 Task: Create a shared album for a group trip and invite friends to add their photos.
Action: Mouse moved to (124, 285)
Screenshot: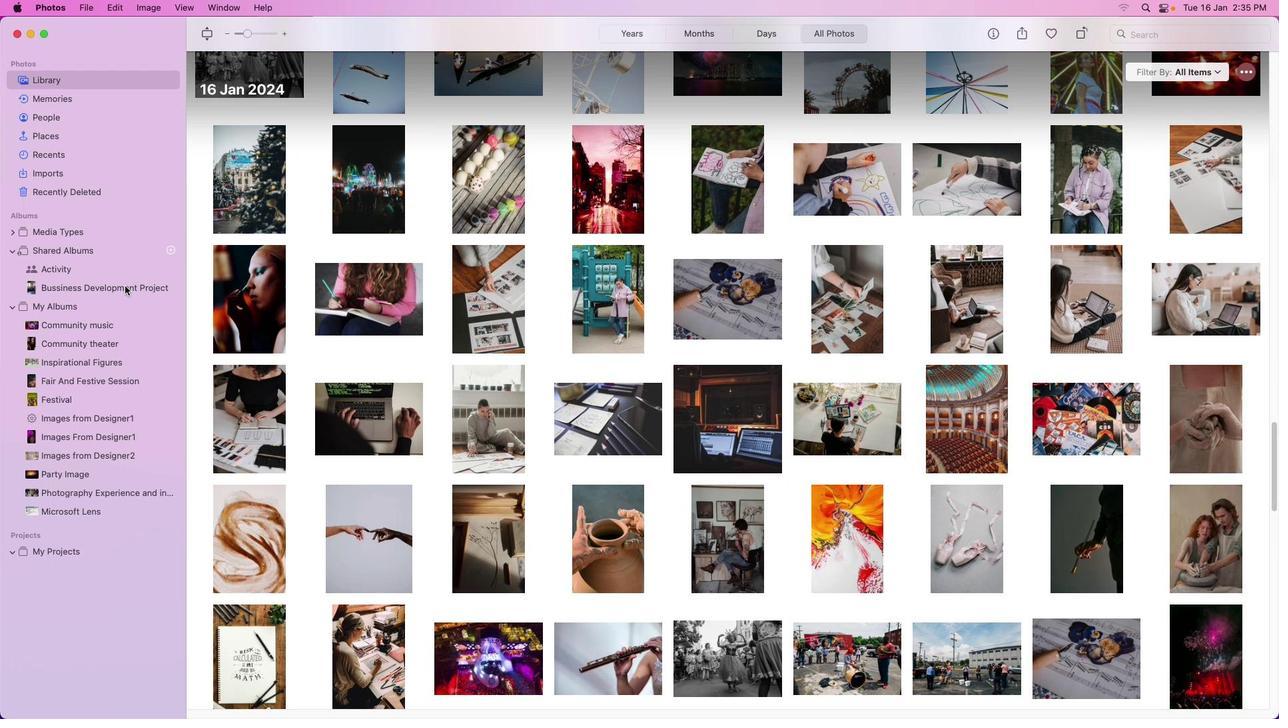 
Action: Mouse pressed left at (124, 285)
Screenshot: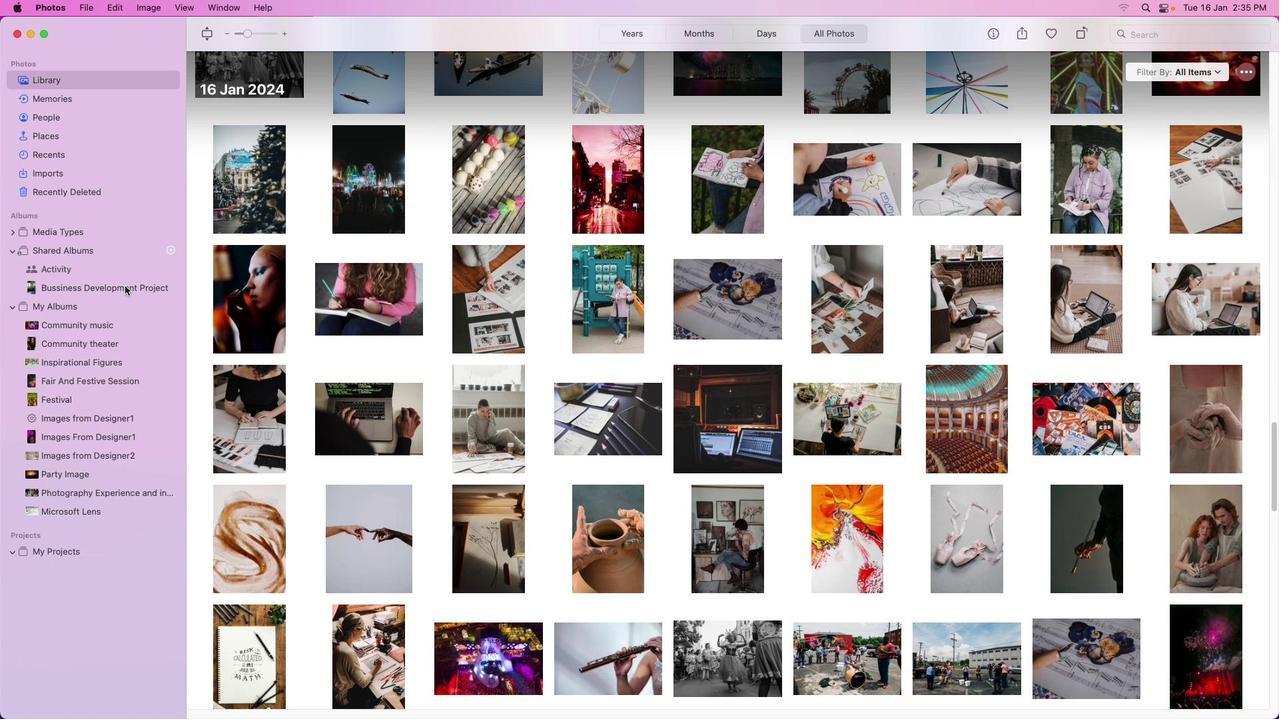 
Action: Mouse moved to (171, 249)
Screenshot: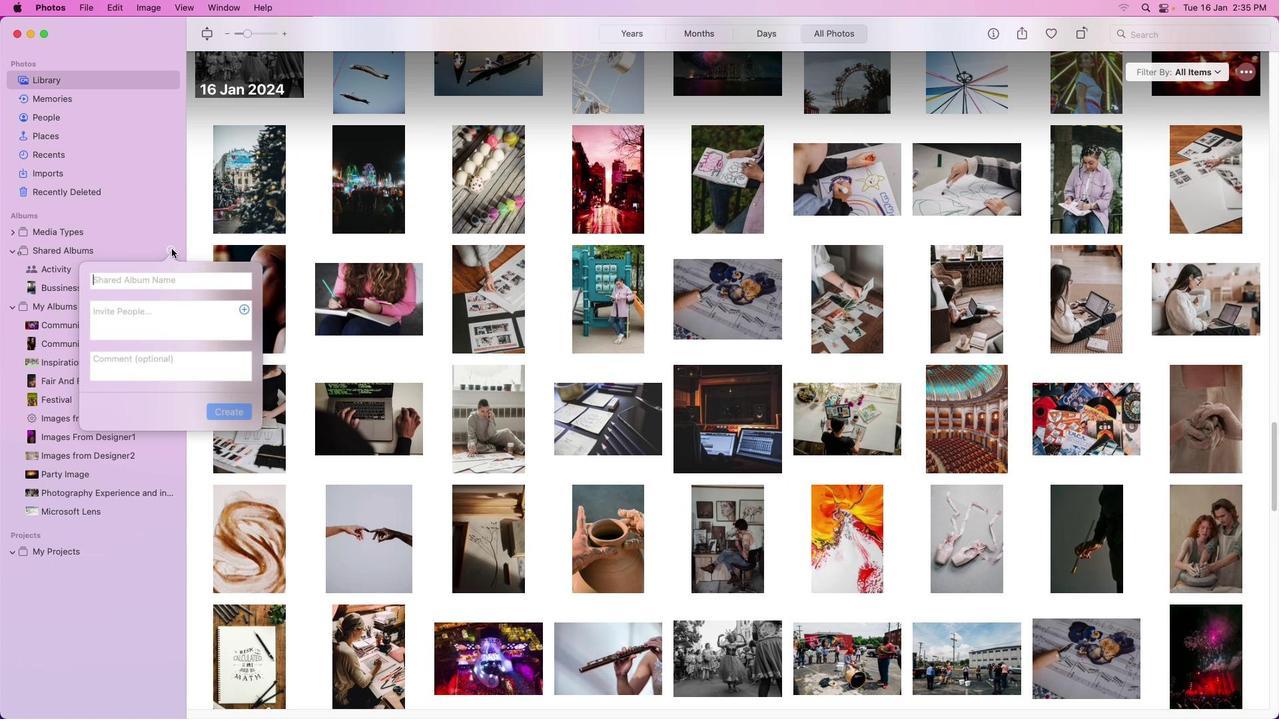 
Action: Mouse pressed left at (171, 249)
Screenshot: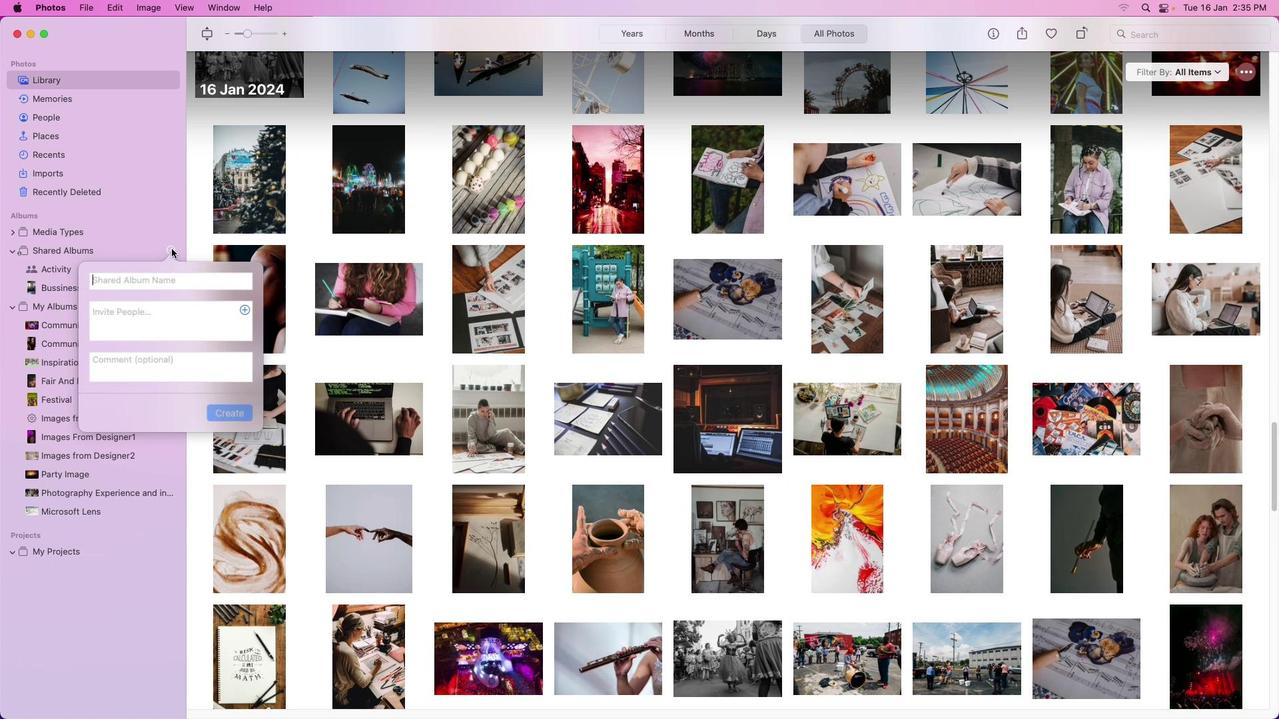 
Action: Mouse moved to (162, 283)
Screenshot: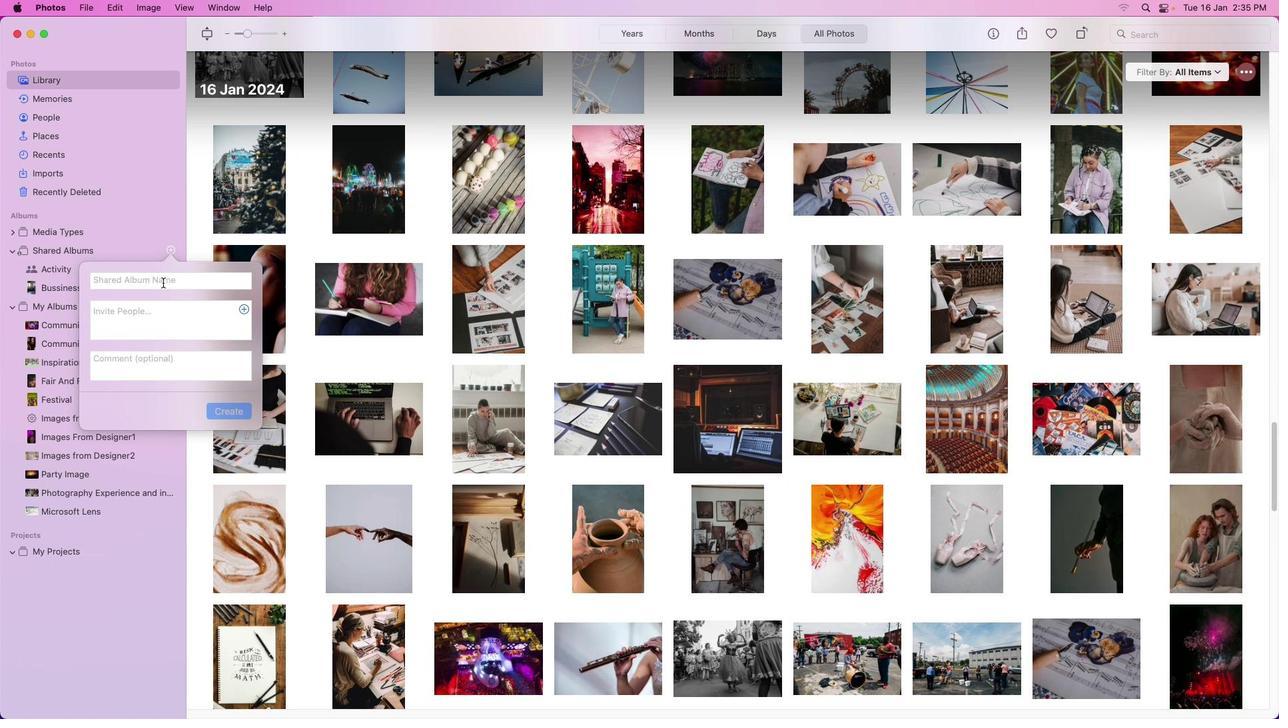 
Action: Mouse pressed left at (162, 283)
Screenshot: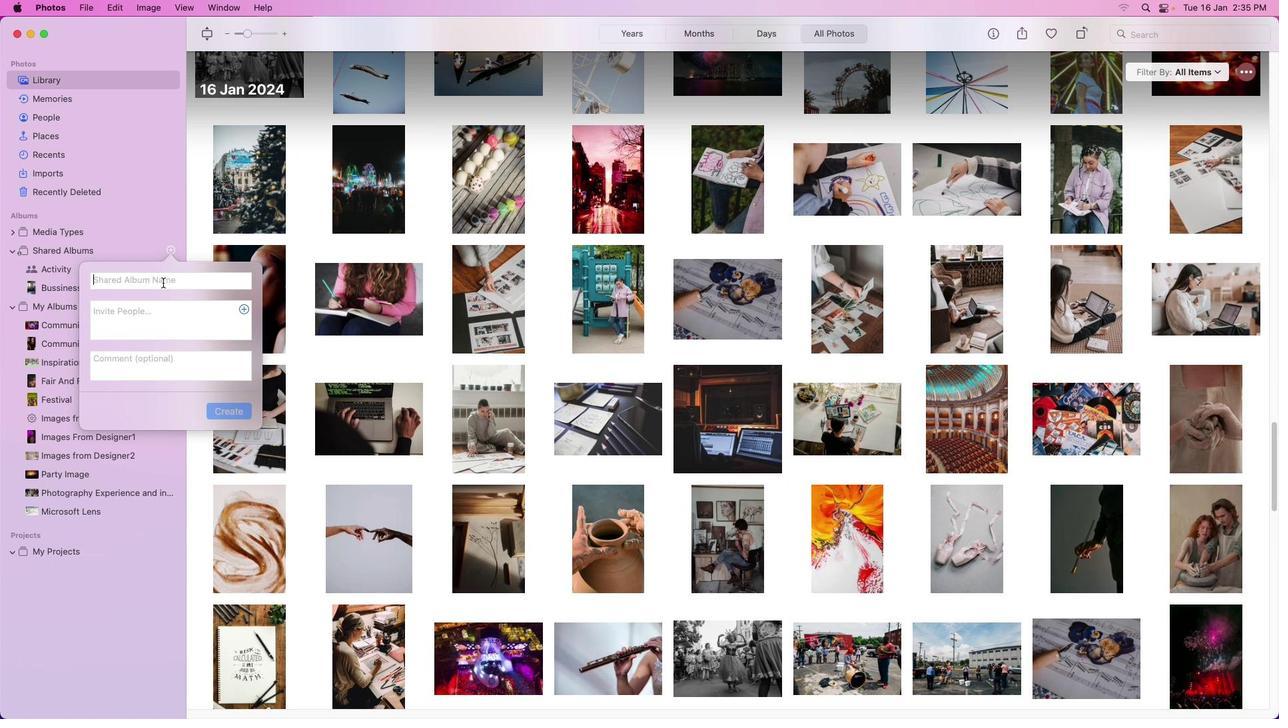 
Action: Key pressed Key.shift_r'G'Key.backspaceKey.shift_r'T'Key.backspaceKey.shift_r'G''r''o''u''p'Key.spaceKey.shift_r'T''r''i''p'
Screenshot: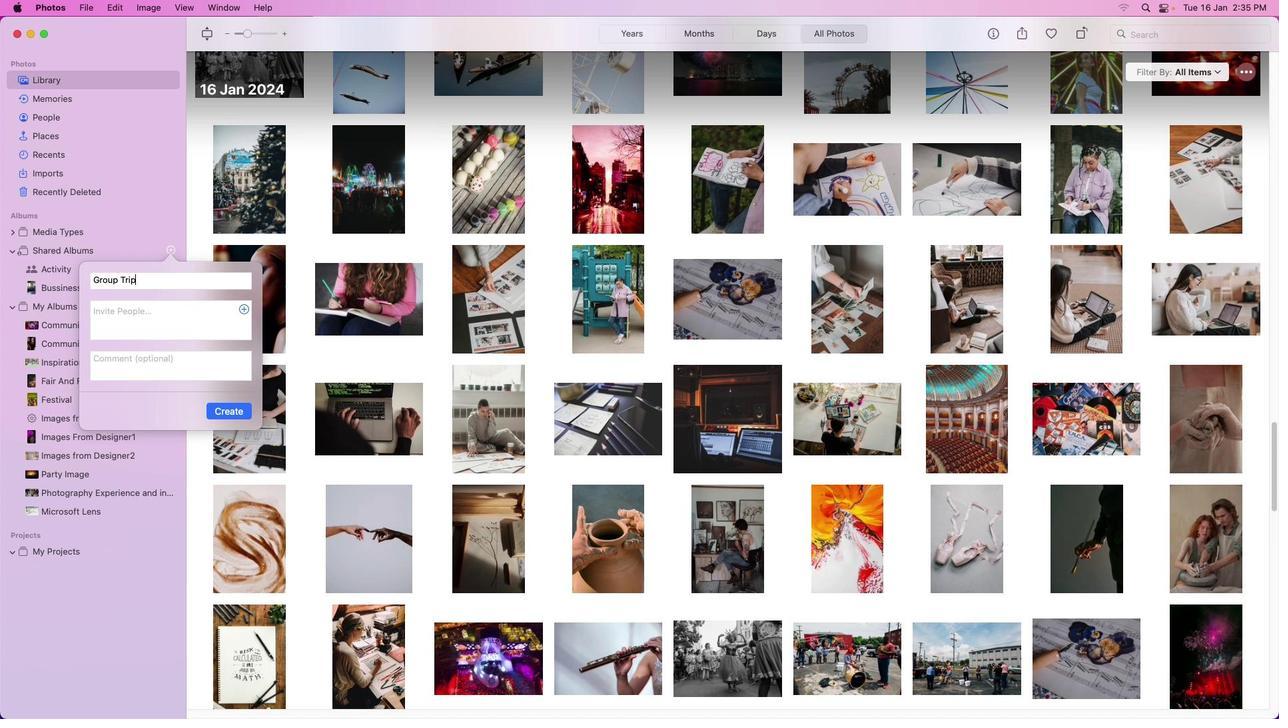 
Action: Mouse moved to (133, 320)
Screenshot: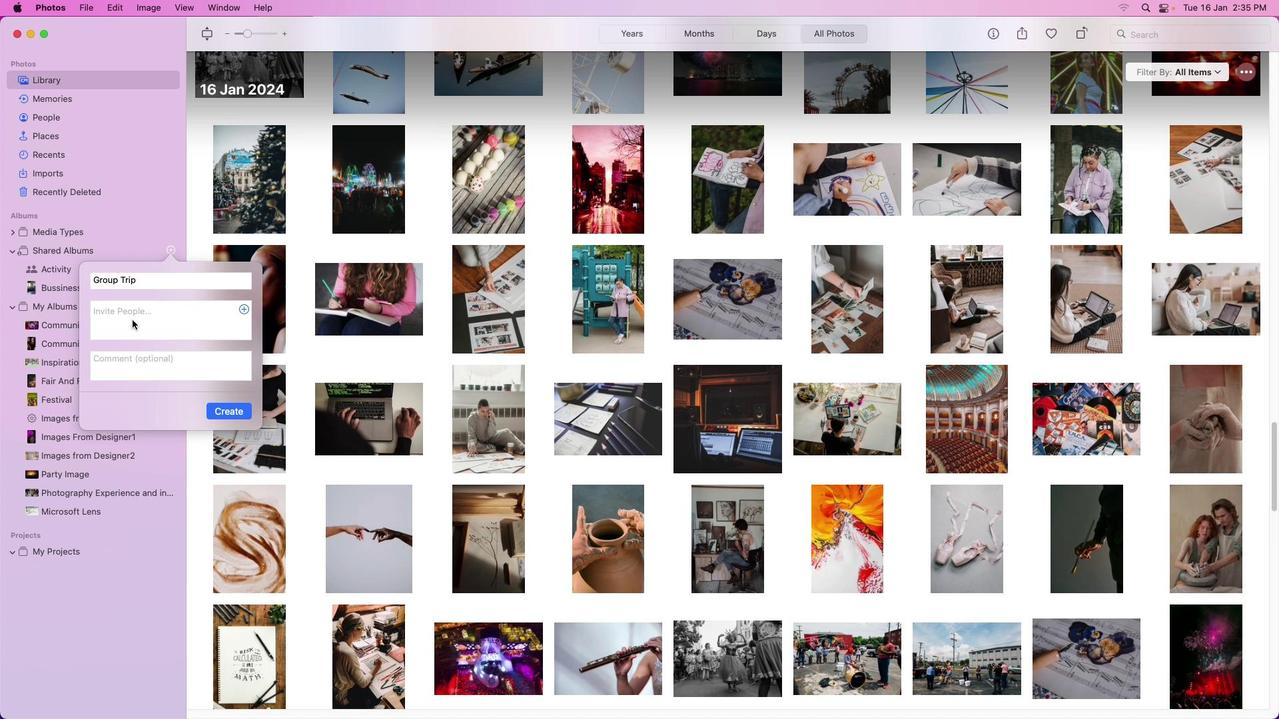 
Action: Mouse pressed left at (133, 320)
Screenshot: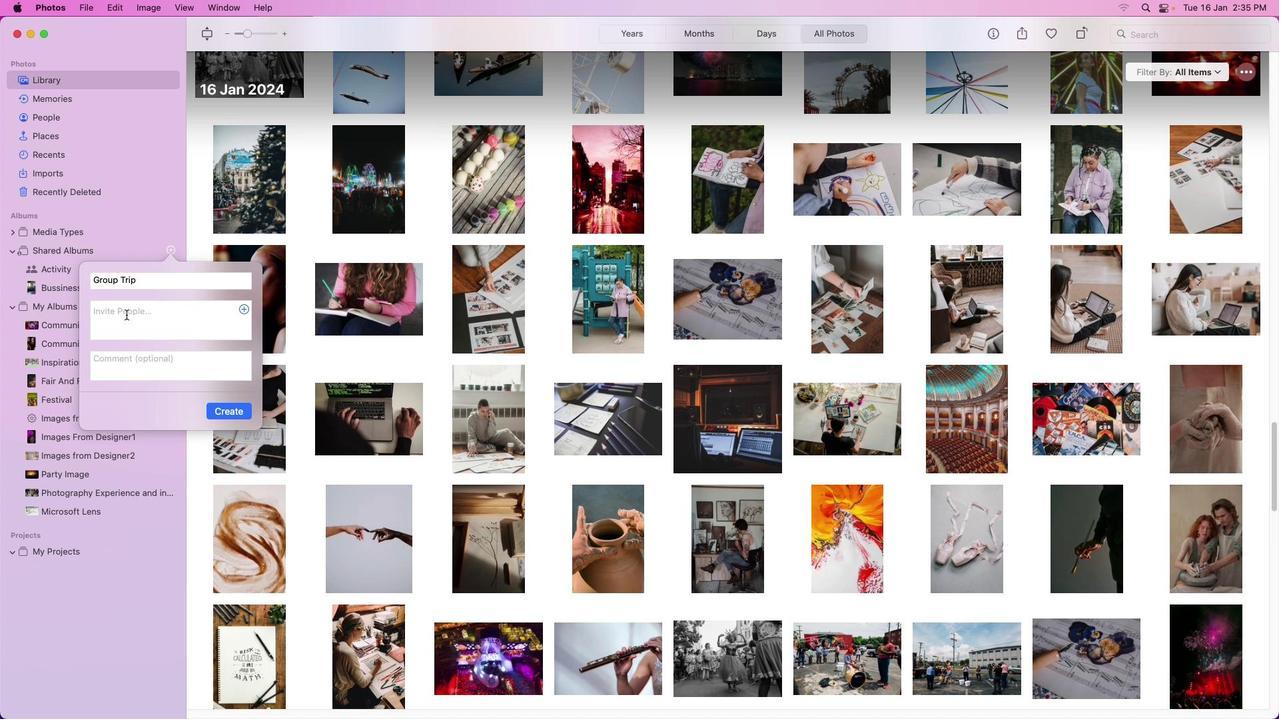 
Action: Mouse moved to (123, 313)
Screenshot: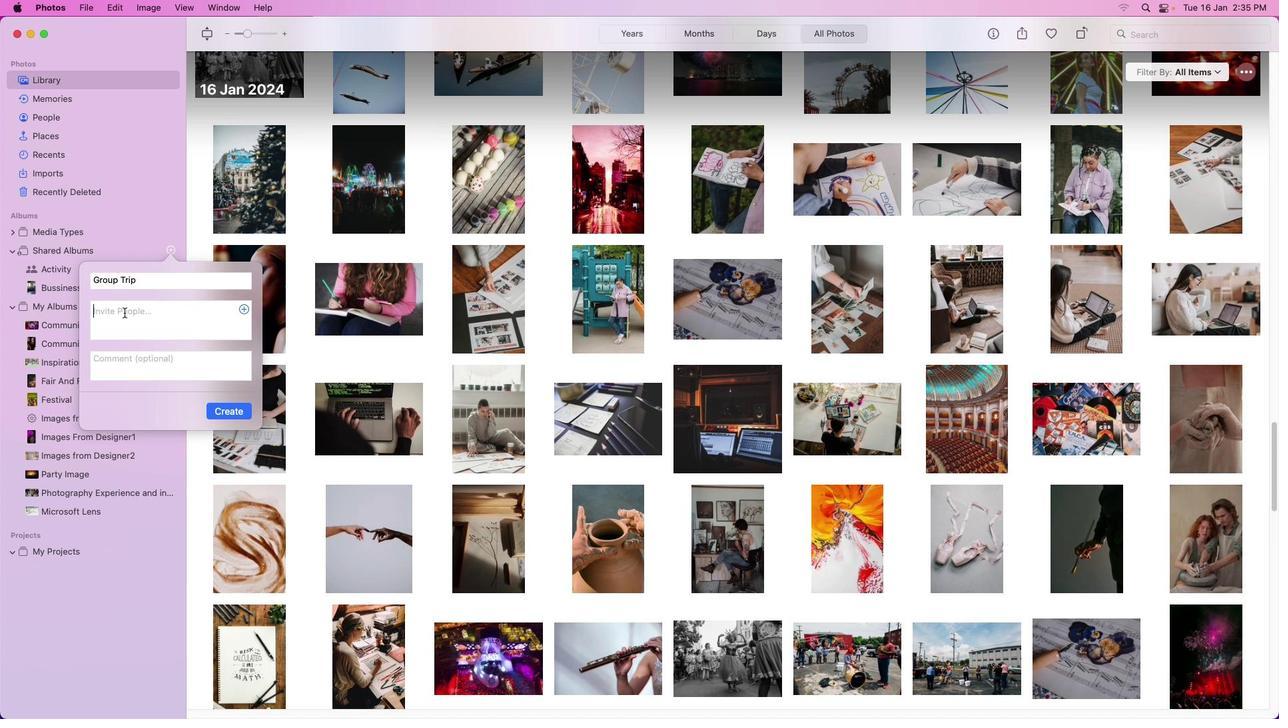 
Action: Mouse pressed left at (123, 313)
Screenshot: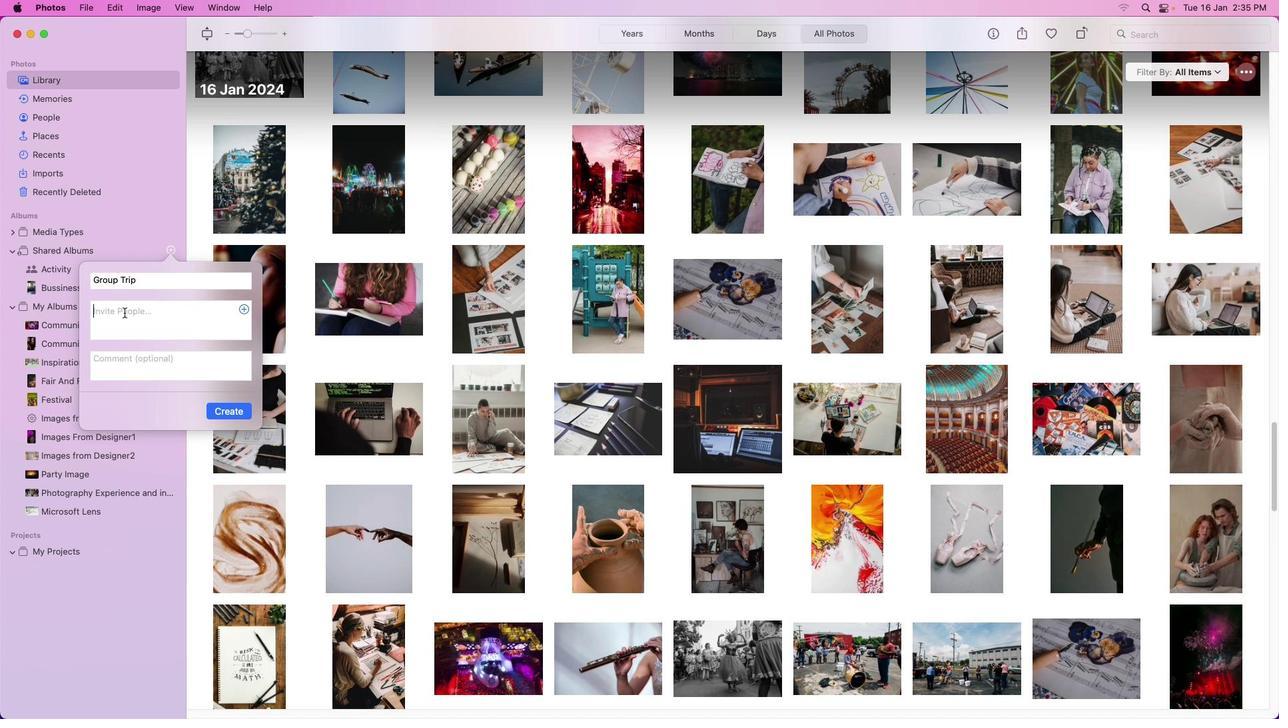 
Action: Key pressed 't''r''i''p'Key.space'i''m''a''g''e'Key.spaceKey.backspaceKey.space's'Key.backspace
Screenshot: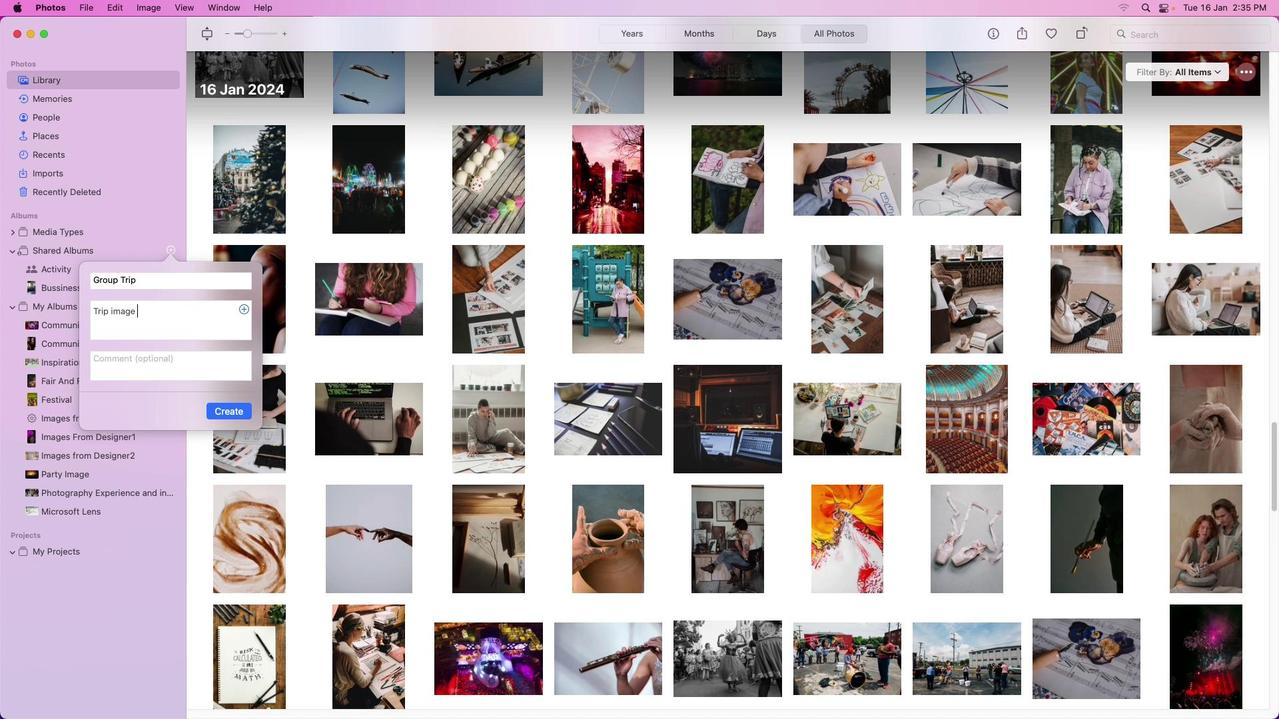 
Action: Mouse moved to (147, 310)
Screenshot: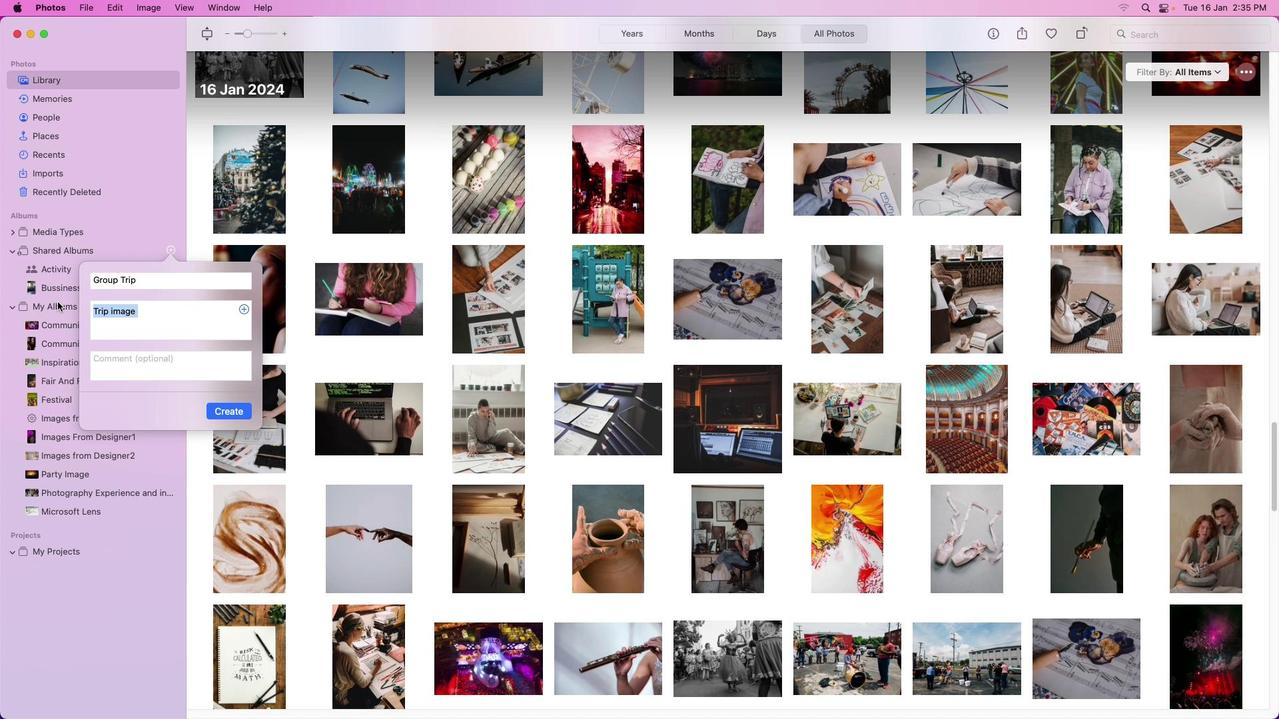
Action: Mouse pressed left at (147, 310)
Screenshot: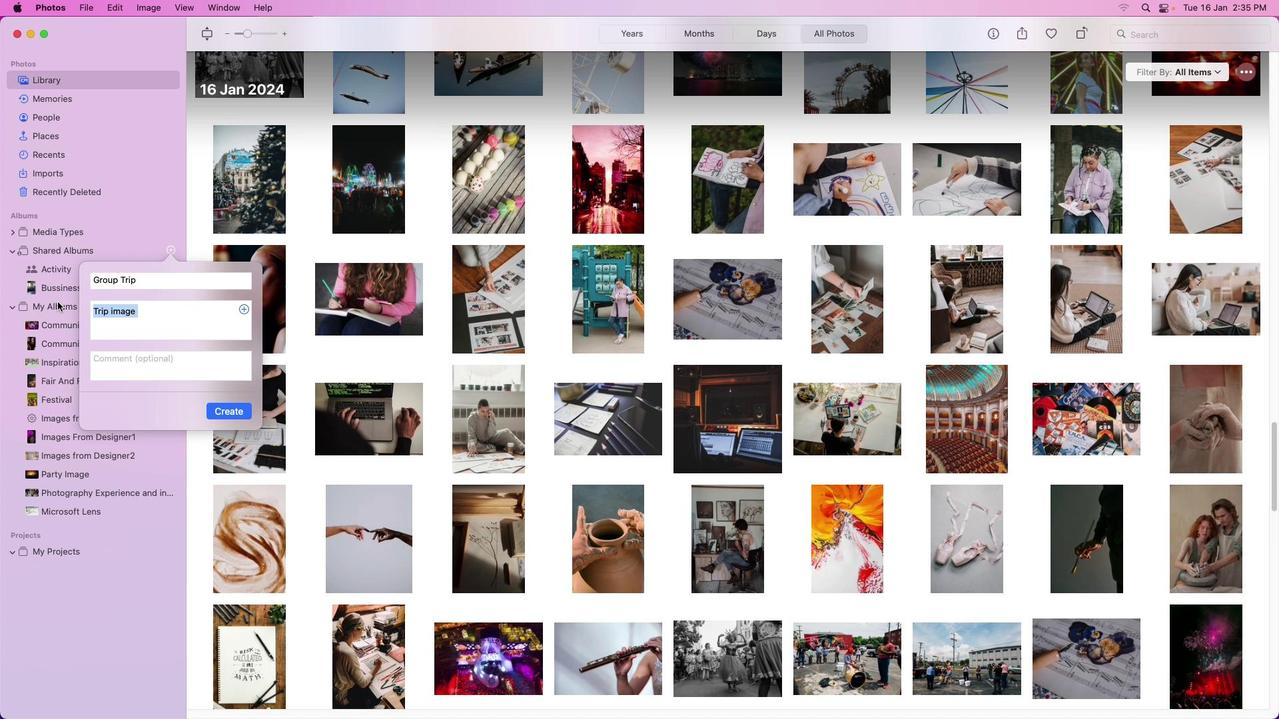 
Action: Mouse moved to (57, 302)
Screenshot: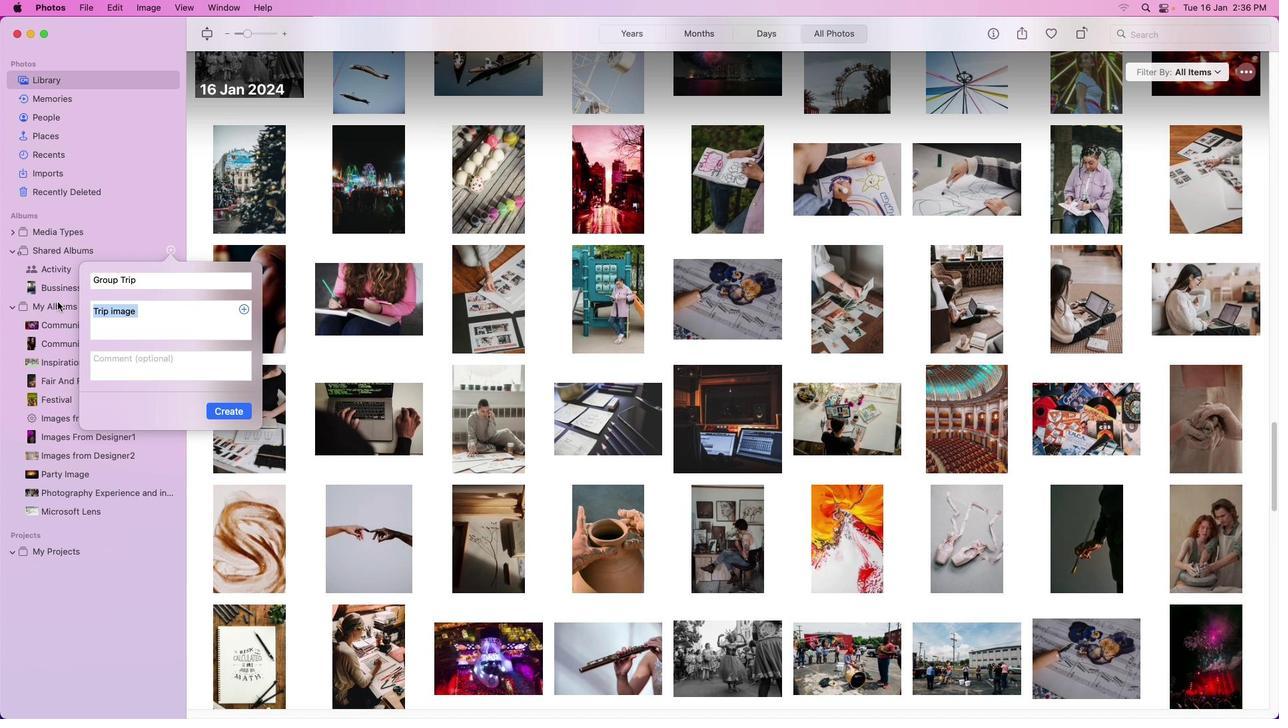 
Action: Key pressed Key.backspace't''e''a''m'Key.enter
Screenshot: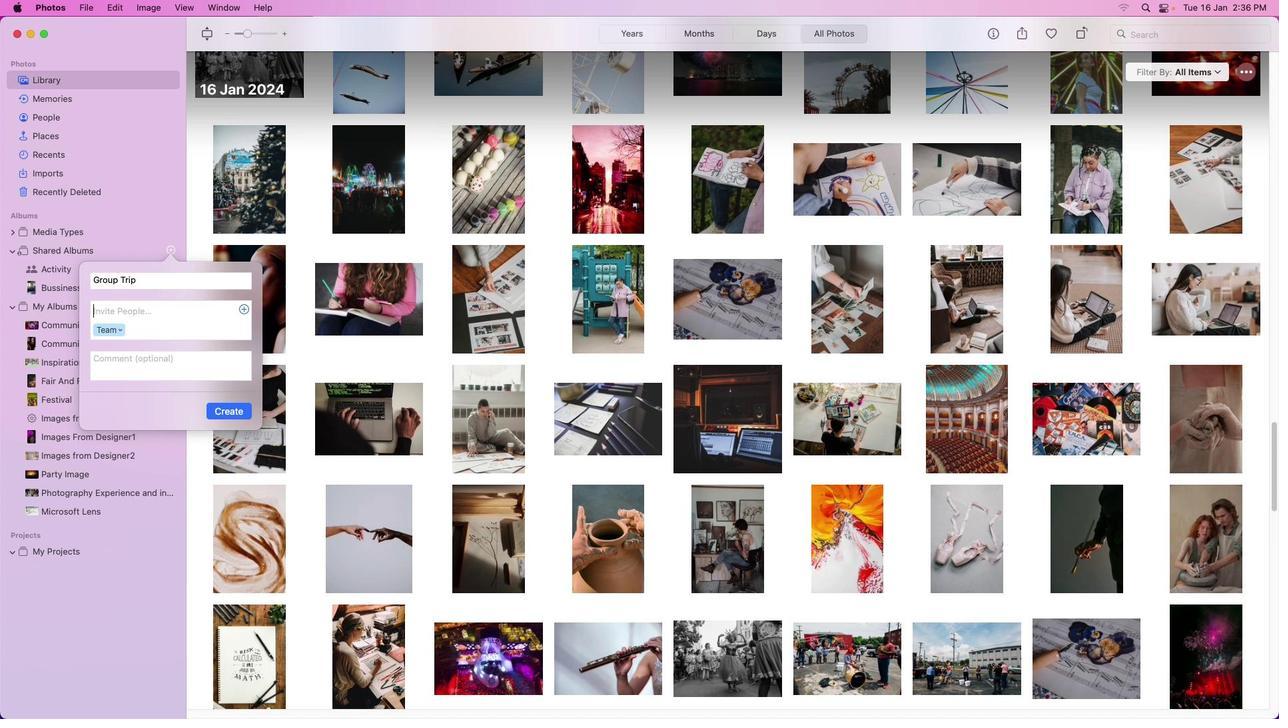 
Action: Mouse moved to (111, 361)
Screenshot: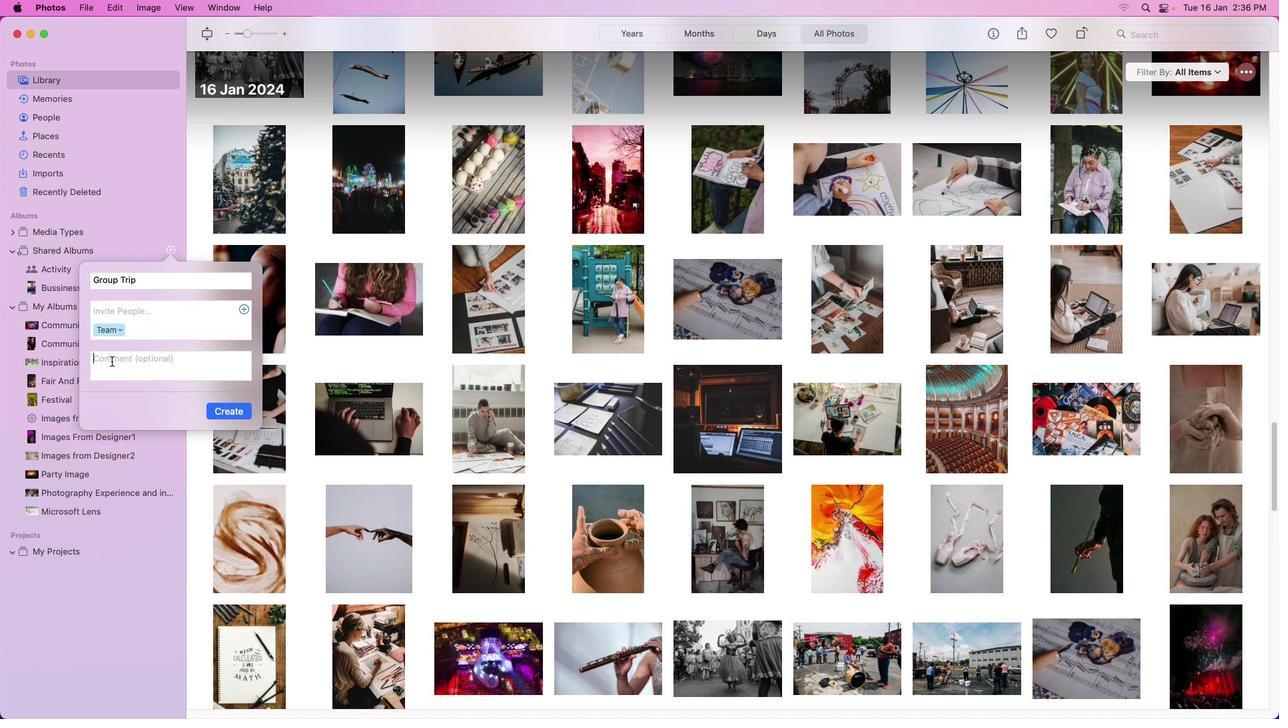 
Action: Mouse pressed left at (111, 361)
Screenshot: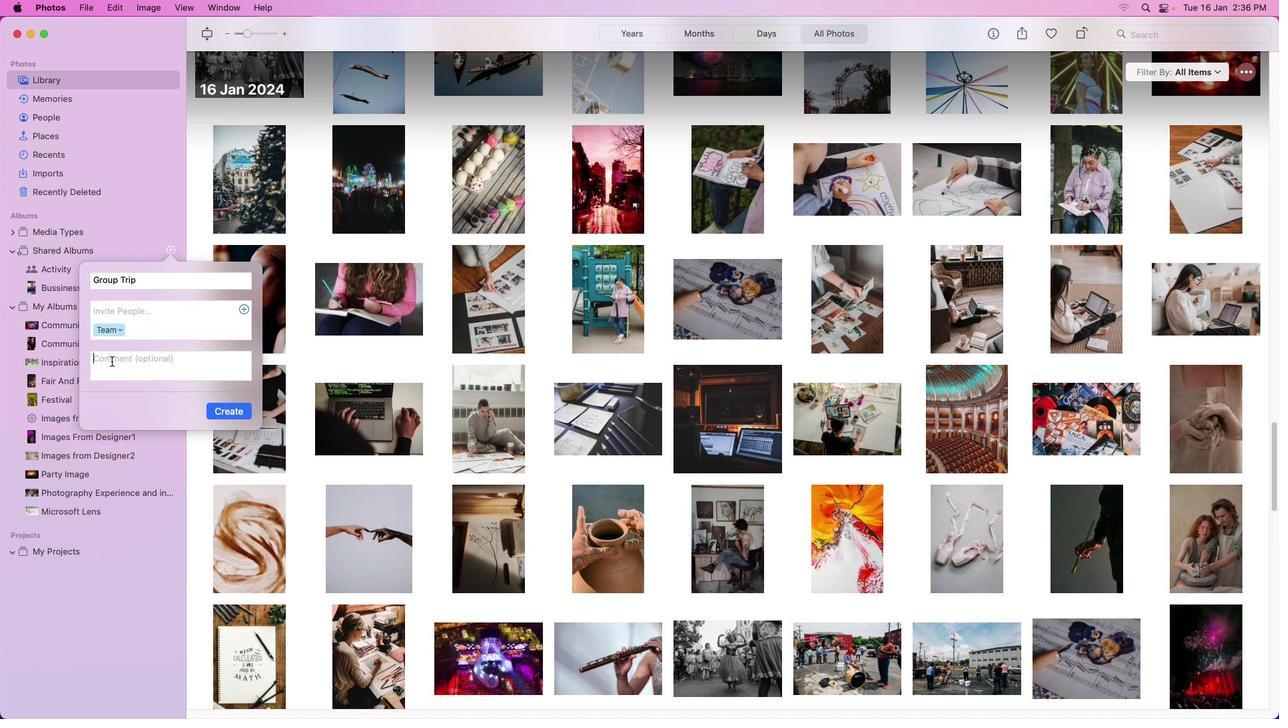 
Action: Mouse moved to (225, 410)
Screenshot: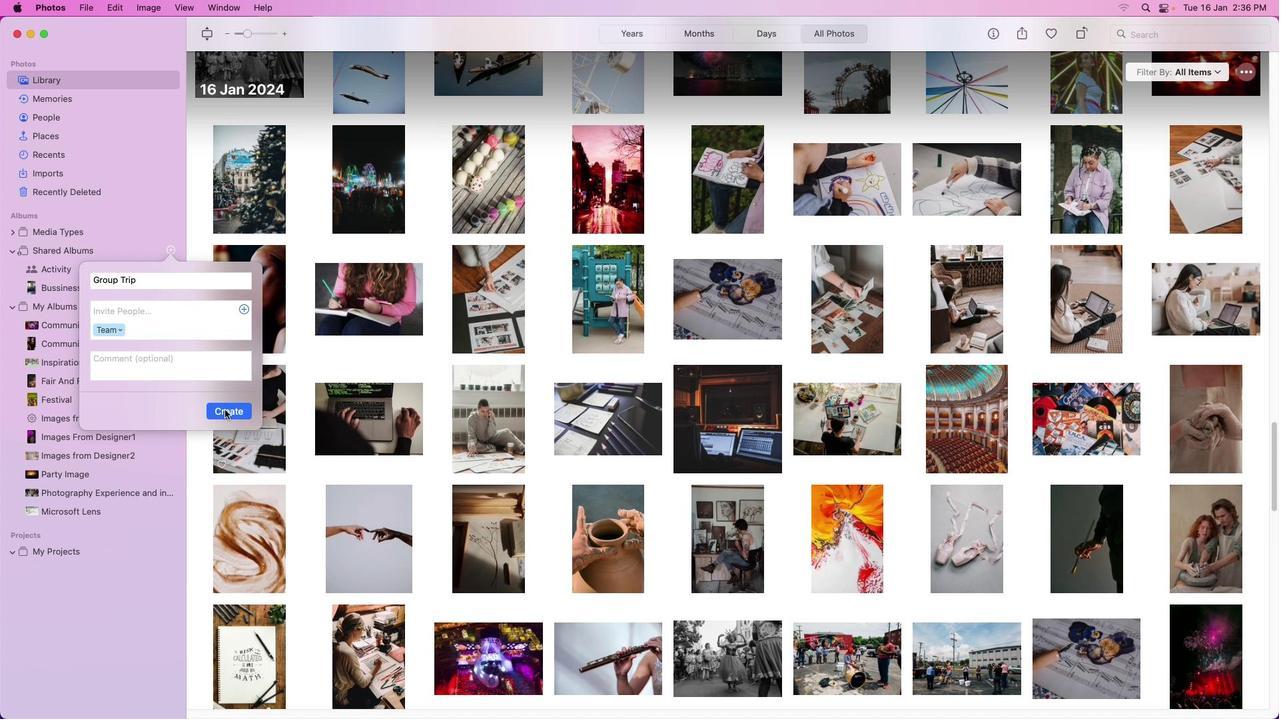 
Action: Mouse pressed left at (225, 410)
Screenshot: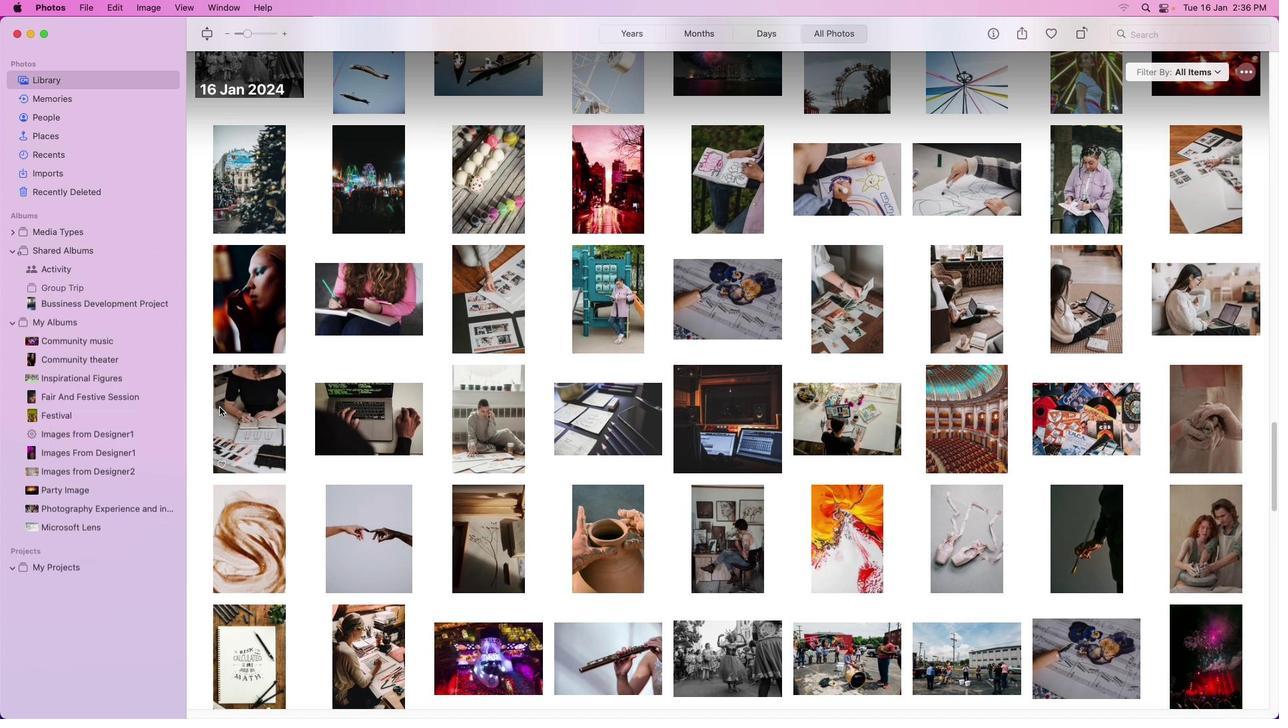 
Action: Mouse moved to (73, 281)
Screenshot: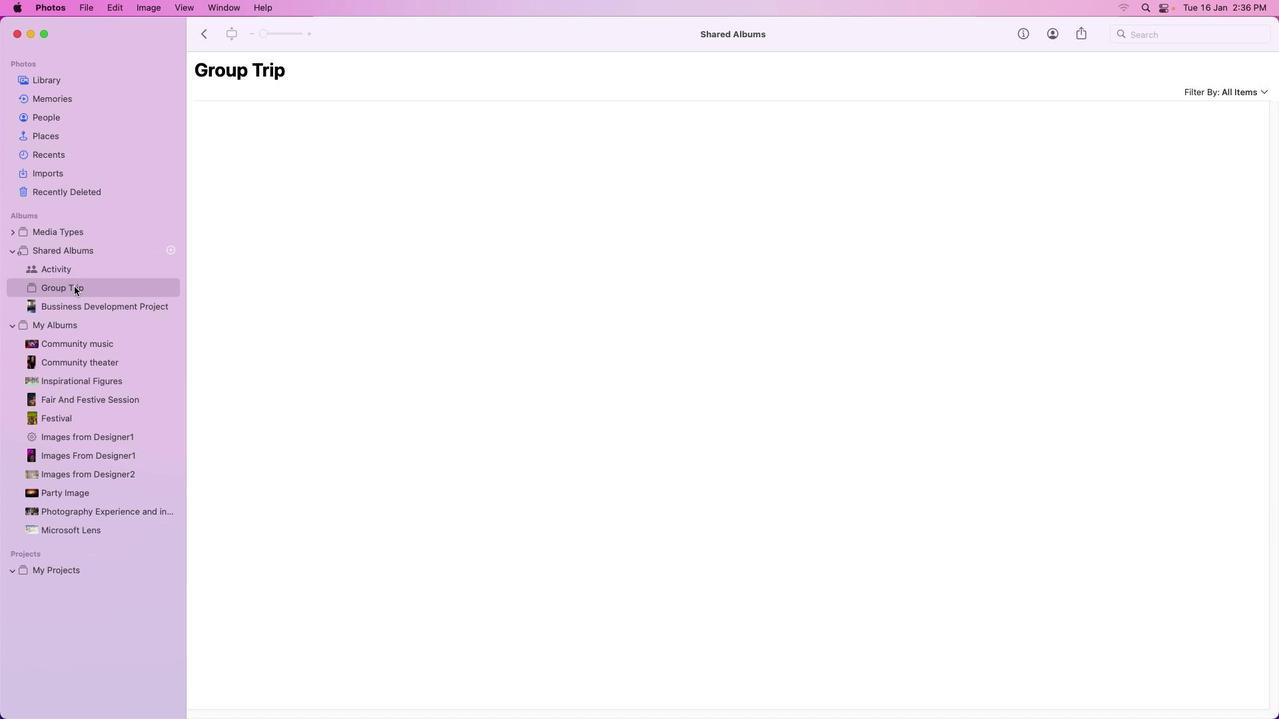 
Action: Mouse pressed left at (73, 281)
Screenshot: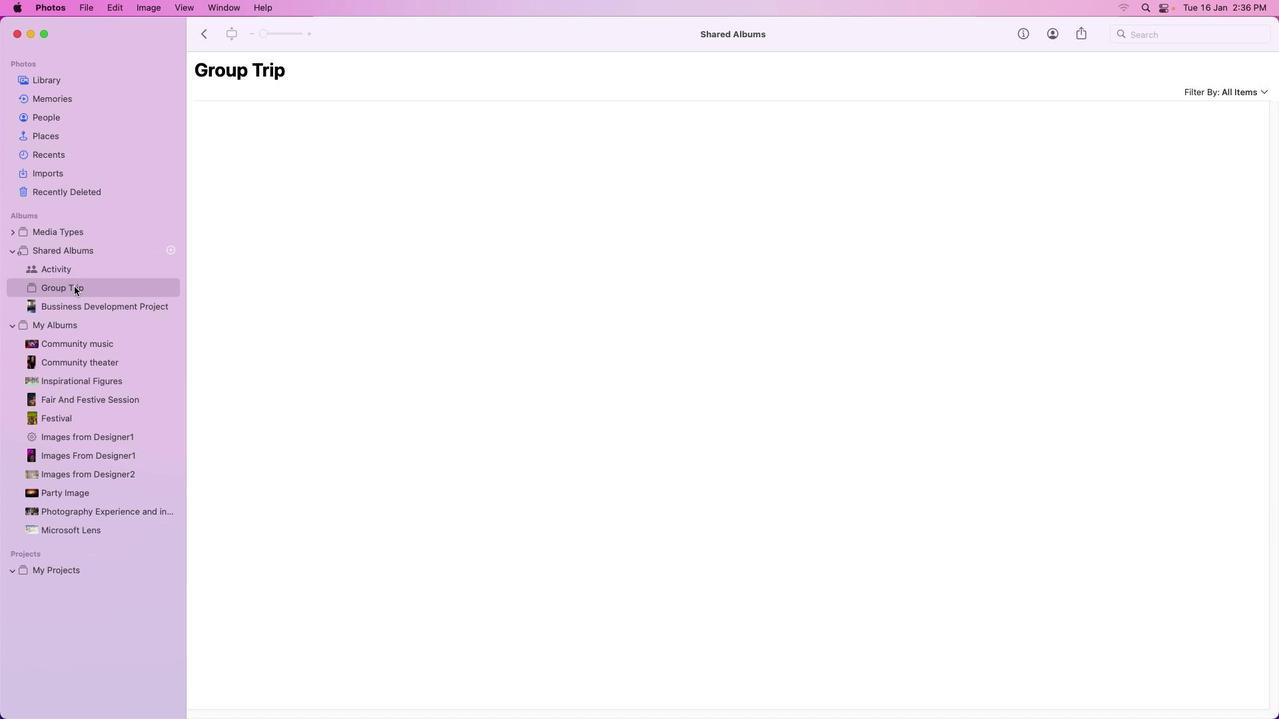 
Action: Mouse moved to (59, 77)
Screenshot: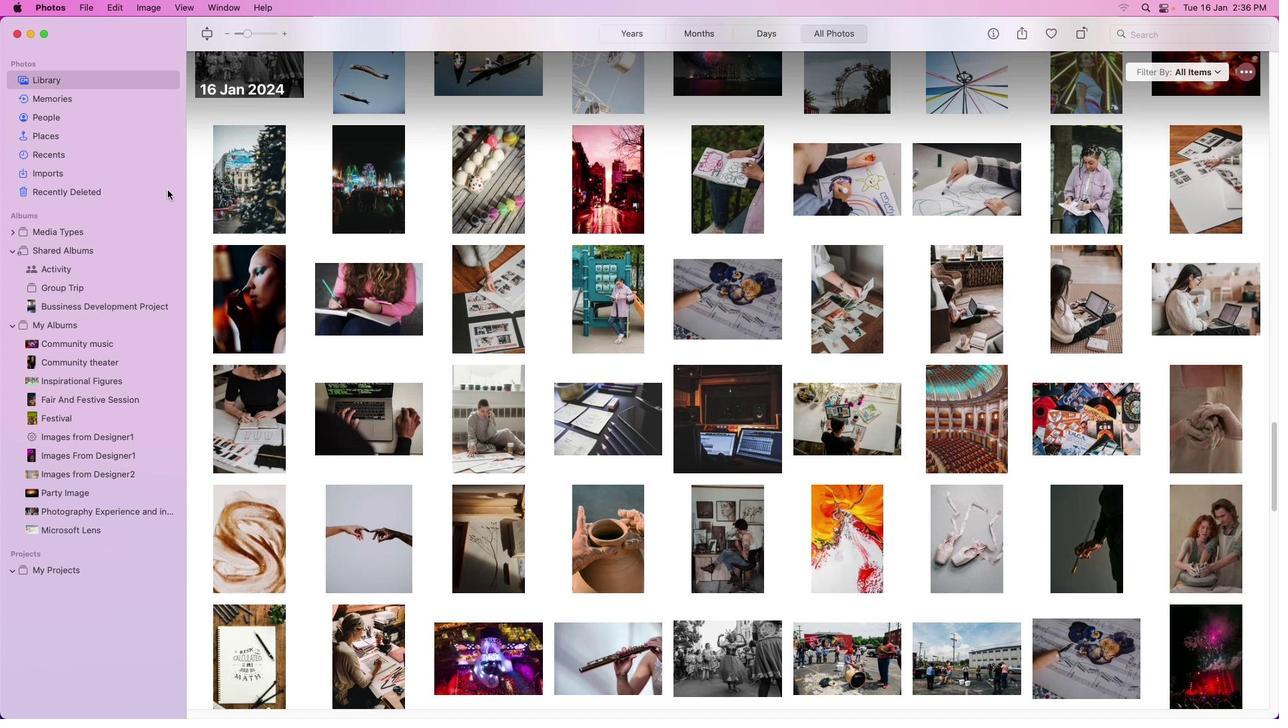 
Action: Mouse pressed left at (59, 77)
Screenshot: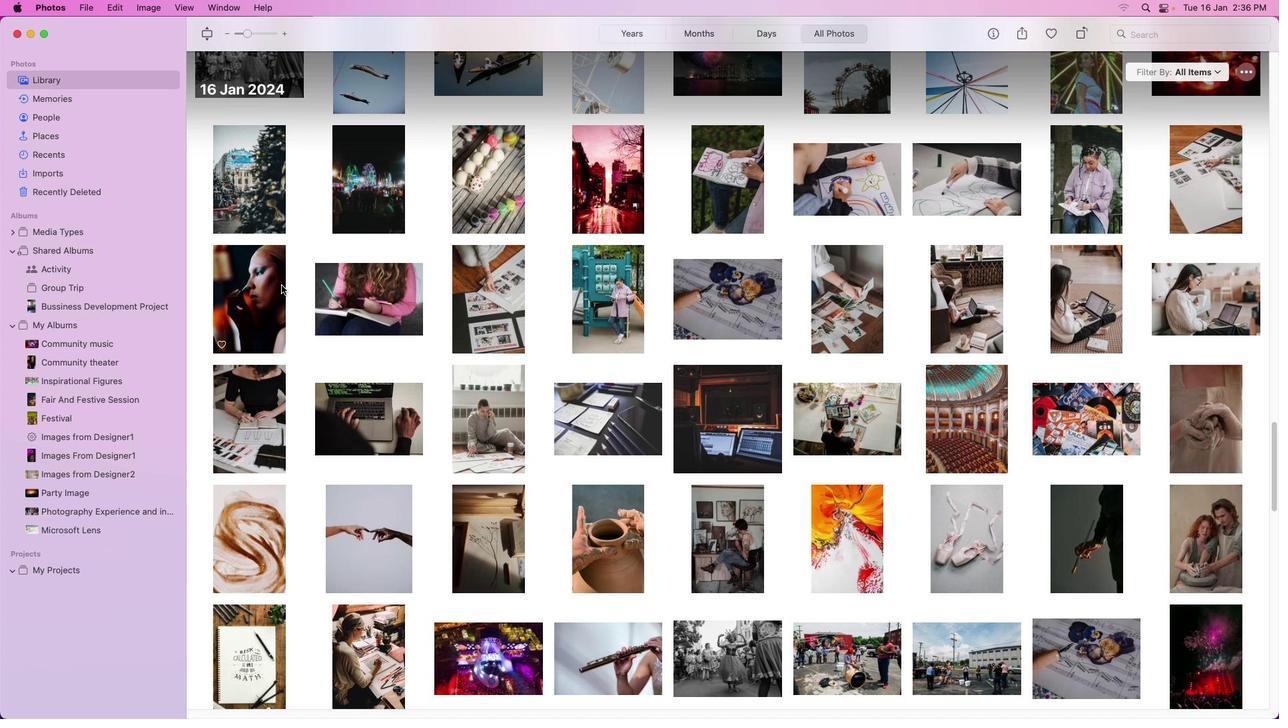 
Action: Mouse moved to (675, 540)
Screenshot: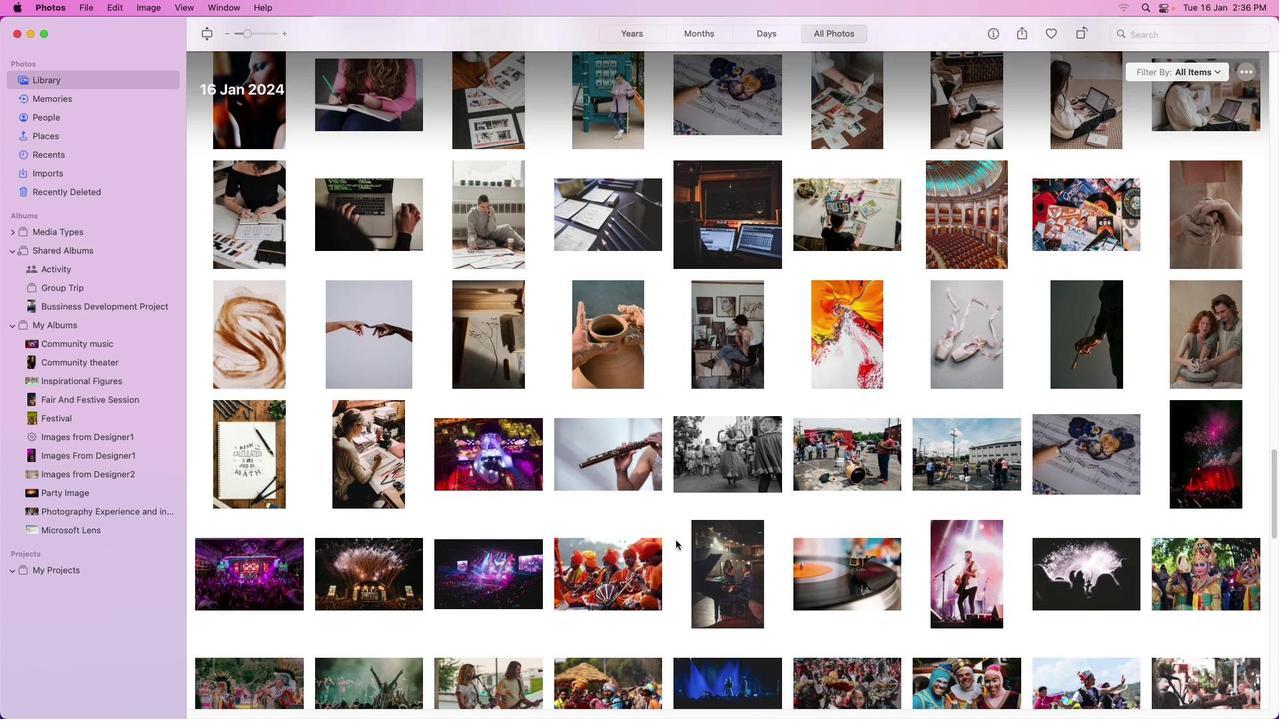 
Action: Mouse scrolled (675, 540) with delta (0, 0)
Screenshot: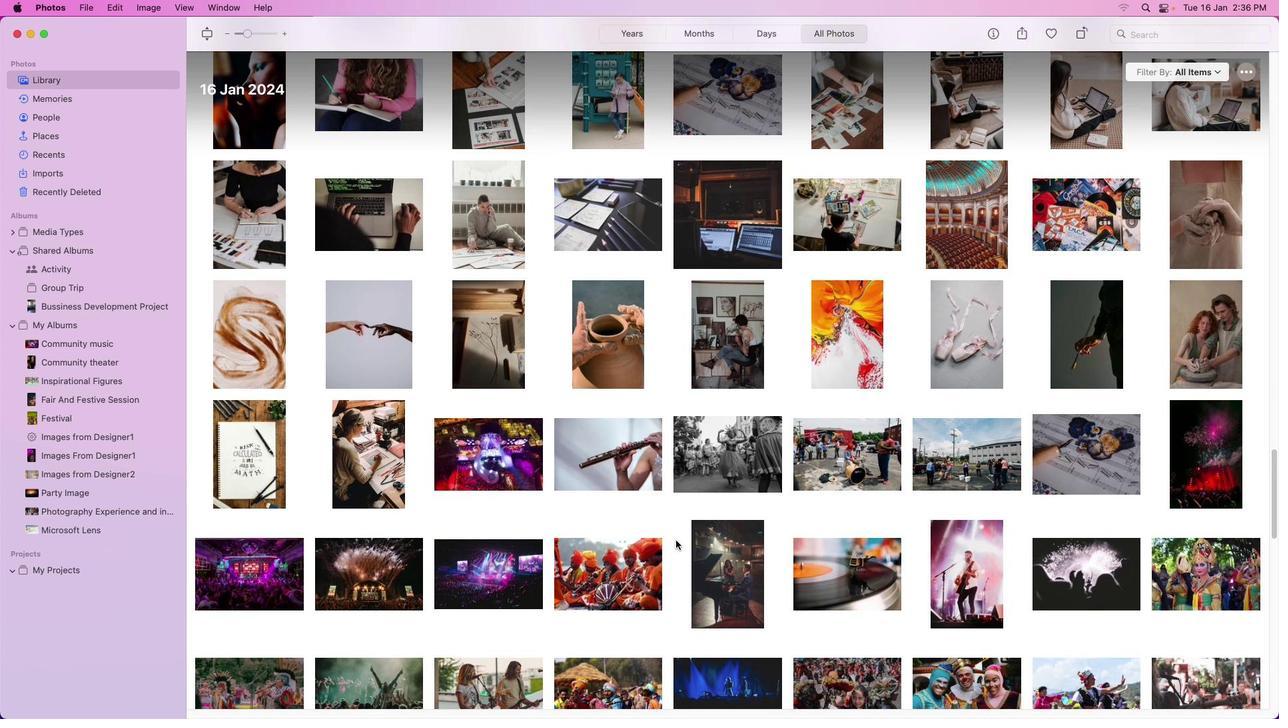 
Action: Mouse scrolled (675, 540) with delta (0, 0)
Screenshot: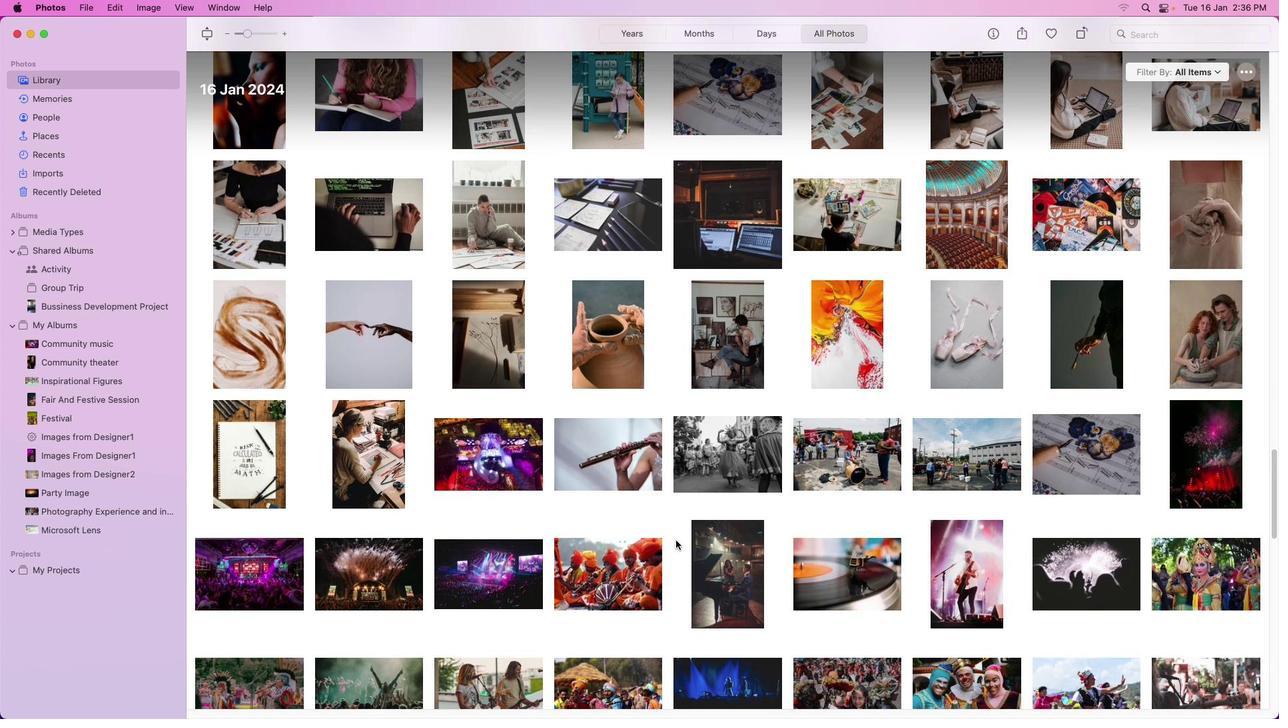 
Action: Mouse scrolled (675, 540) with delta (0, -1)
Screenshot: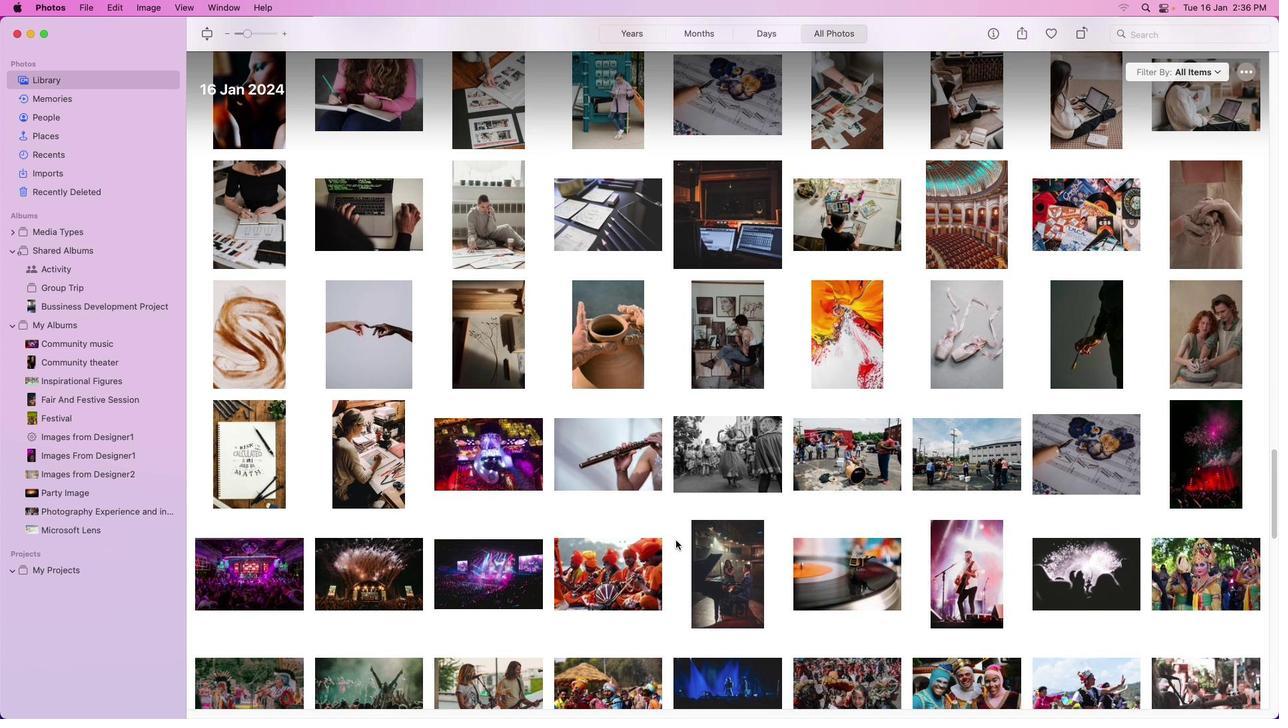 
Action: Mouse scrolled (675, 540) with delta (0, -3)
Screenshot: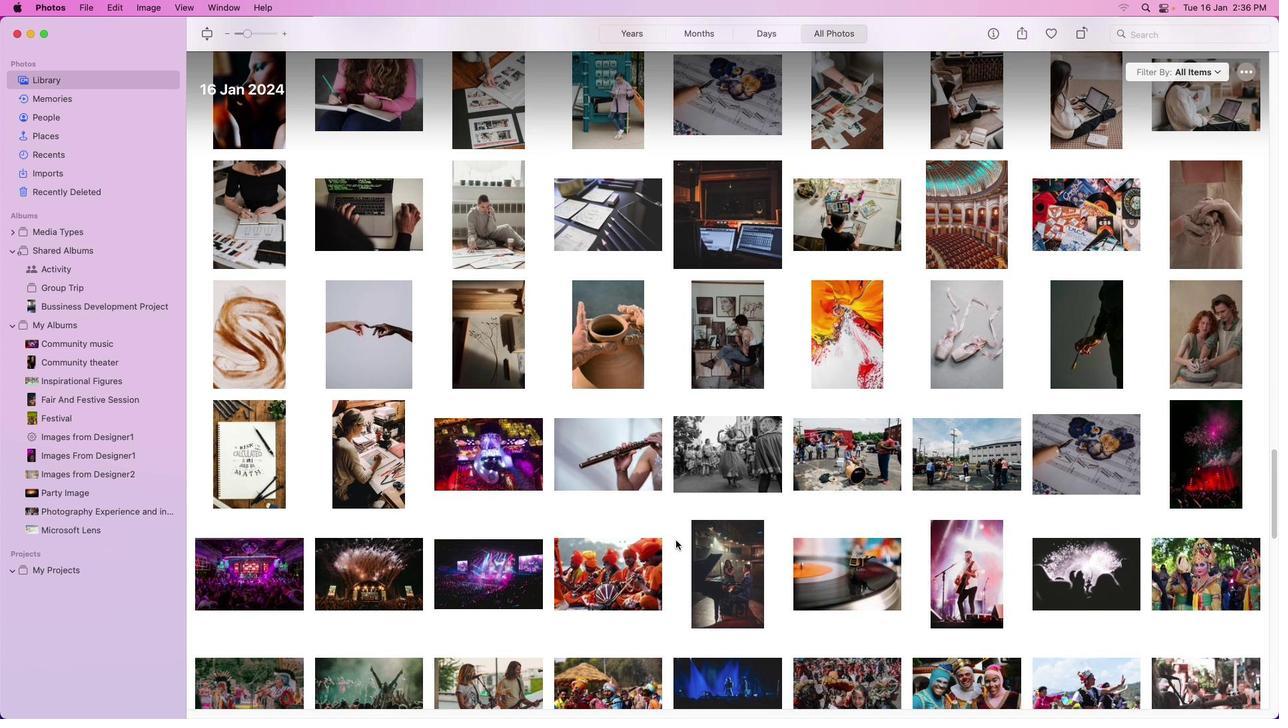 
Action: Mouse scrolled (675, 540) with delta (0, -3)
Screenshot: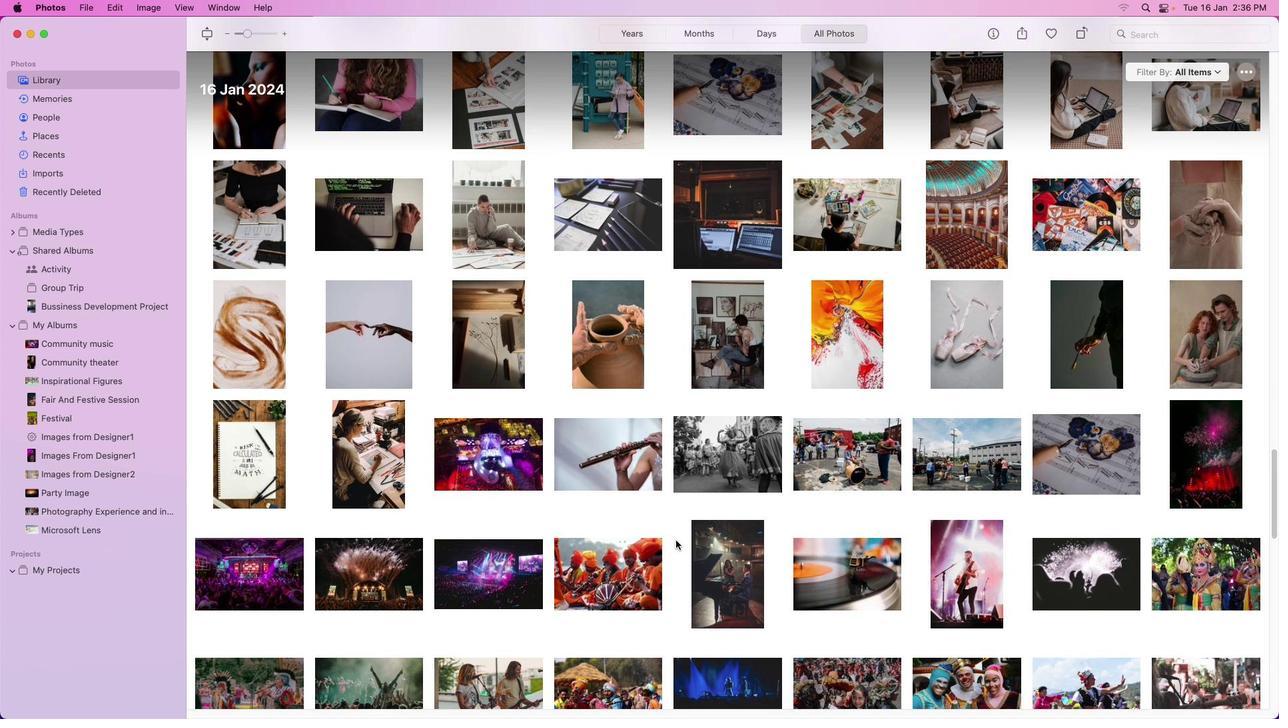 
Action: Mouse scrolled (675, 540) with delta (0, -3)
Screenshot: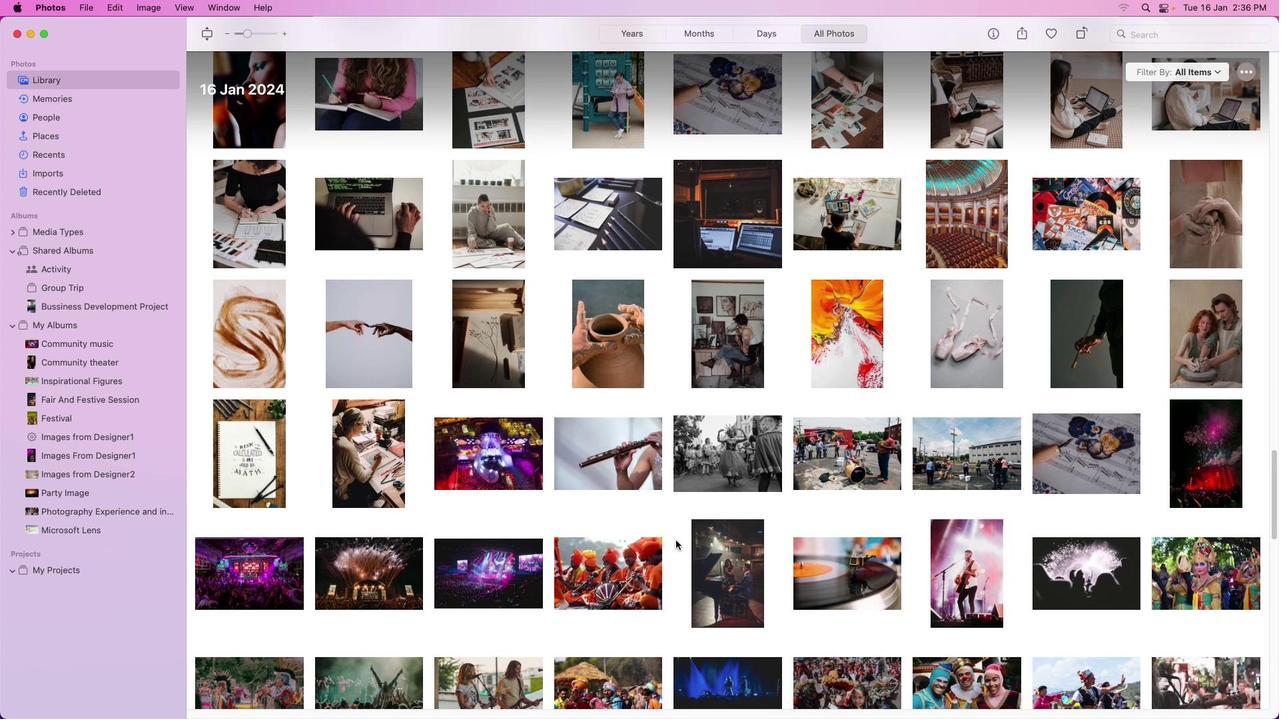 
Action: Mouse scrolled (675, 540) with delta (0, -4)
Screenshot: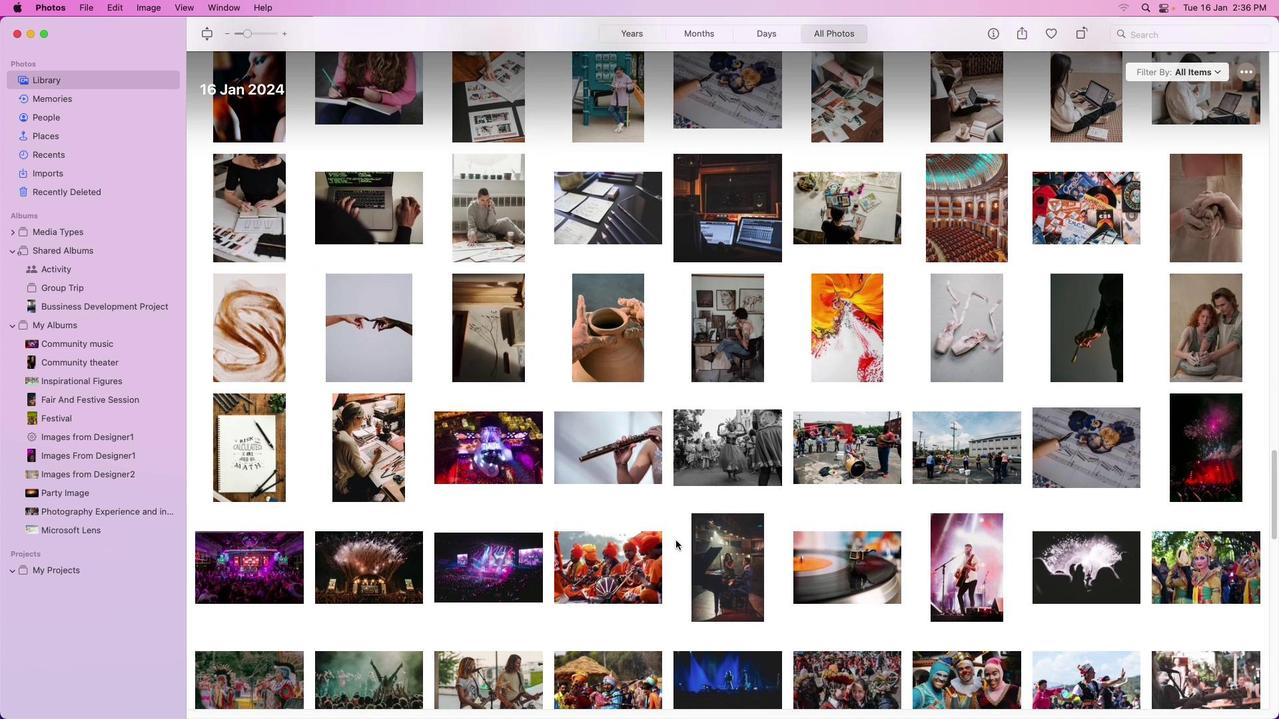 
Action: Mouse scrolled (675, 540) with delta (0, 0)
Screenshot: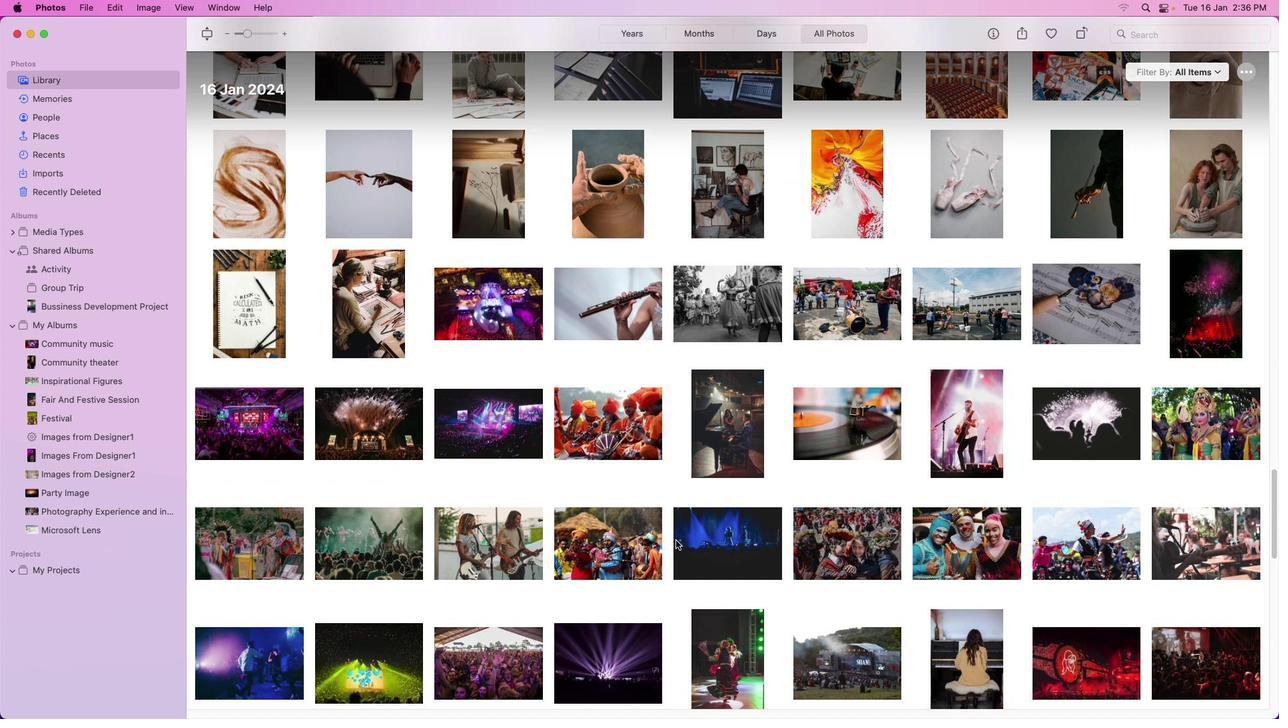 
Action: Mouse scrolled (675, 540) with delta (0, 0)
Screenshot: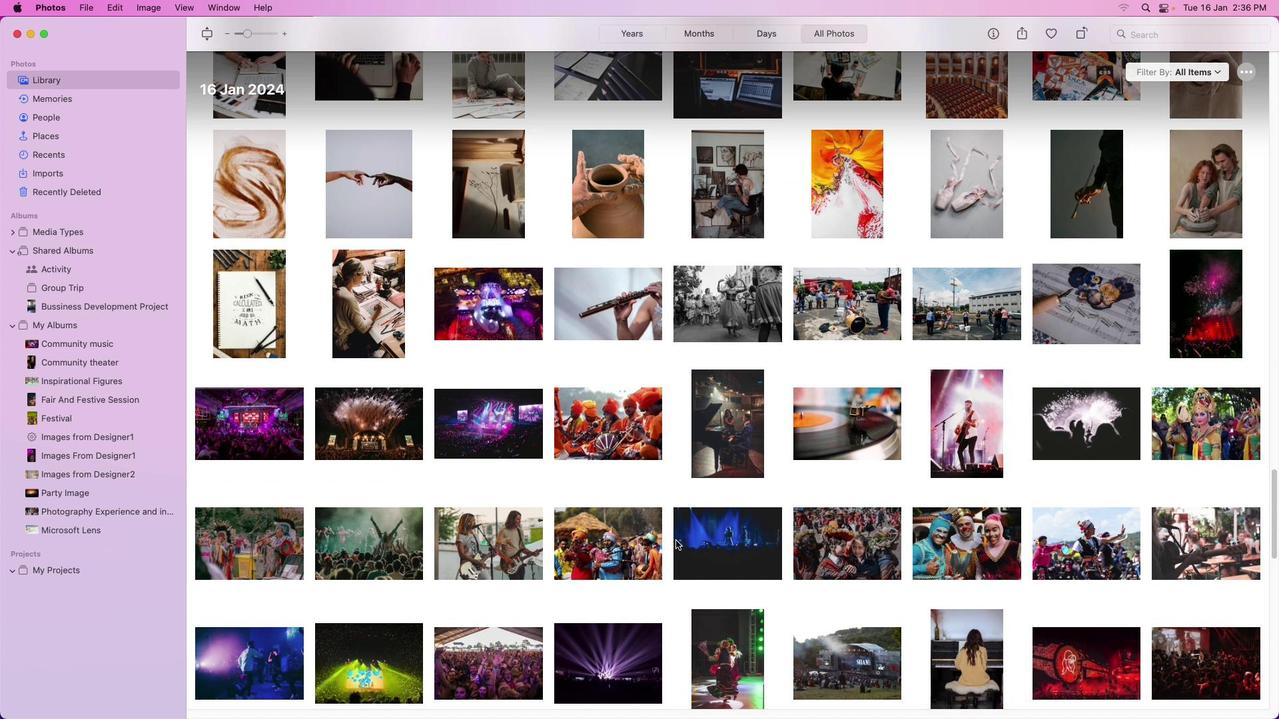 
Action: Mouse scrolled (675, 540) with delta (0, -1)
Screenshot: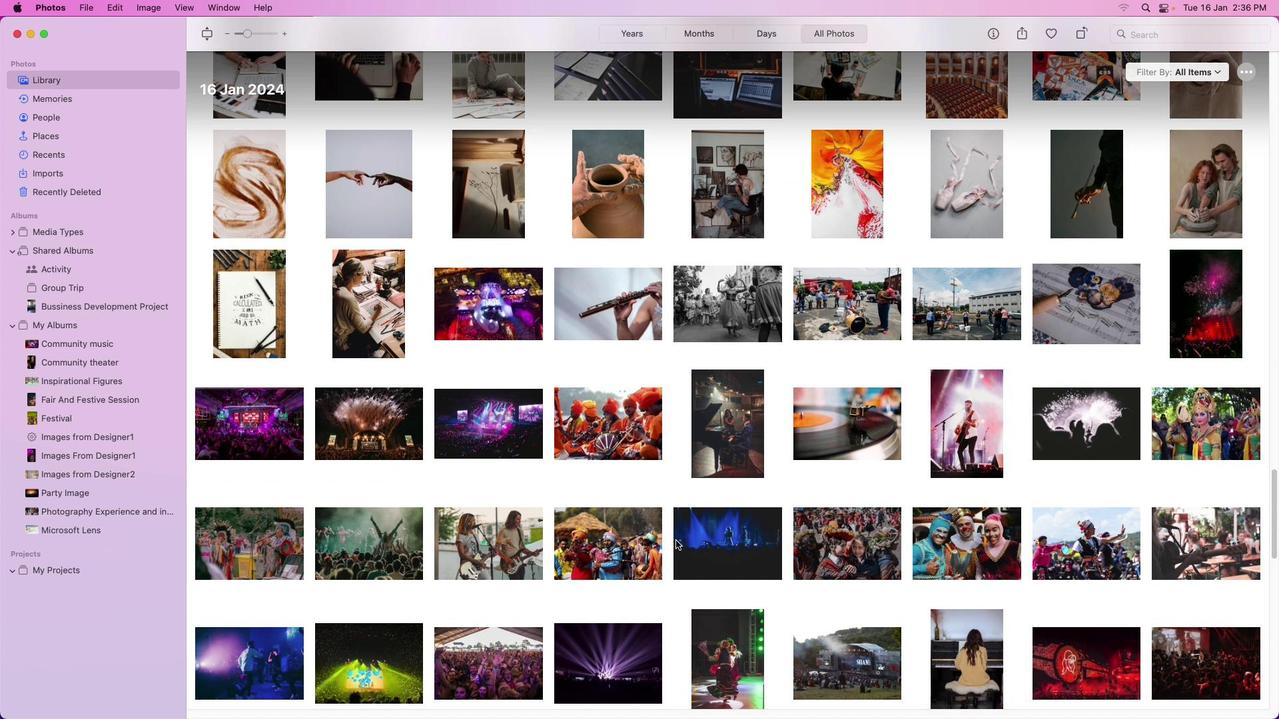 
Action: Mouse scrolled (675, 540) with delta (0, -3)
Screenshot: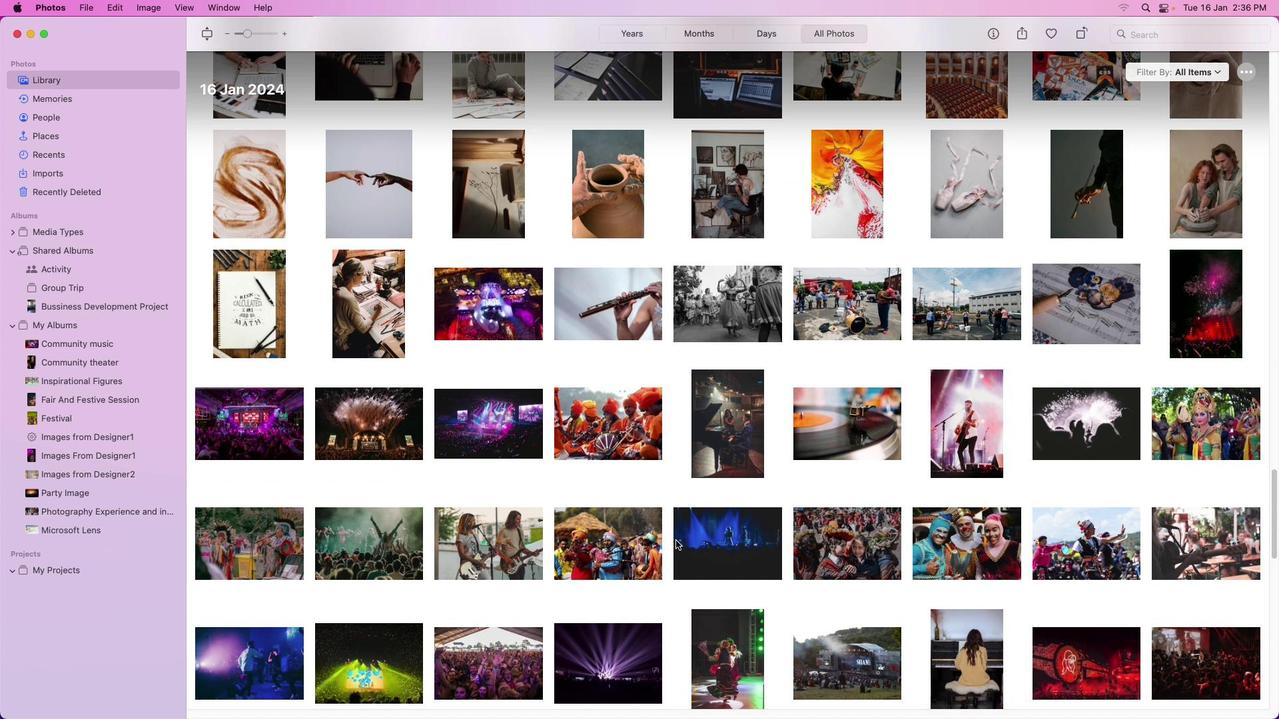 
Action: Mouse scrolled (675, 540) with delta (0, -3)
Screenshot: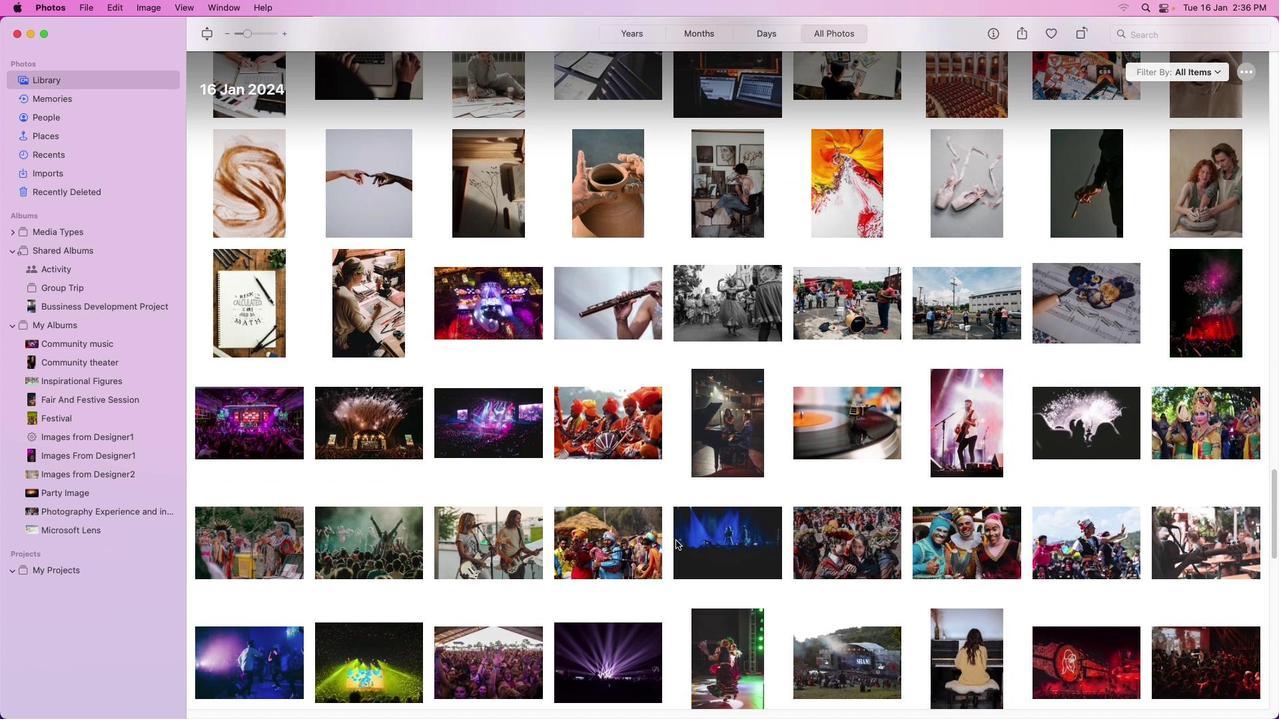 
Action: Mouse scrolled (675, 540) with delta (0, -3)
Screenshot: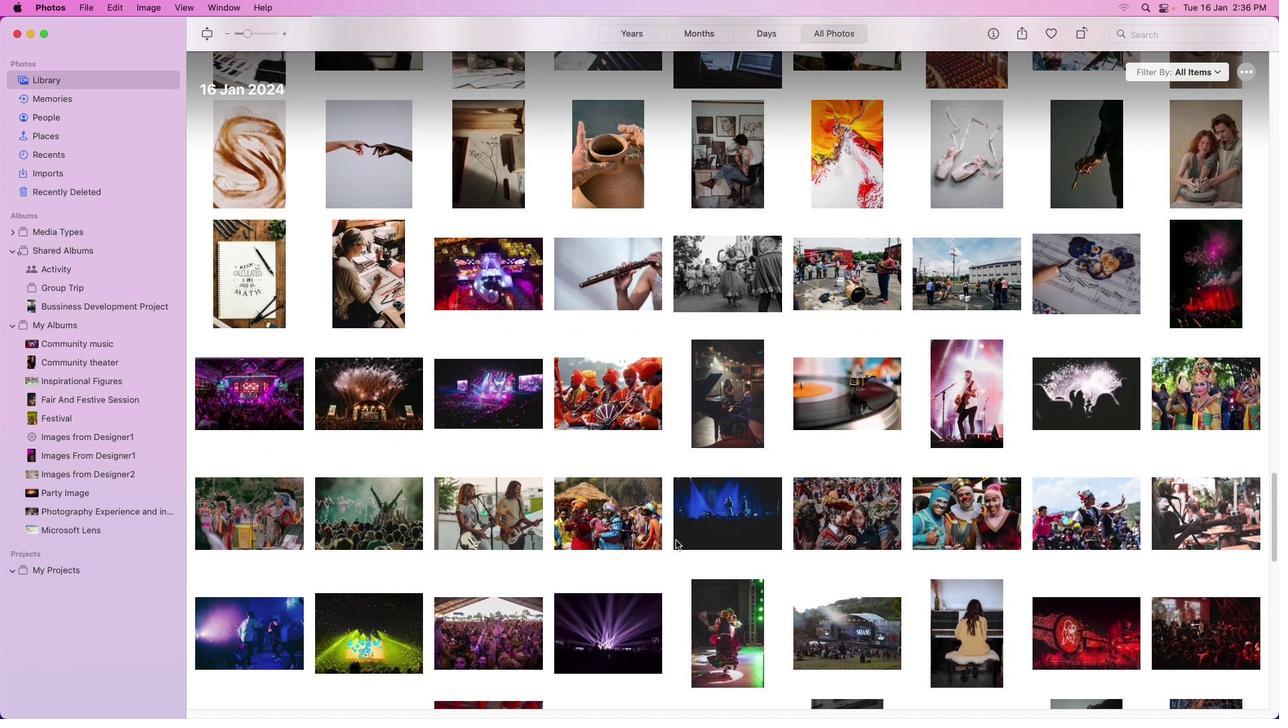 
Action: Mouse scrolled (675, 540) with delta (0, 0)
Screenshot: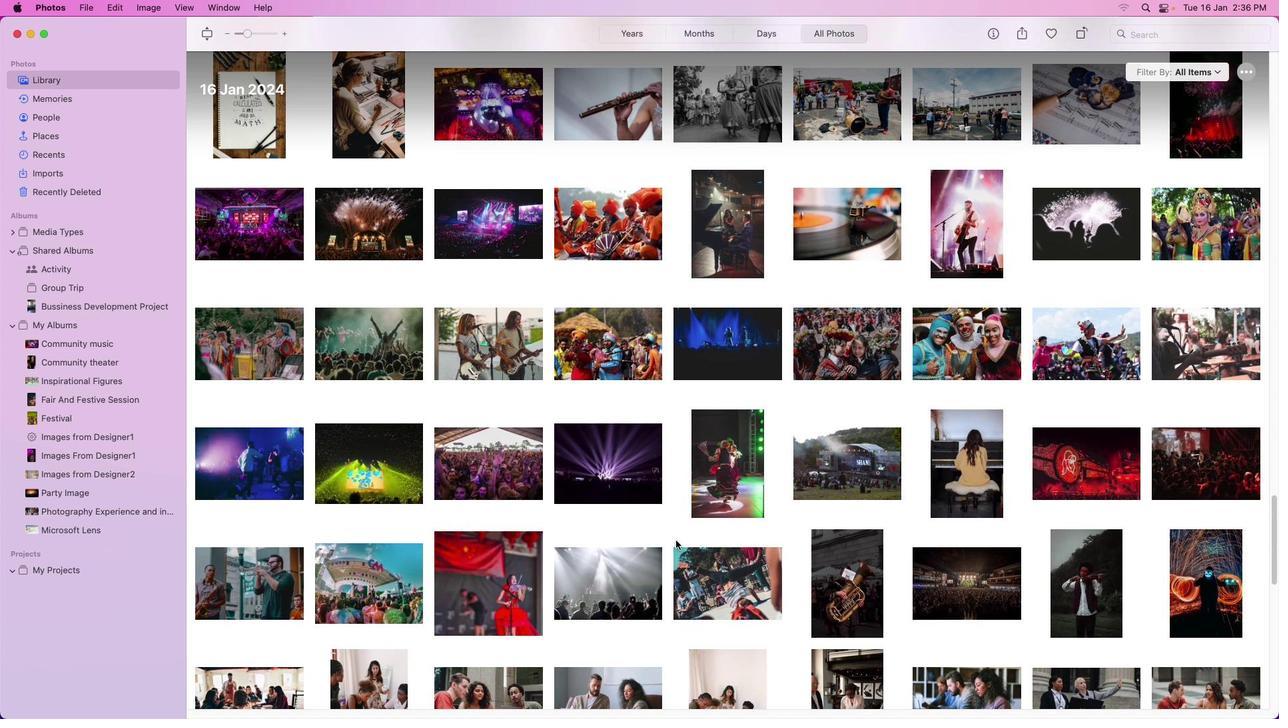 
Action: Mouse scrolled (675, 540) with delta (0, 0)
Screenshot: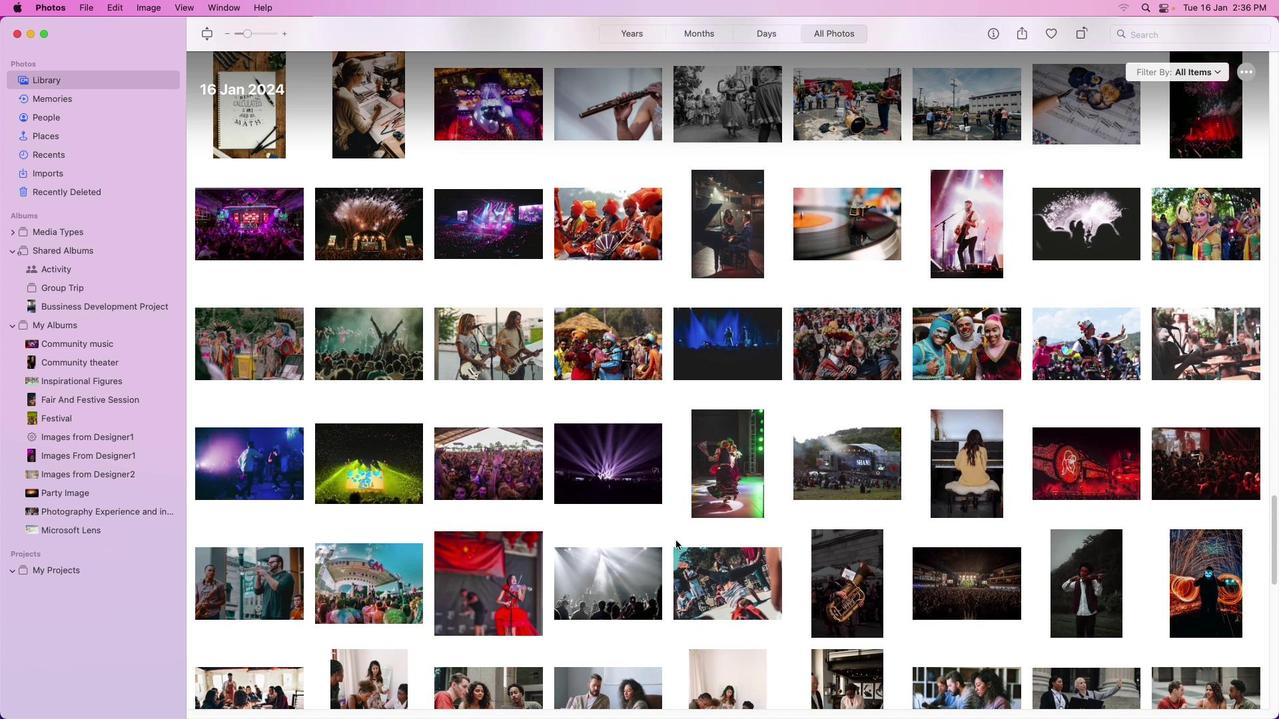 
Action: Mouse scrolled (675, 540) with delta (0, -1)
Screenshot: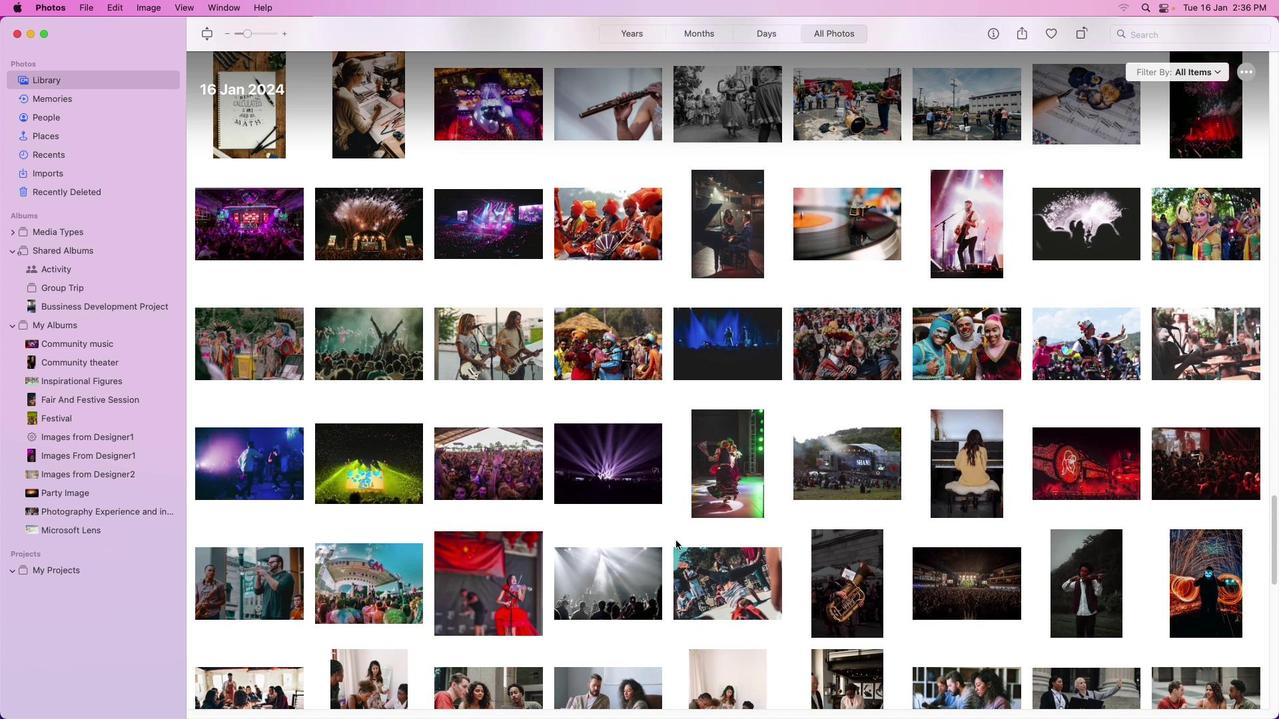 
Action: Mouse scrolled (675, 540) with delta (0, -3)
Screenshot: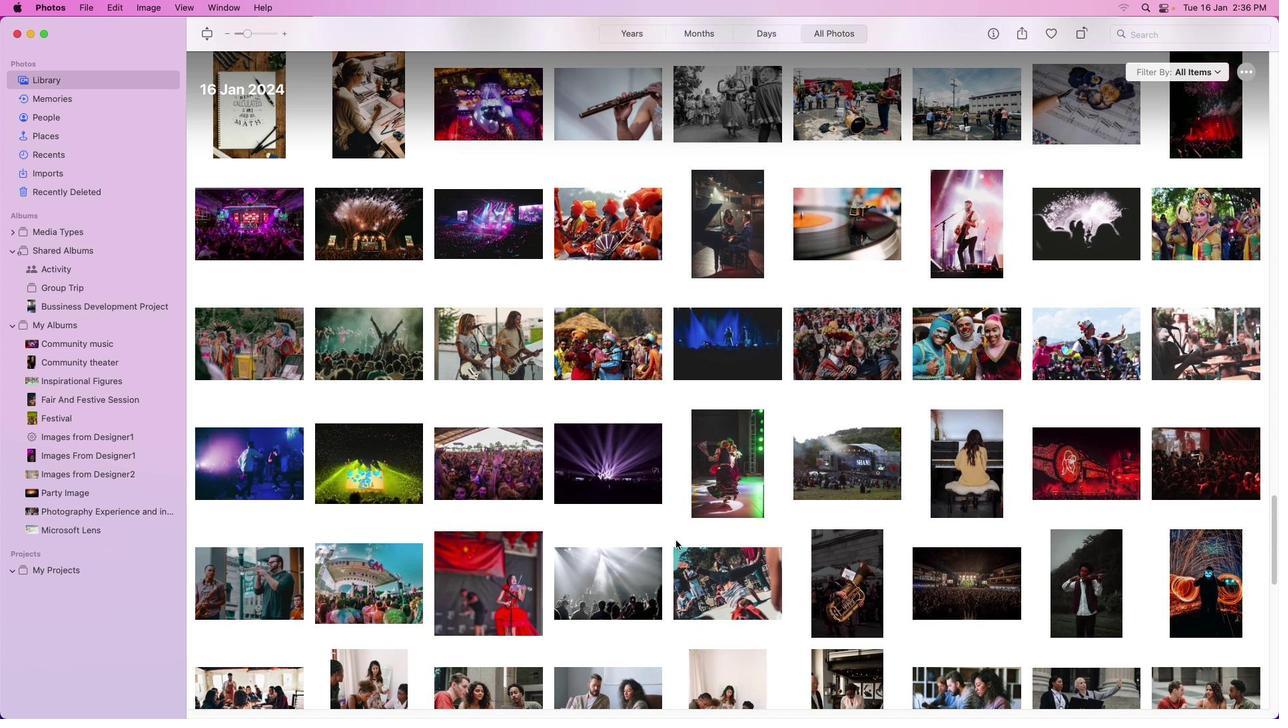 
Action: Mouse scrolled (675, 540) with delta (0, -3)
Screenshot: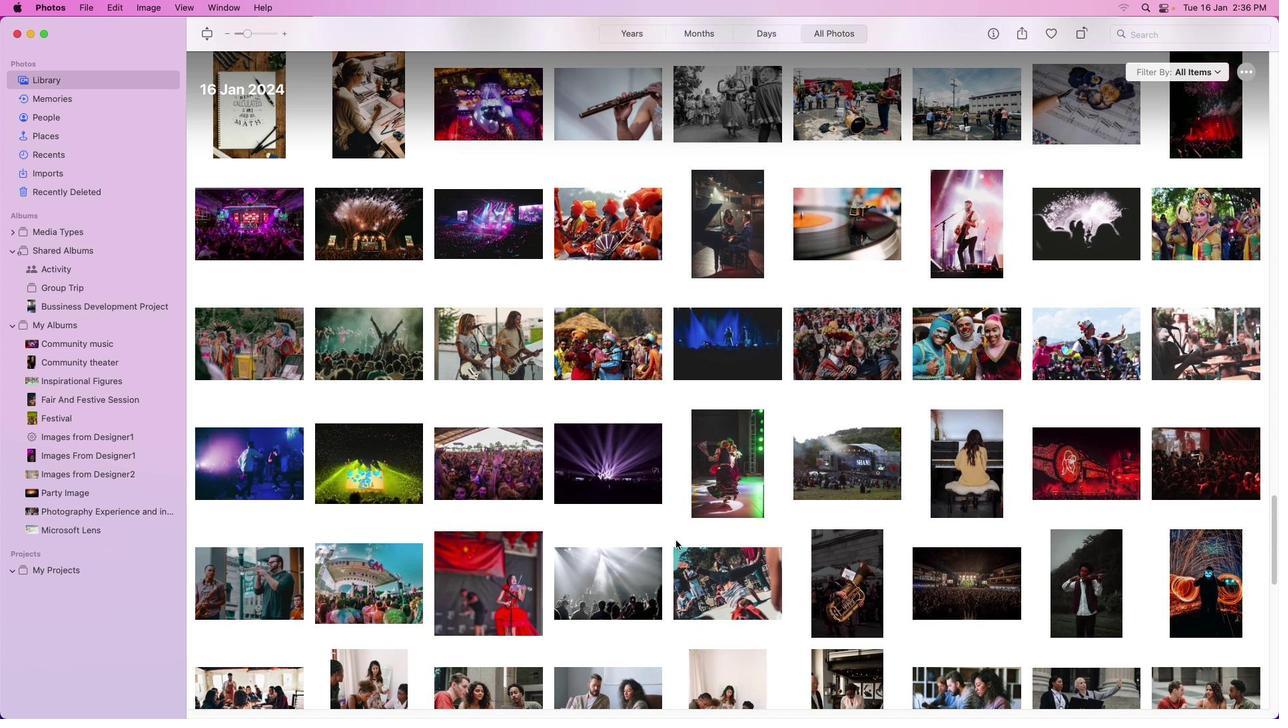 
Action: Mouse scrolled (675, 540) with delta (0, -3)
Screenshot: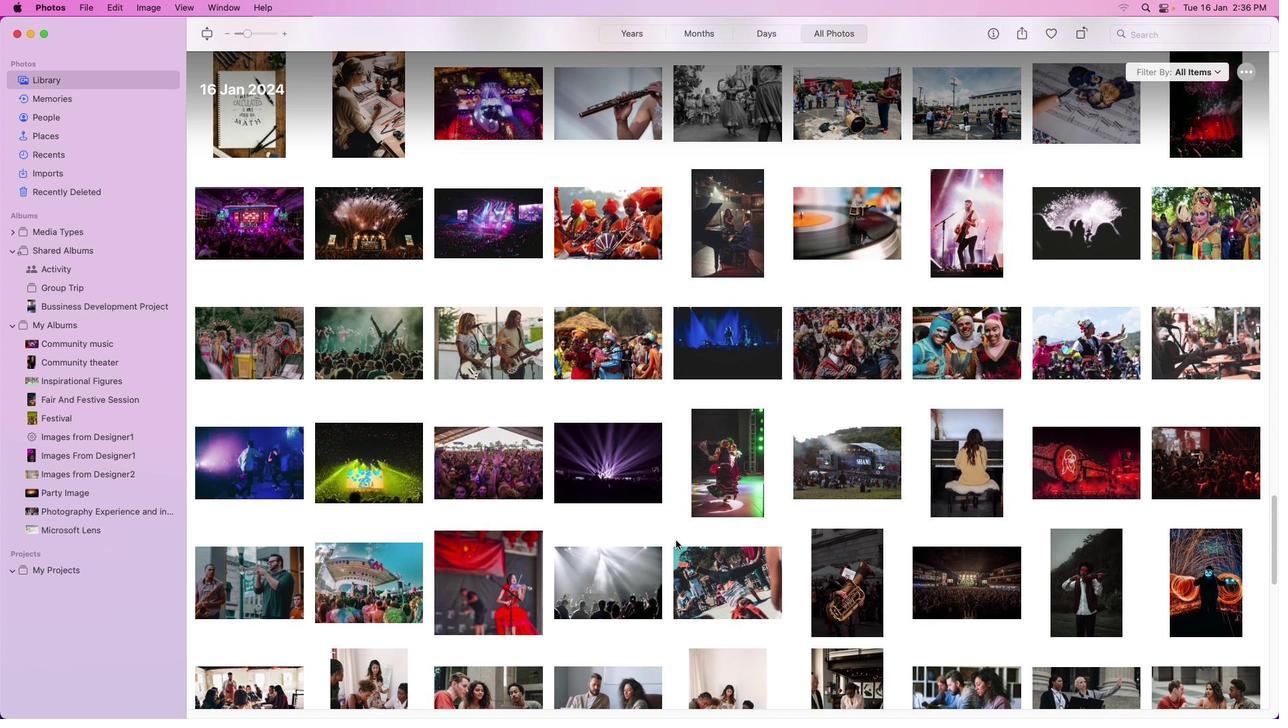 
Action: Mouse scrolled (675, 540) with delta (0, -4)
Screenshot: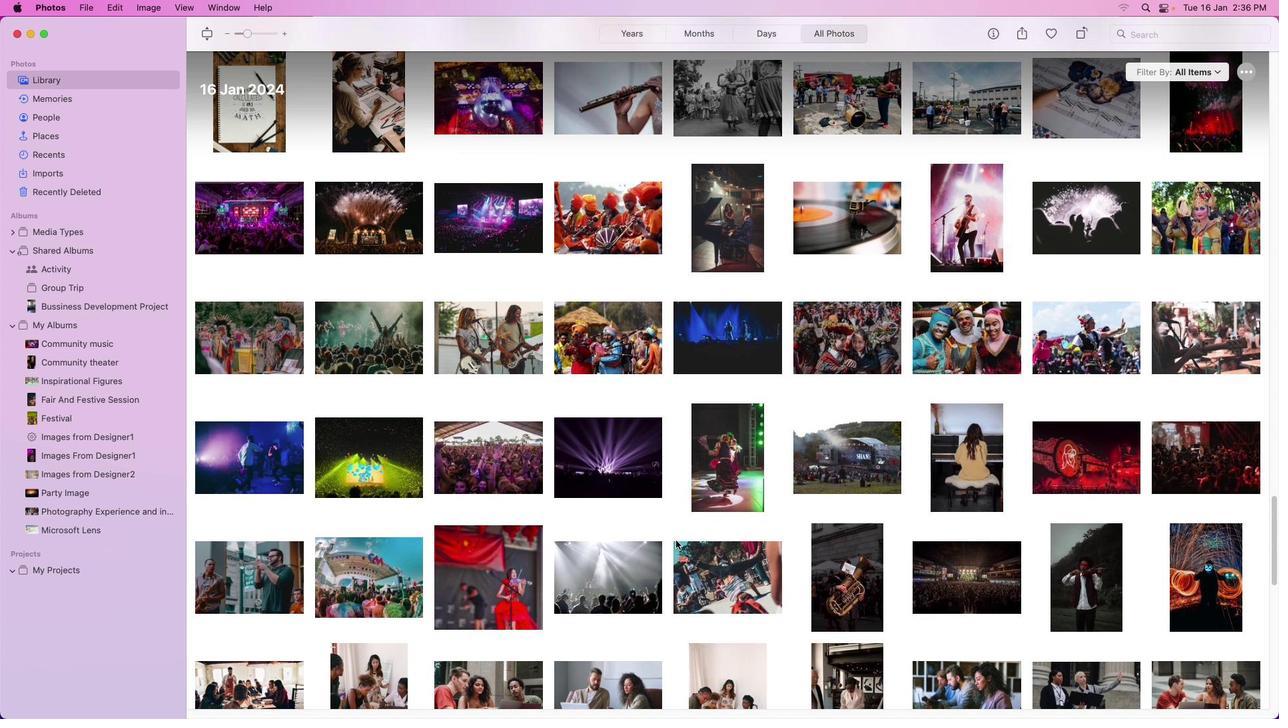 
Action: Mouse scrolled (675, 540) with delta (0, 0)
Screenshot: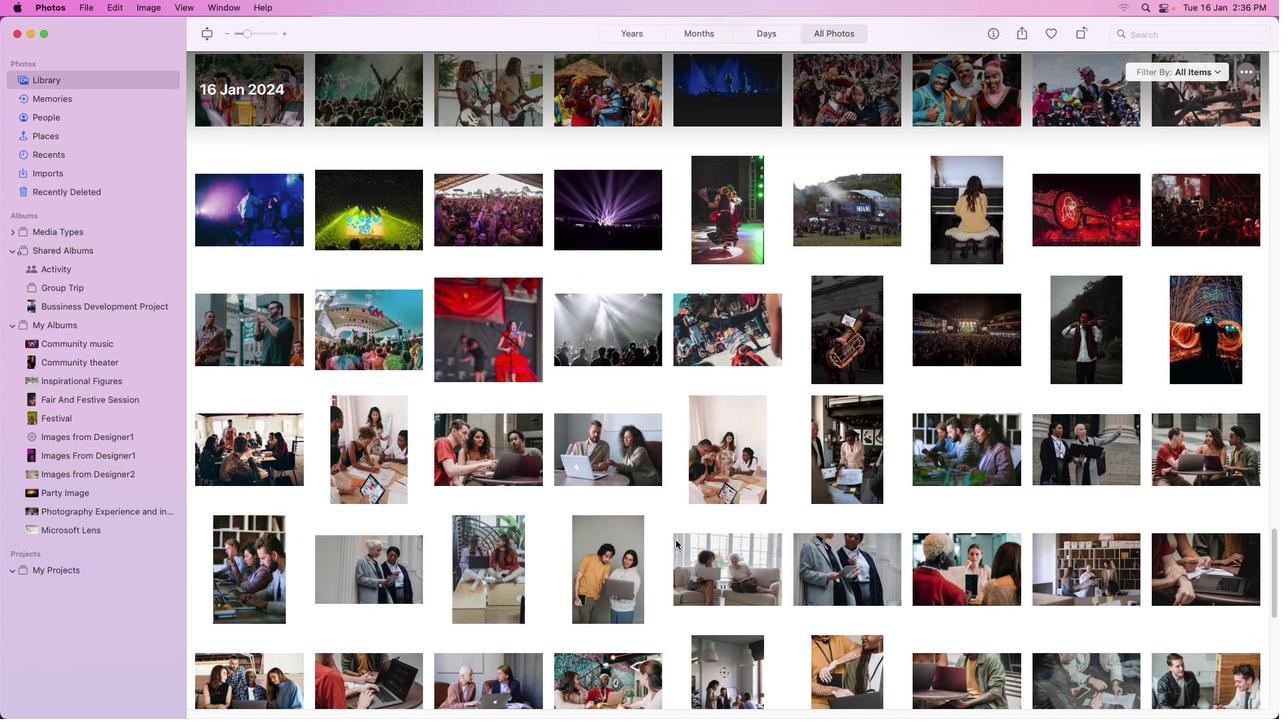 
Action: Mouse scrolled (675, 540) with delta (0, 0)
Screenshot: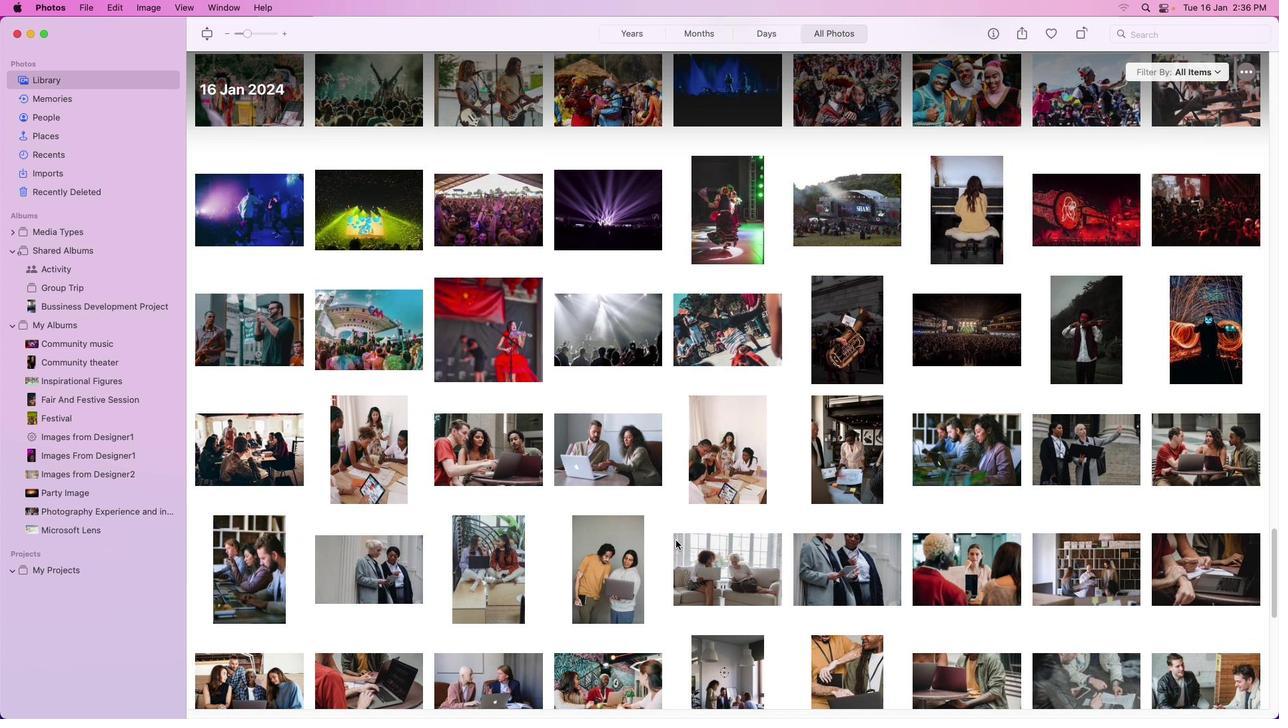 
Action: Mouse scrolled (675, 540) with delta (0, -1)
Screenshot: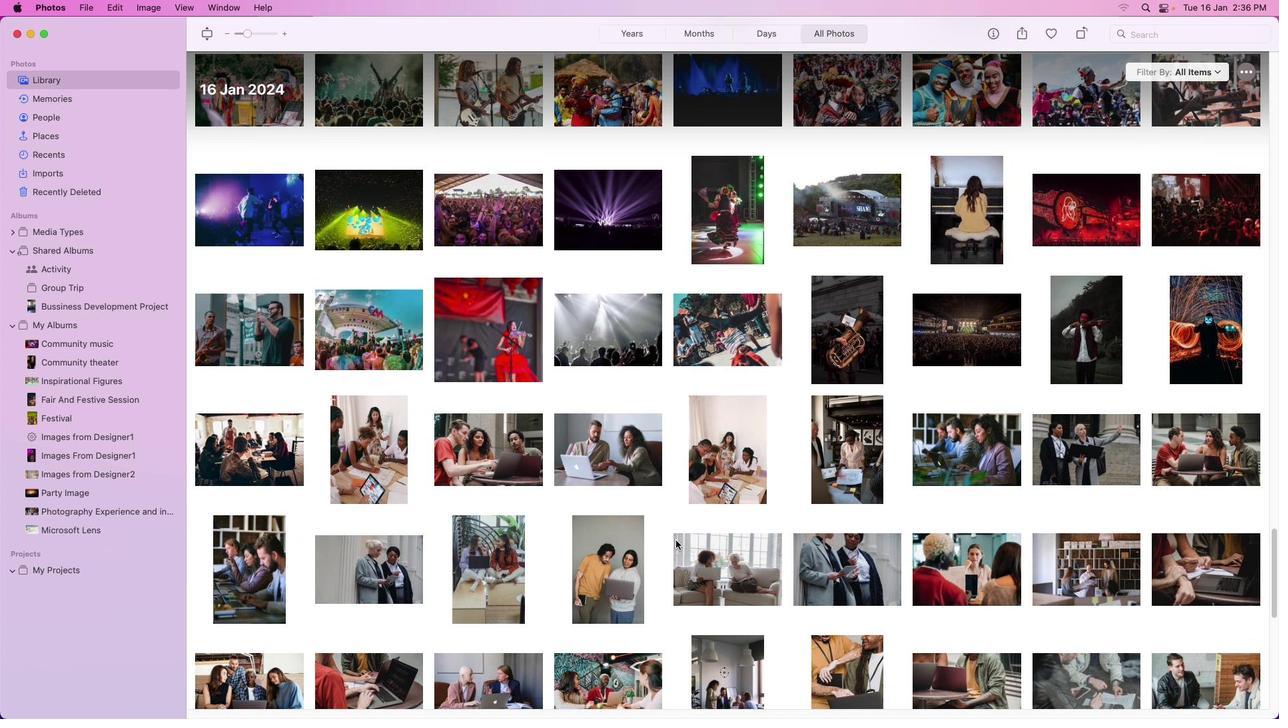 
Action: Mouse scrolled (675, 540) with delta (0, -3)
Screenshot: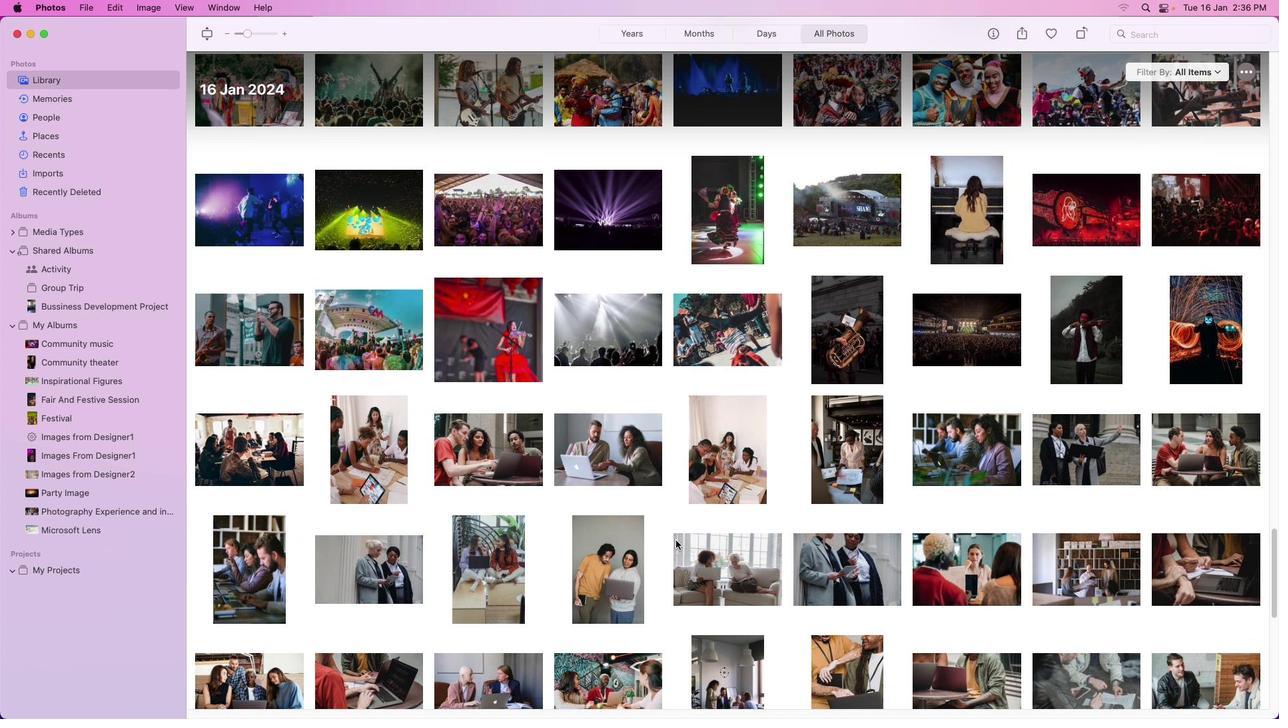 
Action: Mouse scrolled (675, 540) with delta (0, -3)
Screenshot: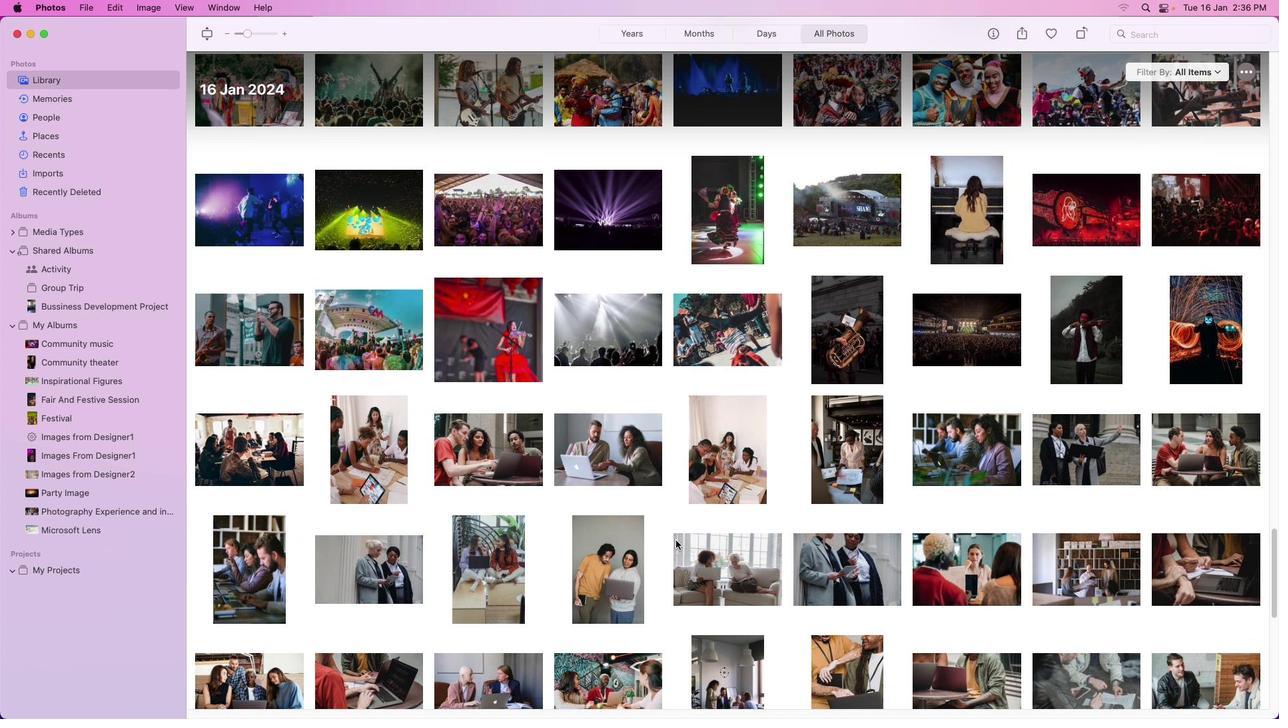
Action: Mouse scrolled (675, 540) with delta (0, -3)
Screenshot: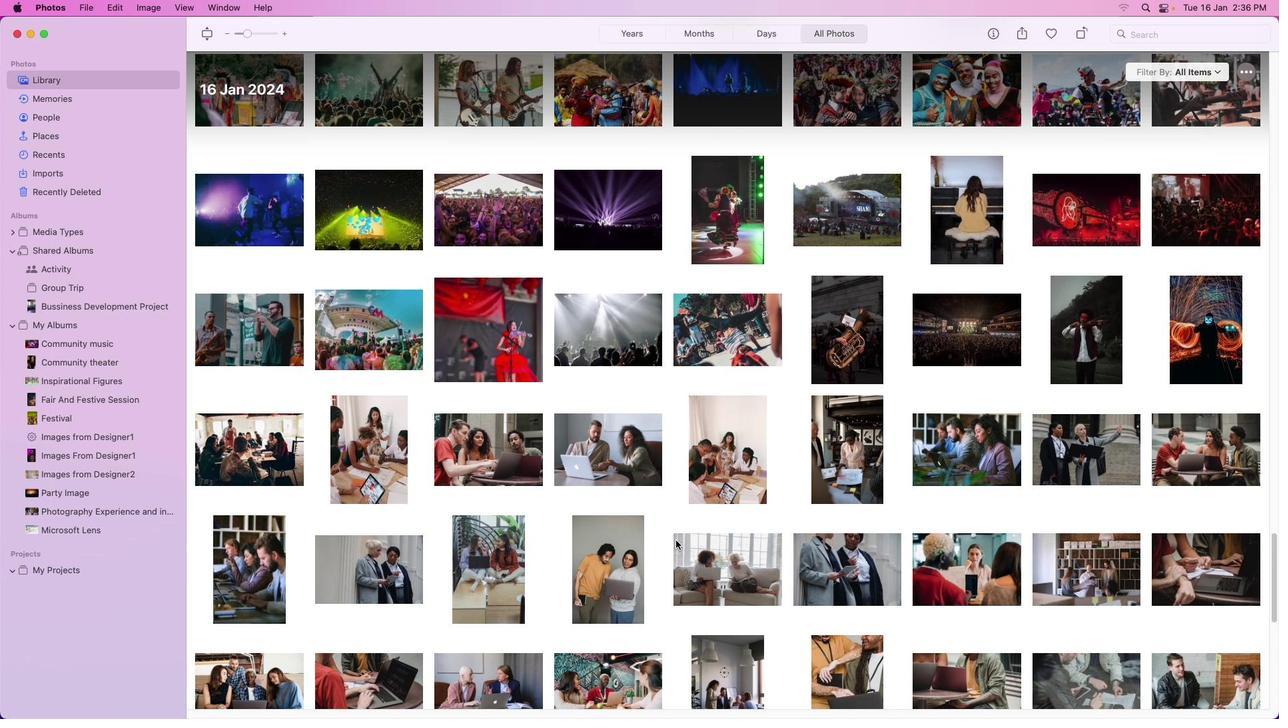 
Action: Mouse scrolled (675, 540) with delta (0, -4)
Screenshot: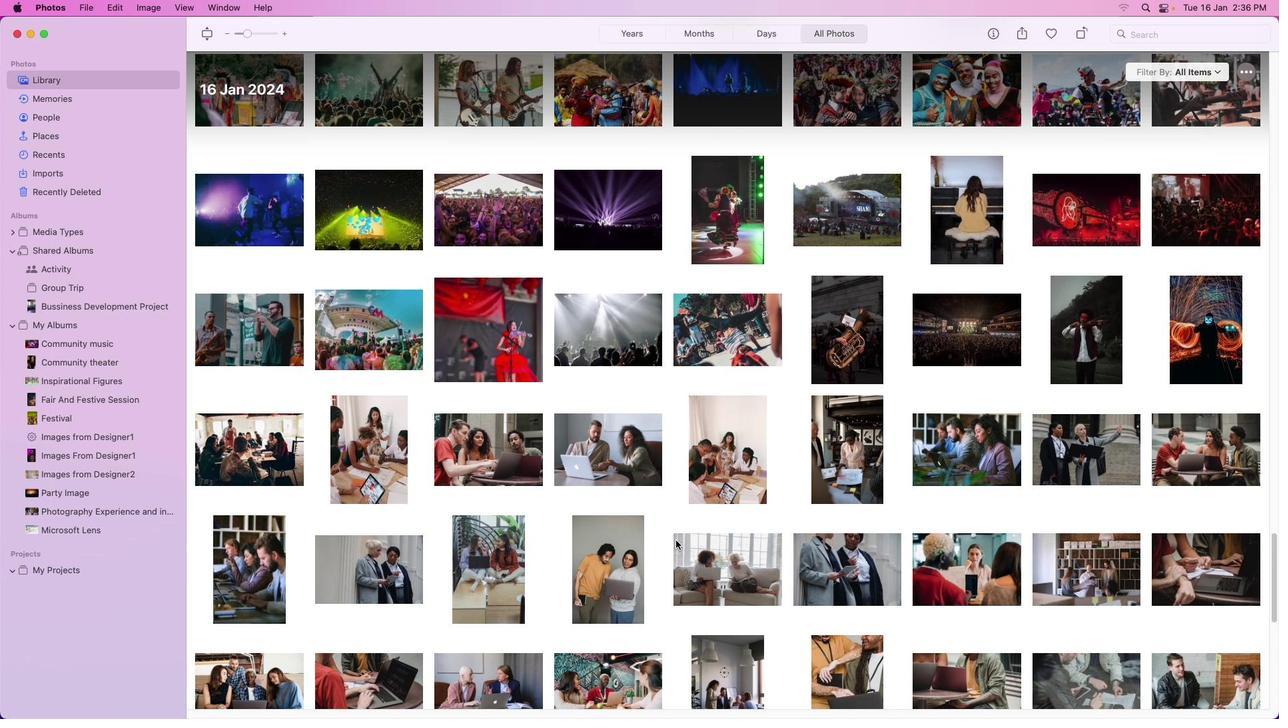 
Action: Mouse scrolled (675, 540) with delta (0, -4)
Screenshot: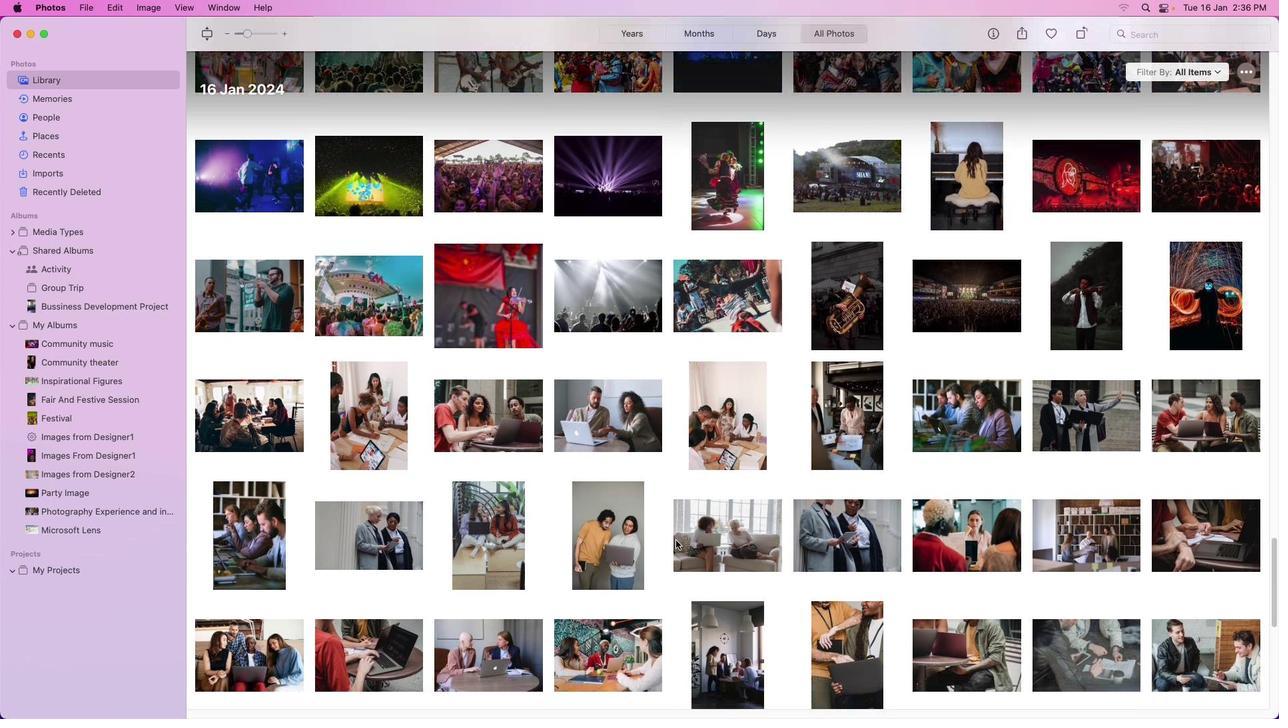 
Action: Mouse scrolled (675, 540) with delta (0, 0)
Screenshot: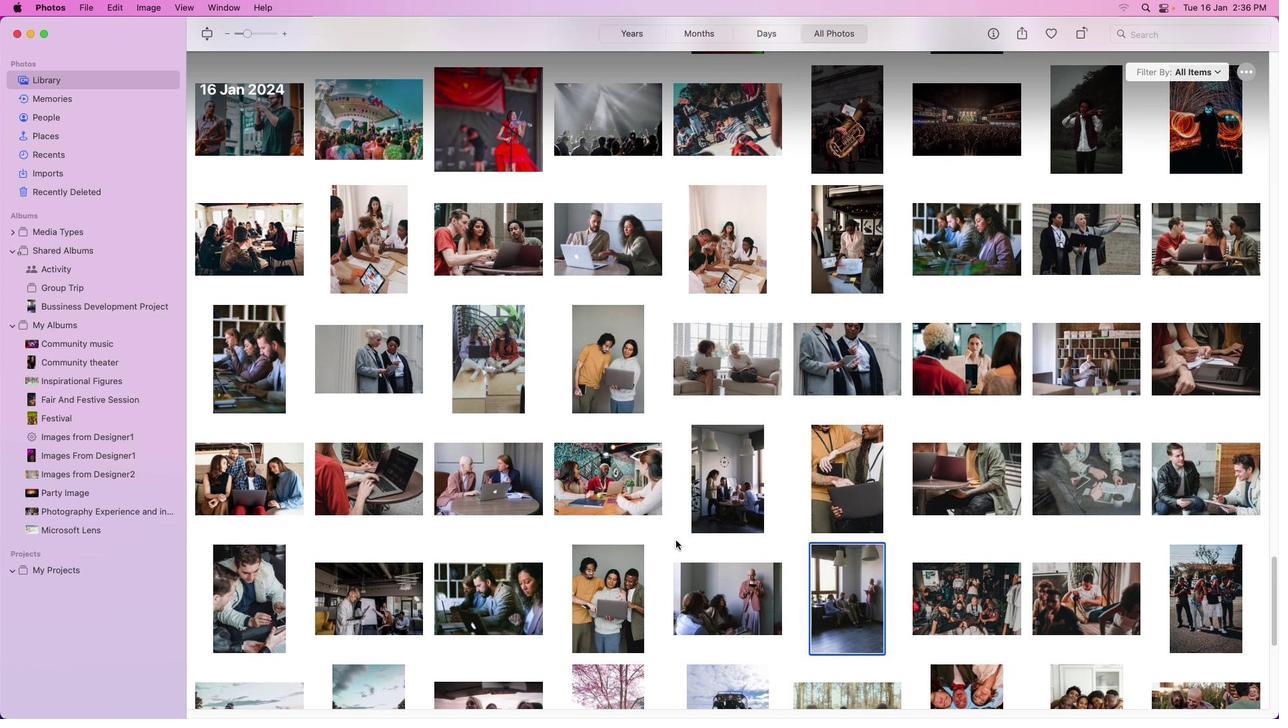 
Action: Mouse scrolled (675, 540) with delta (0, 0)
Screenshot: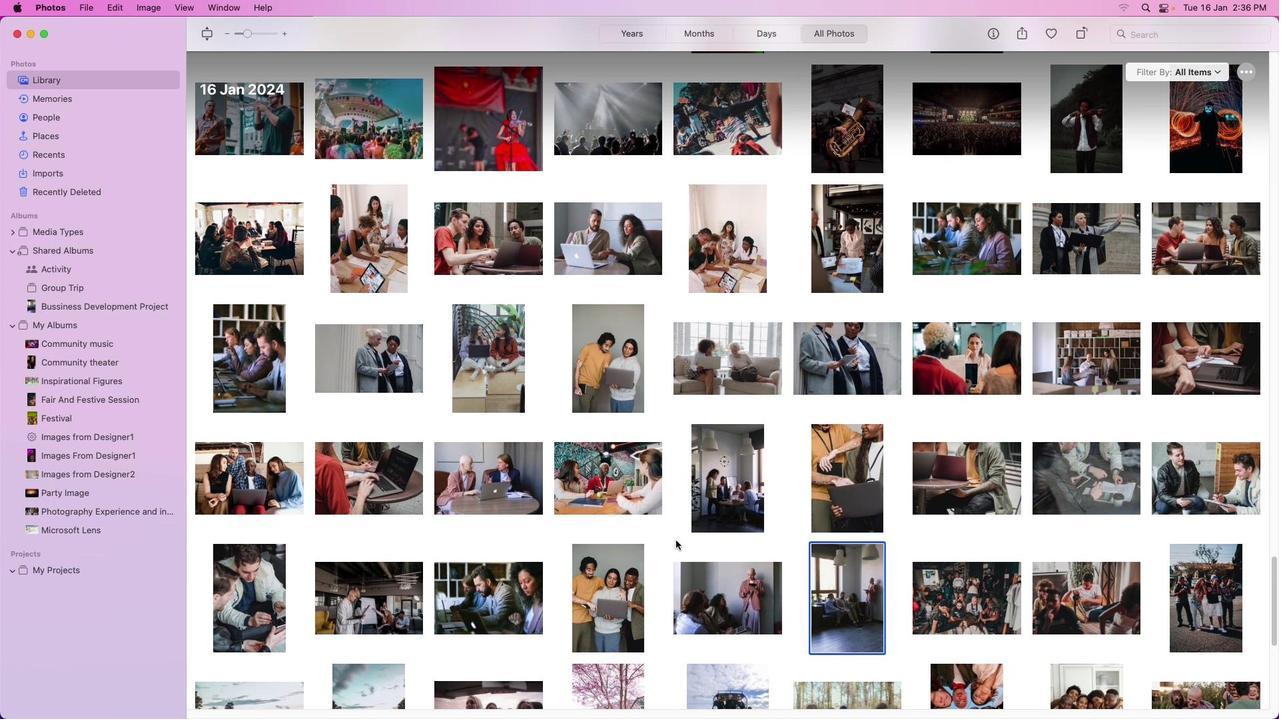 
Action: Mouse scrolled (675, 540) with delta (0, -1)
Screenshot: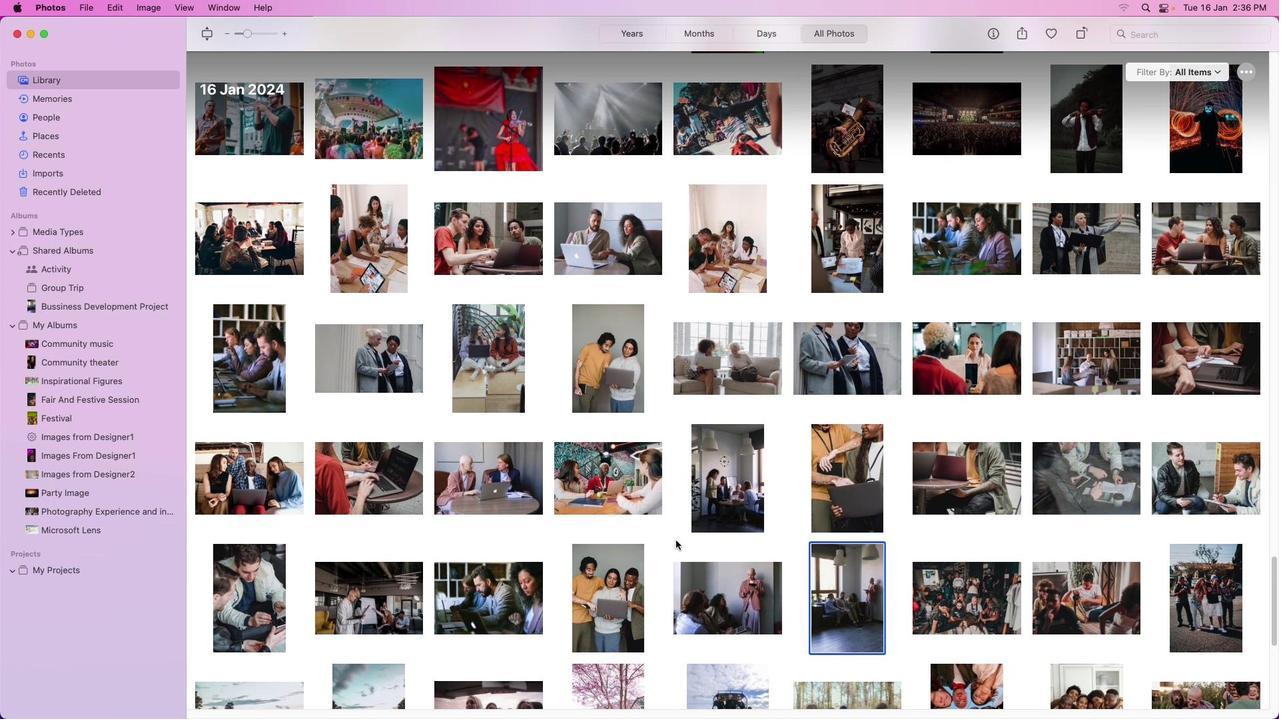 
Action: Mouse scrolled (675, 540) with delta (0, -3)
Screenshot: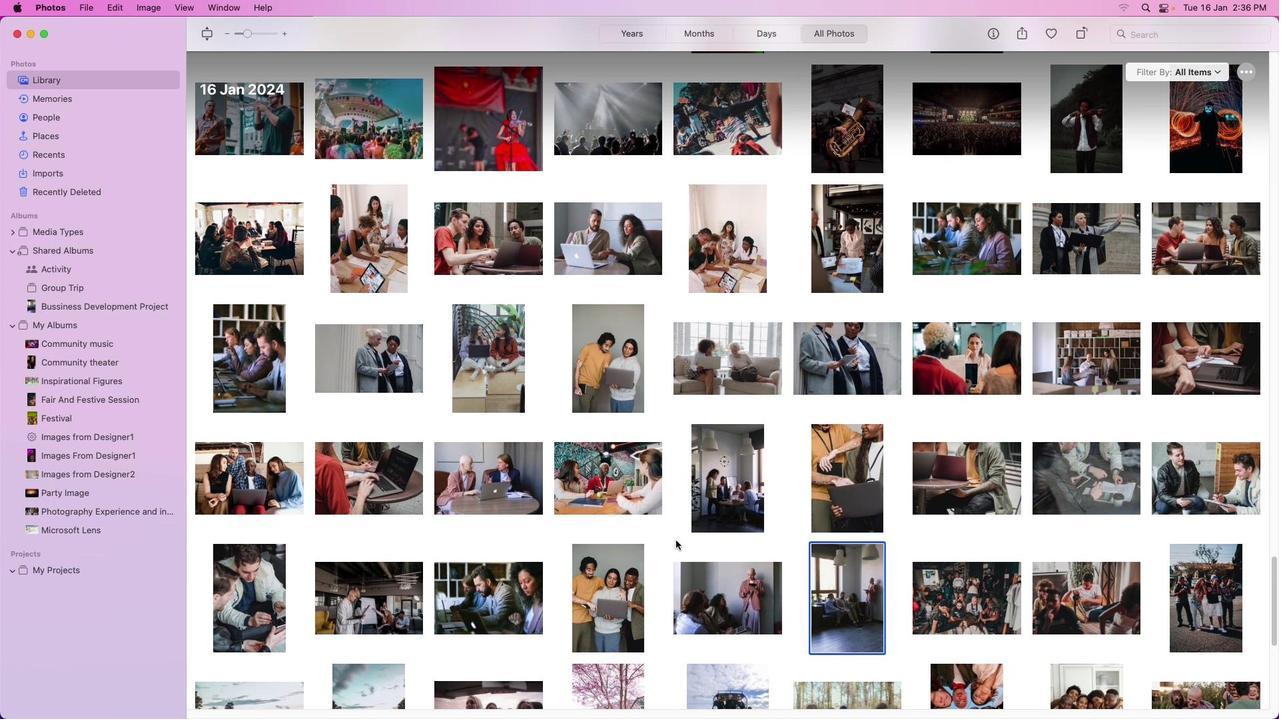 
Action: Mouse scrolled (675, 540) with delta (0, -3)
Screenshot: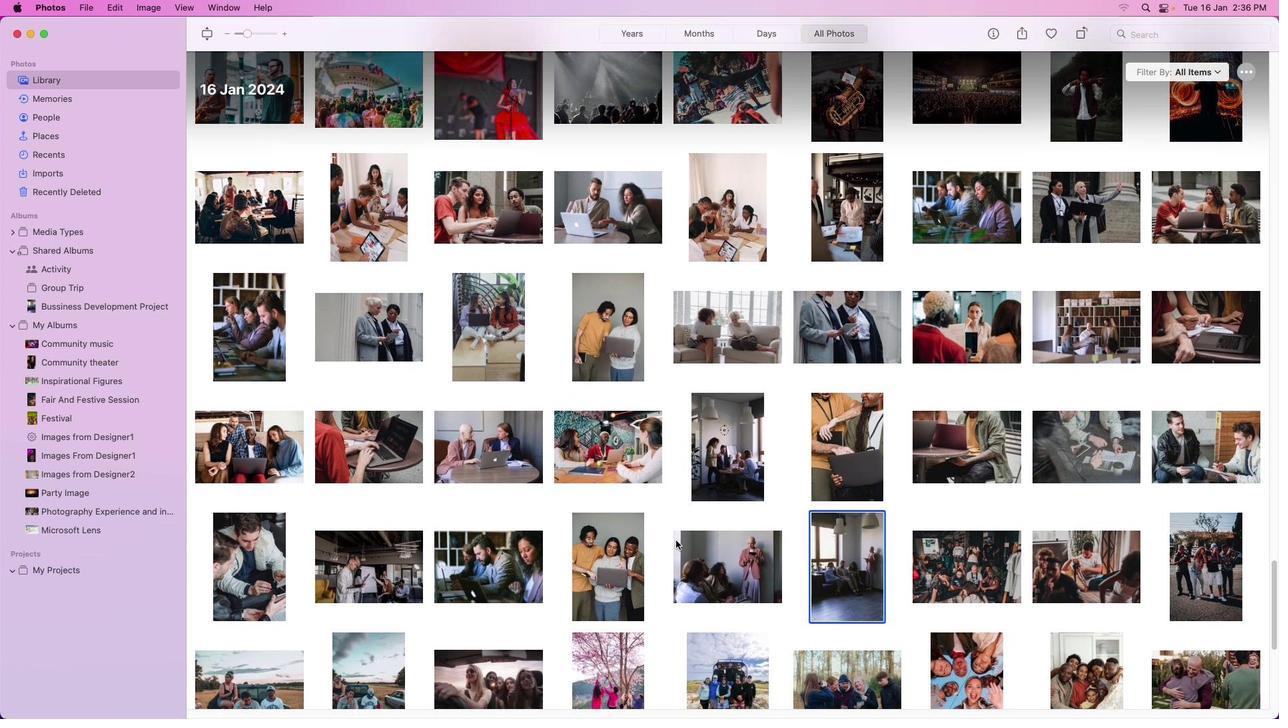 
Action: Mouse scrolled (675, 540) with delta (0, -4)
Screenshot: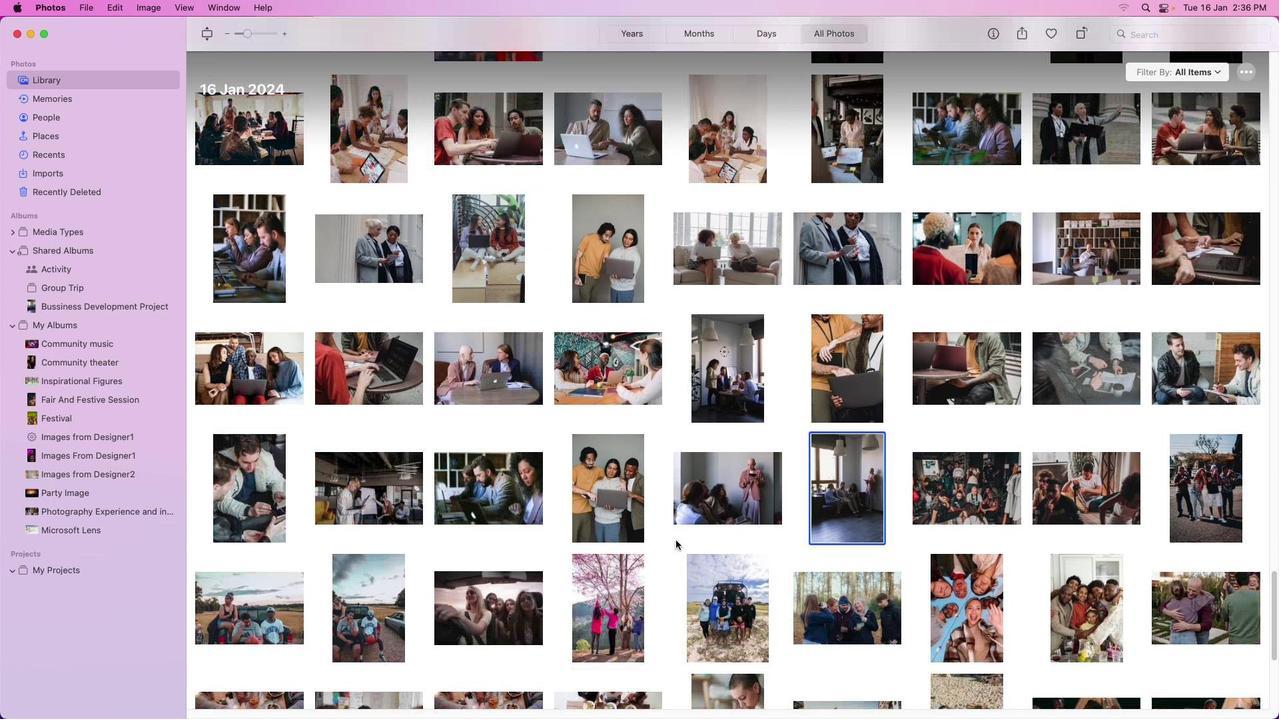 
Action: Mouse scrolled (675, 540) with delta (0, -4)
Screenshot: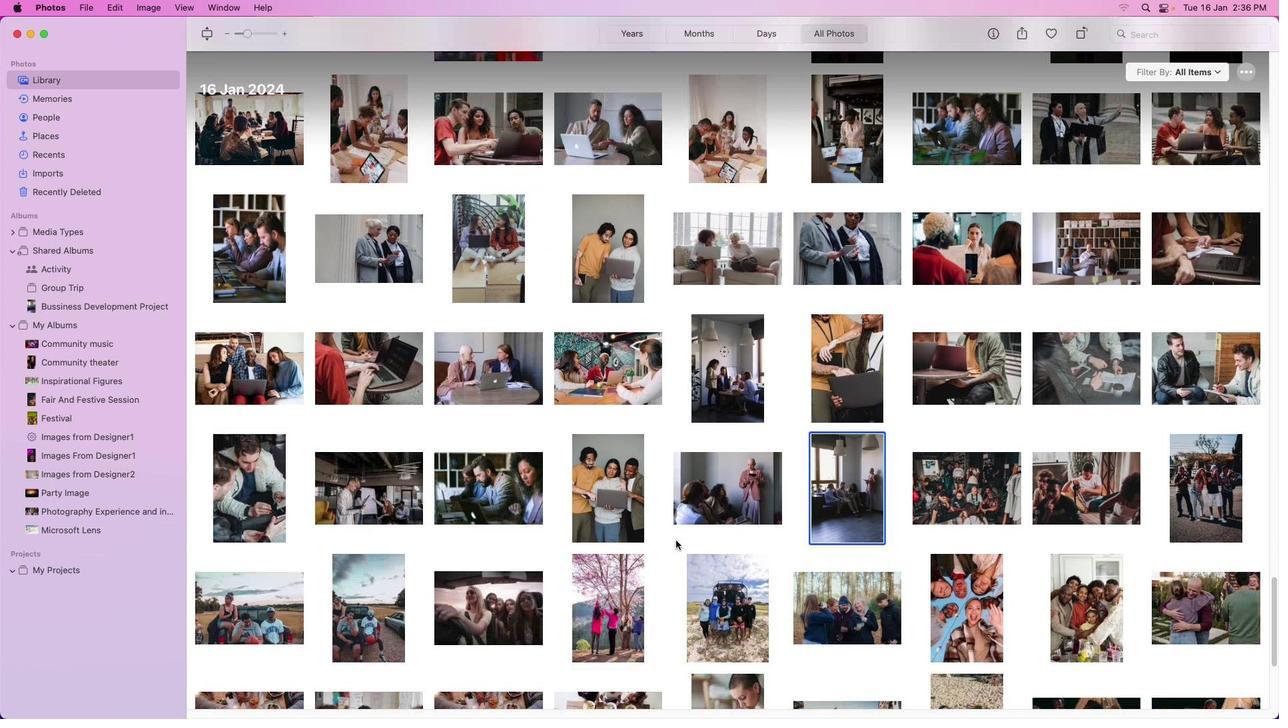 
Action: Mouse scrolled (675, 540) with delta (0, 0)
Screenshot: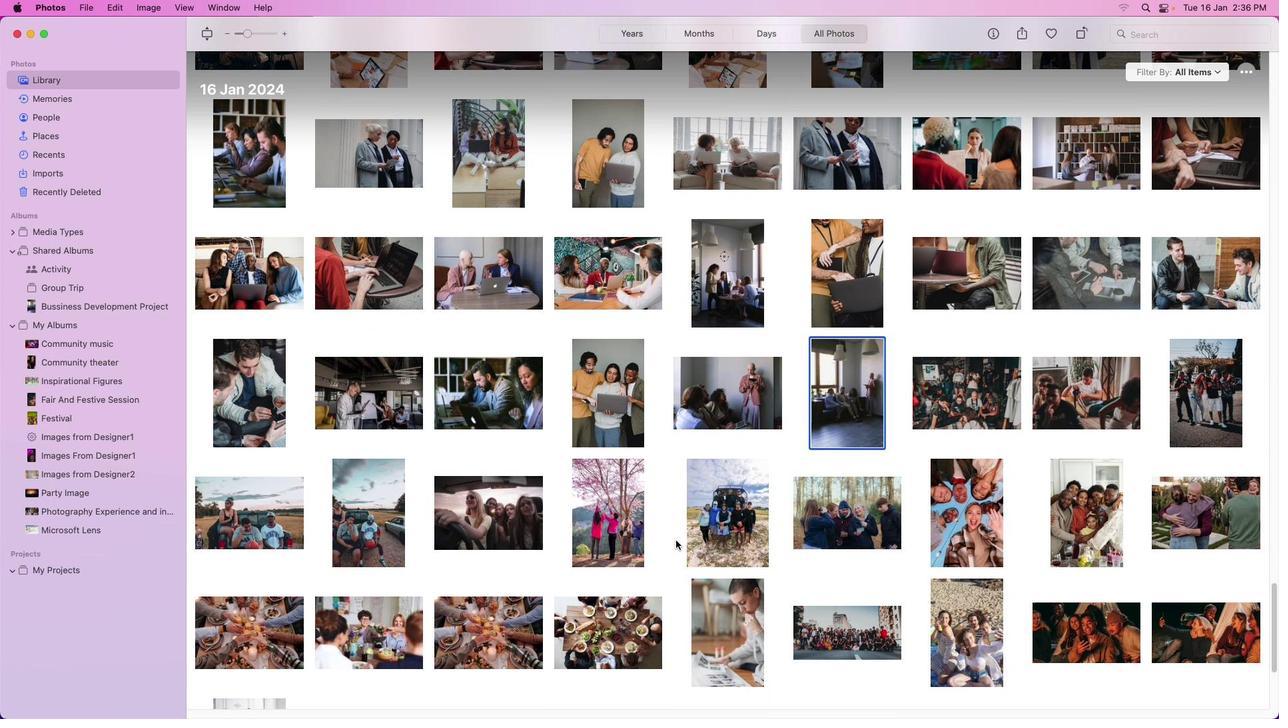 
Action: Mouse scrolled (675, 540) with delta (0, 0)
Screenshot: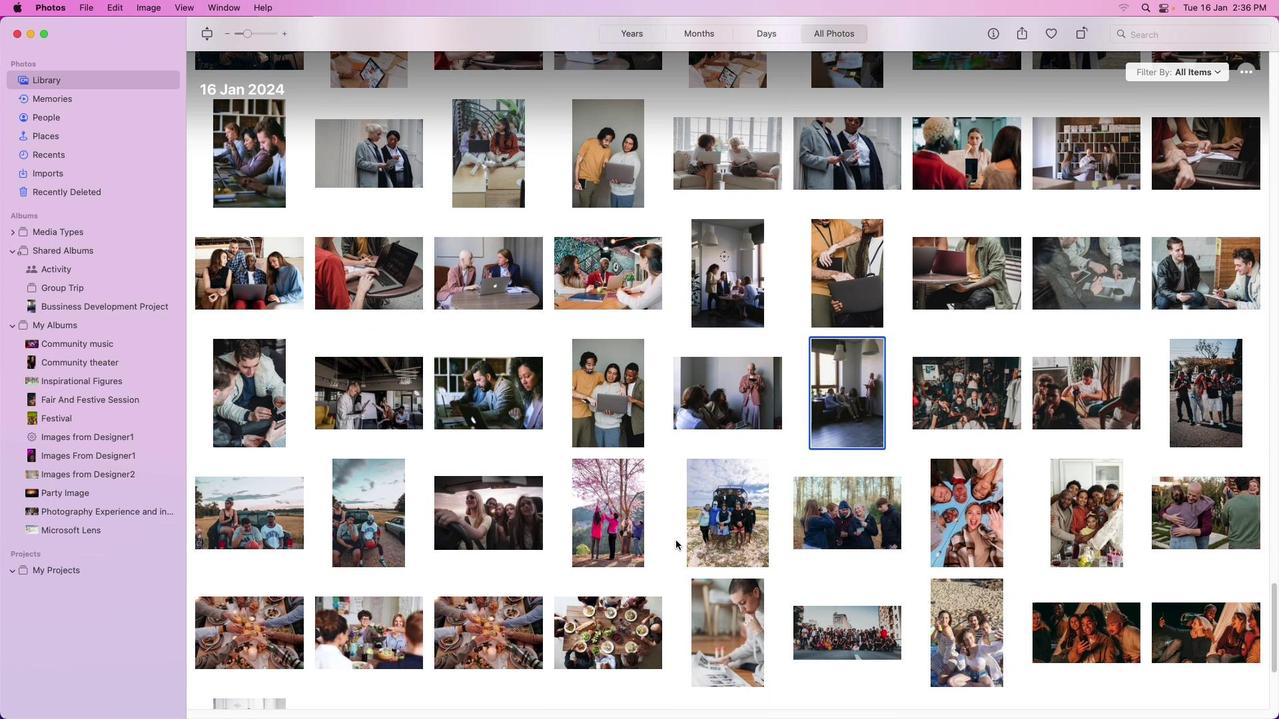 
Action: Mouse scrolled (675, 540) with delta (0, -1)
Screenshot: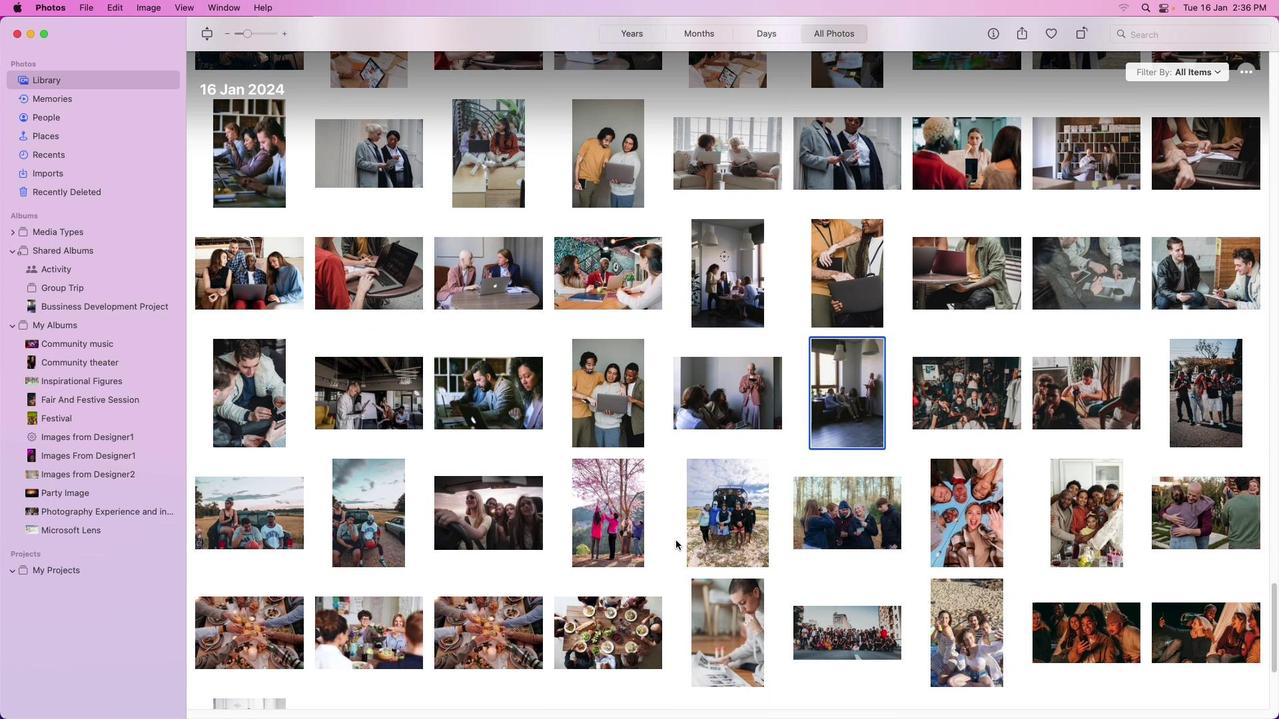 
Action: Mouse scrolled (675, 540) with delta (0, -3)
Screenshot: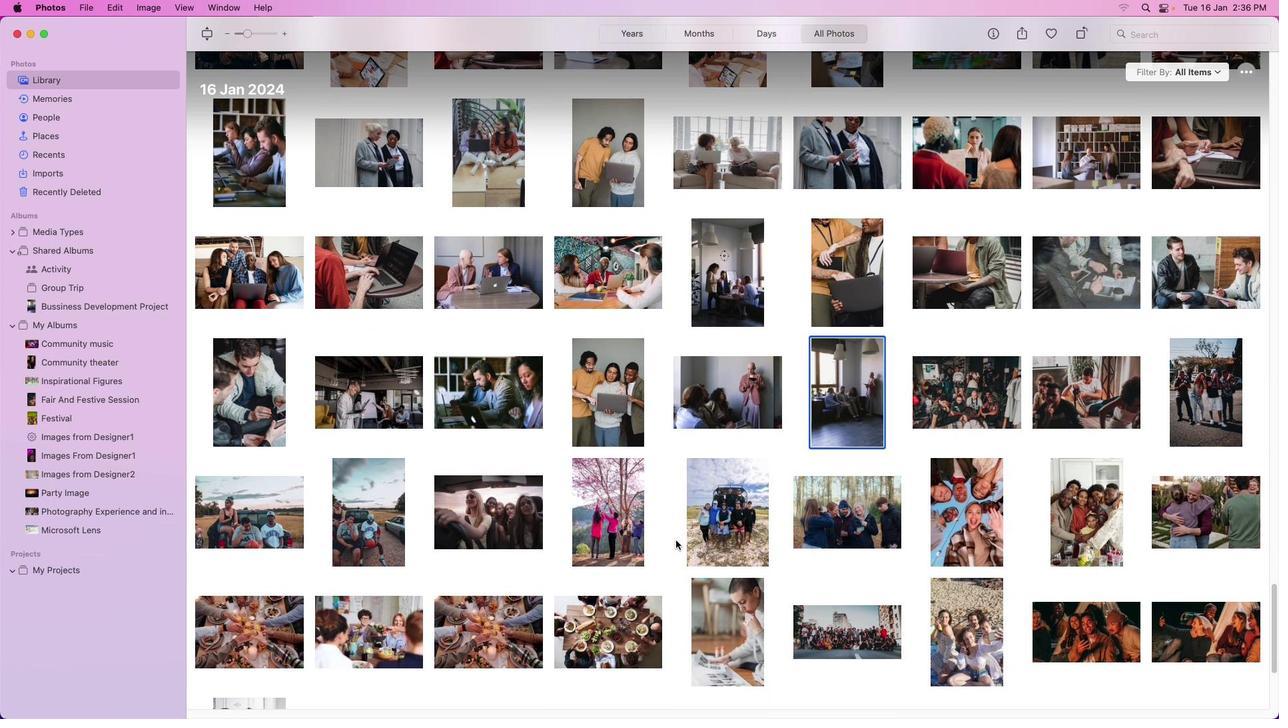 
Action: Mouse scrolled (675, 540) with delta (0, -3)
Screenshot: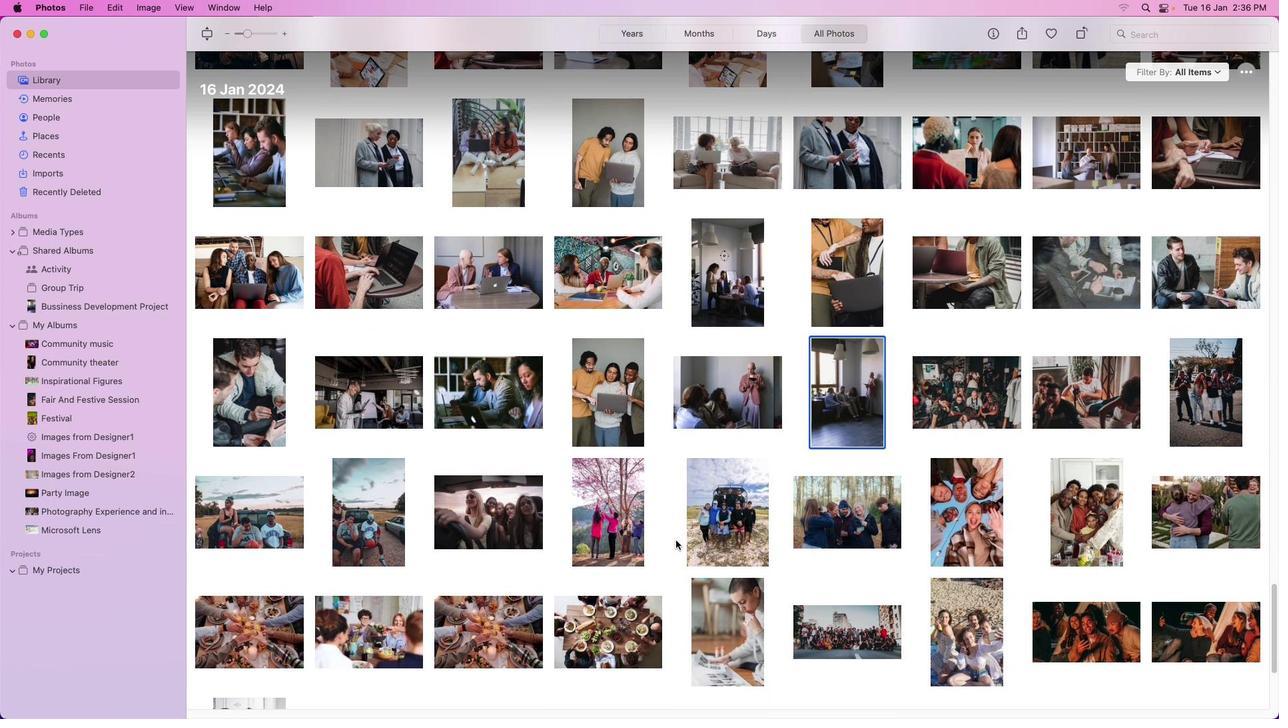 
Action: Mouse scrolled (675, 540) with delta (0, -3)
Screenshot: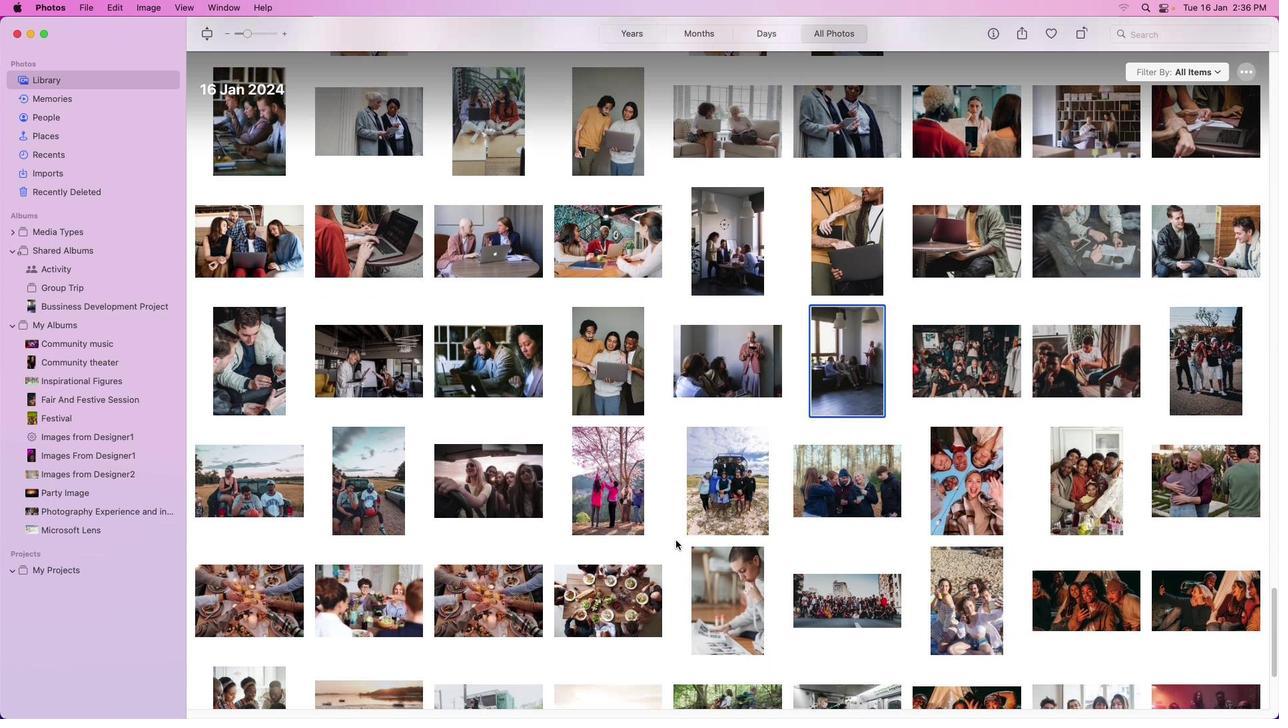 
Action: Mouse scrolled (675, 540) with delta (0, -4)
Screenshot: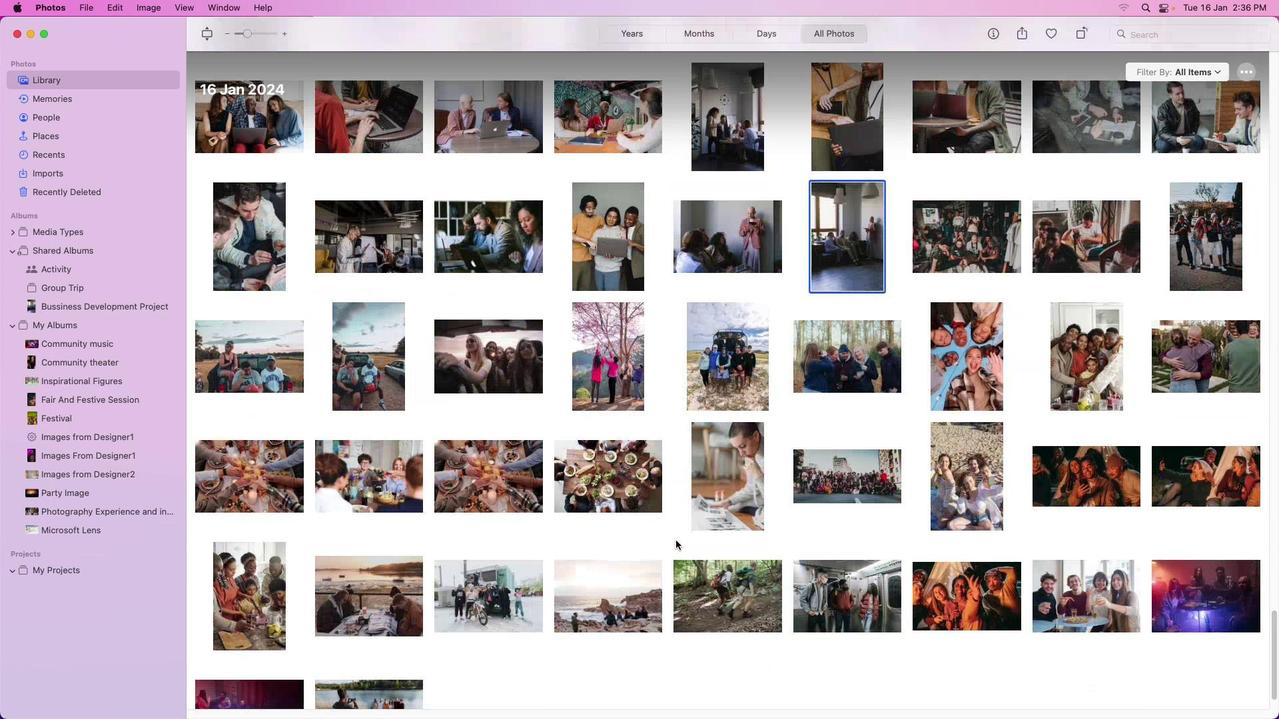 
Action: Mouse scrolled (675, 540) with delta (0, 0)
Screenshot: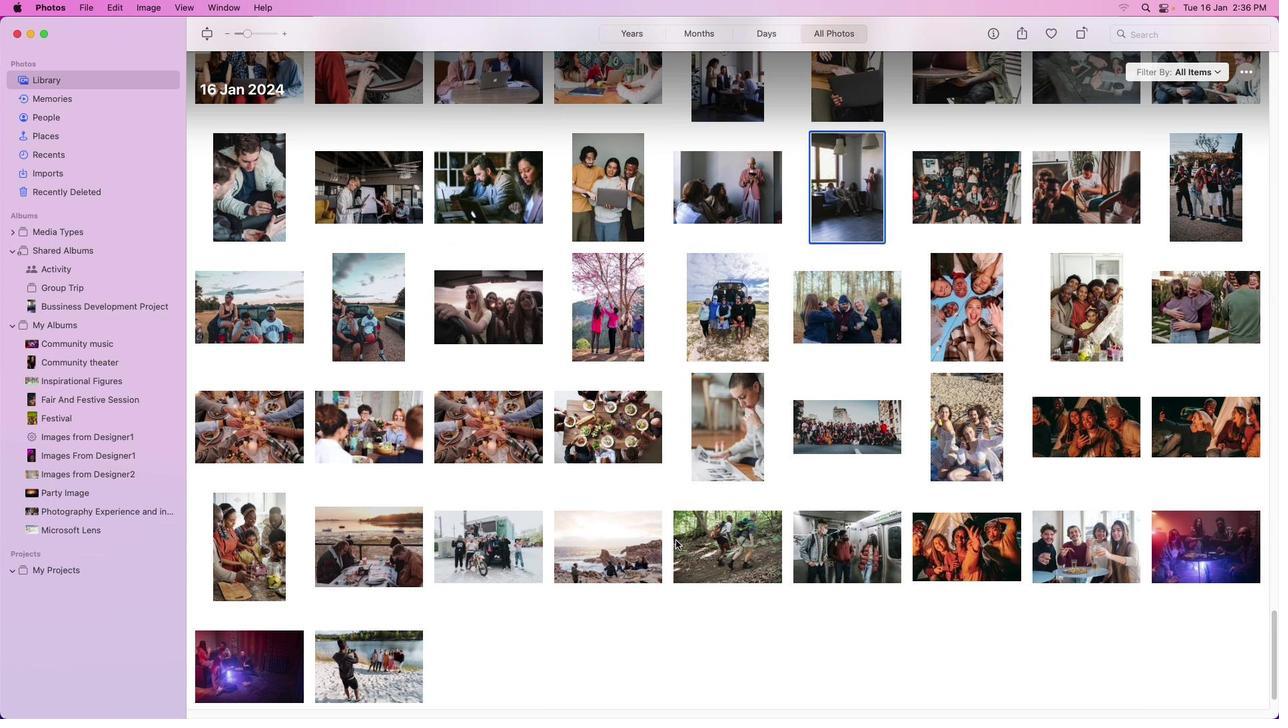 
Action: Mouse scrolled (675, 540) with delta (0, 0)
Screenshot: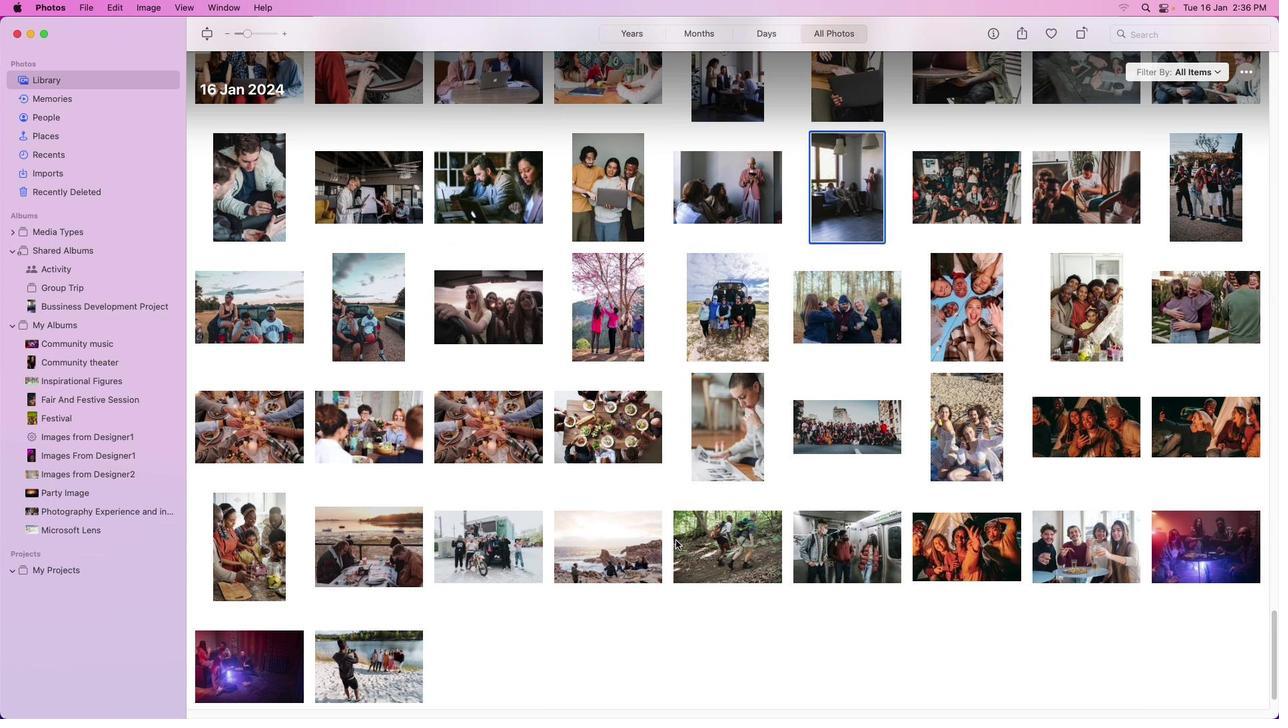 
Action: Mouse scrolled (675, 540) with delta (0, -1)
Screenshot: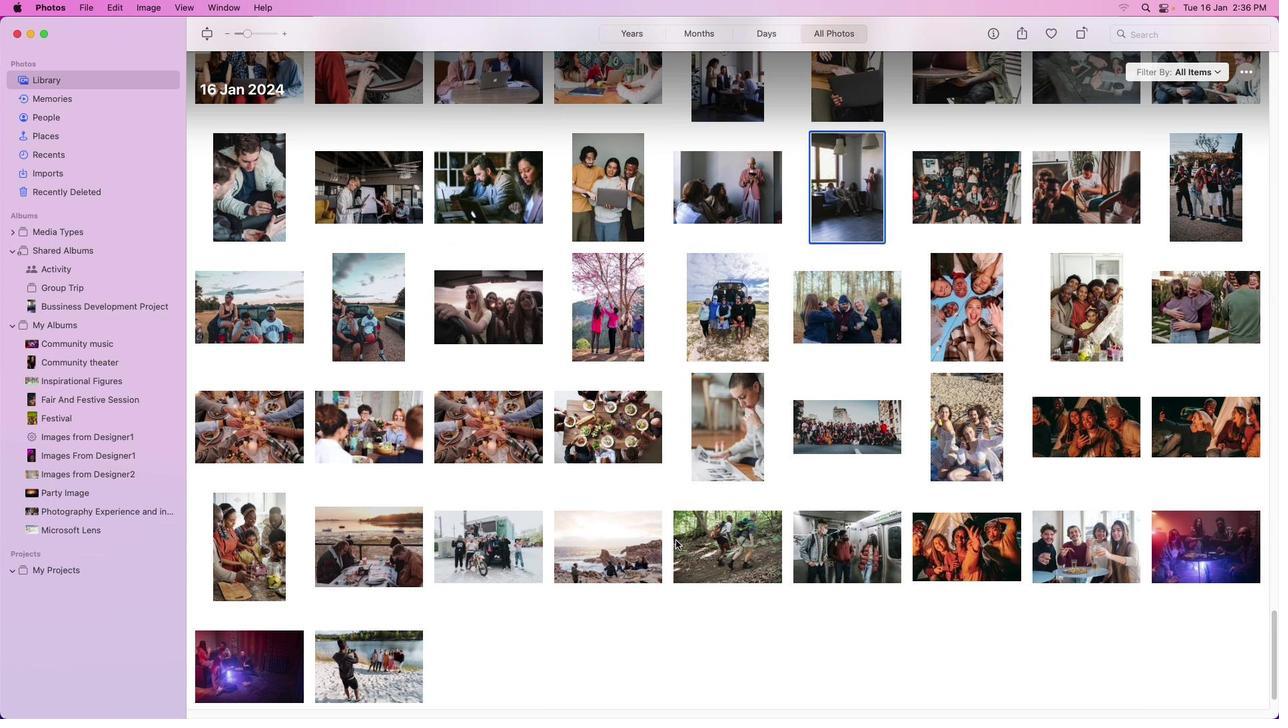 
Action: Mouse scrolled (675, 540) with delta (0, -3)
Screenshot: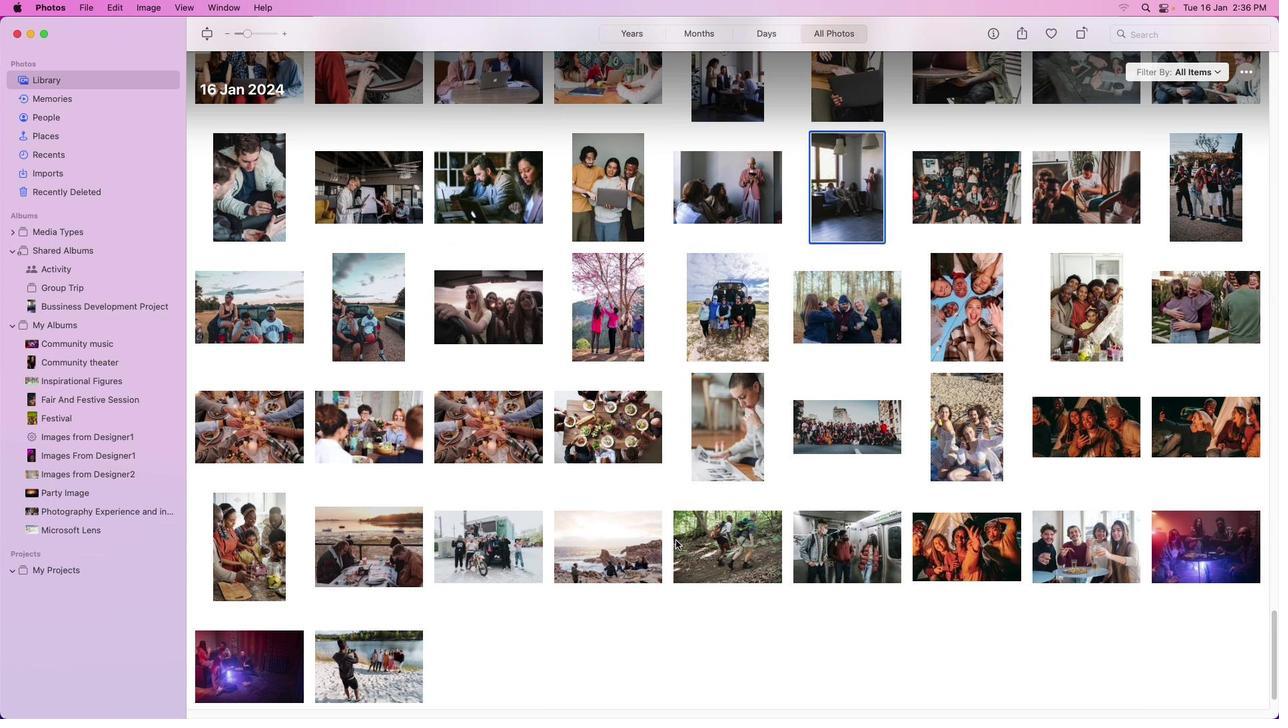
Action: Mouse scrolled (675, 540) with delta (0, -3)
Screenshot: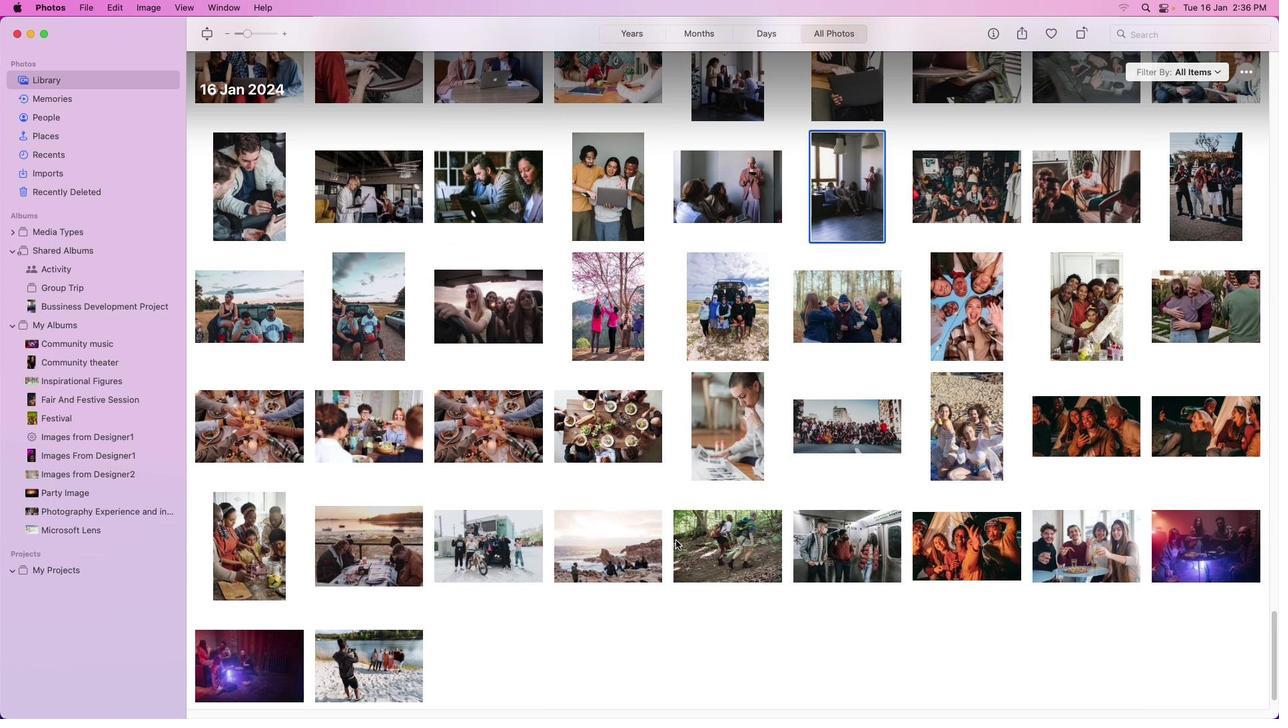 
Action: Mouse scrolled (675, 540) with delta (0, -3)
Screenshot: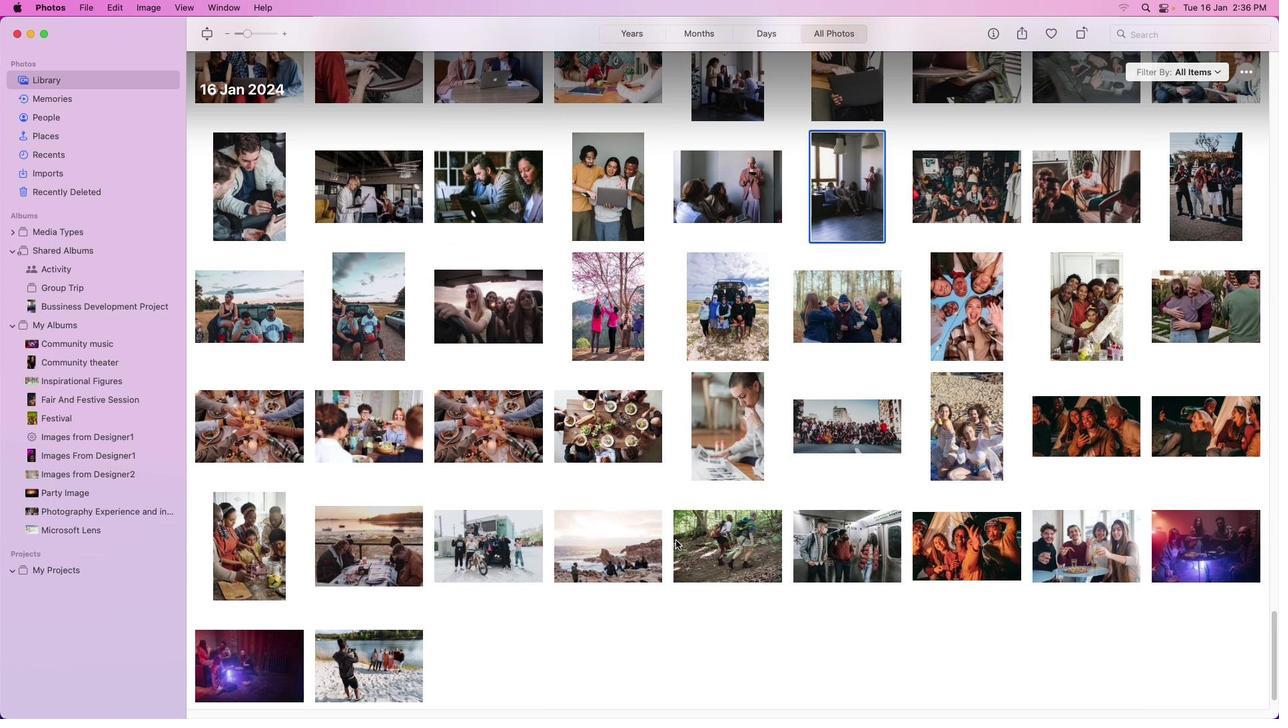 
Action: Mouse scrolled (675, 540) with delta (0, -4)
Screenshot: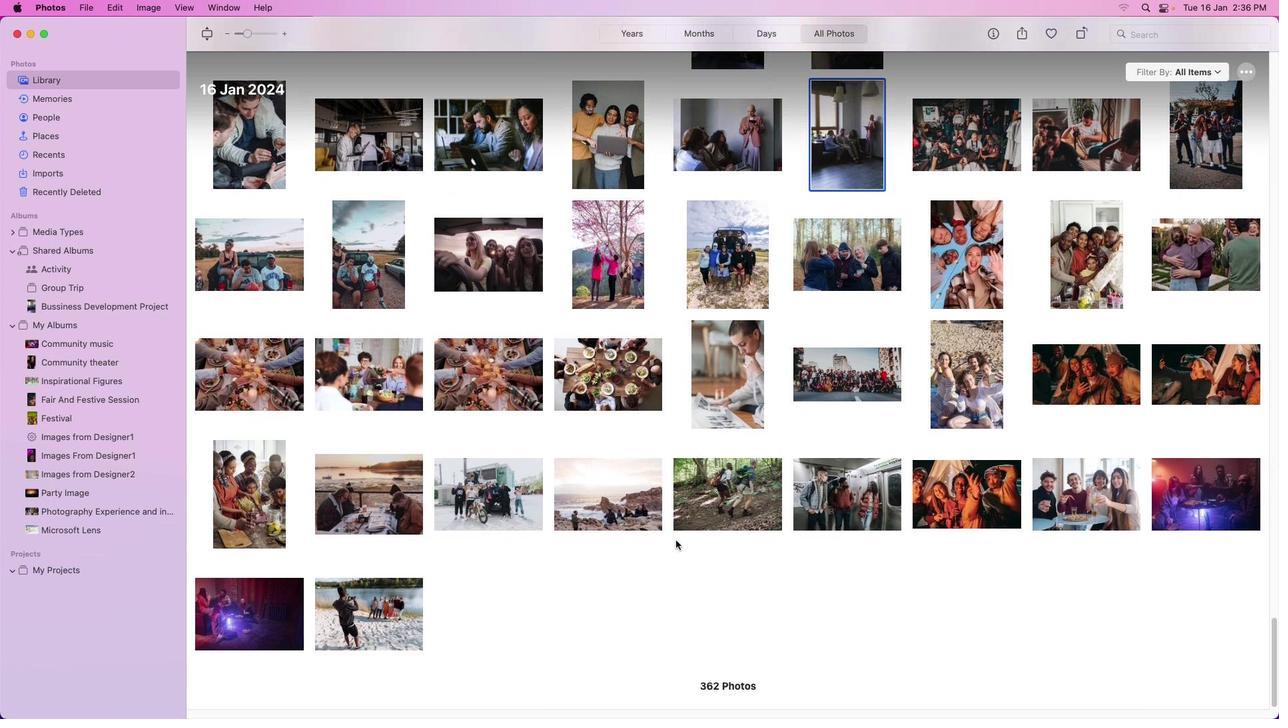 
Action: Mouse scrolled (675, 540) with delta (0, 0)
Screenshot: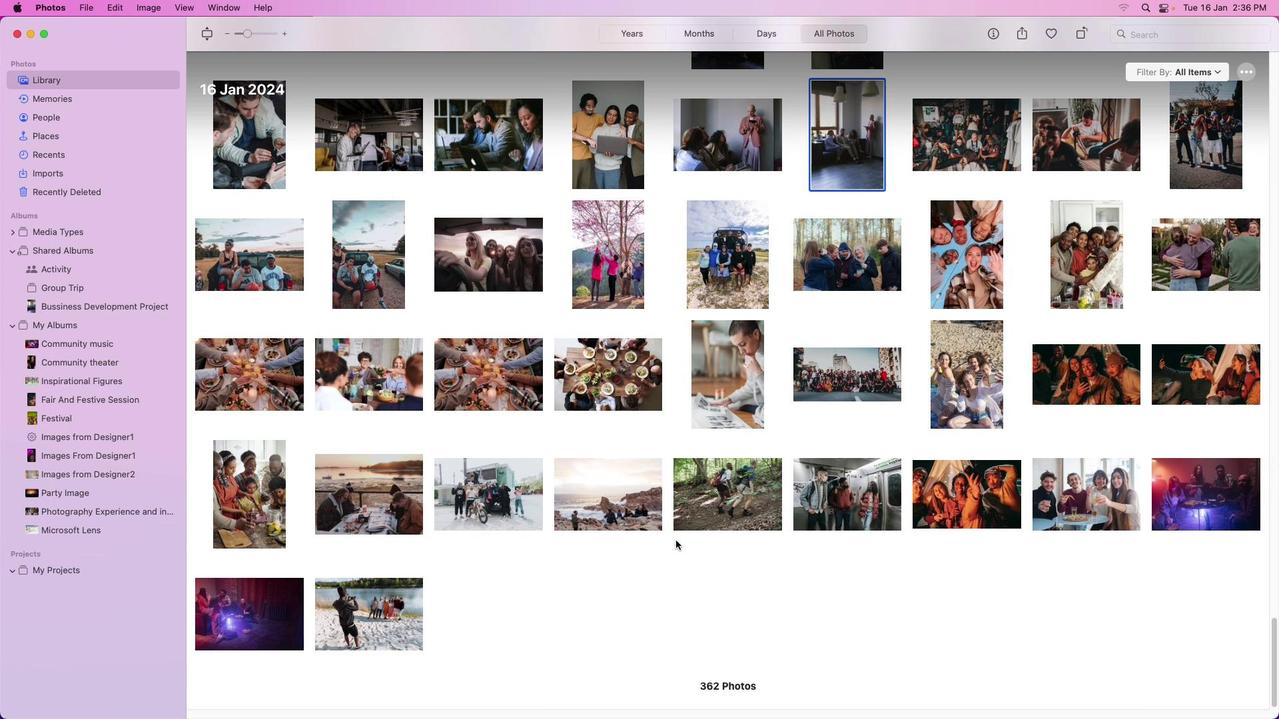 
Action: Mouse scrolled (675, 540) with delta (0, 0)
Screenshot: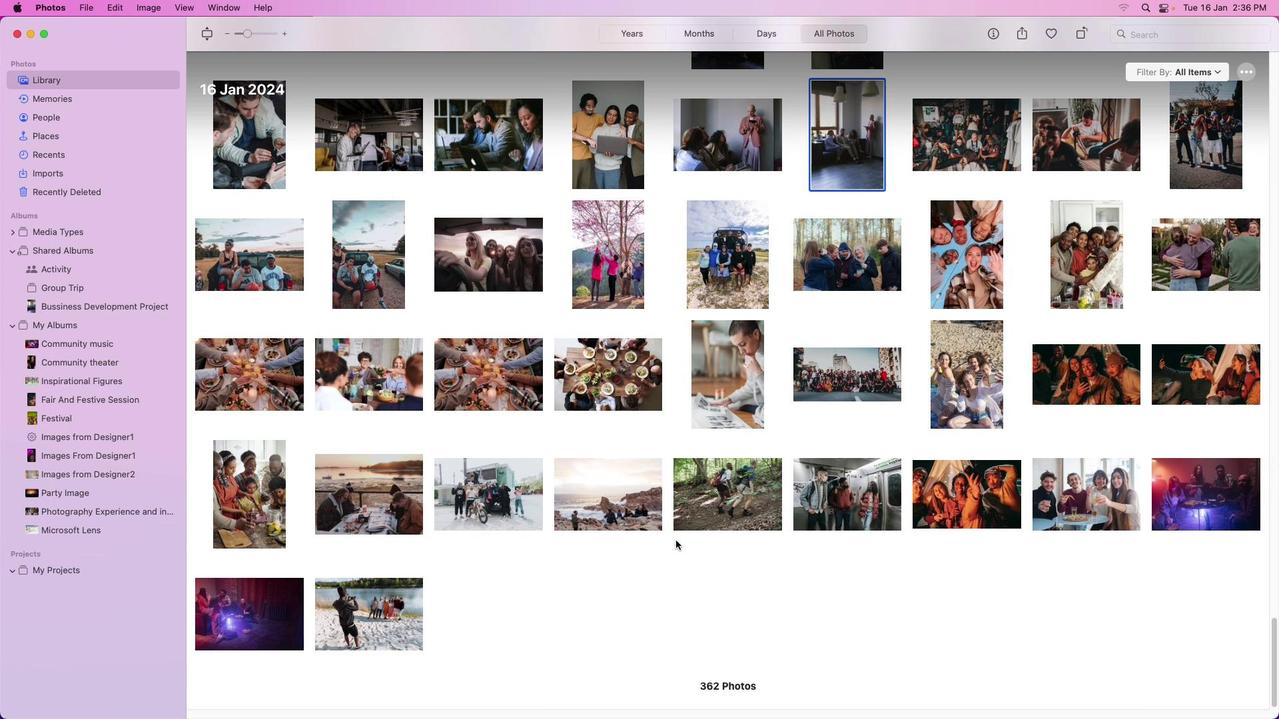 
Action: Mouse scrolled (675, 540) with delta (0, -1)
Screenshot: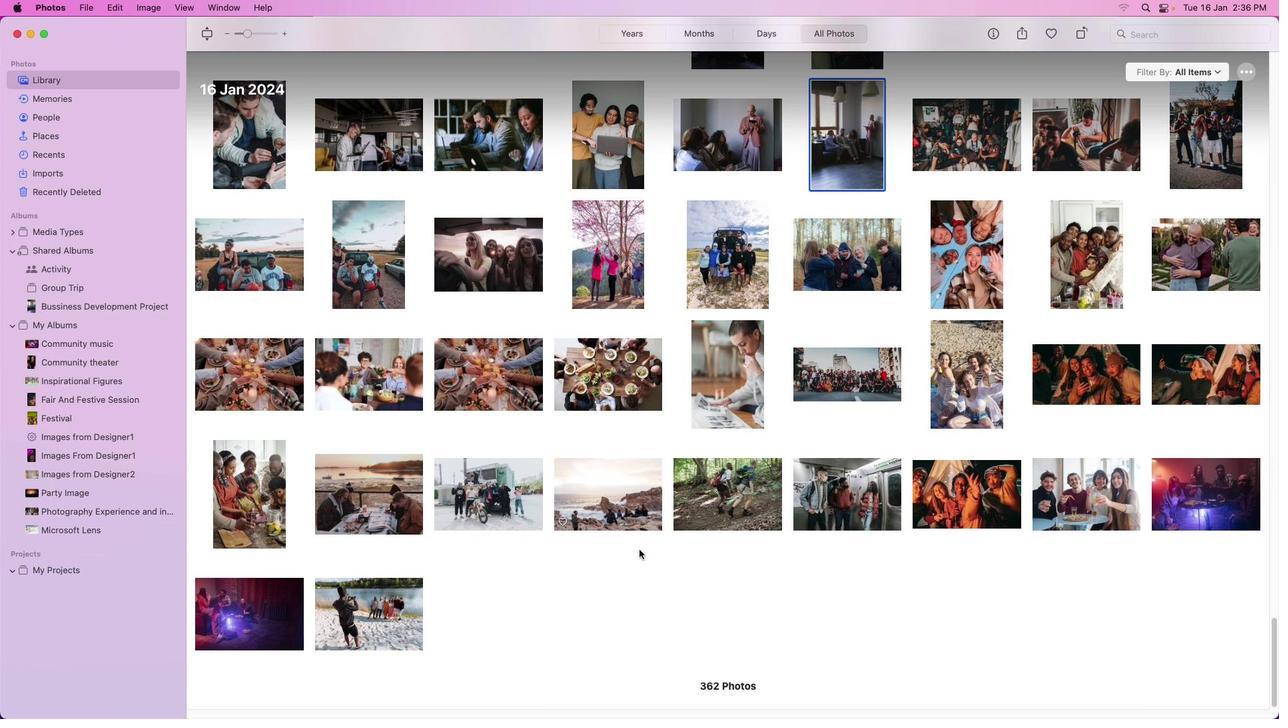 
Action: Mouse scrolled (675, 540) with delta (0, -3)
Screenshot: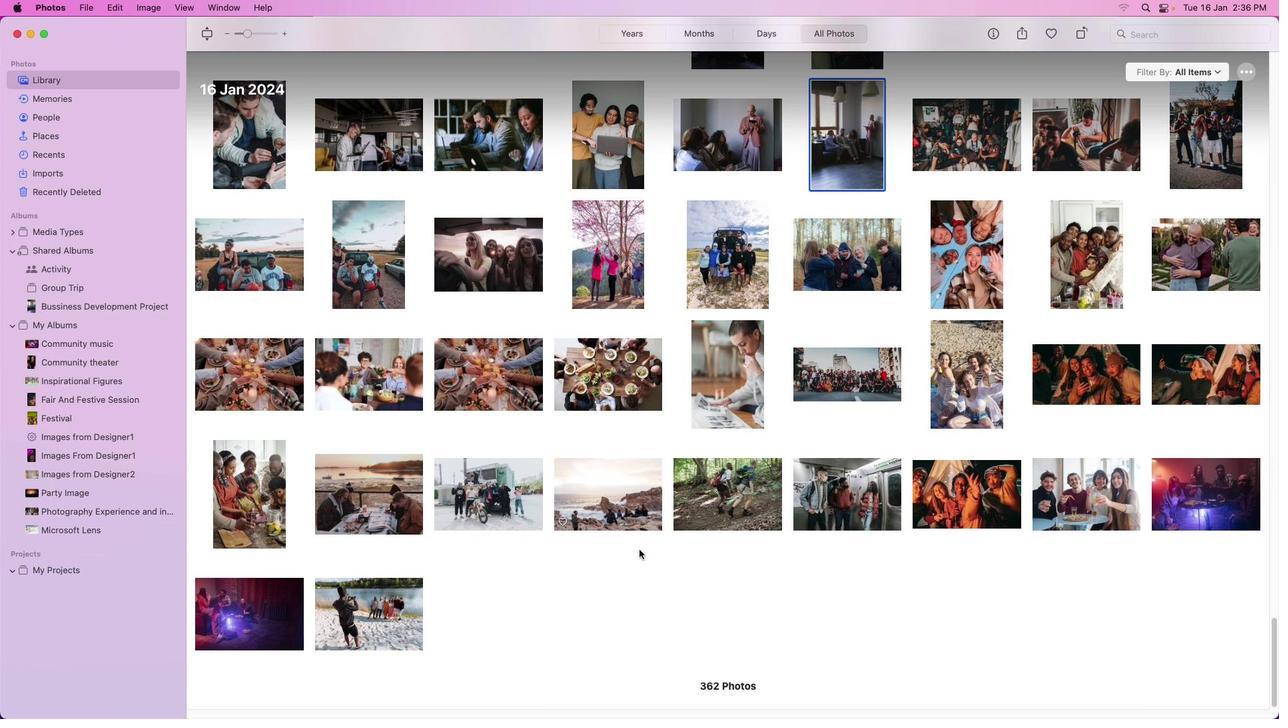 
Action: Mouse scrolled (675, 540) with delta (0, -3)
Screenshot: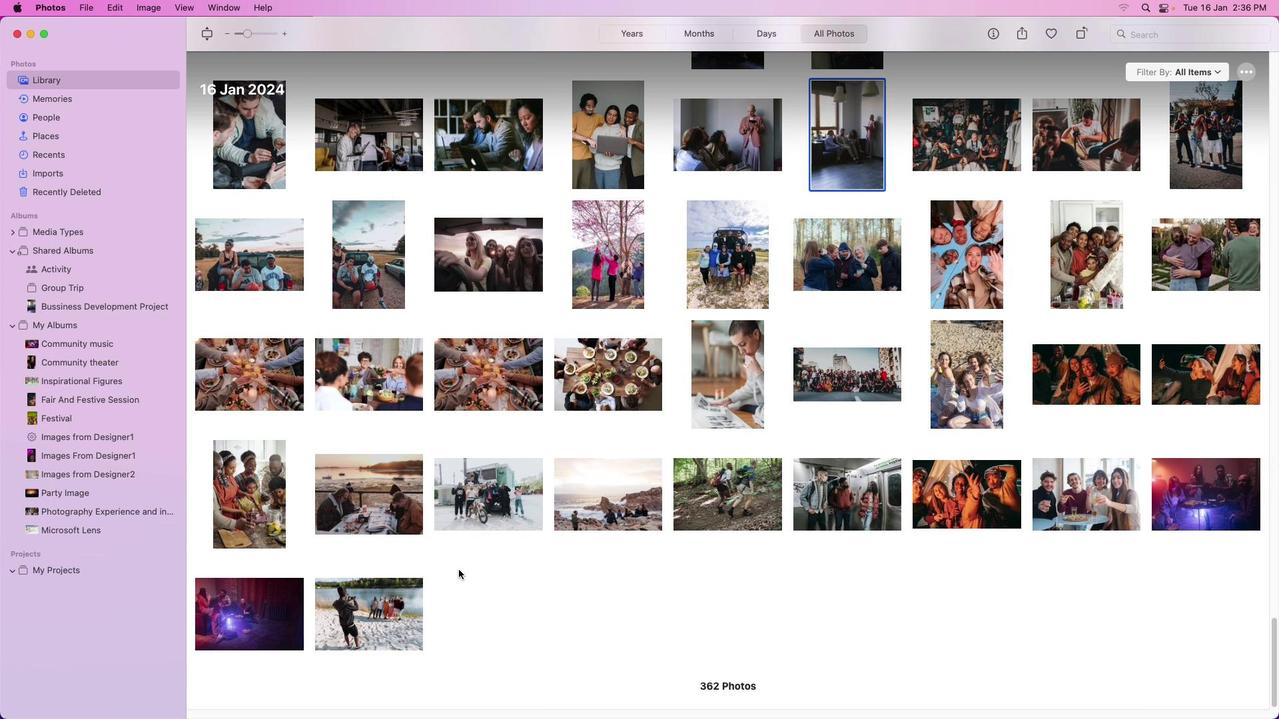 
Action: Mouse scrolled (675, 540) with delta (0, -3)
Screenshot: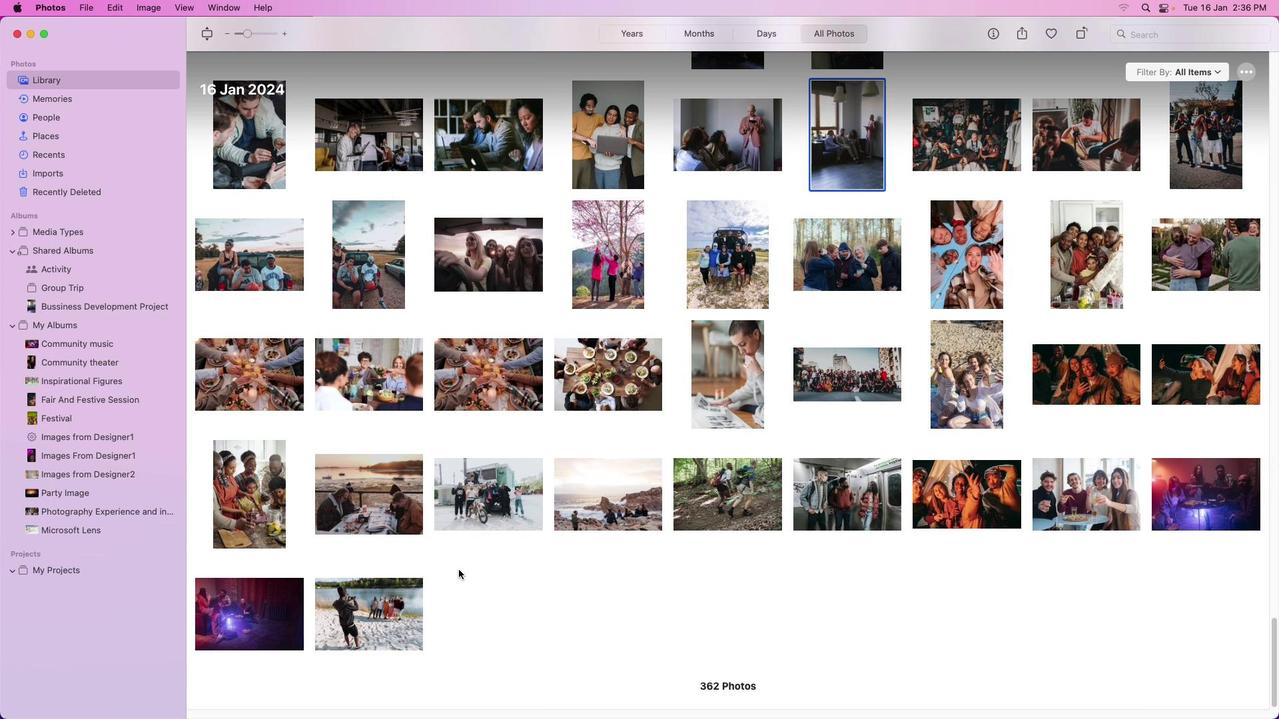
Action: Mouse scrolled (675, 540) with delta (0, -4)
Screenshot: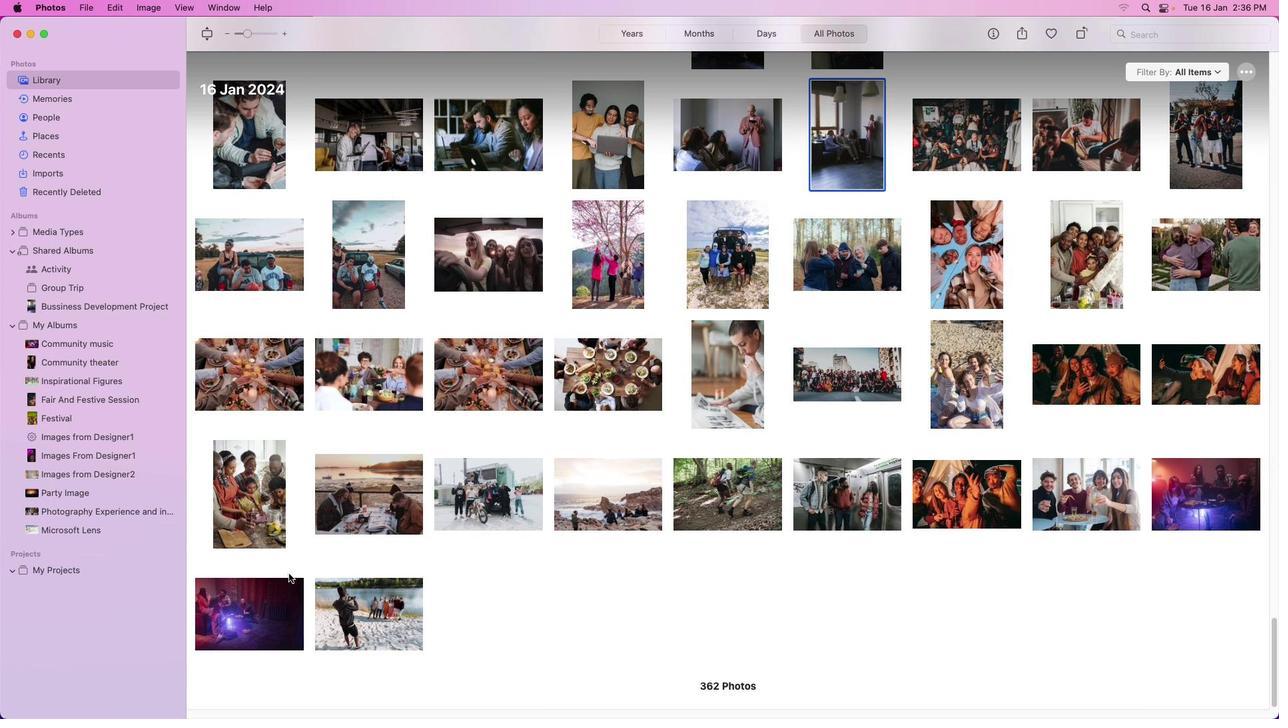 
Action: Mouse moved to (369, 505)
Screenshot: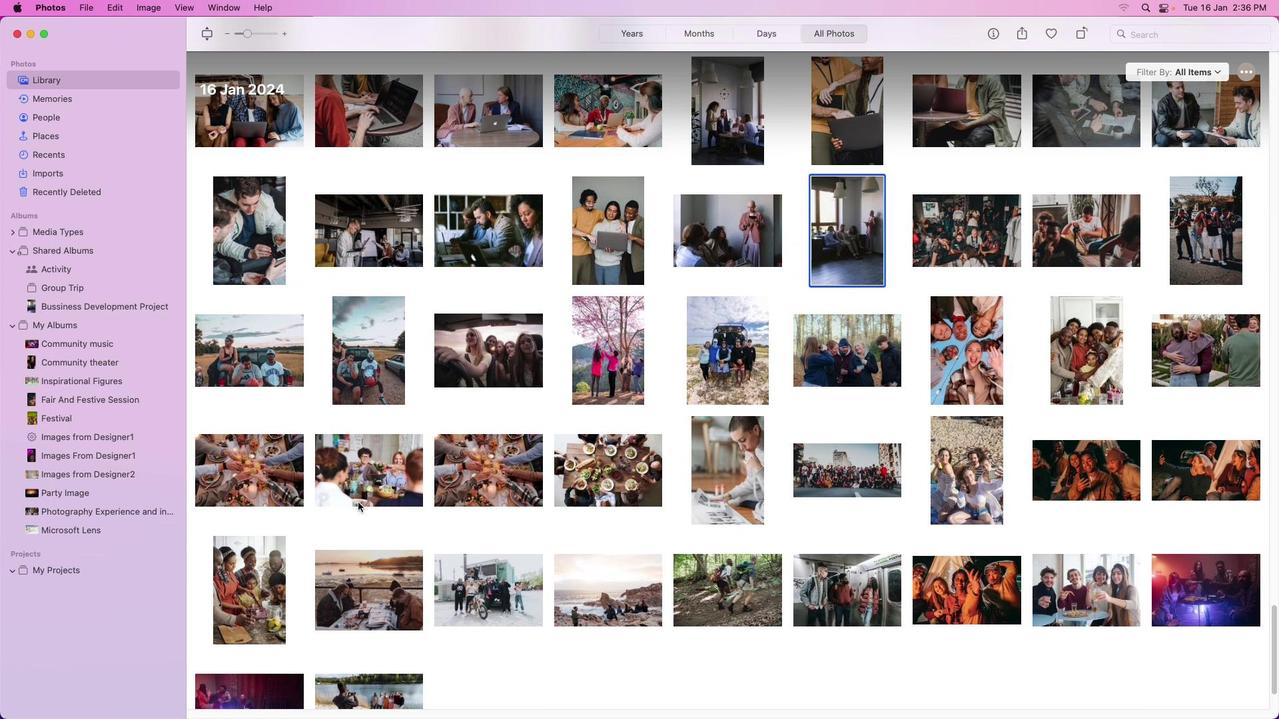 
Action: Mouse scrolled (369, 505) with delta (0, 0)
Screenshot: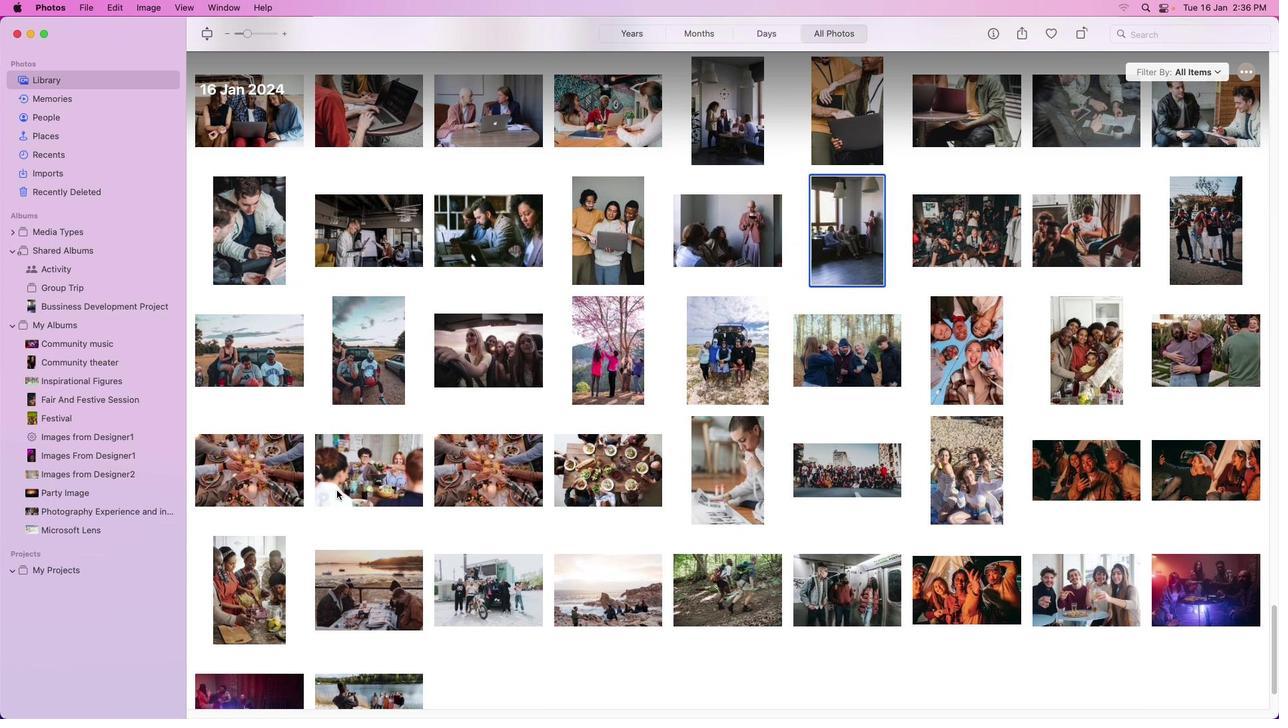 
Action: Mouse scrolled (369, 505) with delta (0, 0)
Screenshot: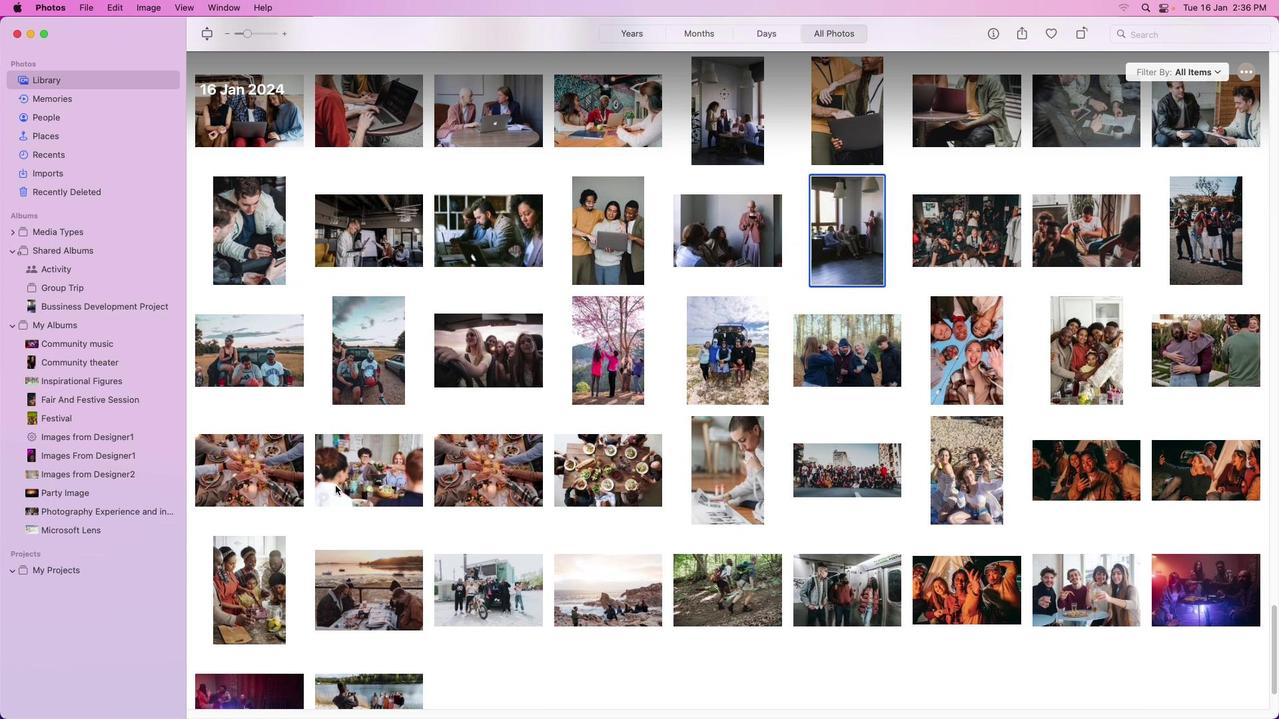 
Action: Mouse scrolled (369, 505) with delta (0, 1)
Screenshot: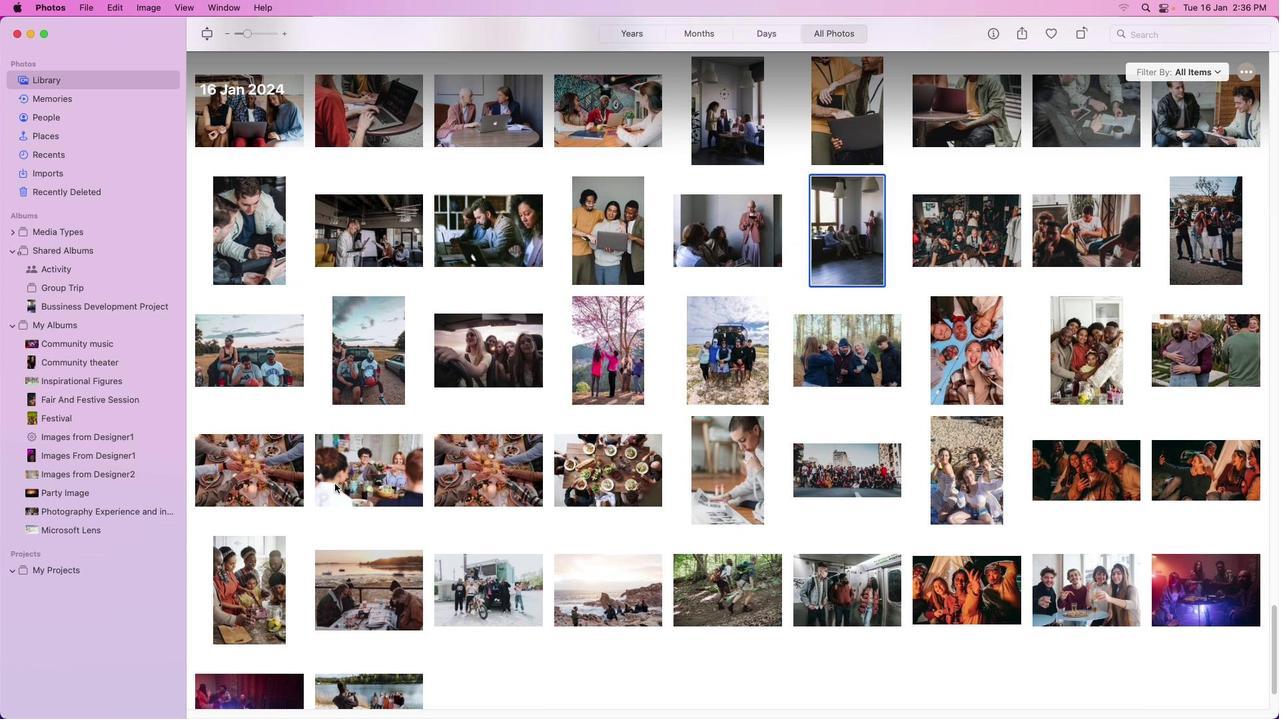 
Action: Mouse scrolled (369, 505) with delta (0, 2)
Screenshot: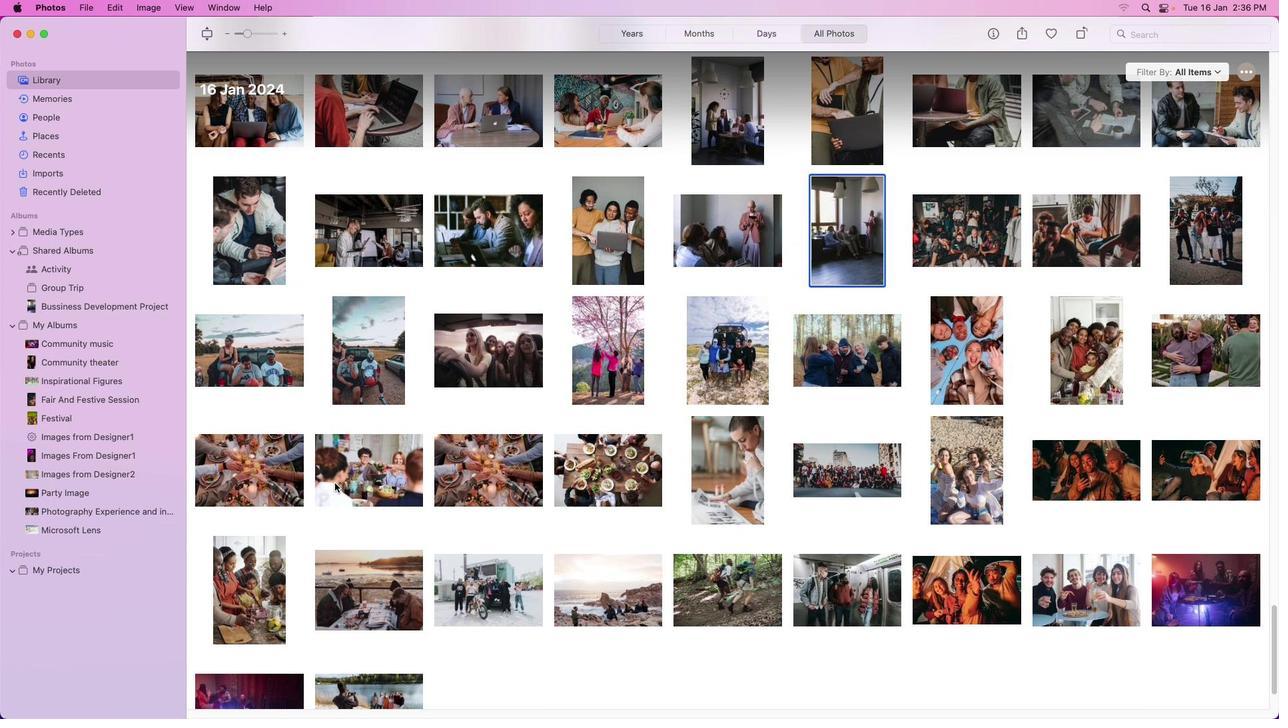 
Action: Mouse scrolled (369, 505) with delta (0, 3)
Screenshot: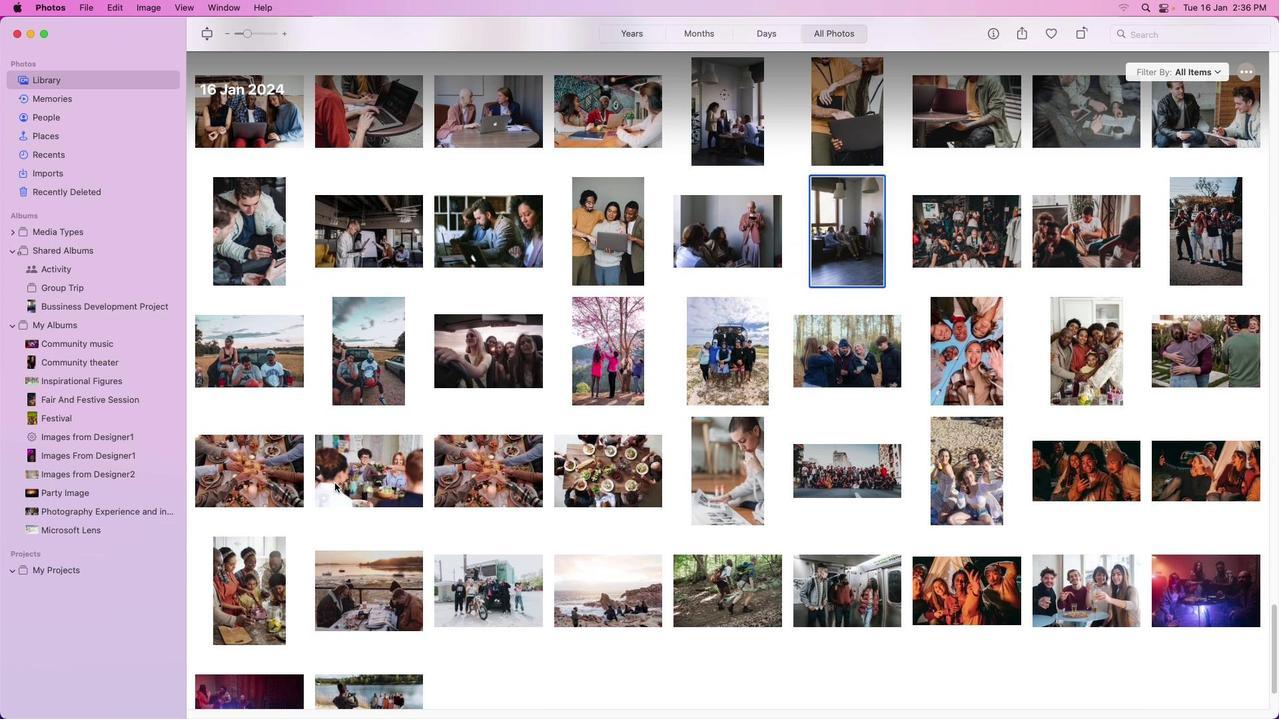 
Action: Mouse moved to (335, 483)
Screenshot: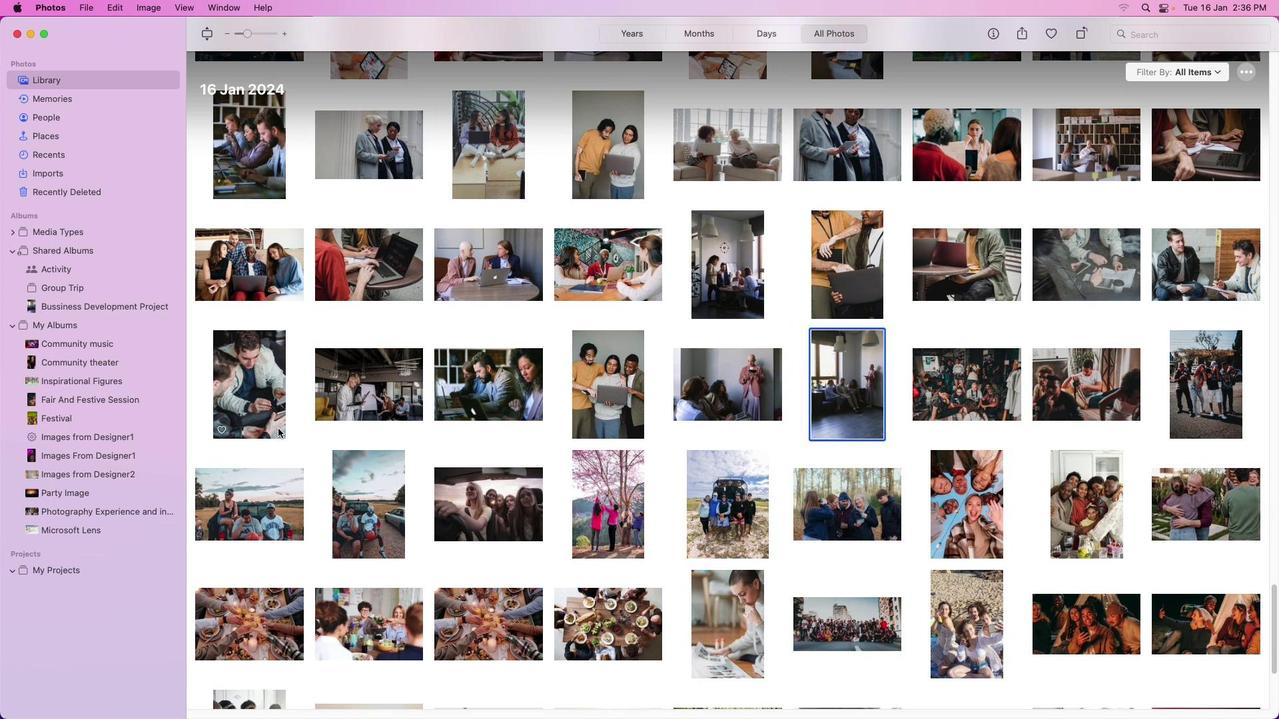 
Action: Mouse scrolled (335, 483) with delta (0, 0)
Screenshot: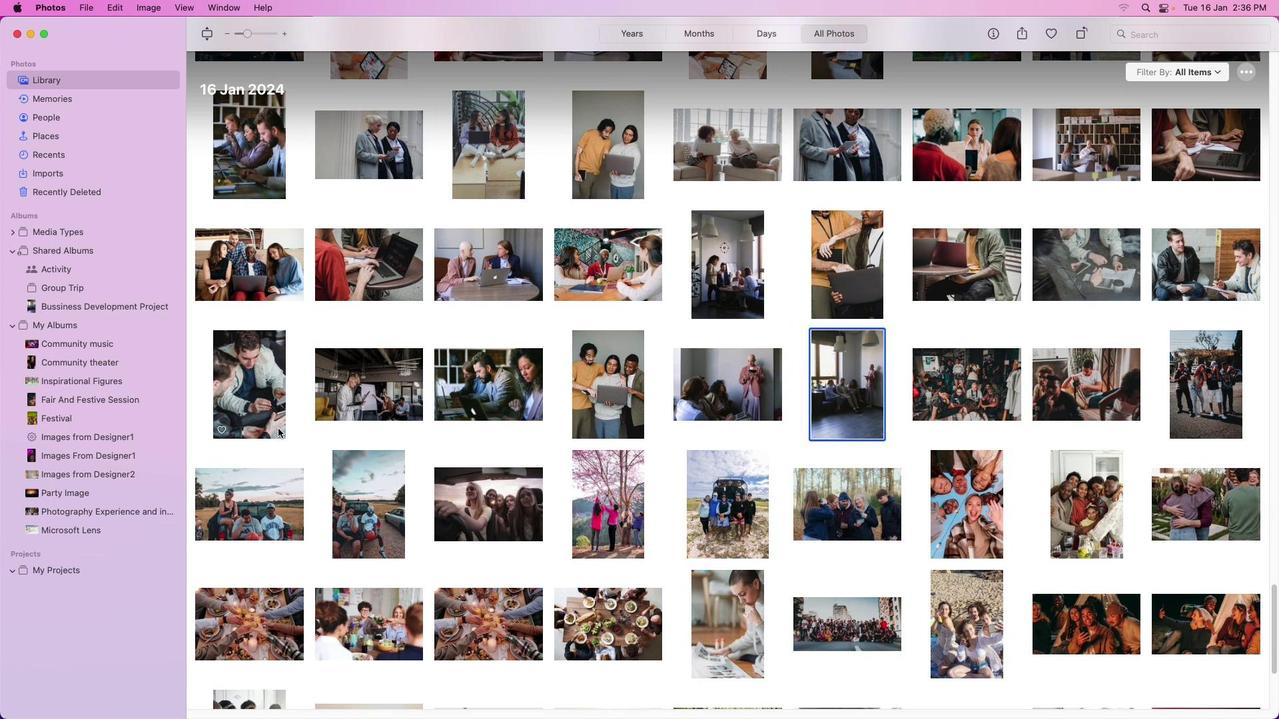 
Action: Mouse scrolled (335, 483) with delta (0, 0)
Screenshot: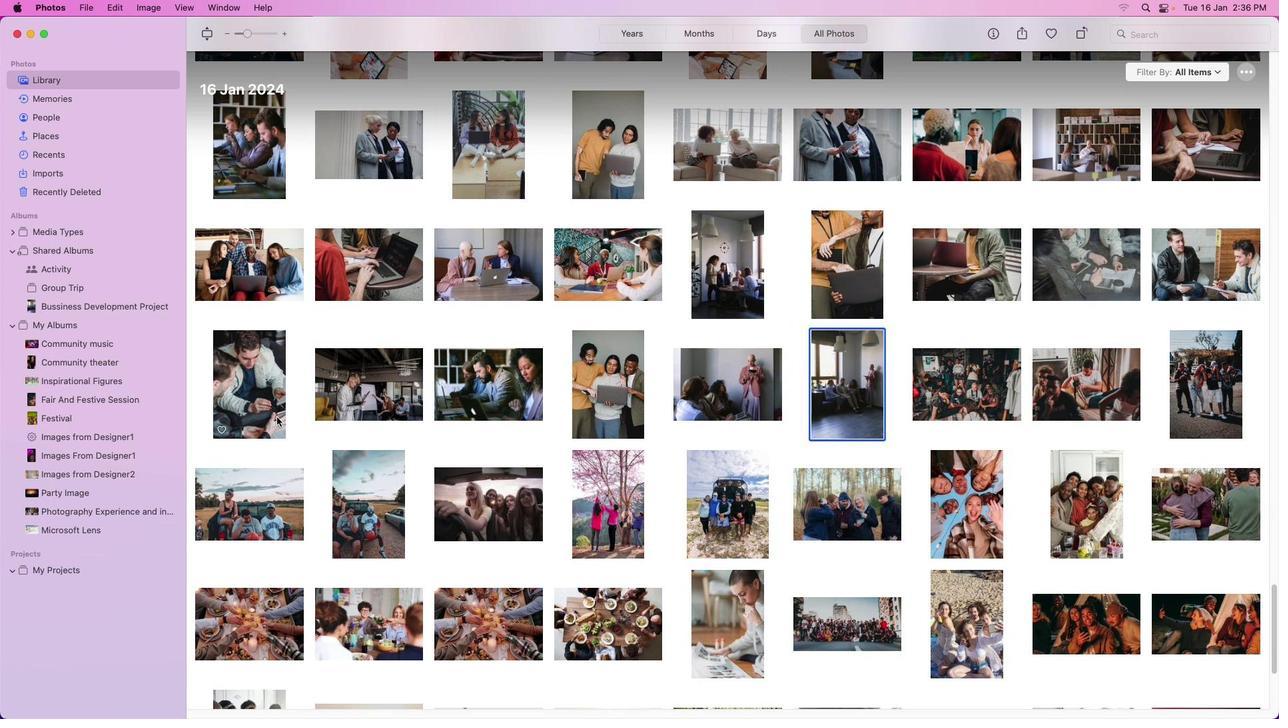 
Action: Mouse scrolled (335, 483) with delta (0, 1)
Screenshot: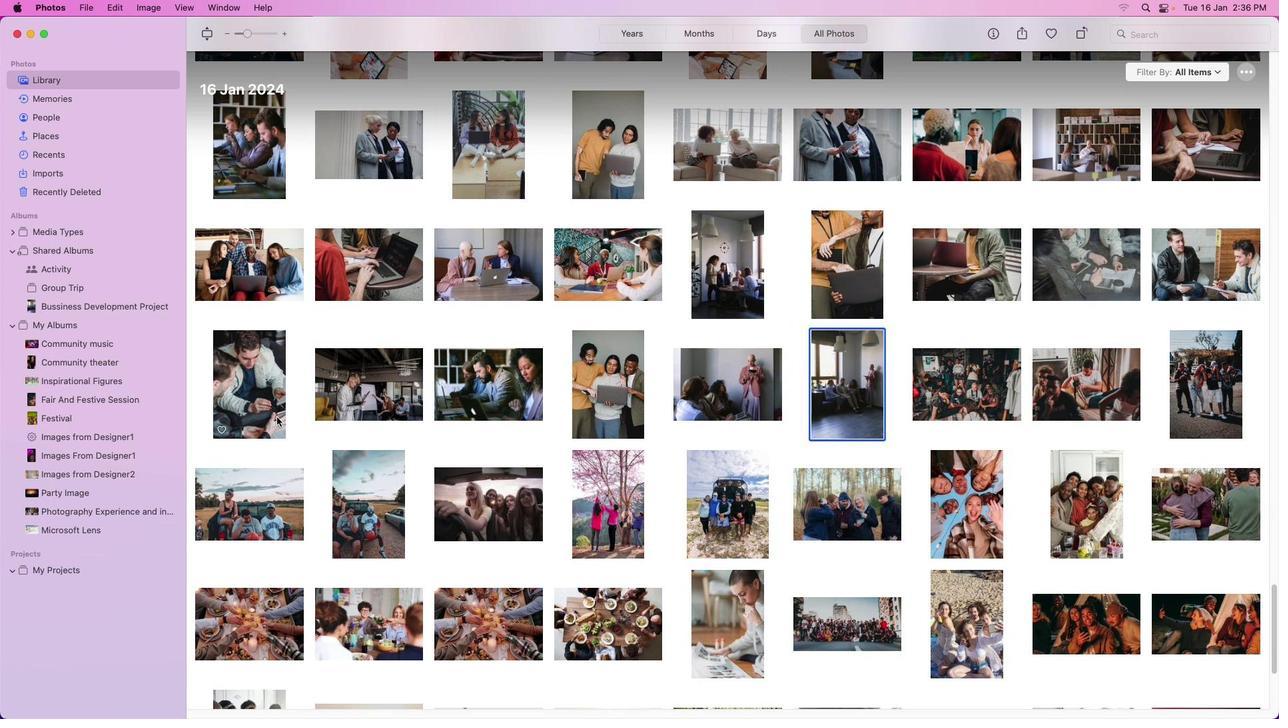 
Action: Mouse scrolled (335, 483) with delta (0, 3)
Screenshot: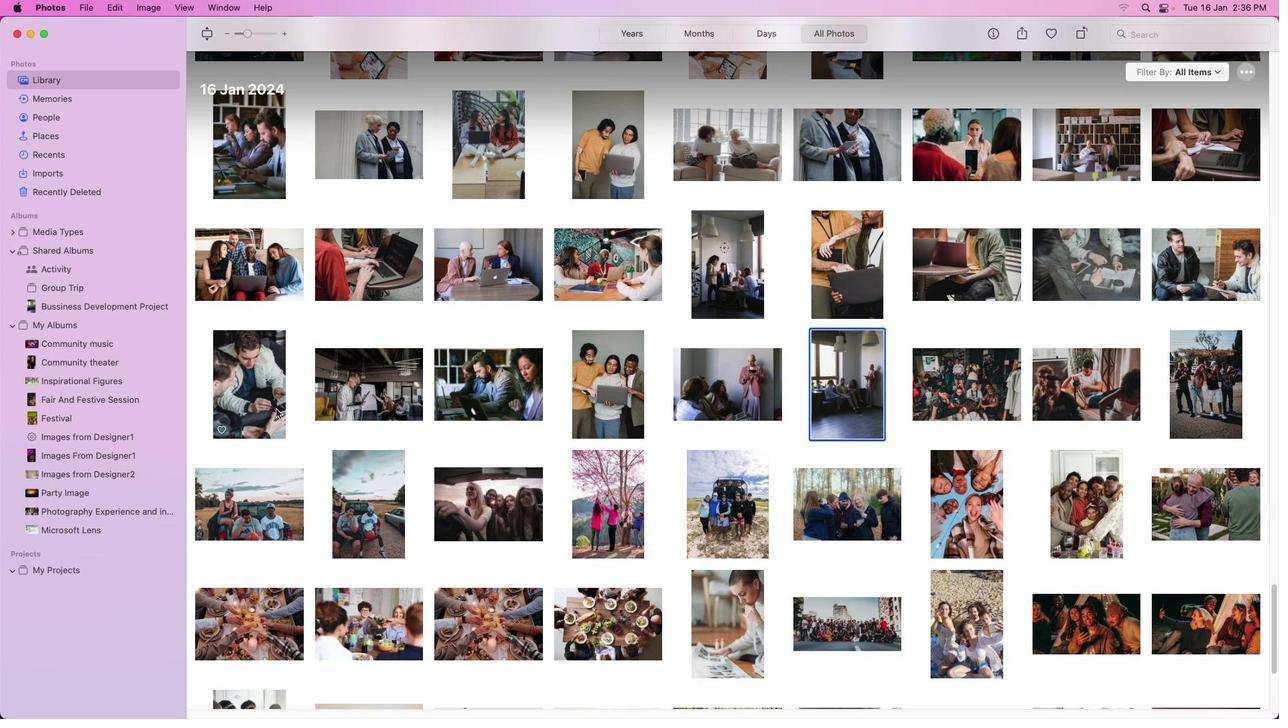 
Action: Mouse scrolled (335, 483) with delta (0, 3)
Screenshot: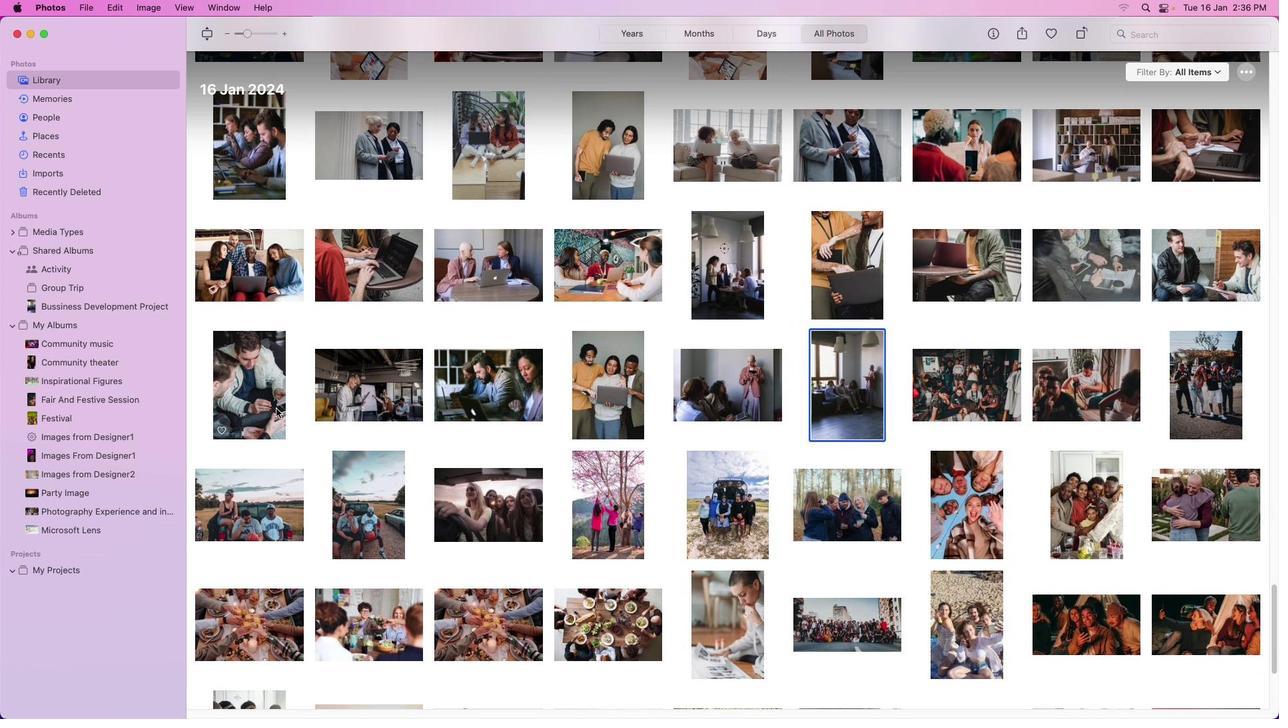 
Action: Mouse scrolled (335, 483) with delta (0, 3)
Screenshot: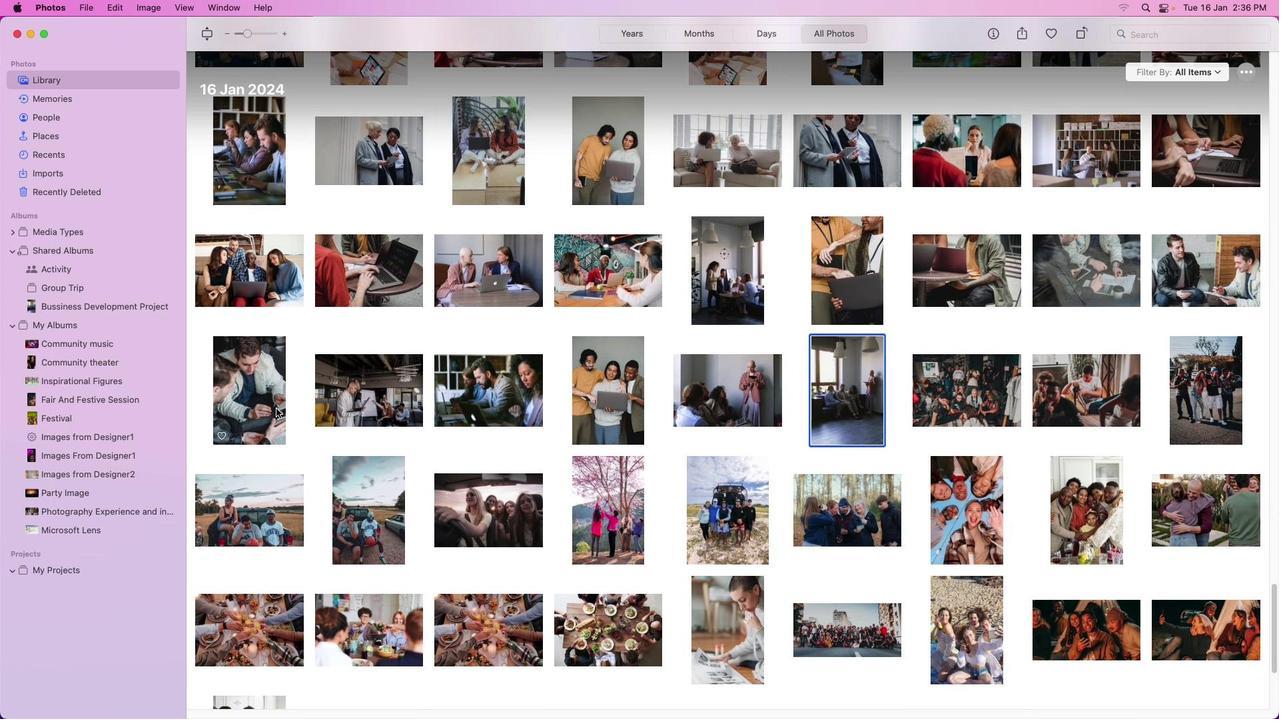 
Action: Mouse moved to (276, 409)
Screenshot: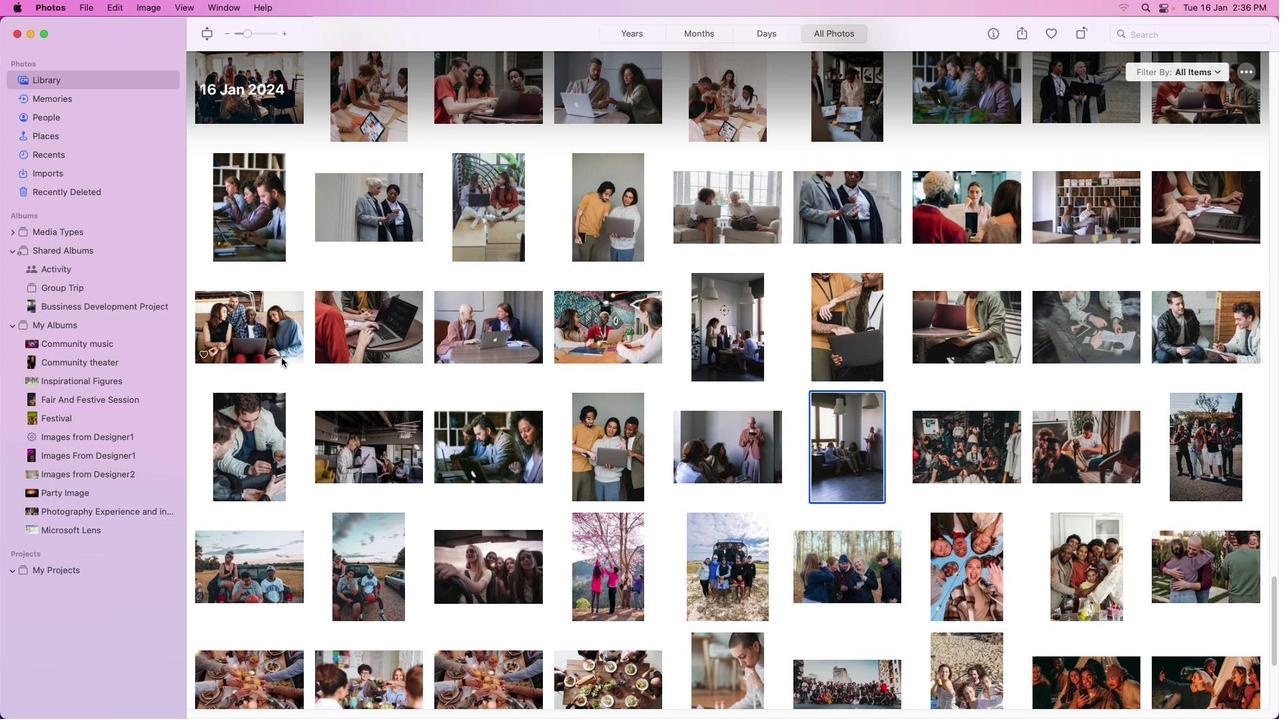 
Action: Mouse scrolled (276, 409) with delta (0, 0)
Screenshot: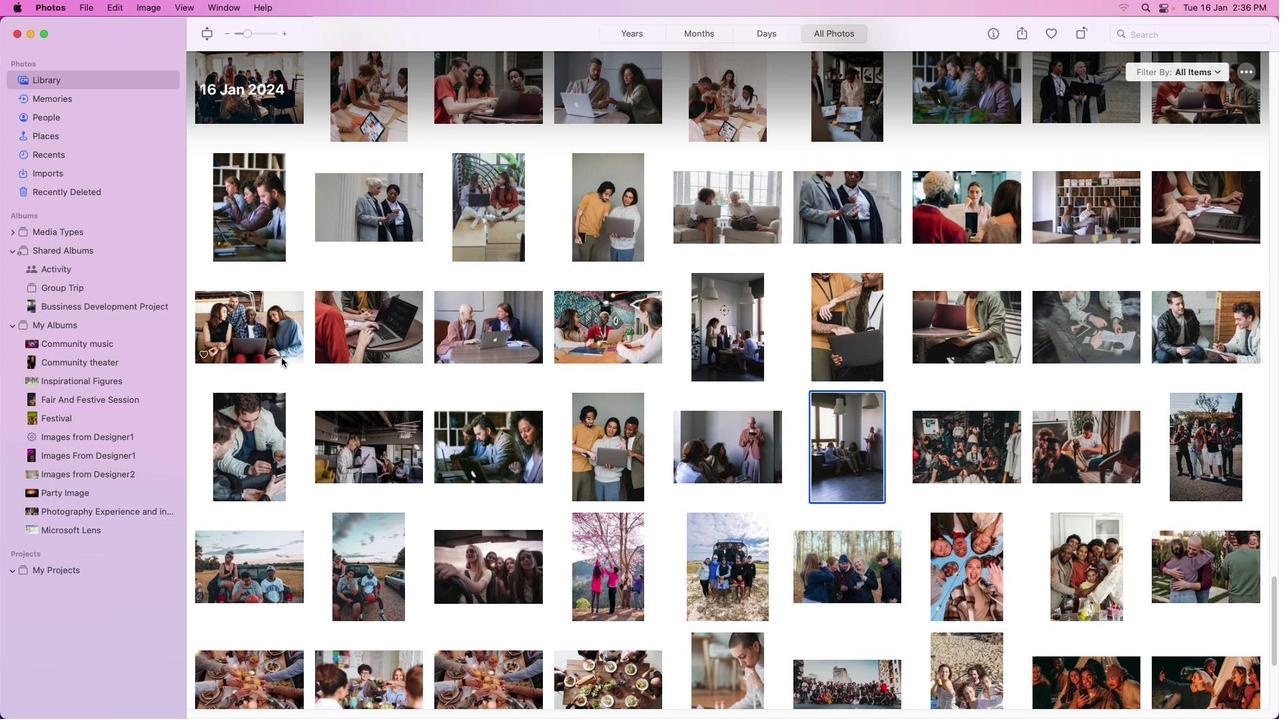 
Action: Mouse moved to (276, 408)
Screenshot: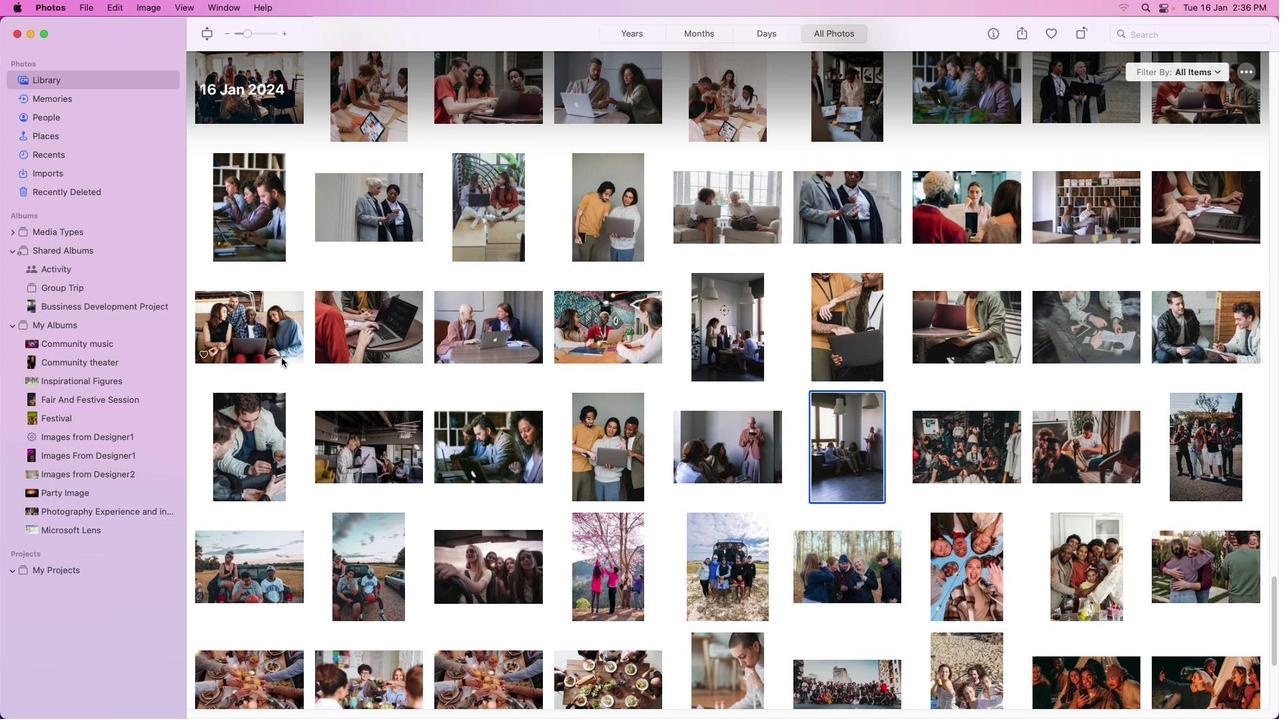 
Action: Mouse scrolled (276, 408) with delta (0, 0)
Screenshot: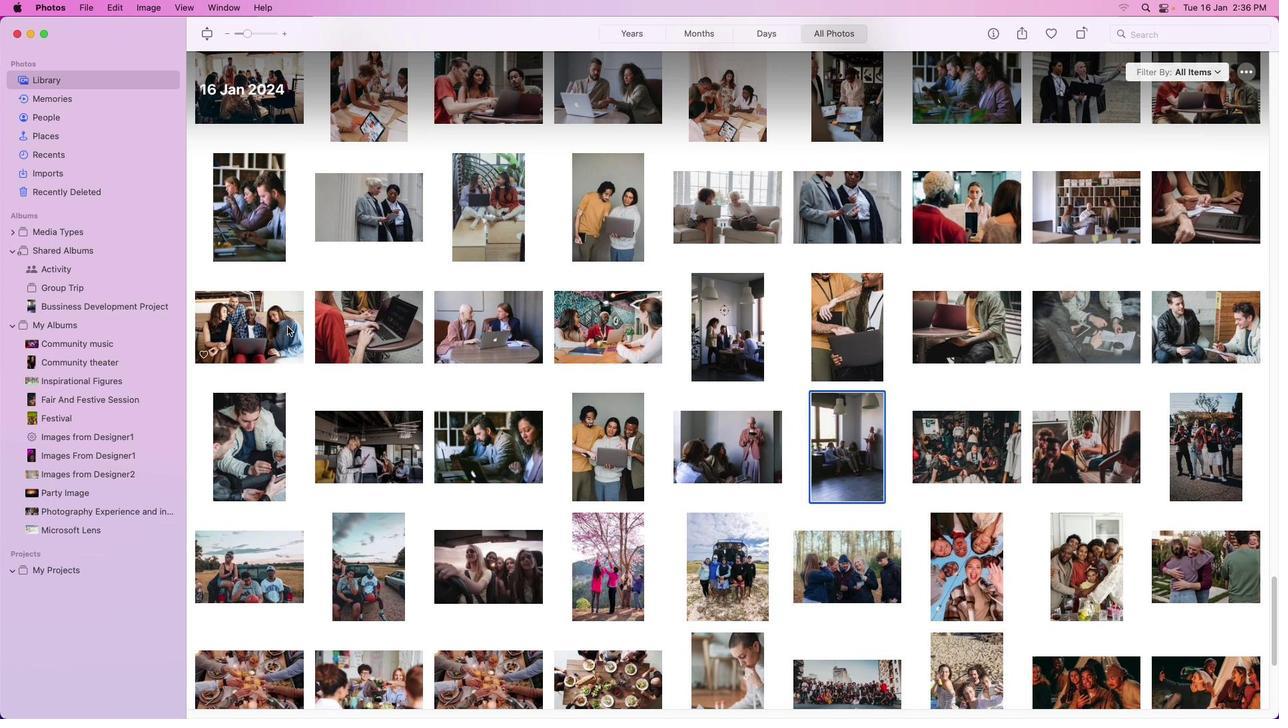 
Action: Mouse scrolled (276, 408) with delta (0, 1)
Screenshot: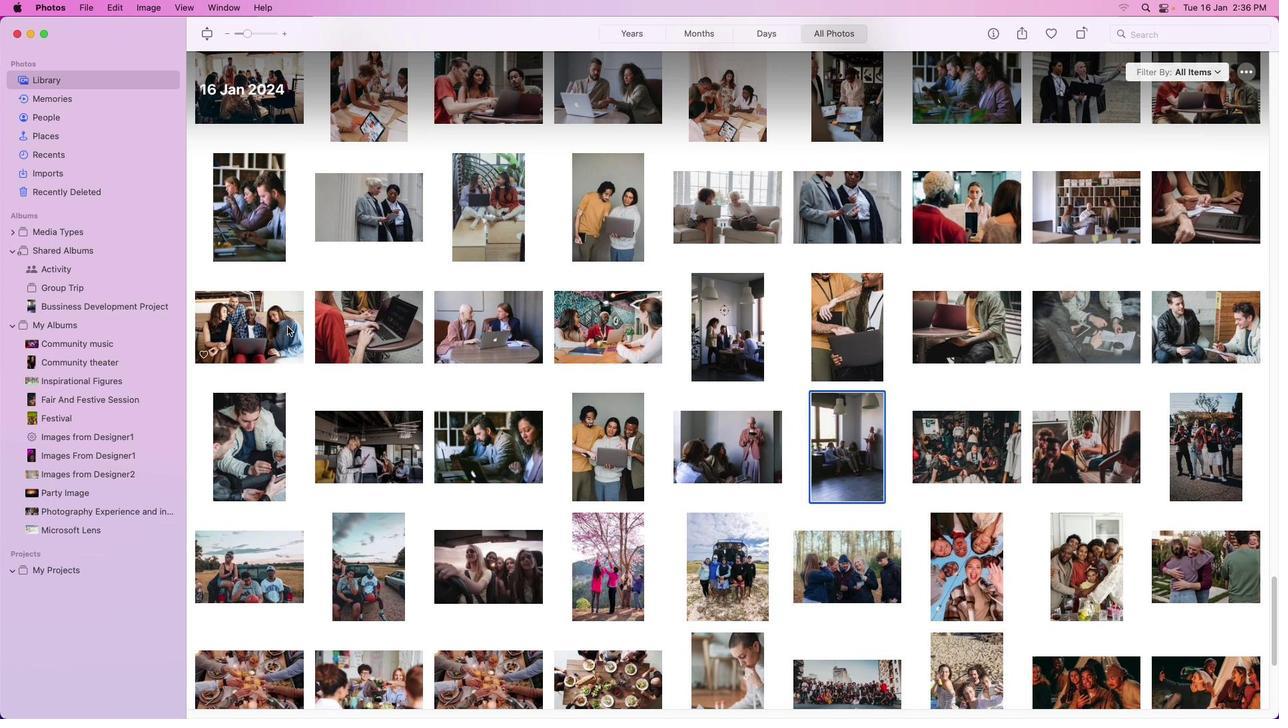 
Action: Mouse scrolled (276, 408) with delta (0, 2)
Screenshot: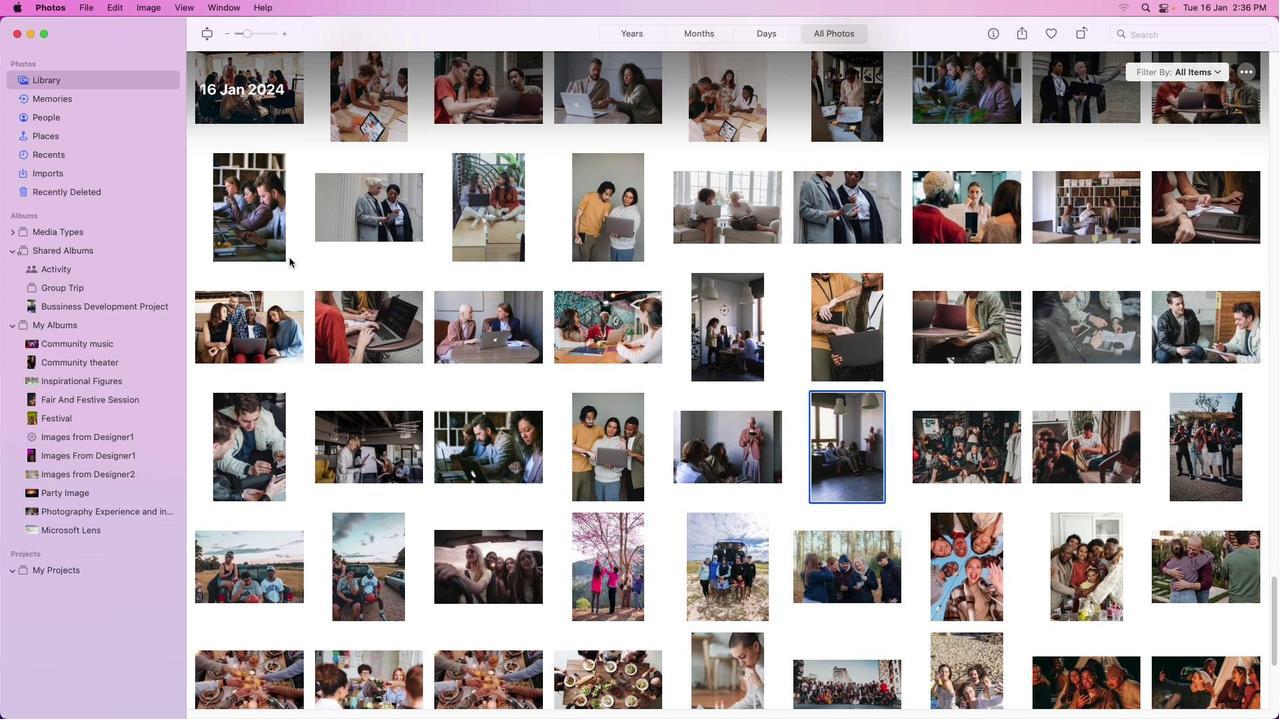 
Action: Mouse moved to (285, 252)
Screenshot: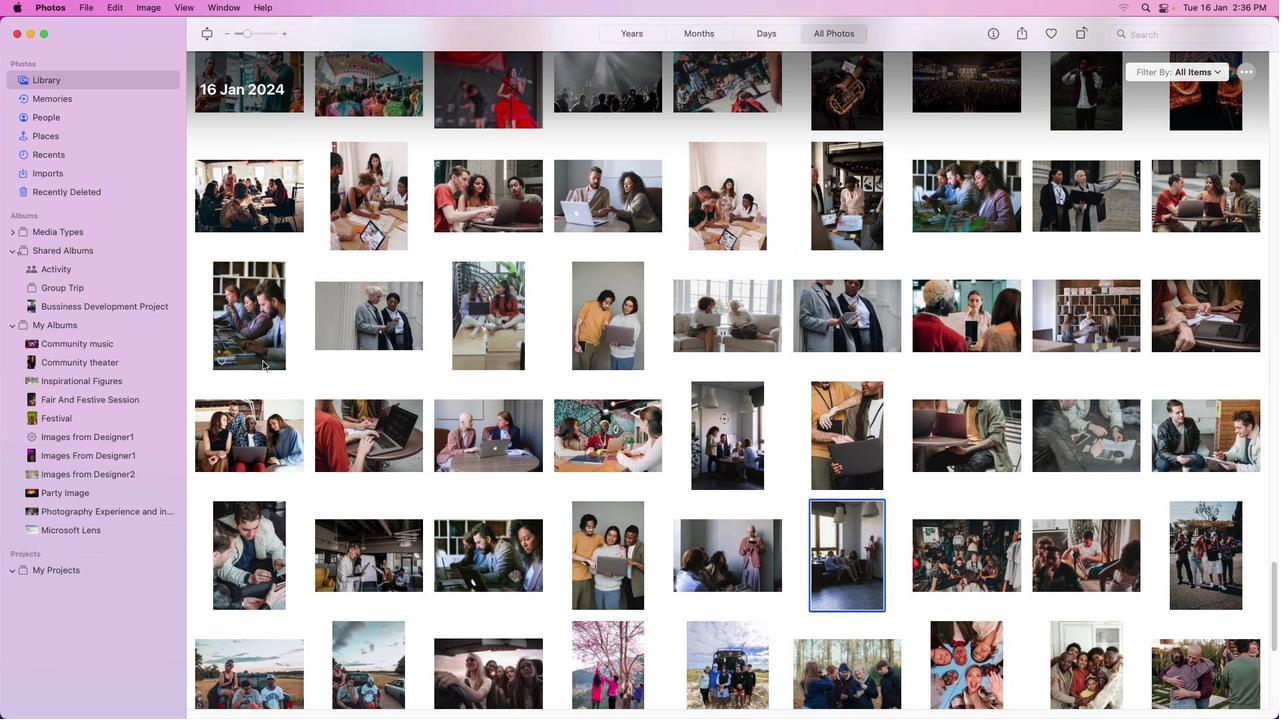 
Action: Mouse scrolled (285, 252) with delta (0, 0)
Screenshot: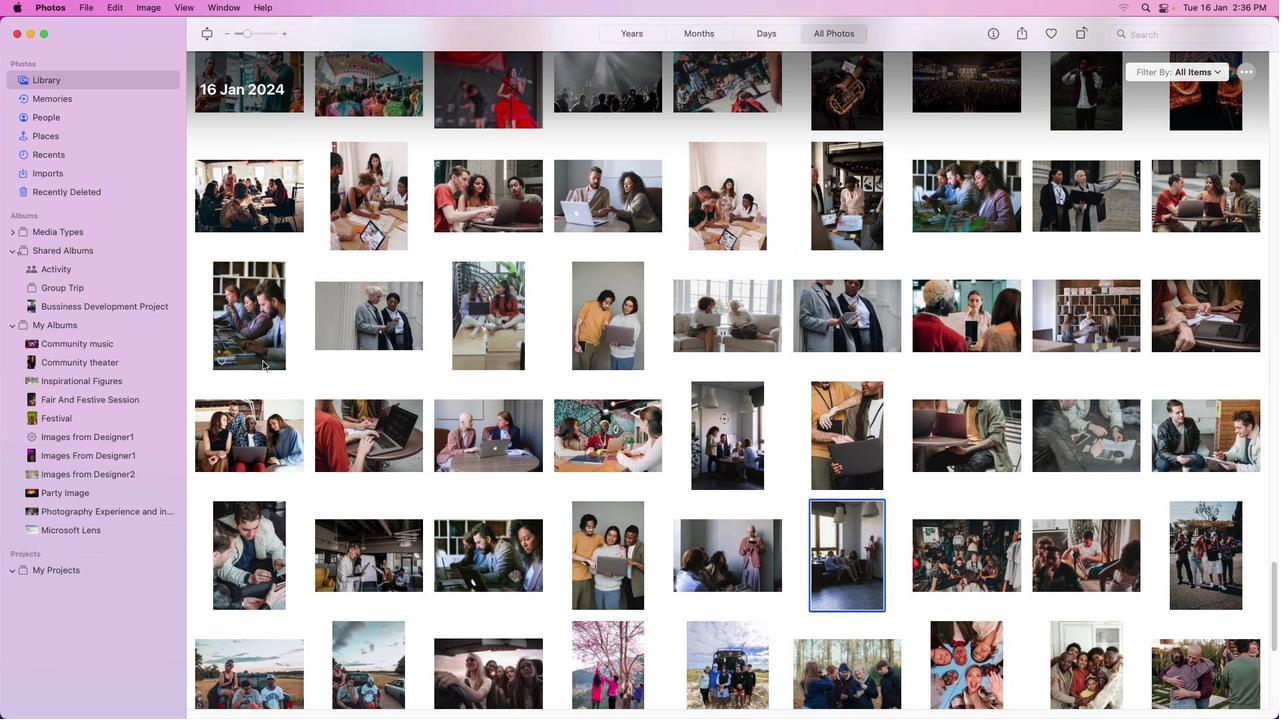 
Action: Mouse moved to (285, 253)
Screenshot: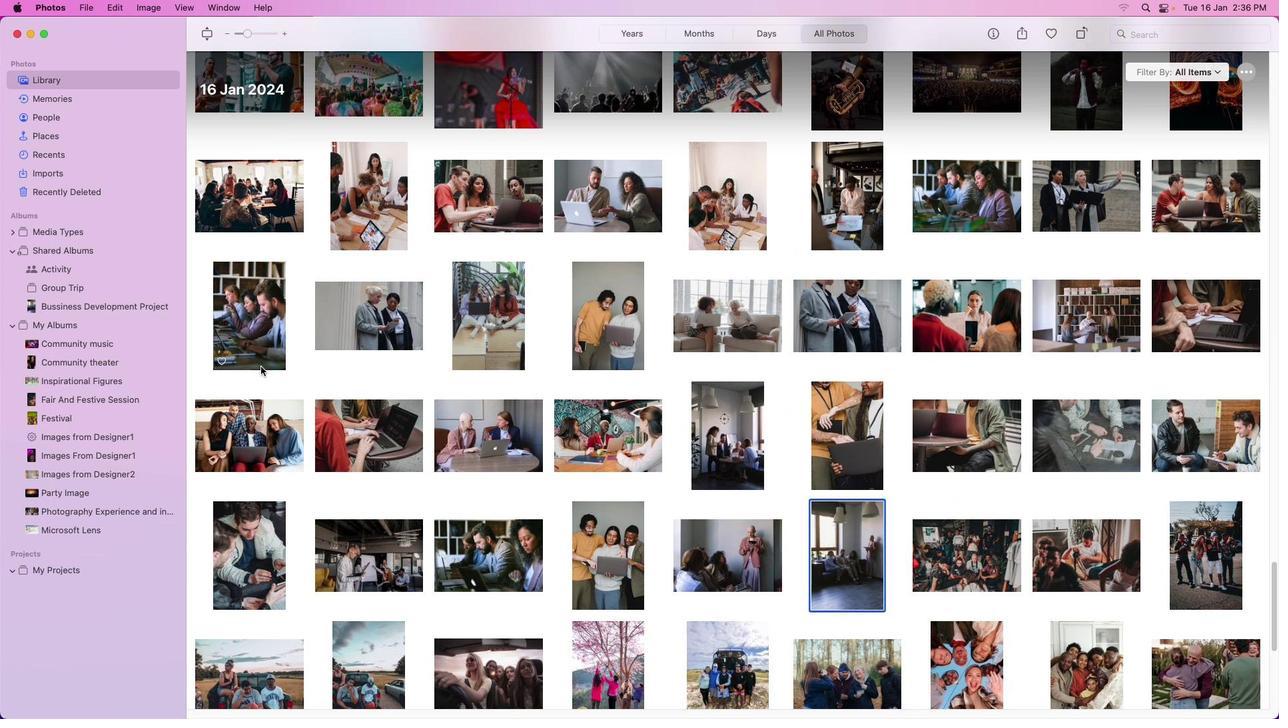 
Action: Mouse scrolled (285, 253) with delta (0, 0)
Screenshot: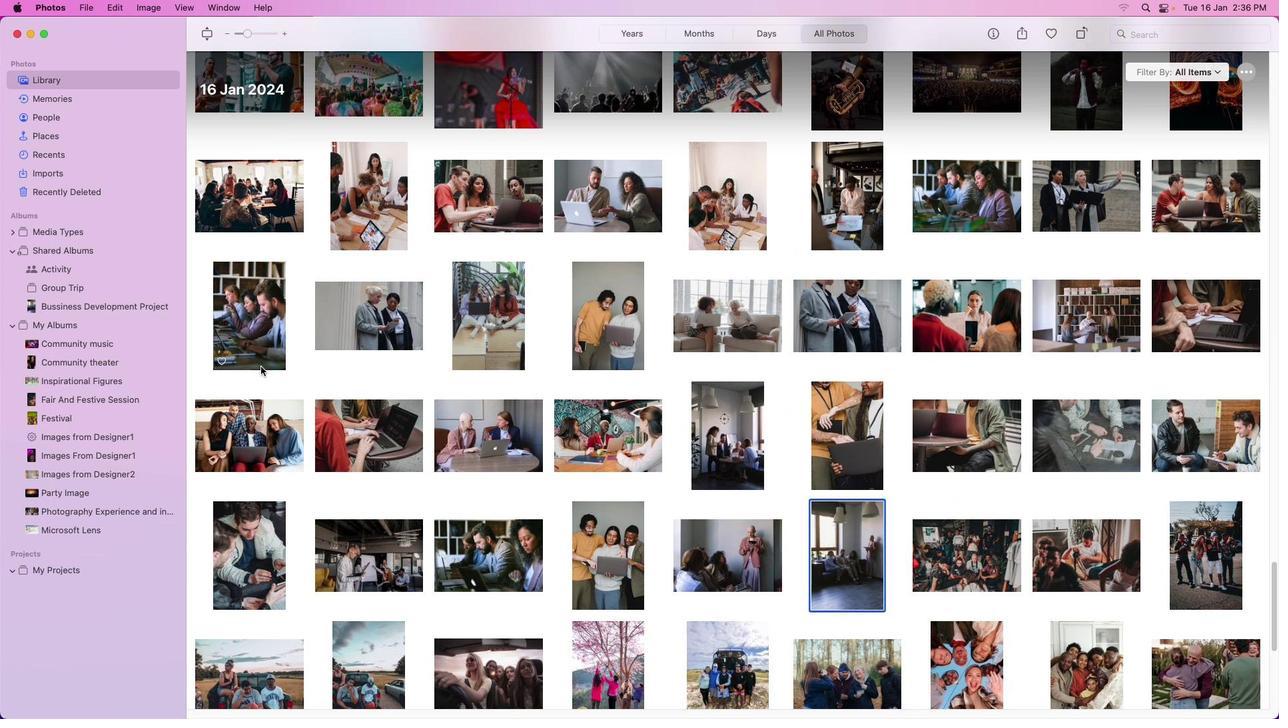 
Action: Mouse scrolled (285, 253) with delta (0, 1)
Screenshot: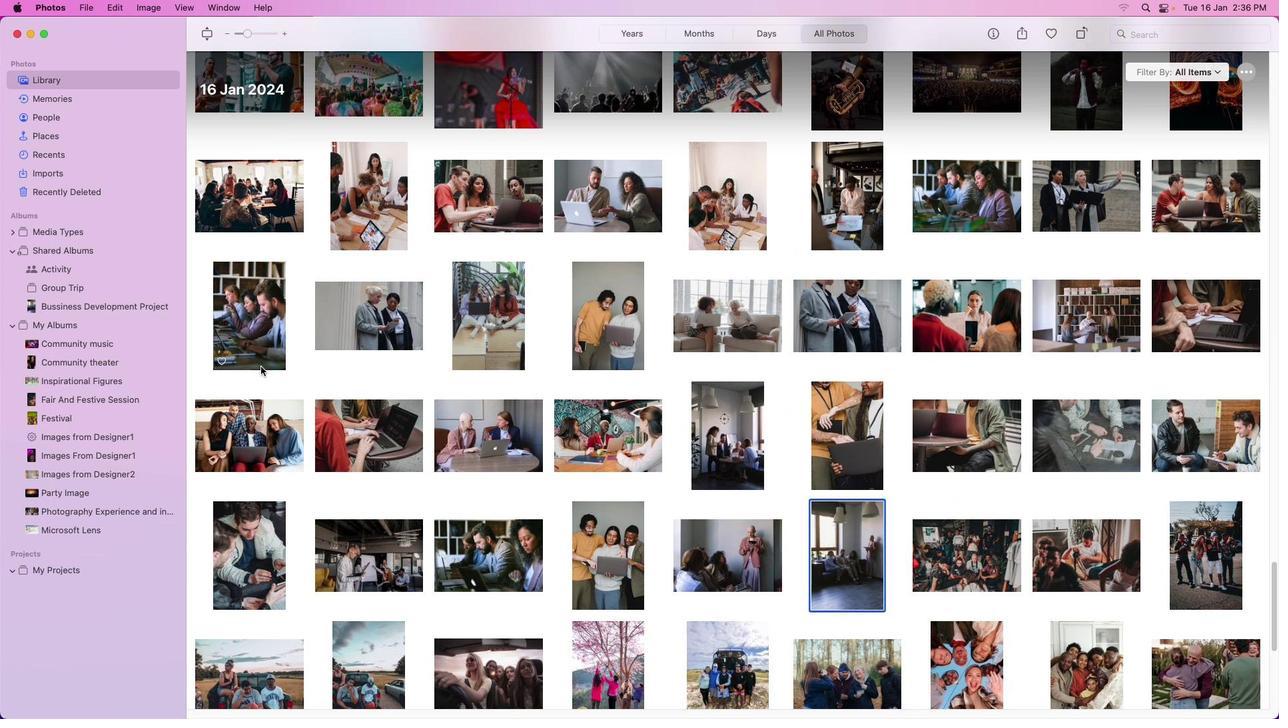 
Action: Mouse scrolled (285, 253) with delta (0, 3)
Screenshot: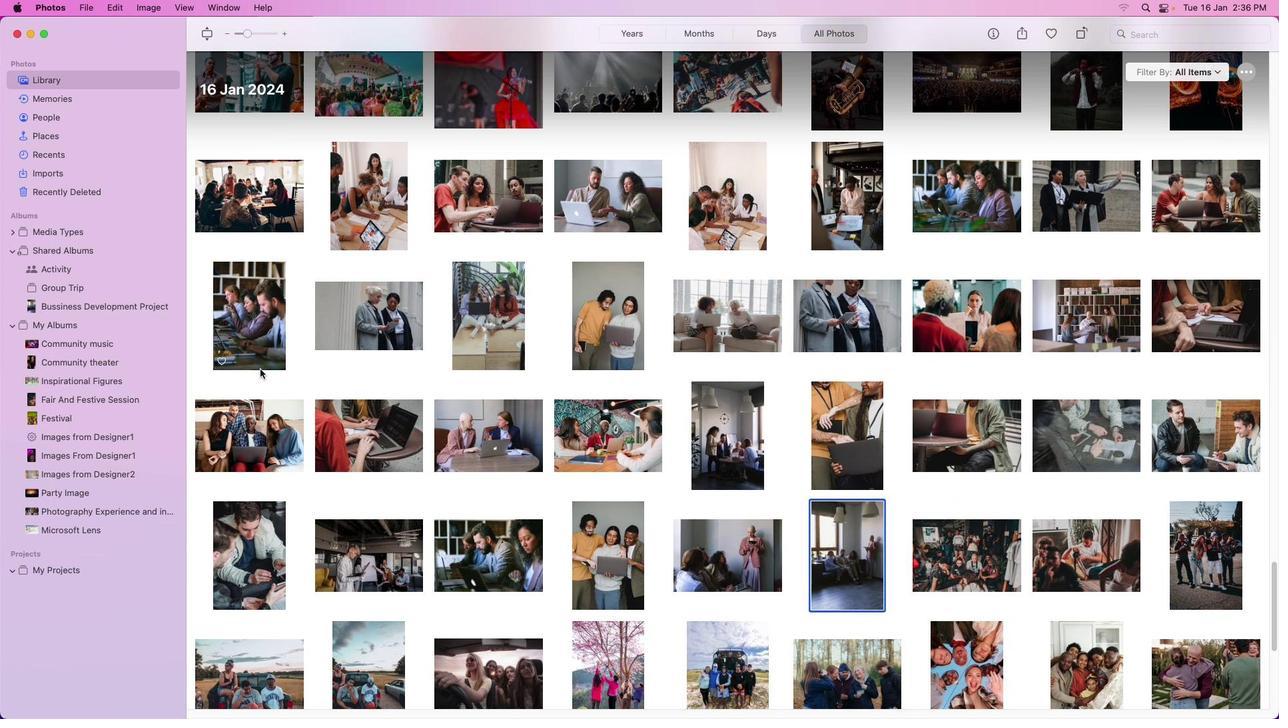 
Action: Mouse scrolled (285, 253) with delta (0, 3)
Screenshot: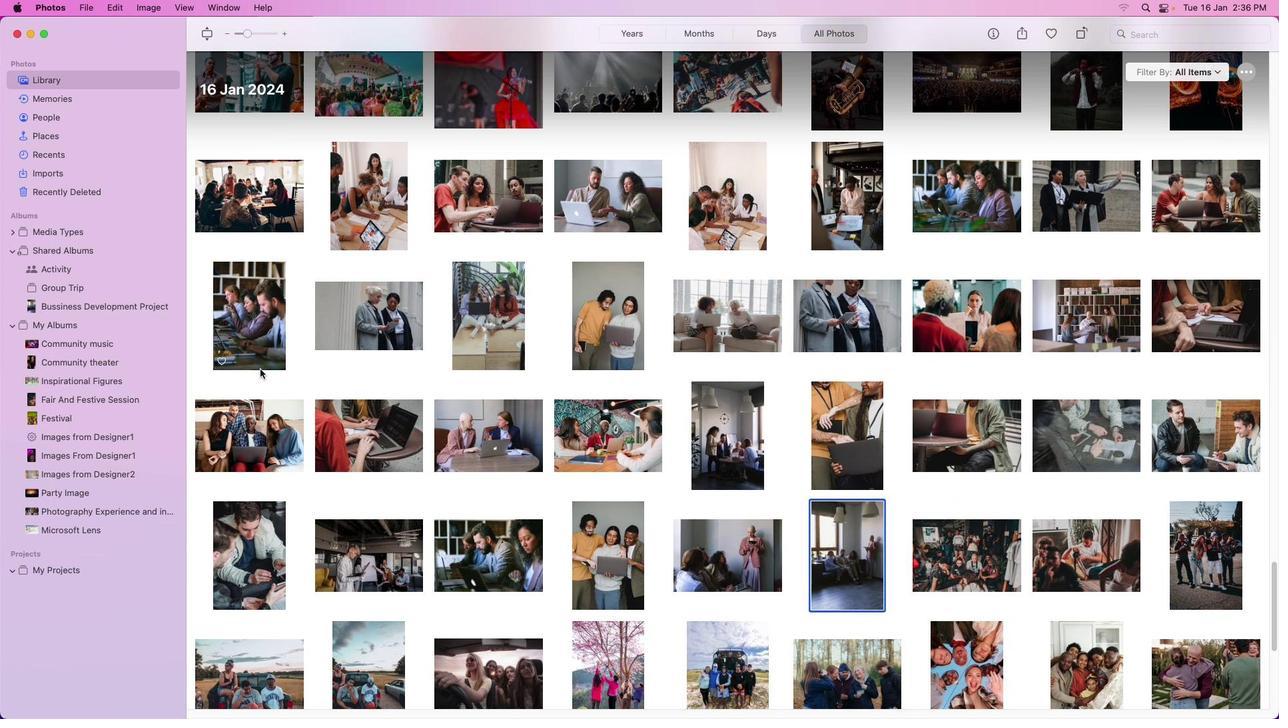 
Action: Mouse moved to (260, 368)
Screenshot: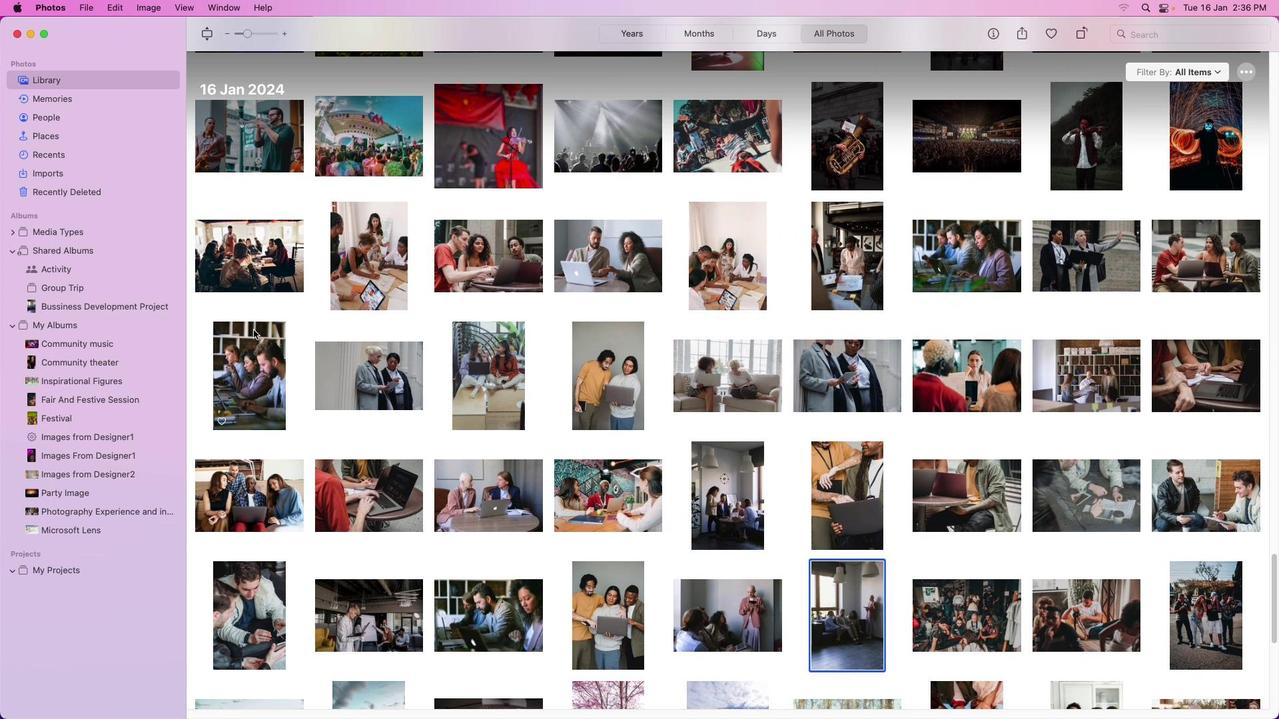 
Action: Mouse scrolled (260, 368) with delta (0, 0)
Screenshot: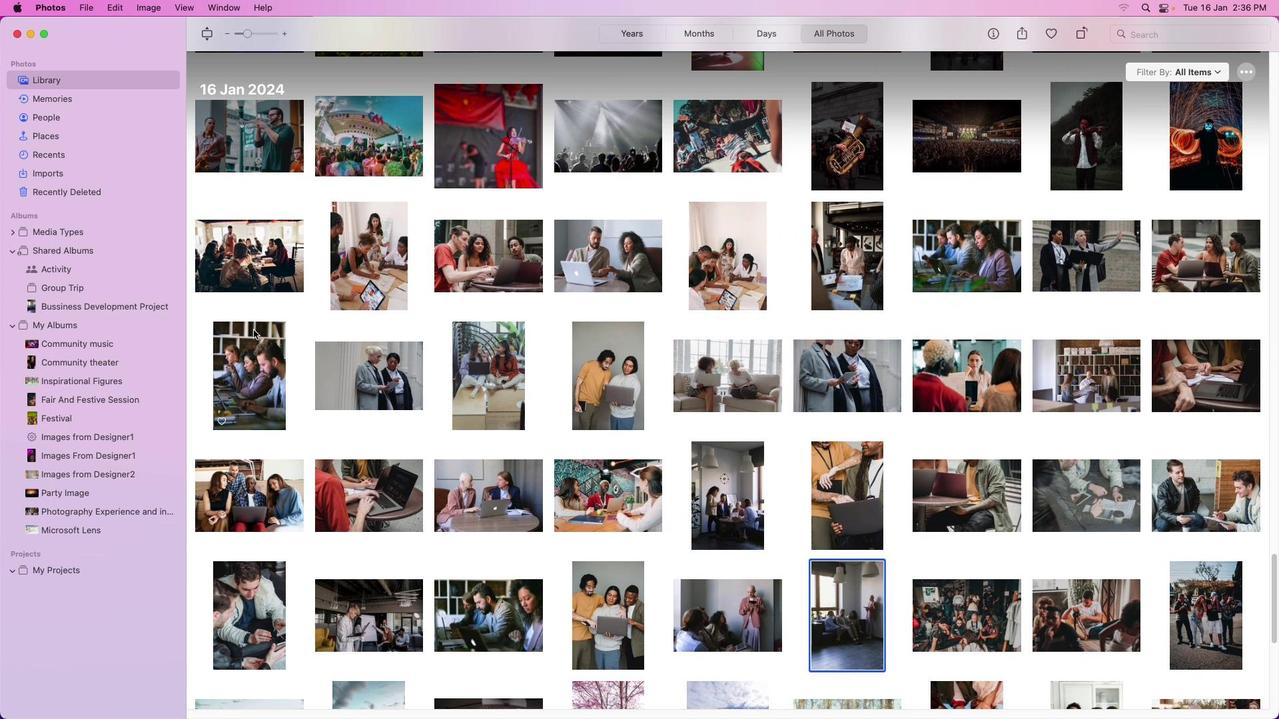 
Action: Mouse scrolled (260, 368) with delta (0, 0)
Screenshot: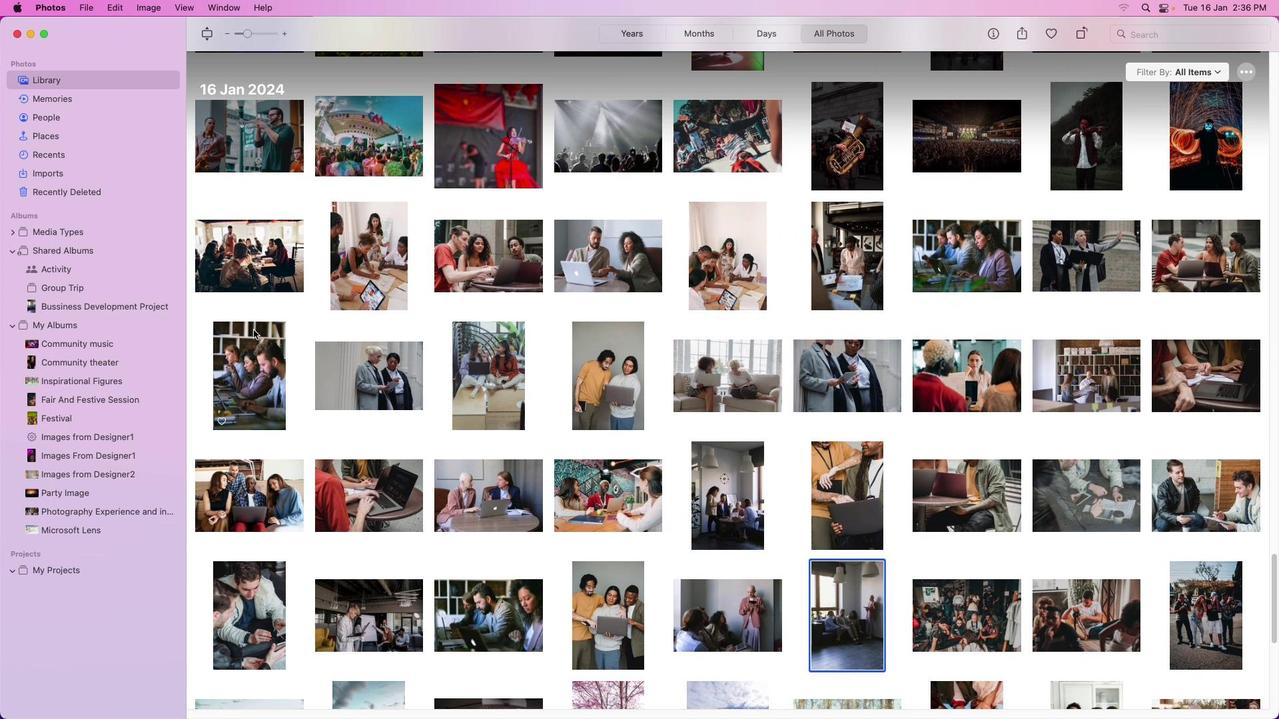 
Action: Mouse scrolled (260, 368) with delta (0, 1)
Screenshot: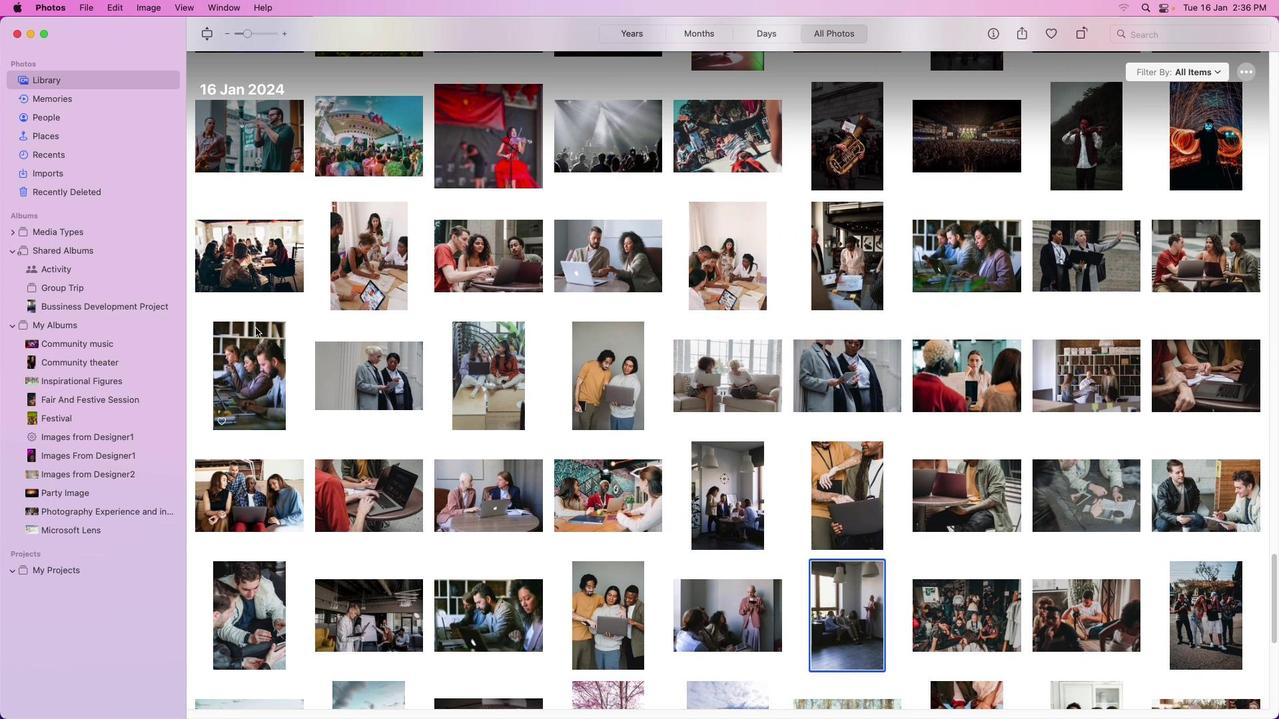 
Action: Mouse scrolled (260, 368) with delta (0, 2)
Screenshot: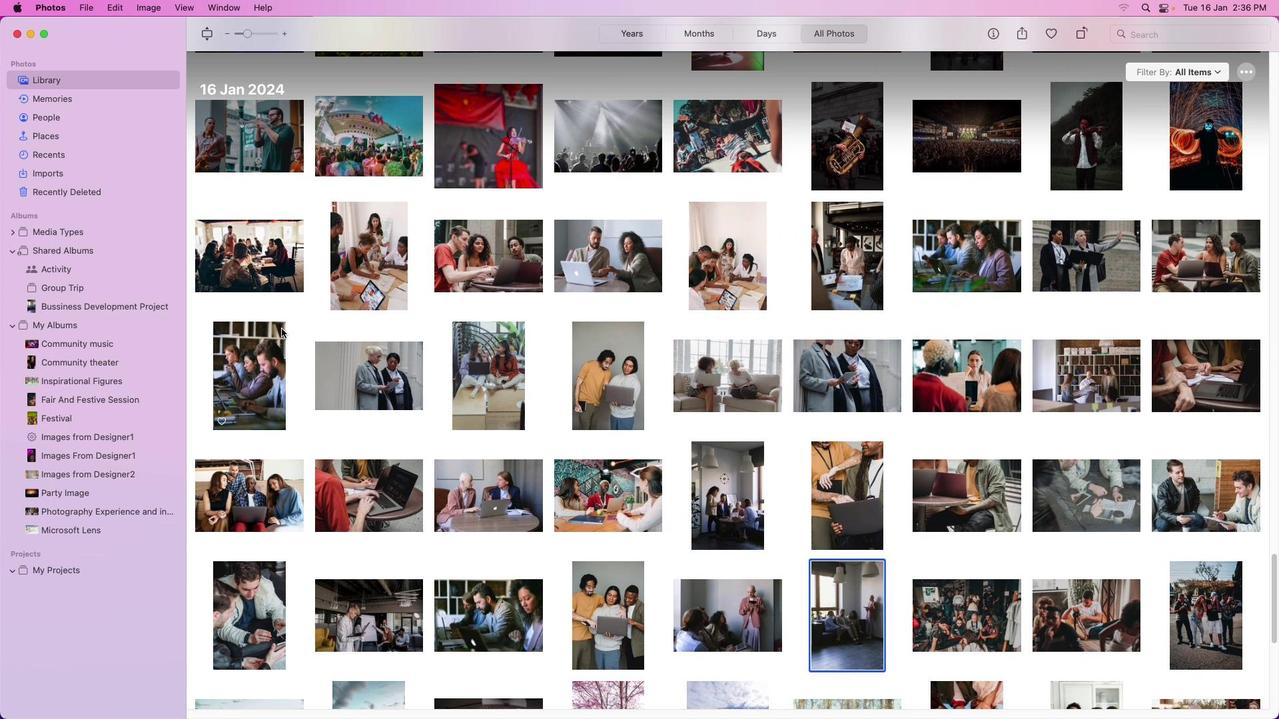 
Action: Mouse moved to (355, 381)
Screenshot: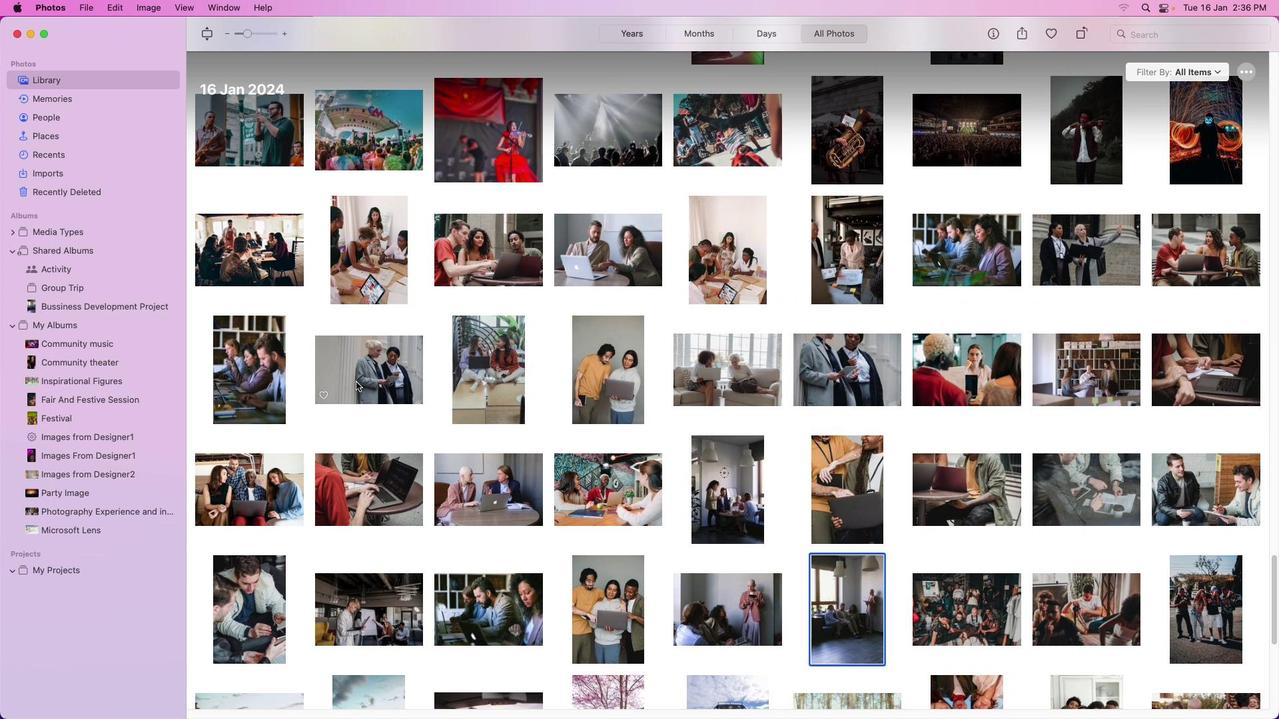 
Action: Mouse scrolled (355, 381) with delta (0, 0)
Screenshot: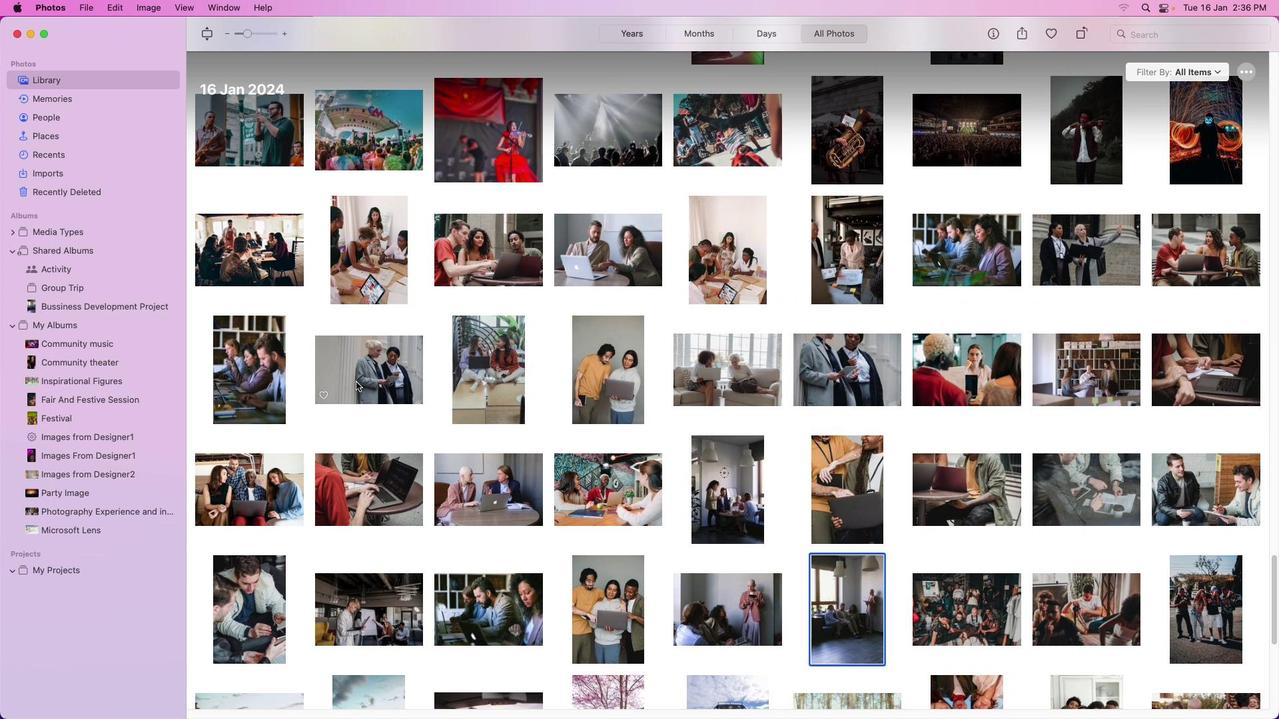 
Action: Mouse scrolled (355, 381) with delta (0, 0)
Screenshot: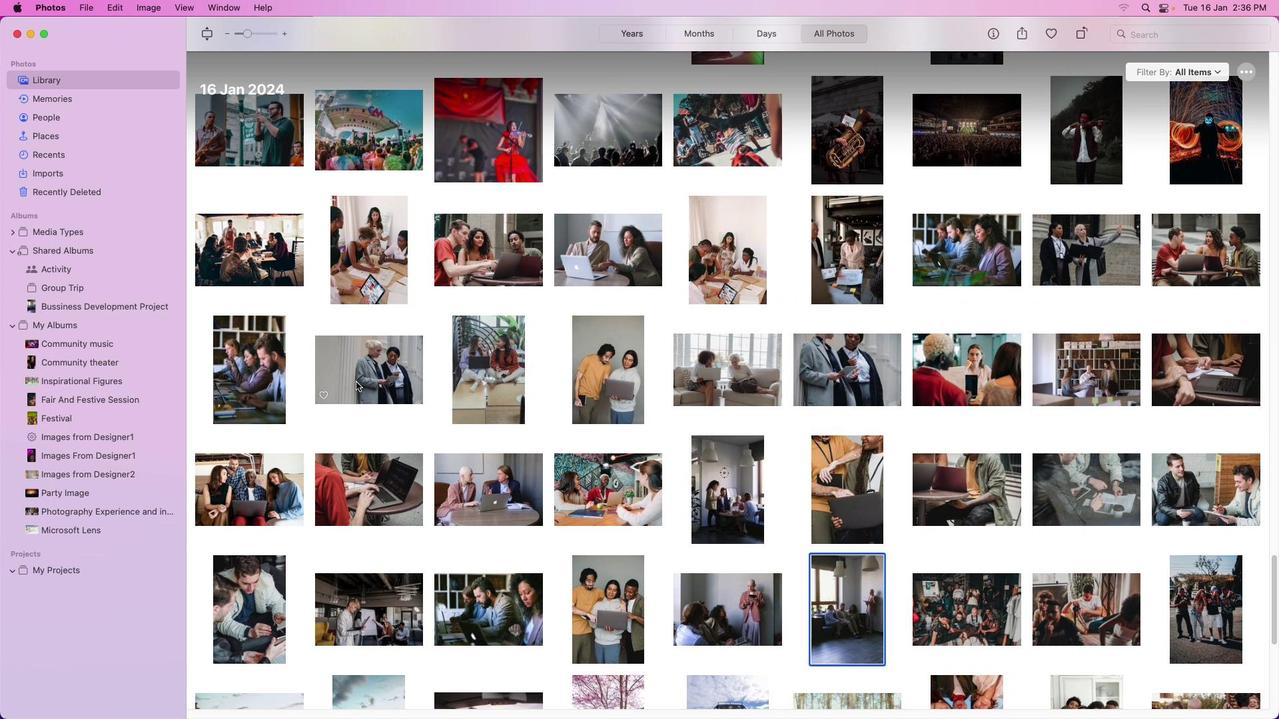 
Action: Mouse moved to (345, 376)
Screenshot: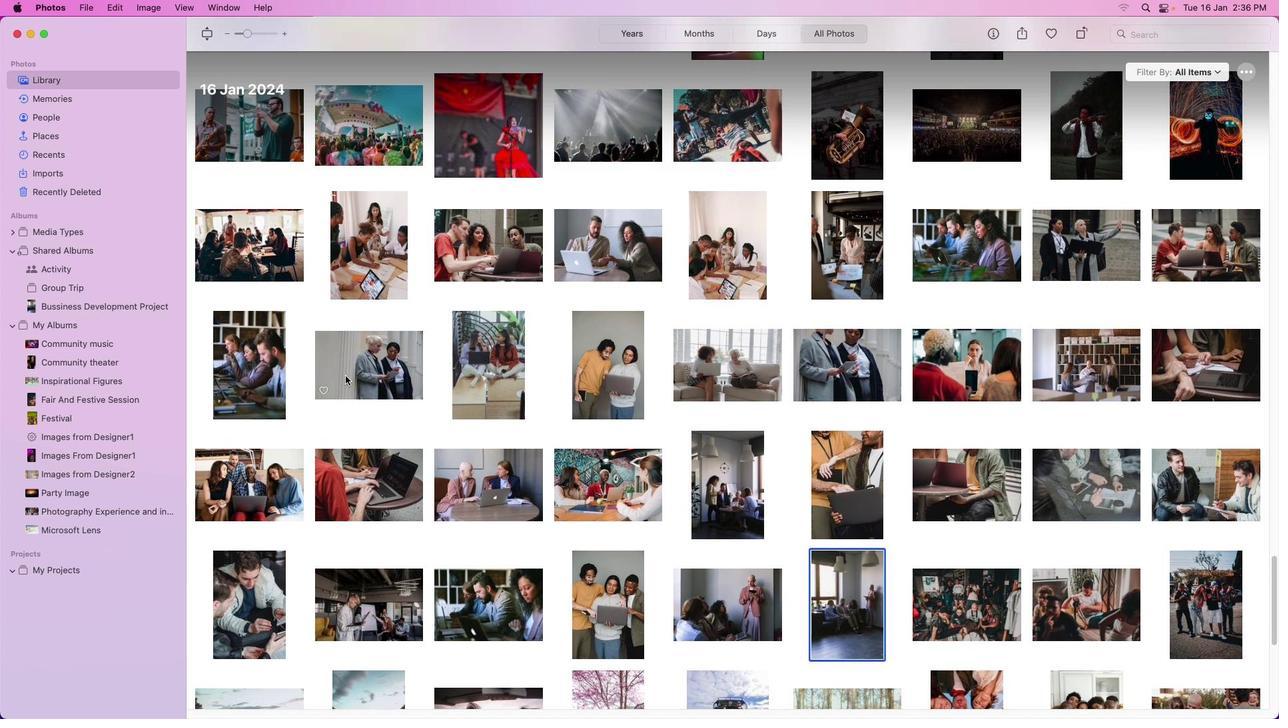 
Action: Mouse scrolled (345, 376) with delta (0, 0)
Screenshot: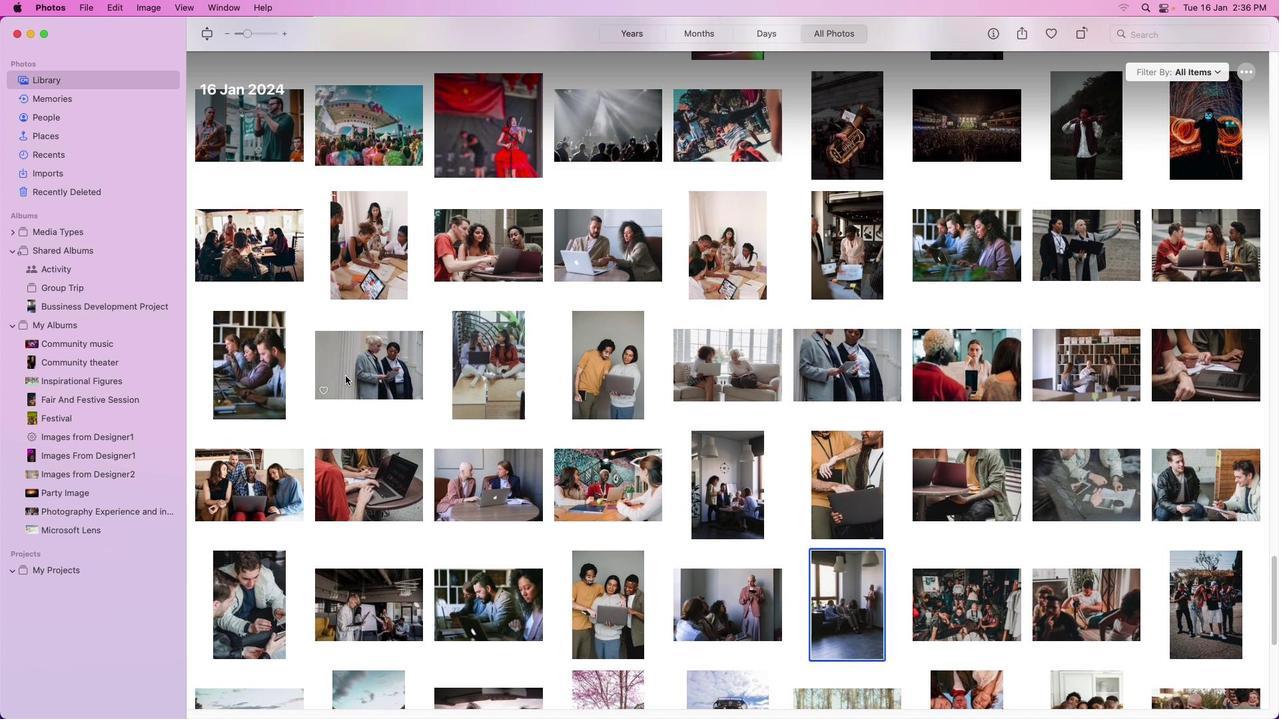 
Action: Mouse scrolled (345, 376) with delta (0, 0)
Screenshot: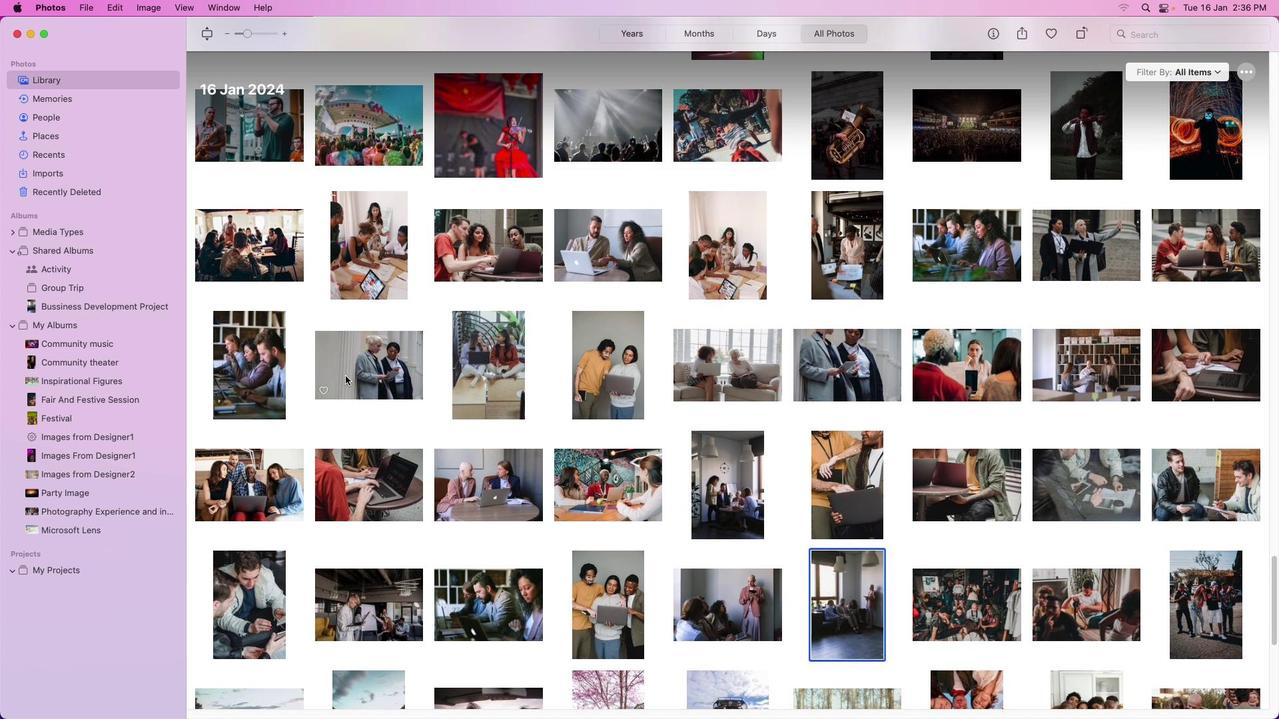
Action: Mouse scrolled (345, 376) with delta (0, -1)
Screenshot: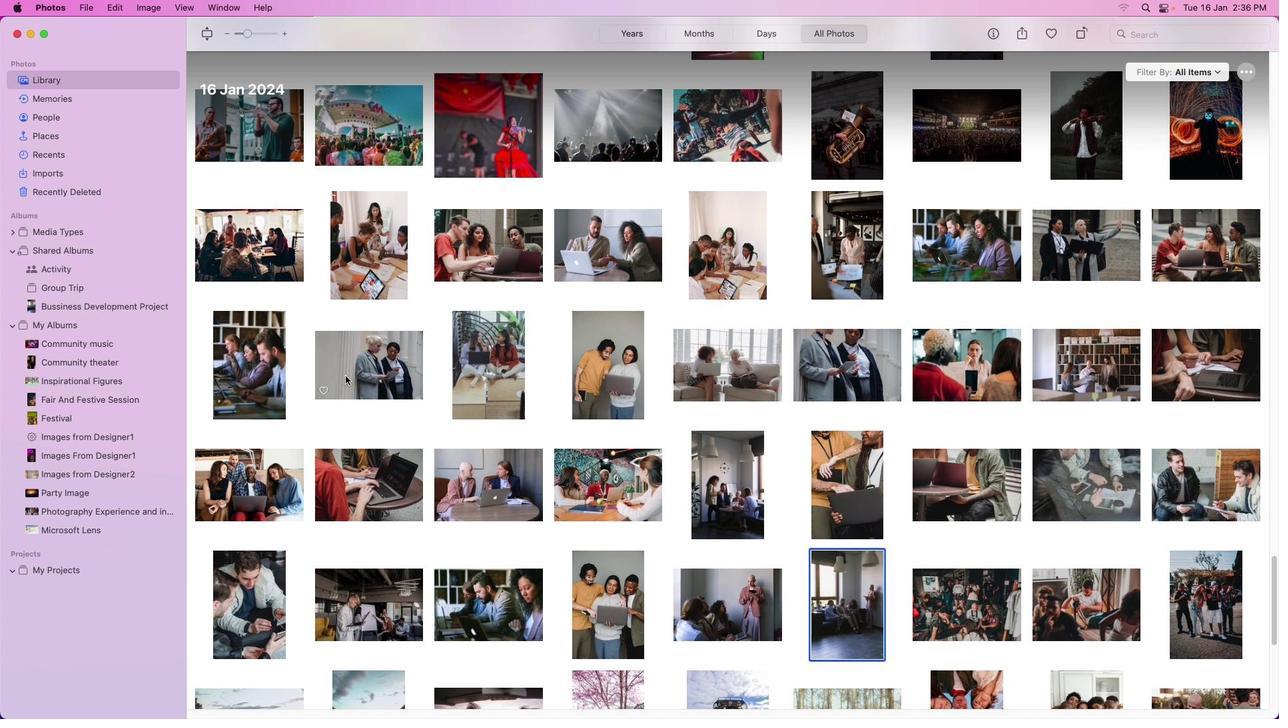 
Action: Mouse scrolled (345, 376) with delta (0, 0)
Screenshot: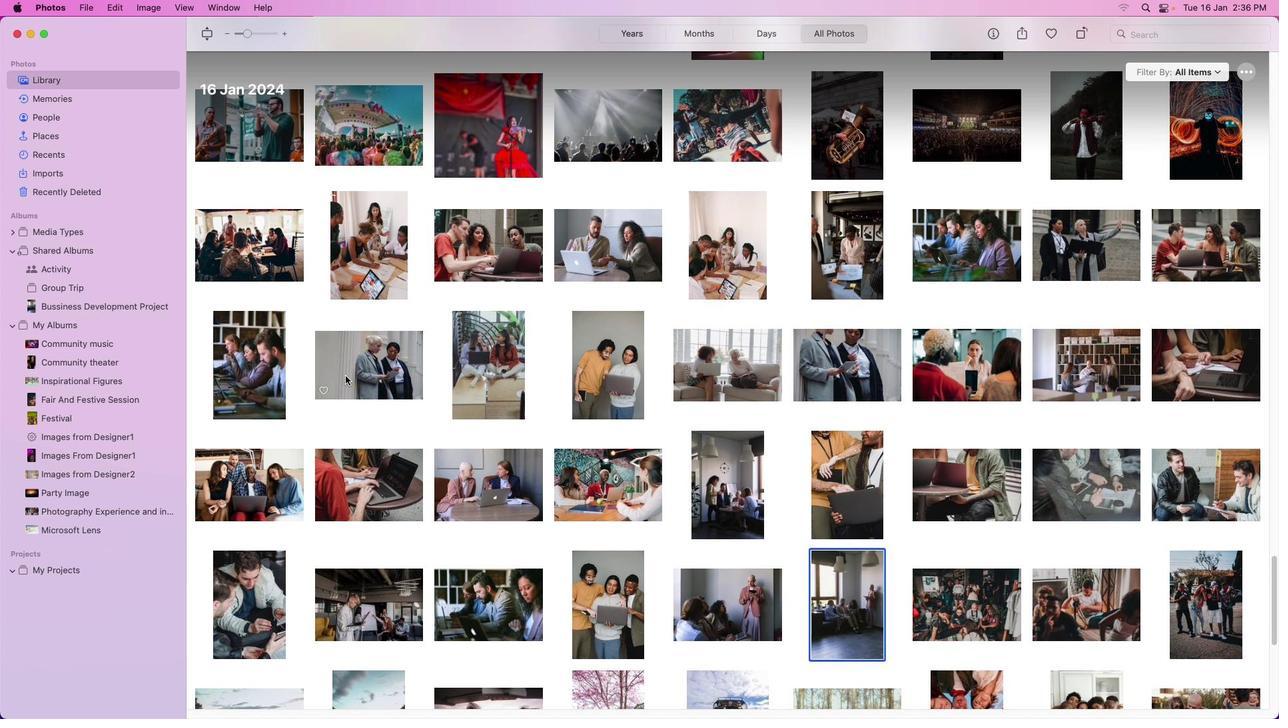 
Action: Mouse scrolled (345, 376) with delta (0, 0)
Screenshot: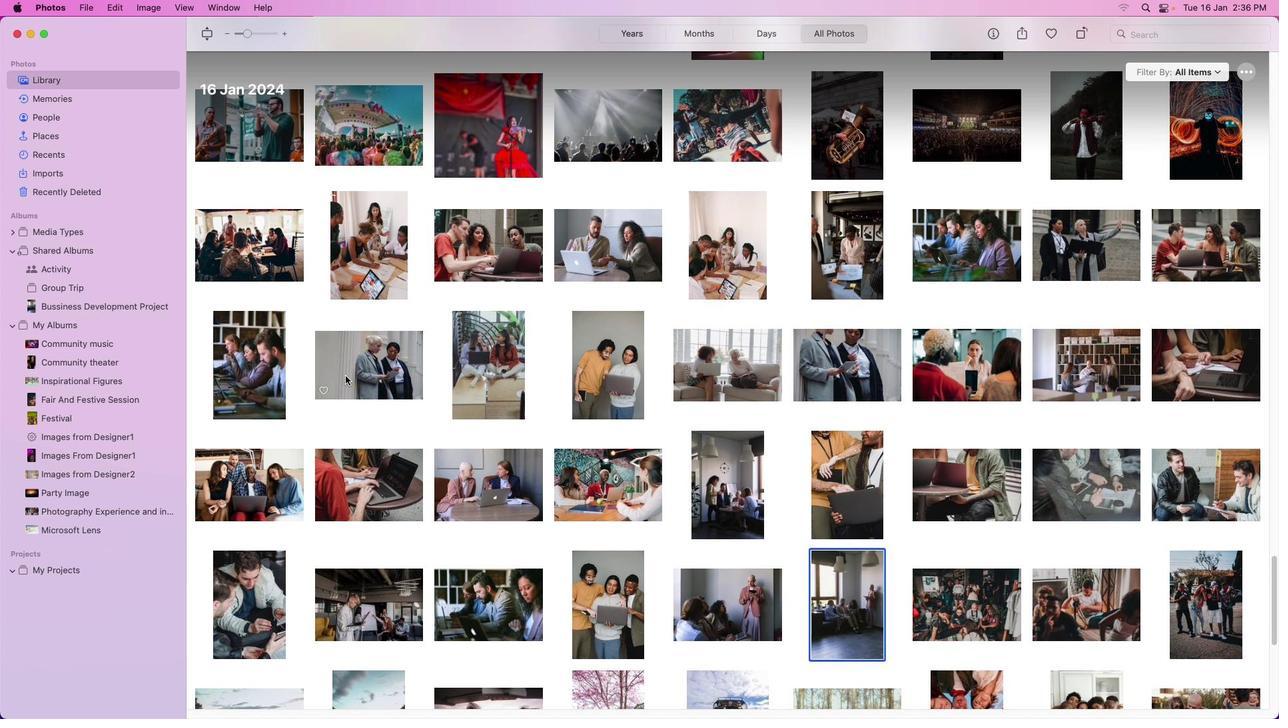 
Action: Mouse scrolled (345, 376) with delta (0, 1)
Screenshot: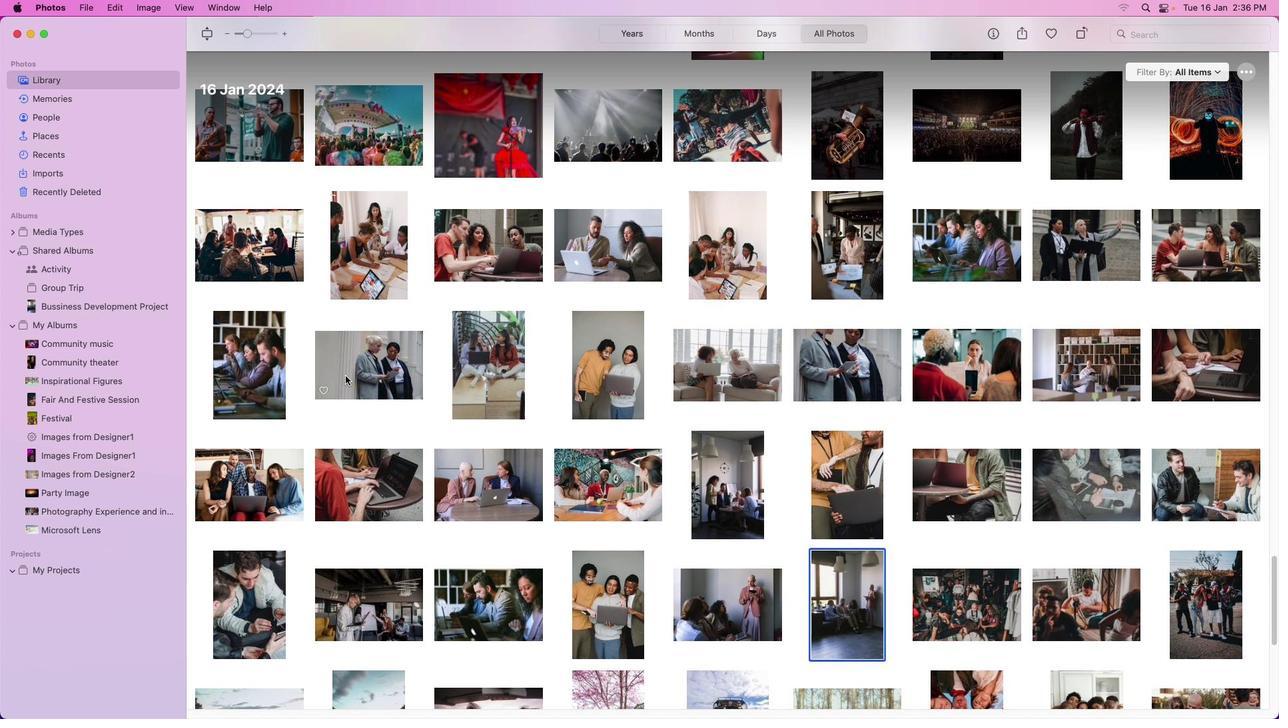 
Action: Mouse scrolled (345, 376) with delta (0, 0)
Screenshot: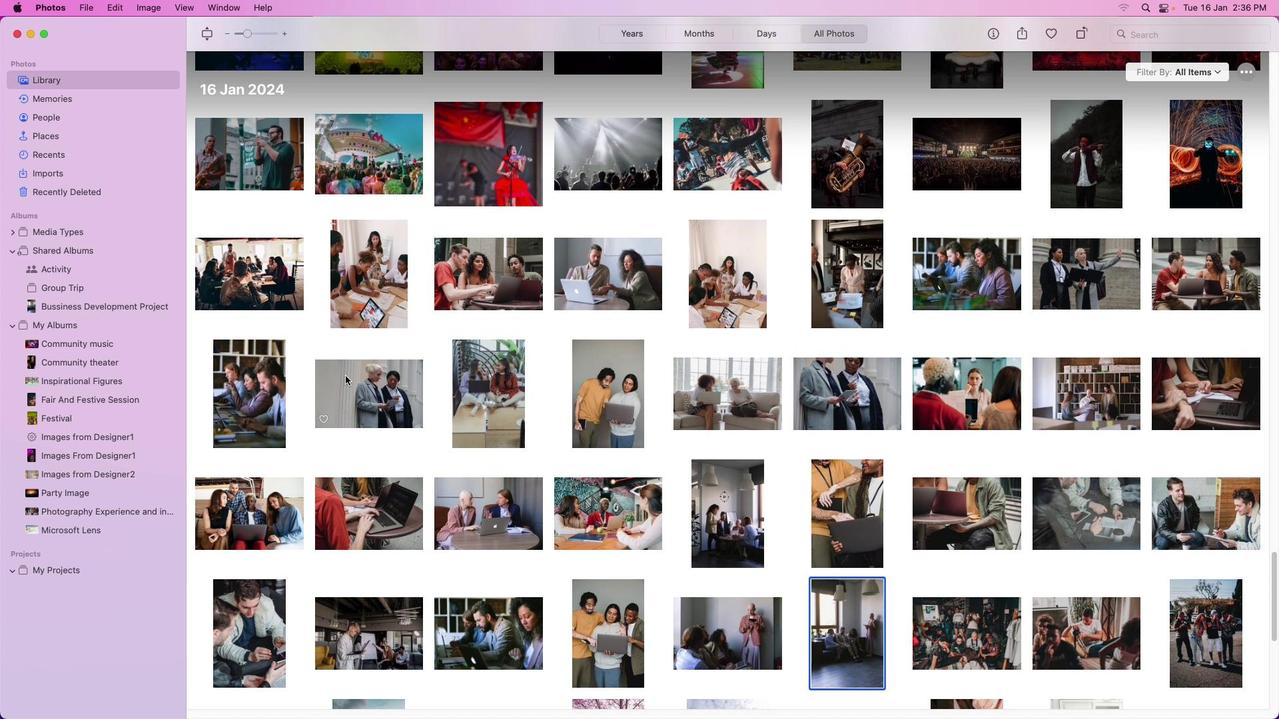 
Action: Mouse scrolled (345, 376) with delta (0, 0)
Screenshot: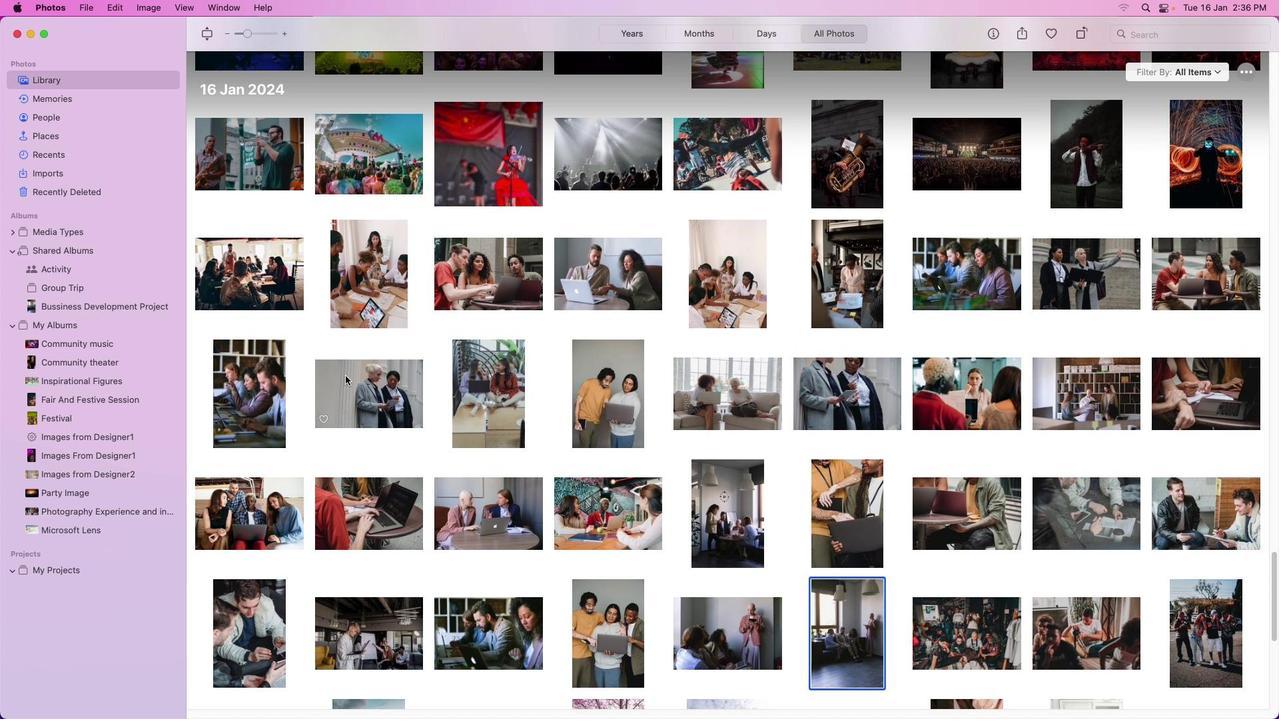
Action: Mouse scrolled (345, 376) with delta (0, 1)
Screenshot: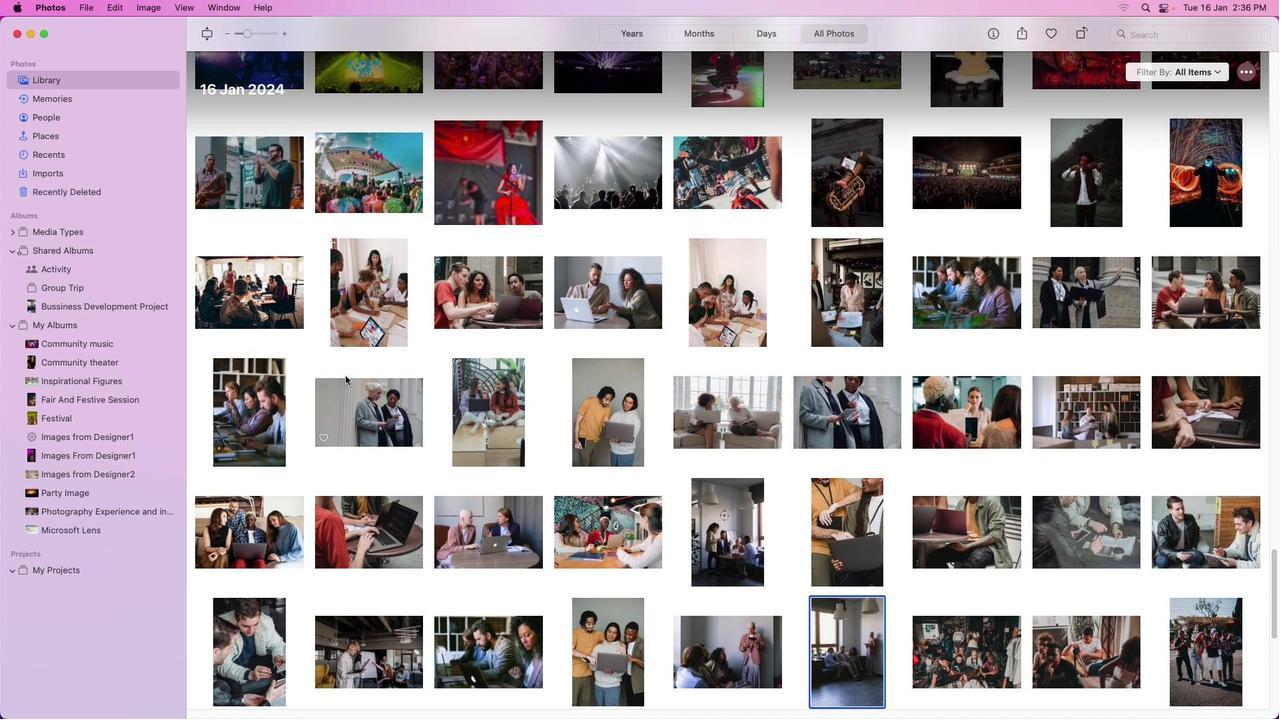 
Action: Mouse scrolled (345, 376) with delta (0, 0)
Screenshot: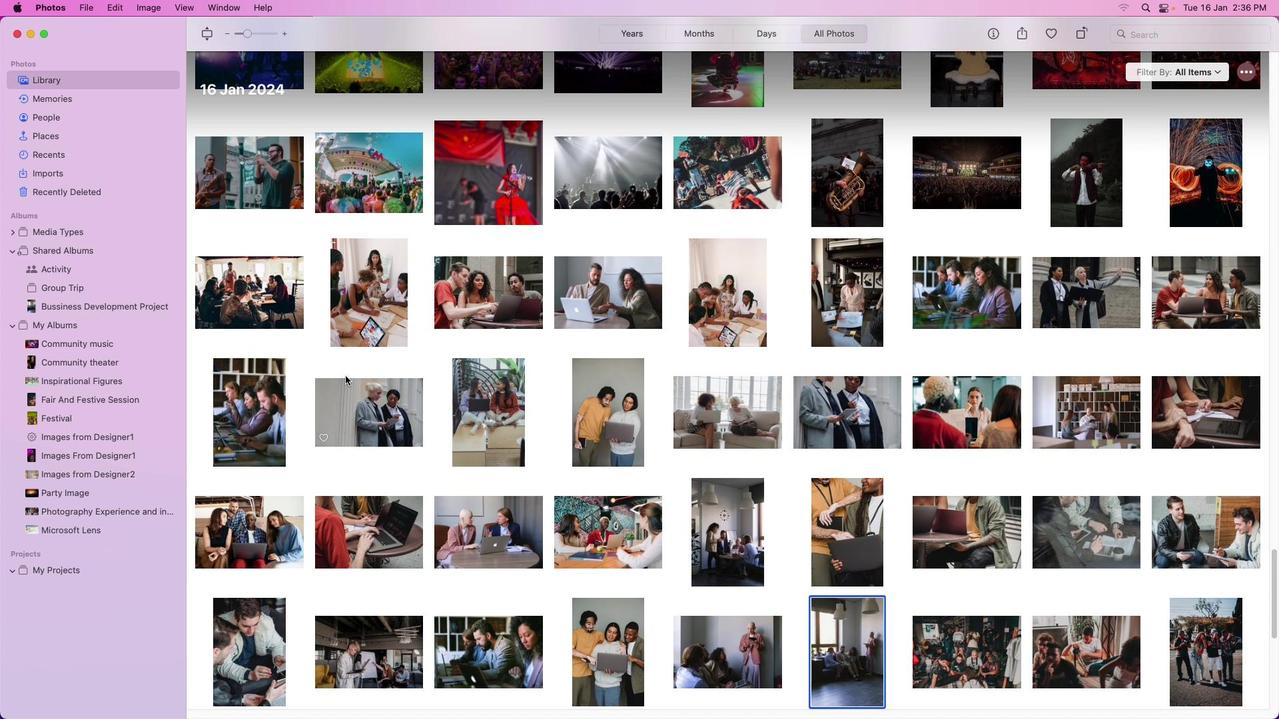 
Action: Mouse scrolled (345, 376) with delta (0, 0)
Screenshot: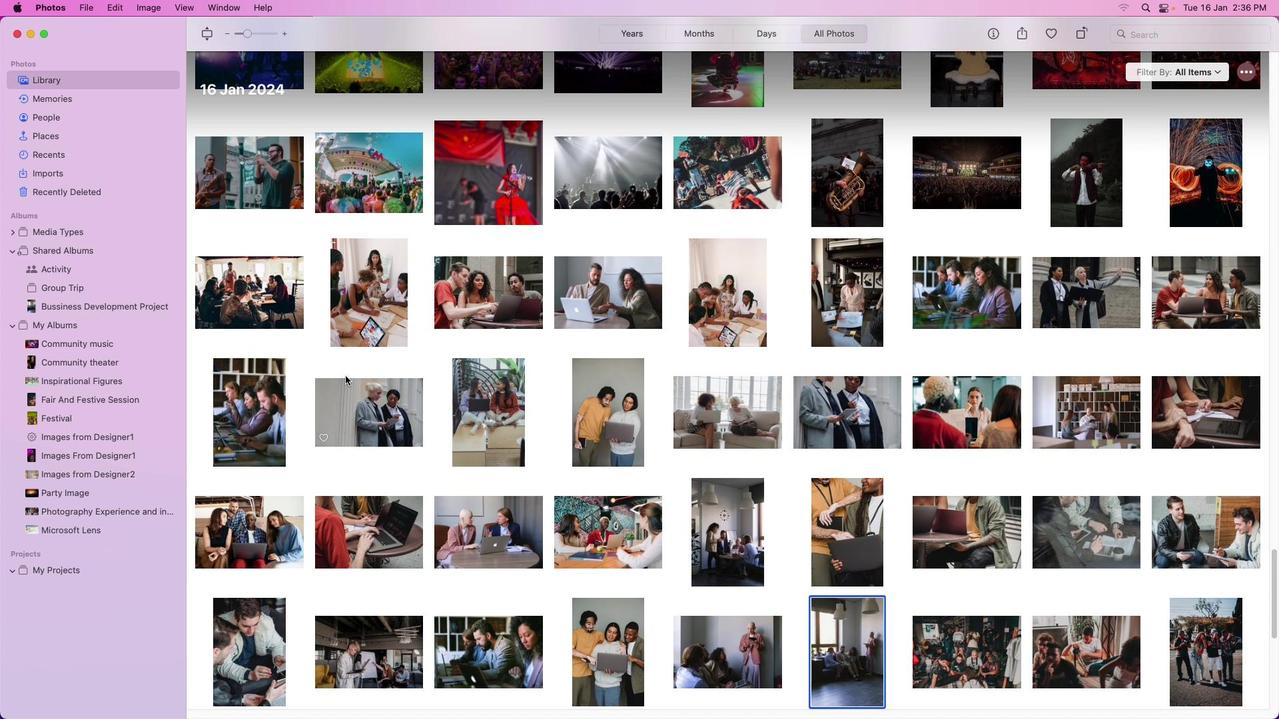 
Action: Mouse scrolled (345, 376) with delta (0, 1)
Screenshot: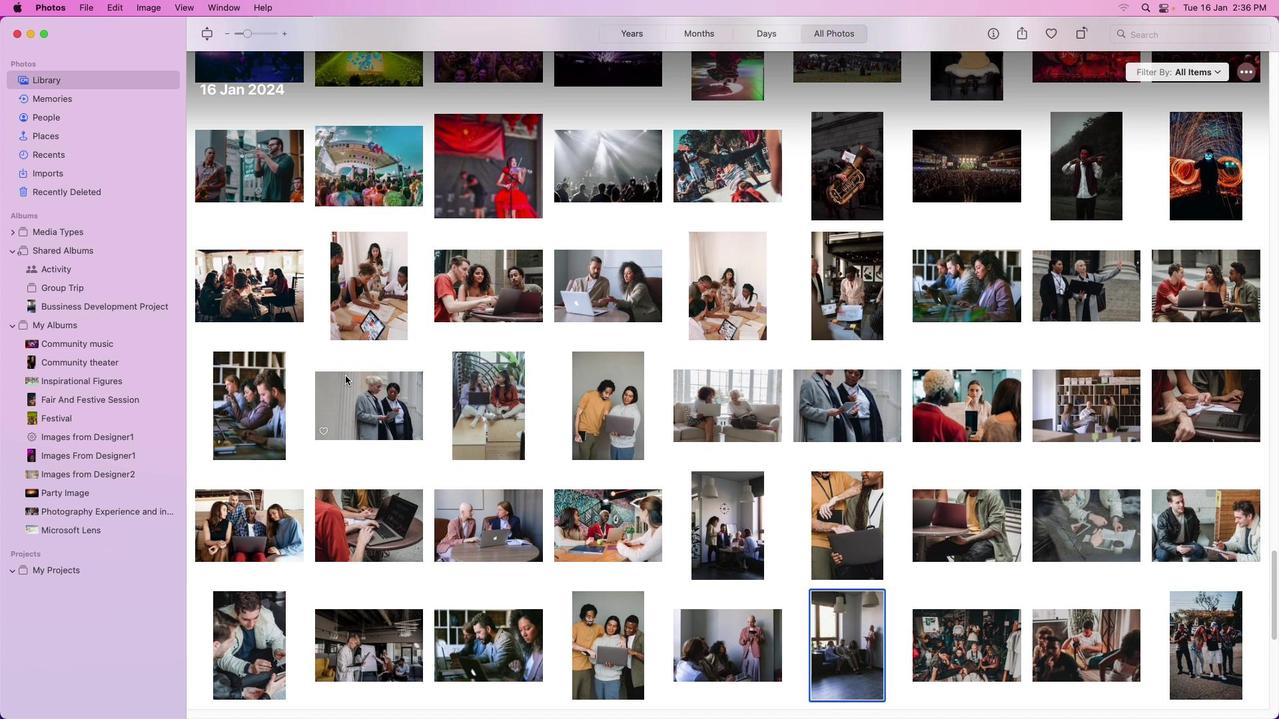 
Action: Mouse scrolled (345, 376) with delta (0, 0)
Screenshot: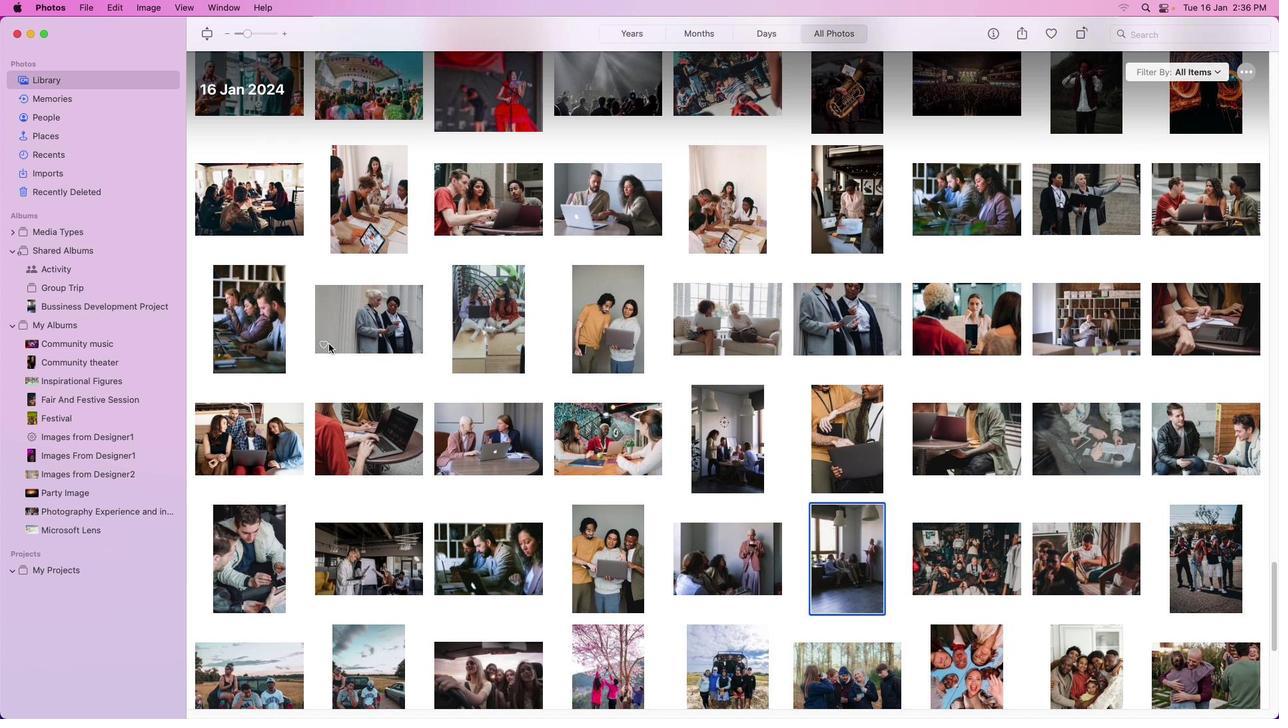 
Action: Mouse scrolled (345, 376) with delta (0, 0)
Screenshot: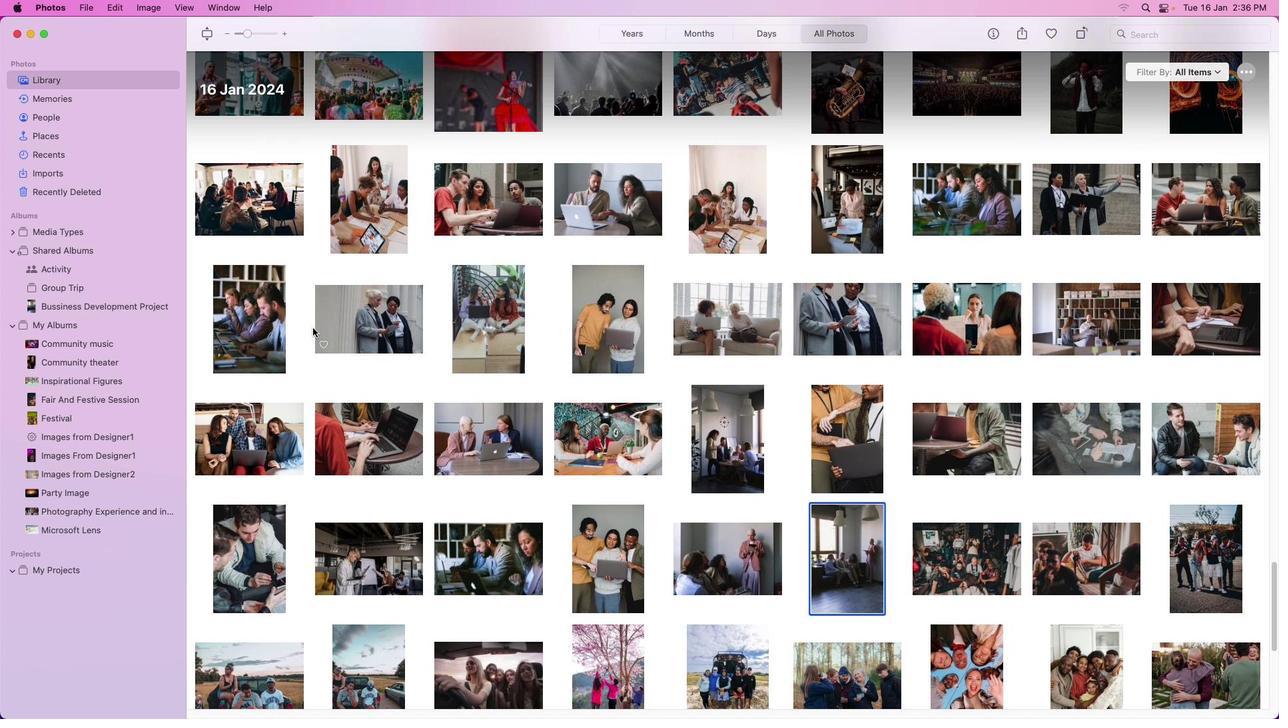 
Action: Mouse scrolled (345, 376) with delta (0, -1)
Screenshot: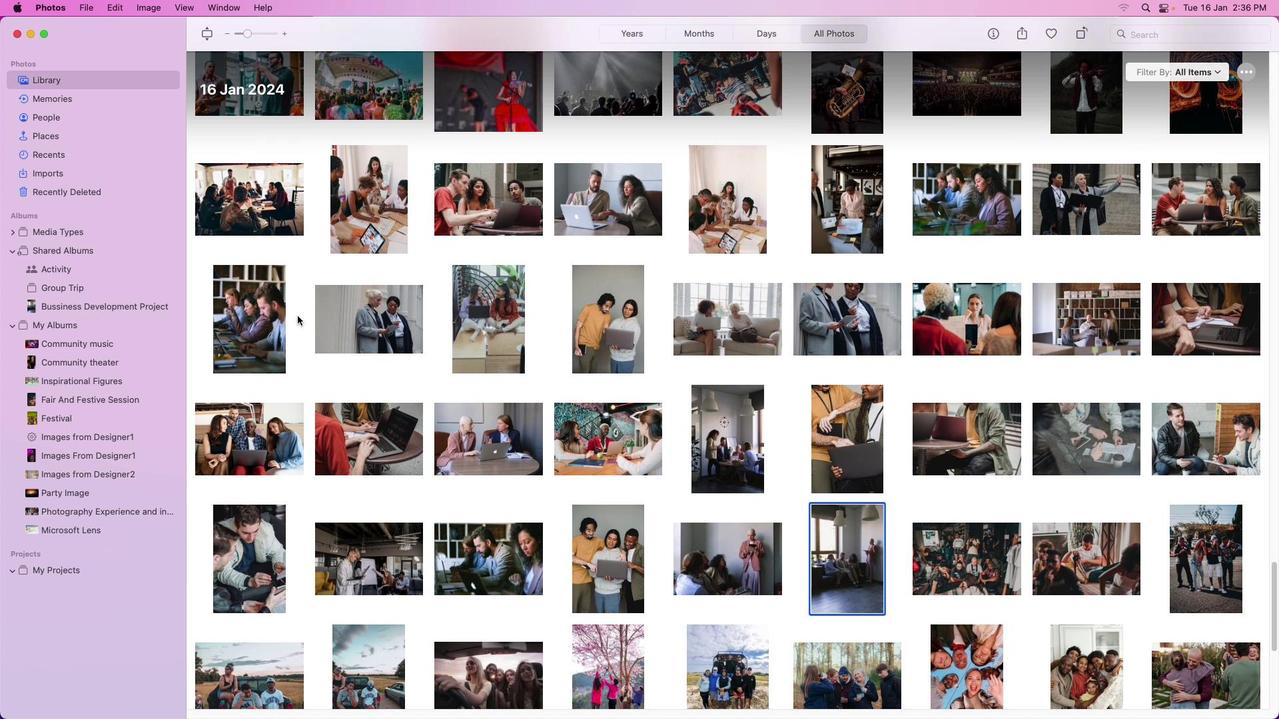 
Action: Mouse scrolled (345, 376) with delta (0, -2)
Screenshot: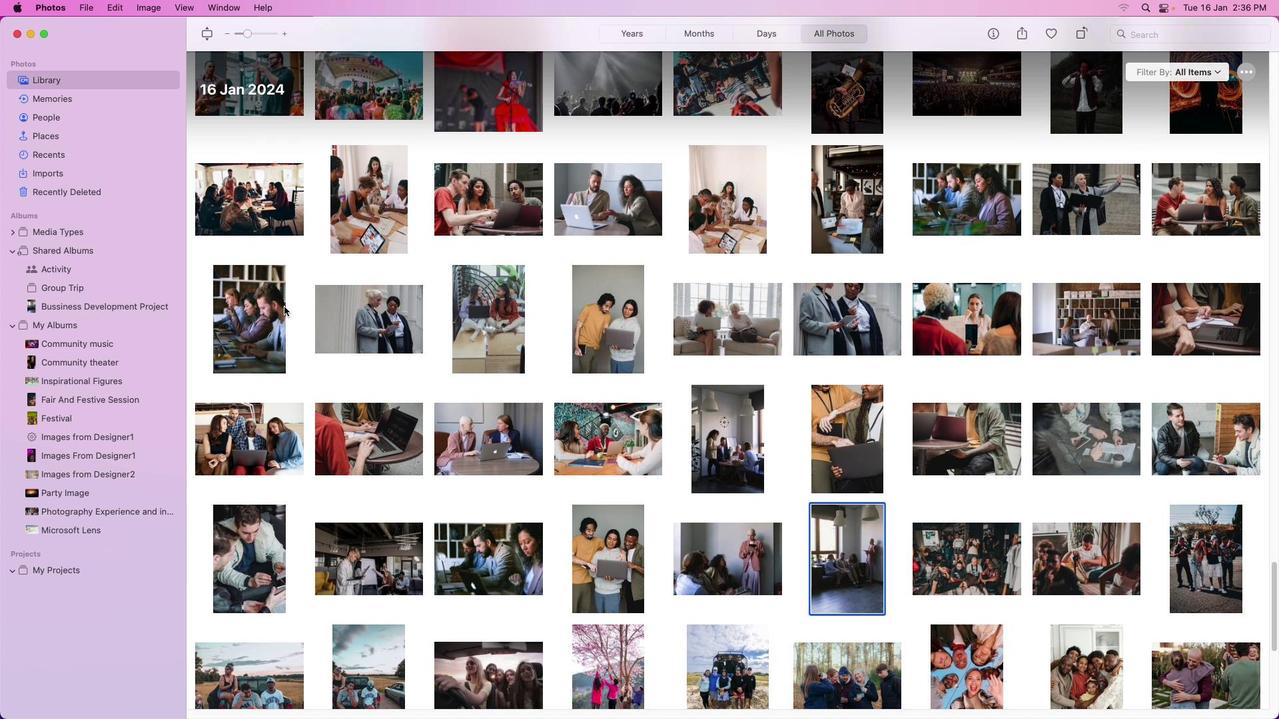
Action: Mouse scrolled (345, 376) with delta (0, -2)
Screenshot: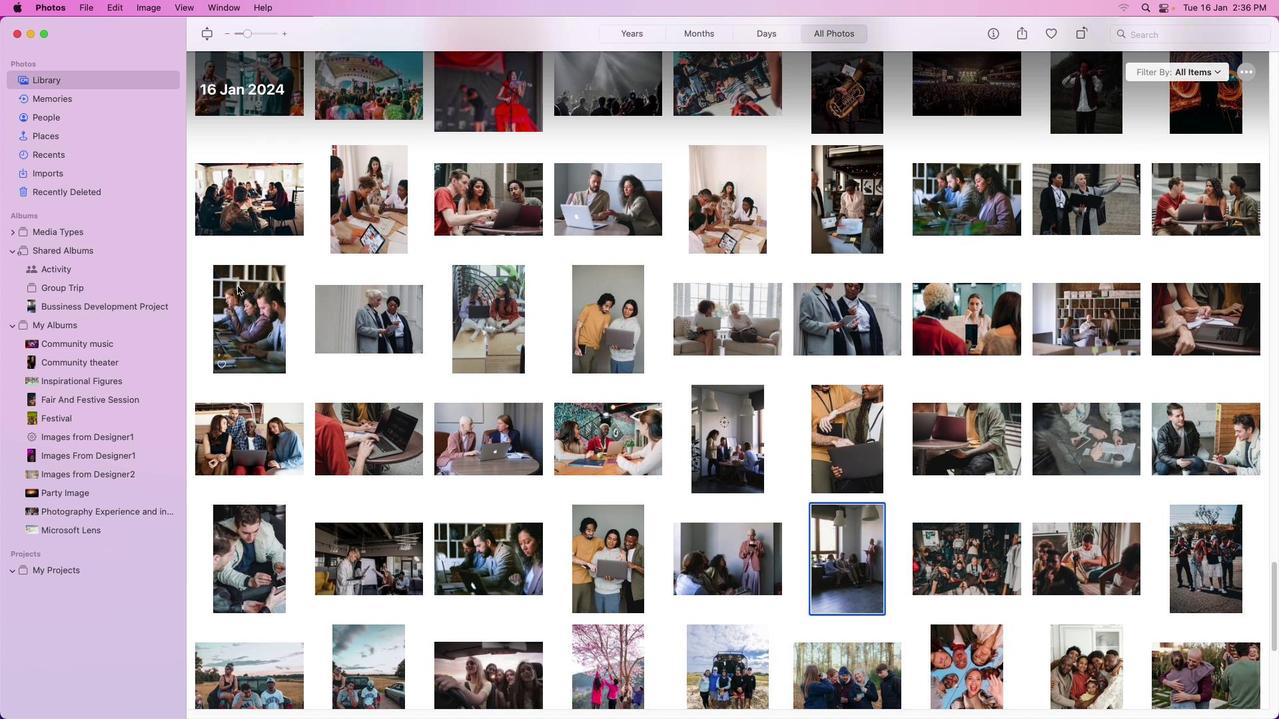 
Action: Mouse moved to (340, 421)
Screenshot: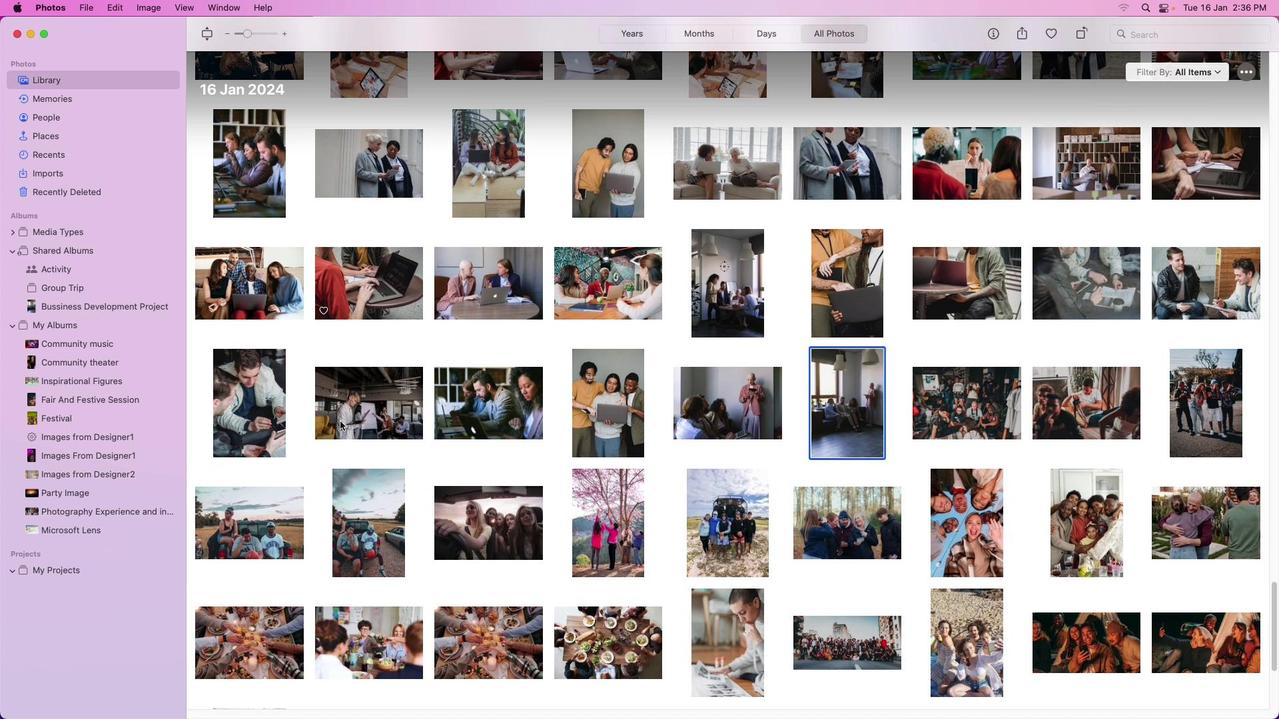 
Action: Mouse scrolled (340, 421) with delta (0, 0)
Screenshot: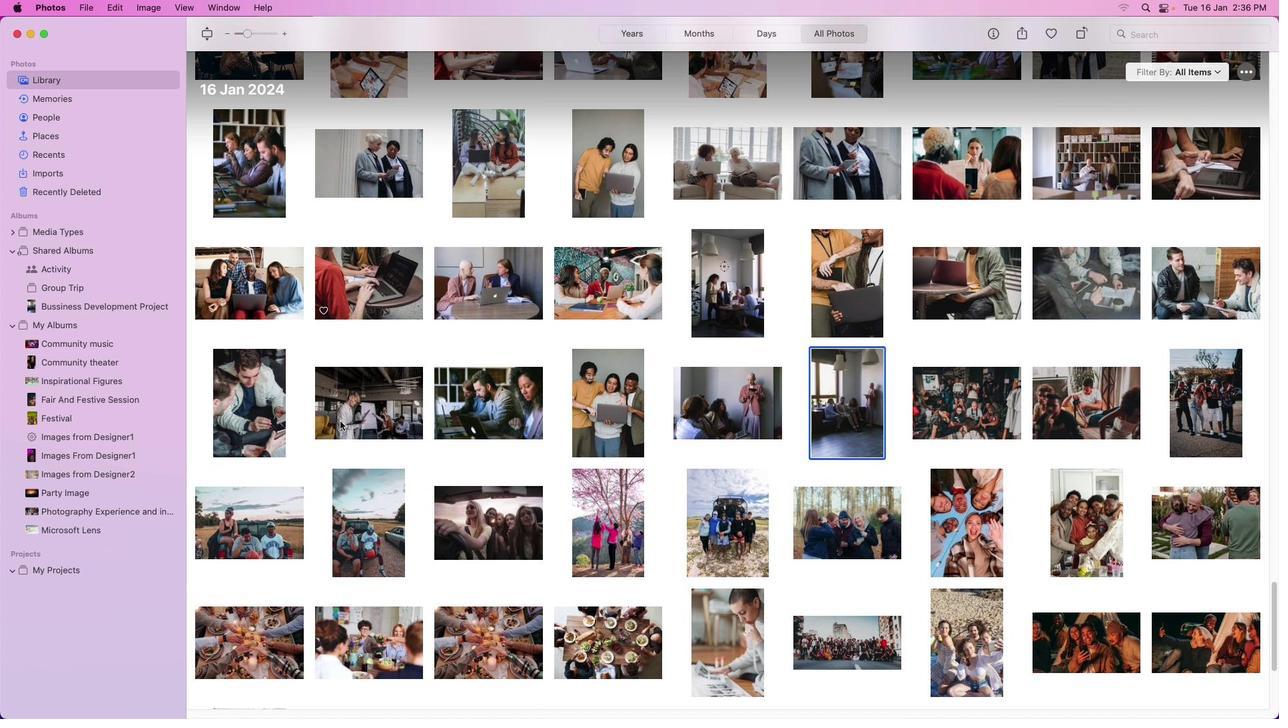 
Action: Mouse scrolled (340, 421) with delta (0, 0)
Screenshot: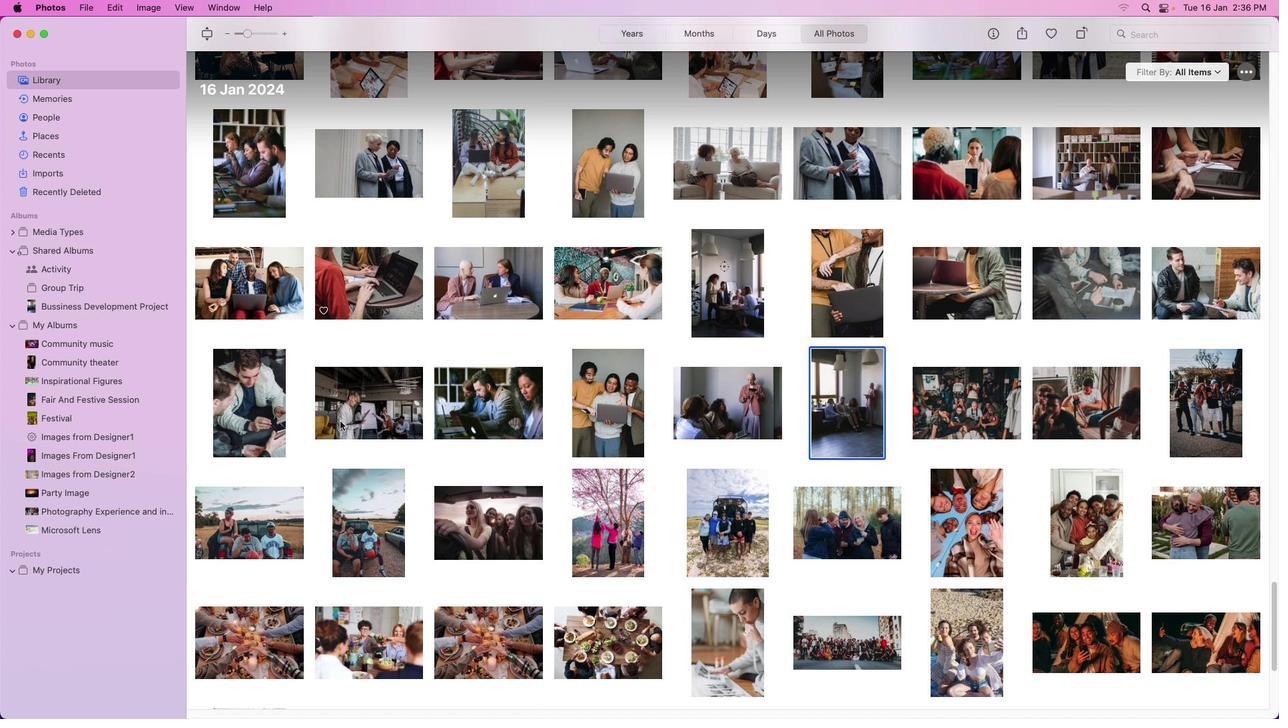 
Action: Mouse scrolled (340, 421) with delta (0, -1)
Screenshot: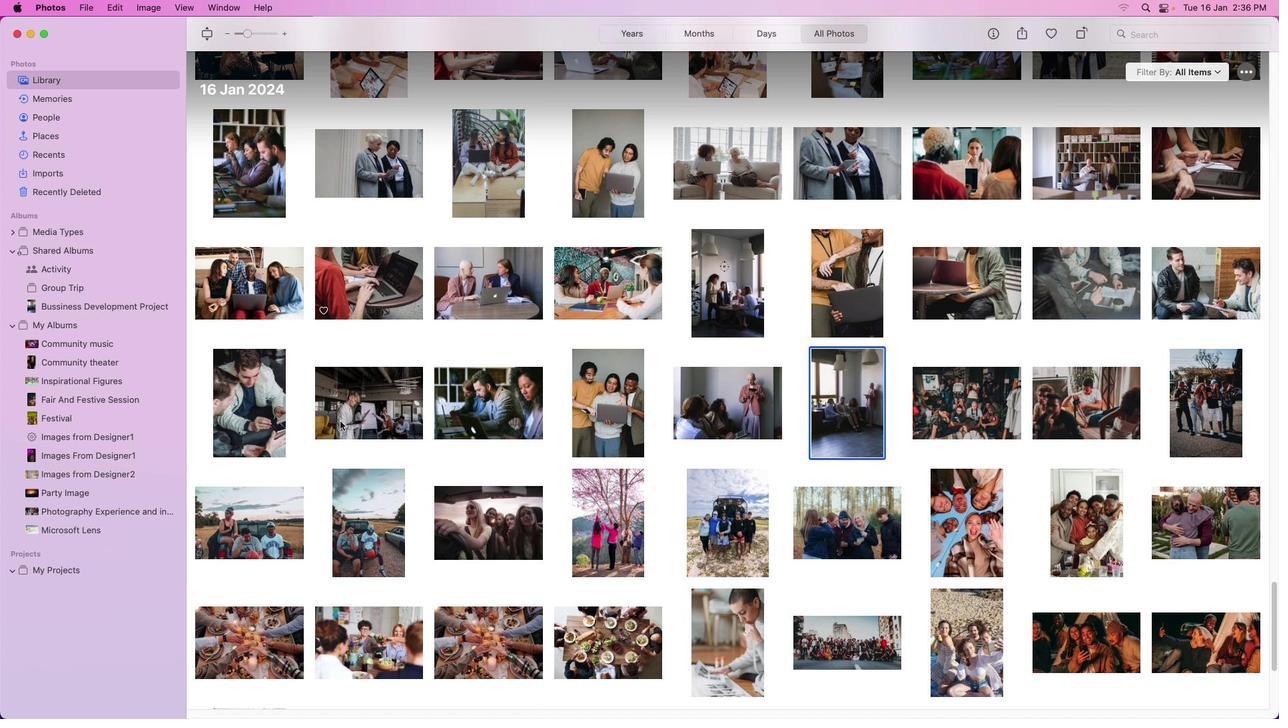 
Action: Mouse scrolled (340, 421) with delta (0, -3)
Screenshot: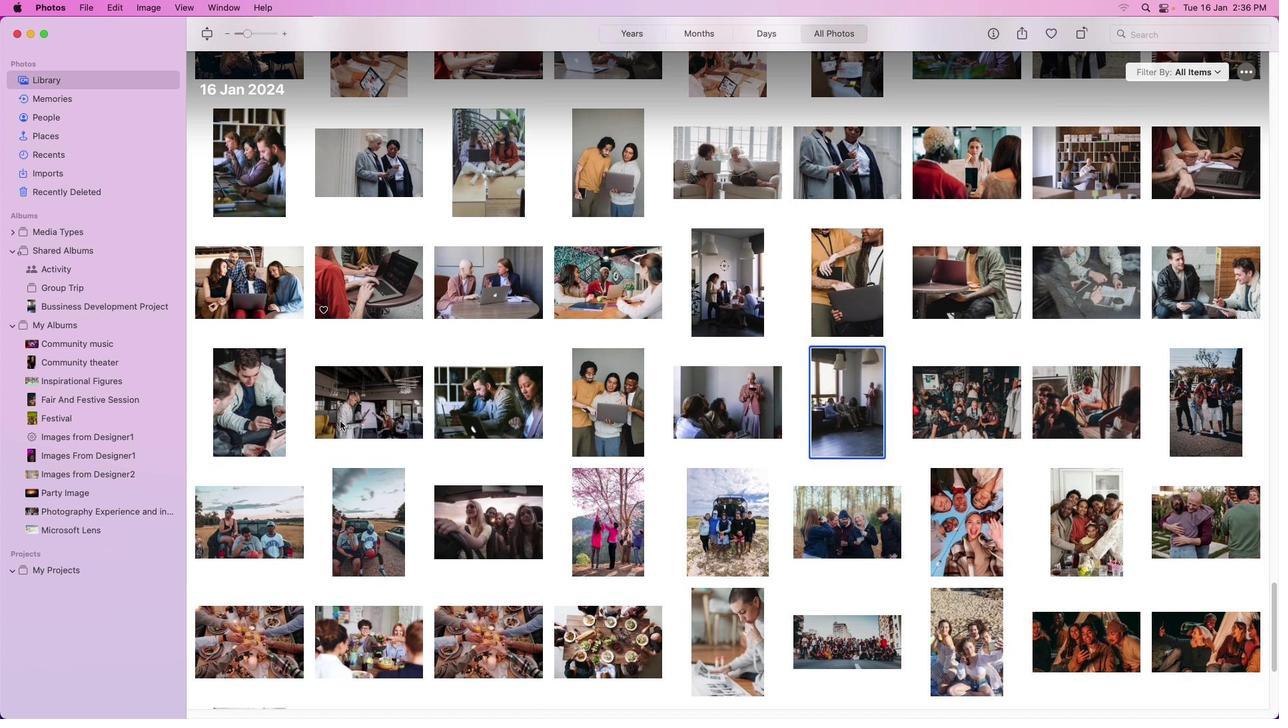 
Action: Mouse scrolled (340, 421) with delta (0, -3)
Screenshot: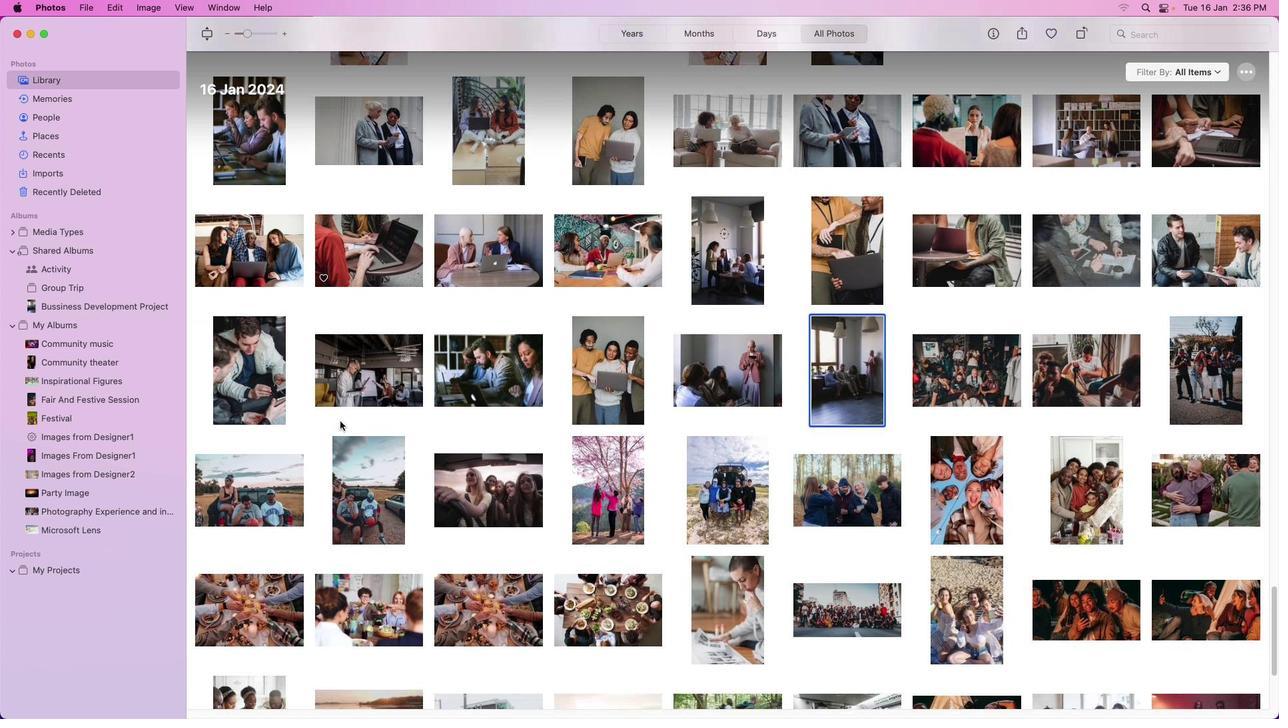 
Action: Mouse scrolled (340, 421) with delta (0, -3)
Screenshot: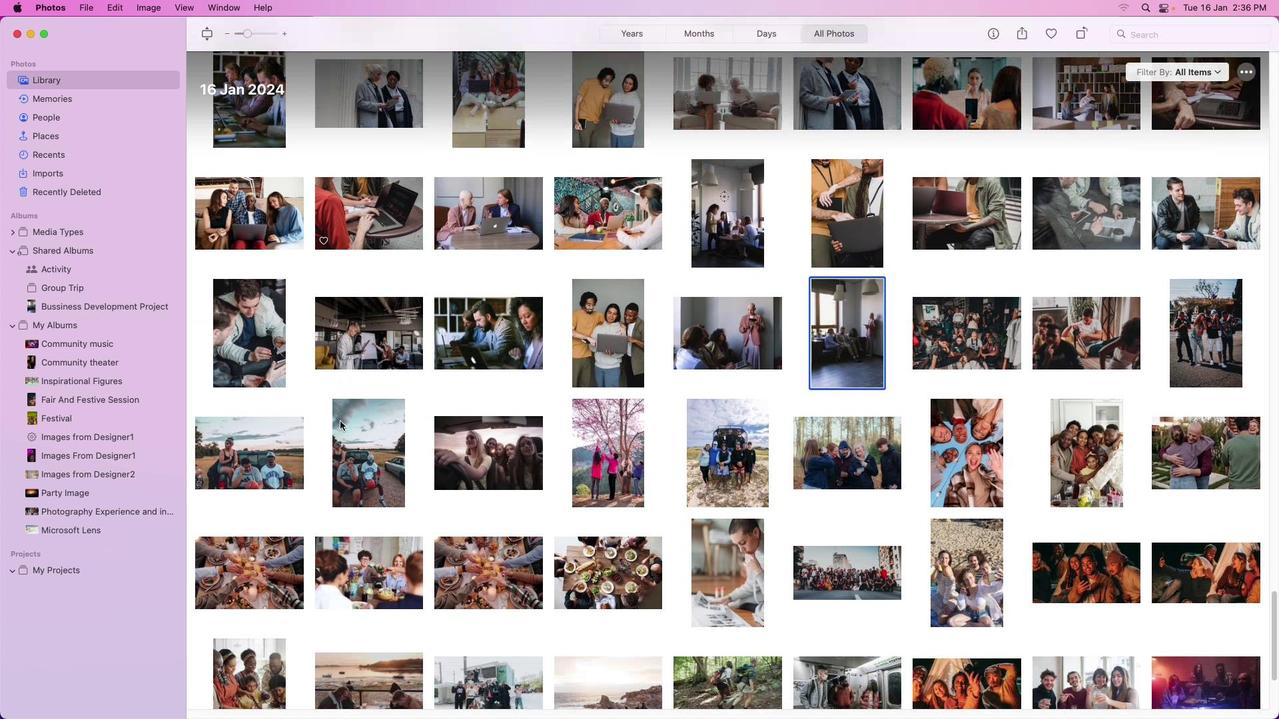 
Action: Mouse scrolled (340, 421) with delta (0, 0)
Screenshot: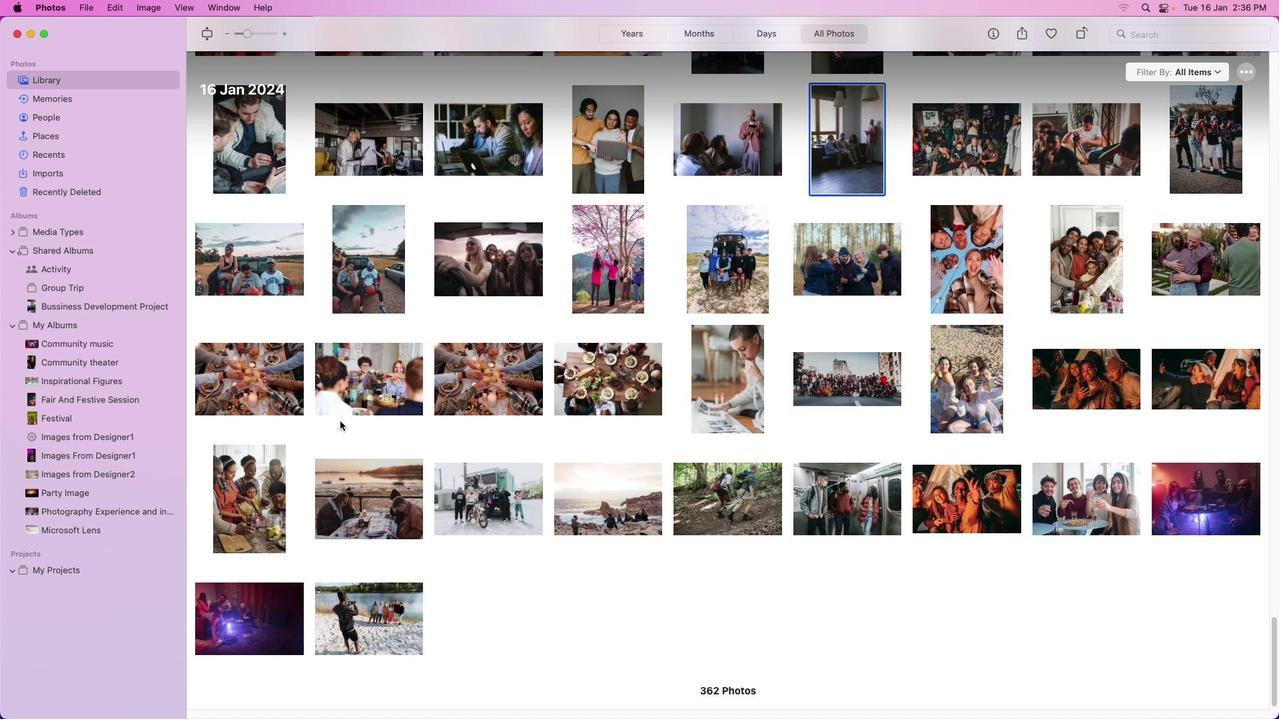 
Action: Mouse scrolled (340, 421) with delta (0, 0)
Screenshot: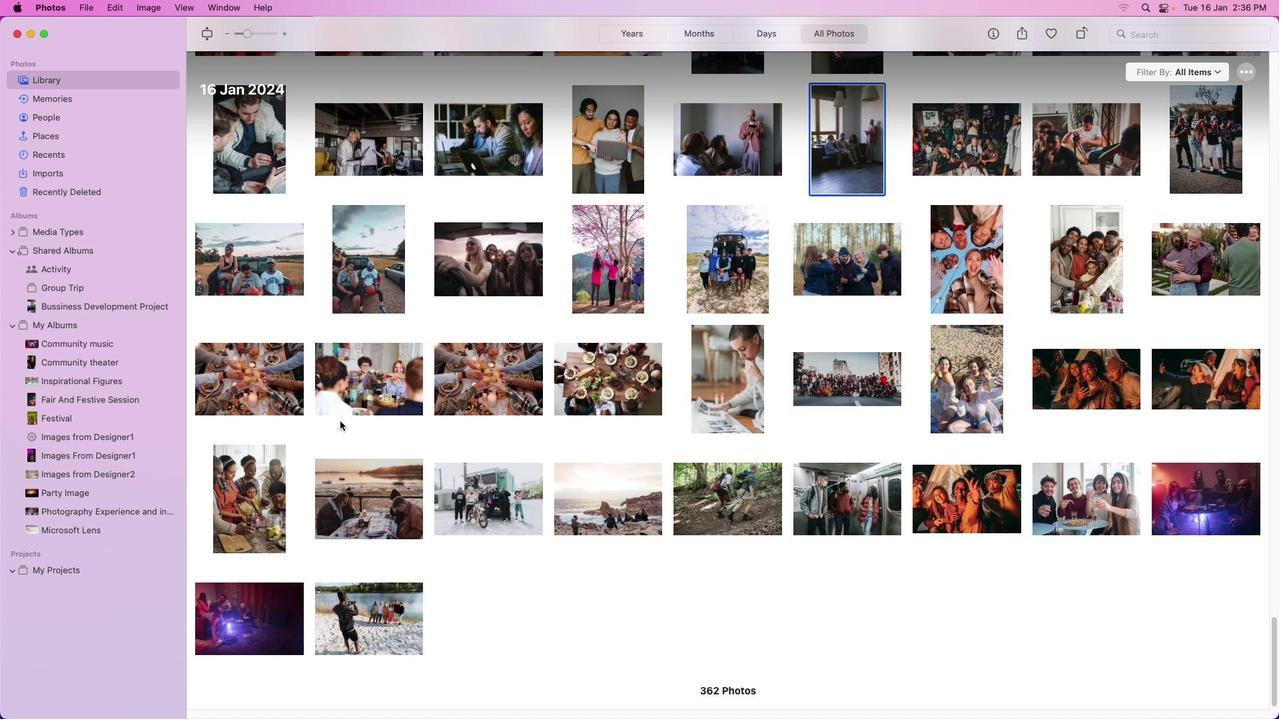 
Action: Mouse scrolled (340, 421) with delta (0, -1)
Screenshot: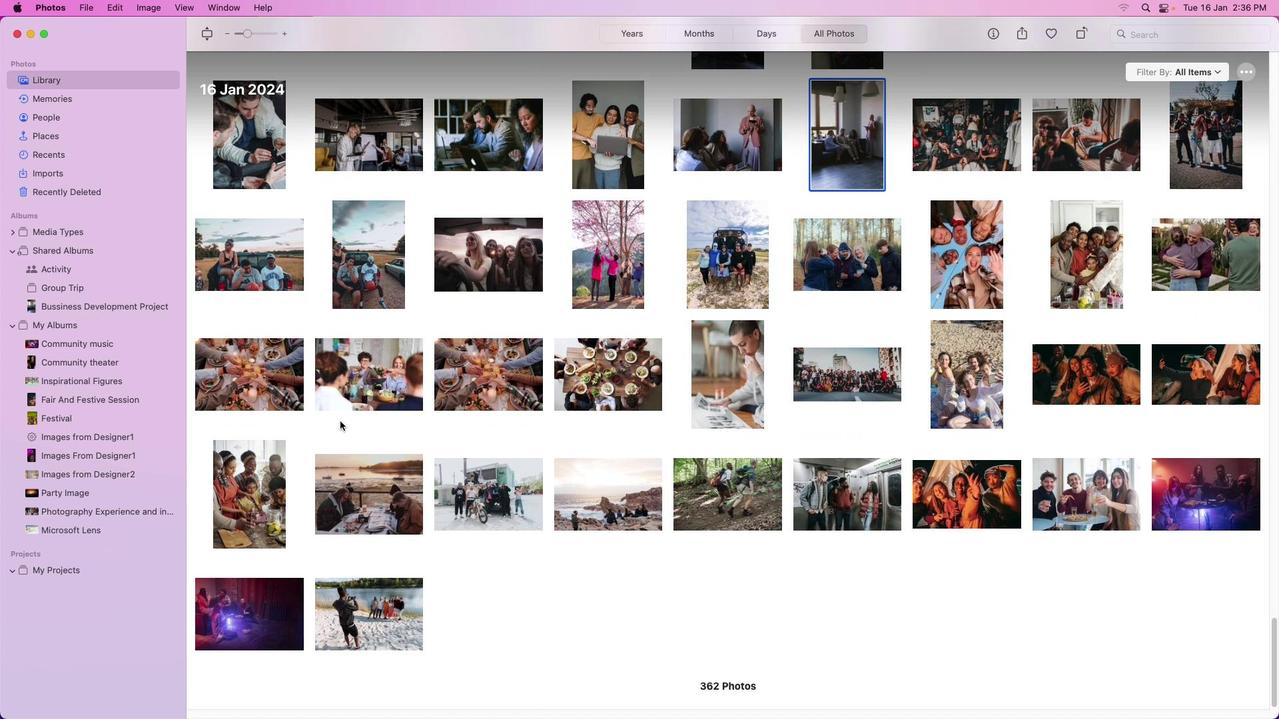 
Action: Mouse scrolled (340, 421) with delta (0, -3)
Screenshot: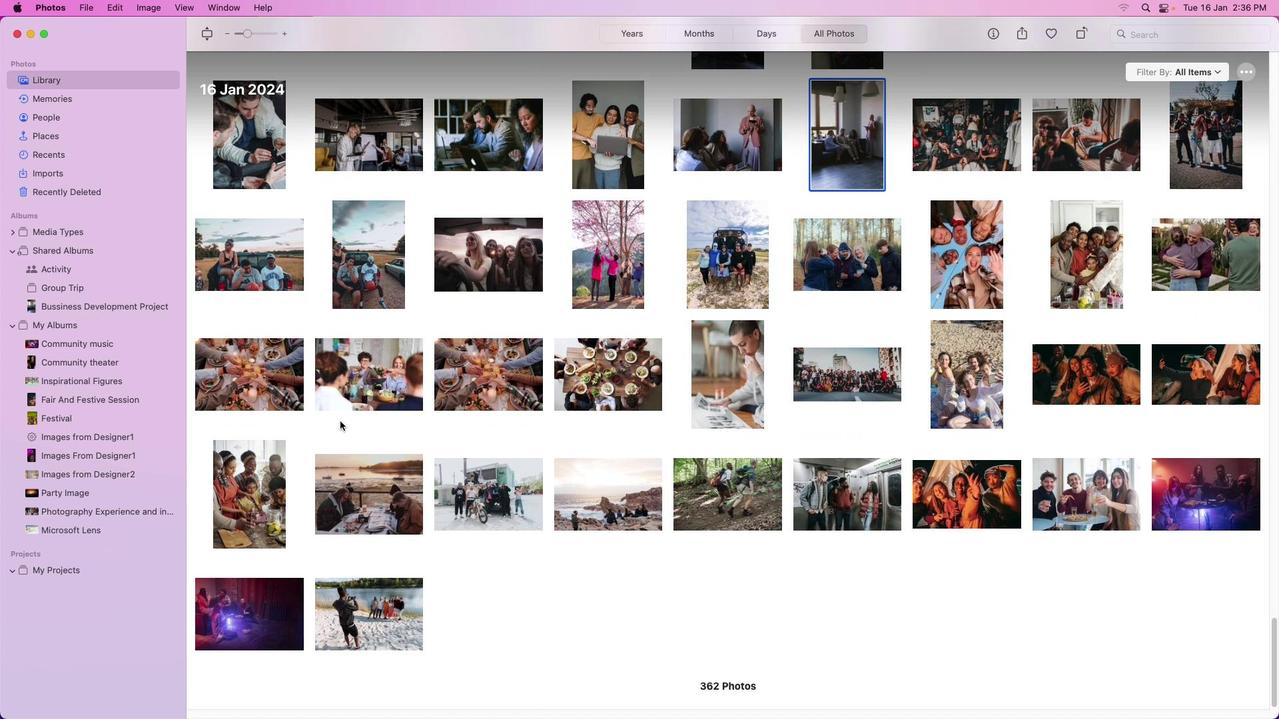
Action: Mouse scrolled (340, 421) with delta (0, -3)
Screenshot: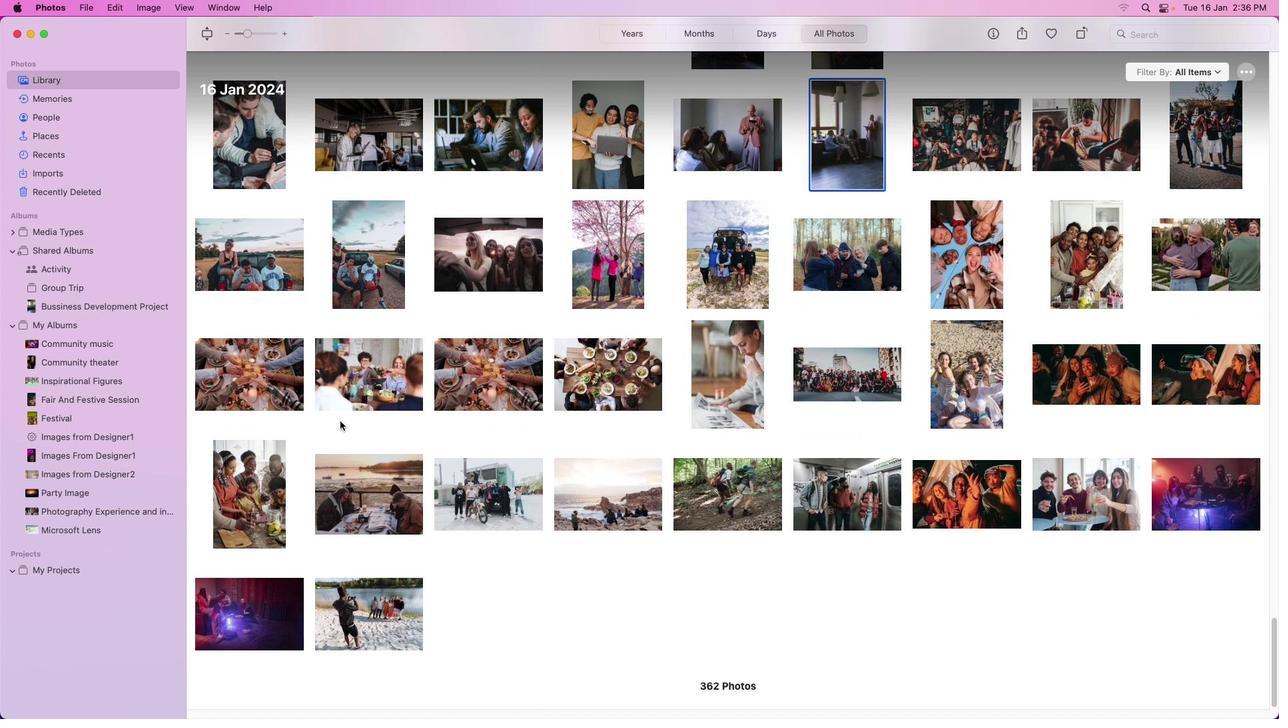 
Action: Mouse scrolled (340, 421) with delta (0, -4)
Screenshot: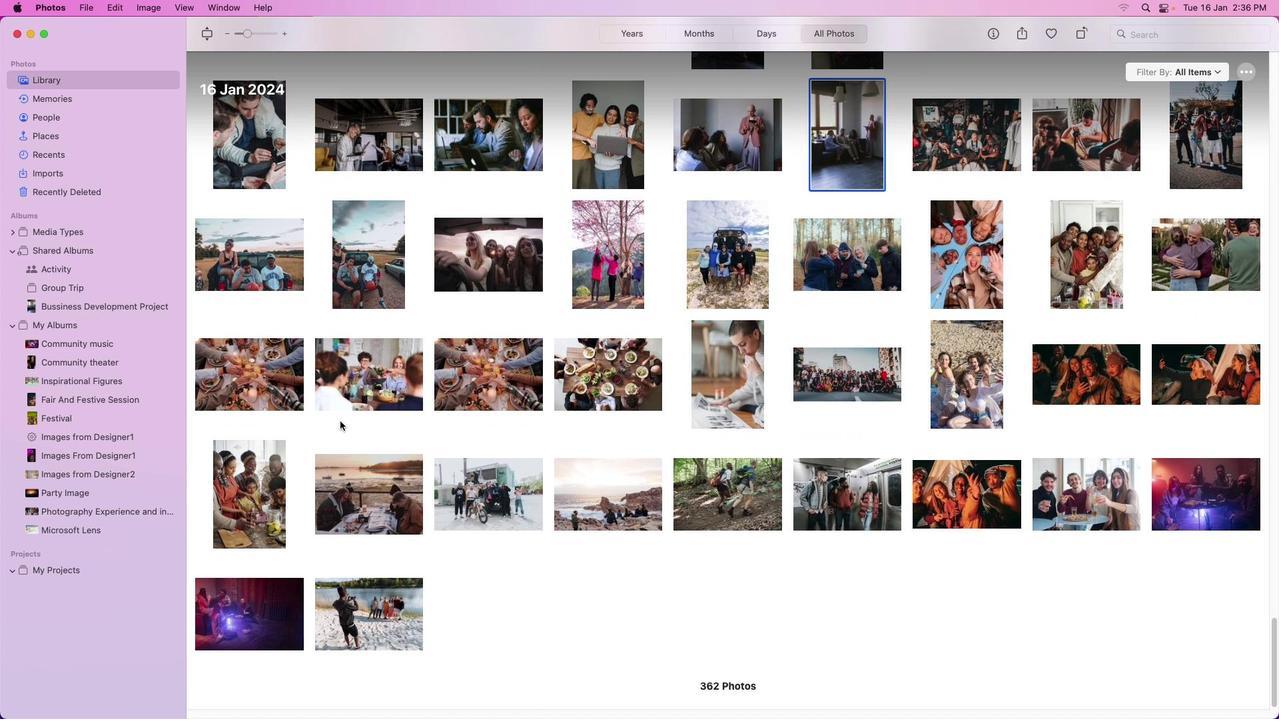 
Action: Mouse scrolled (340, 421) with delta (0, -4)
Screenshot: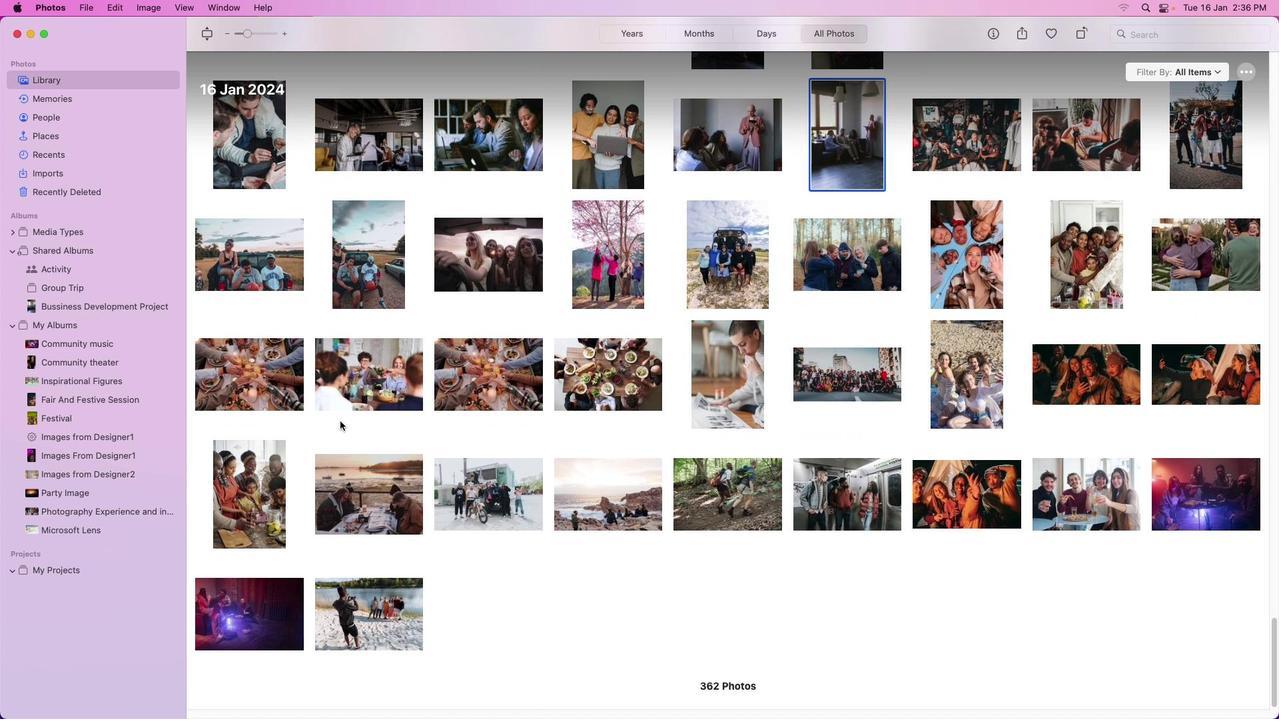 
Action: Mouse scrolled (340, 421) with delta (0, -5)
Screenshot: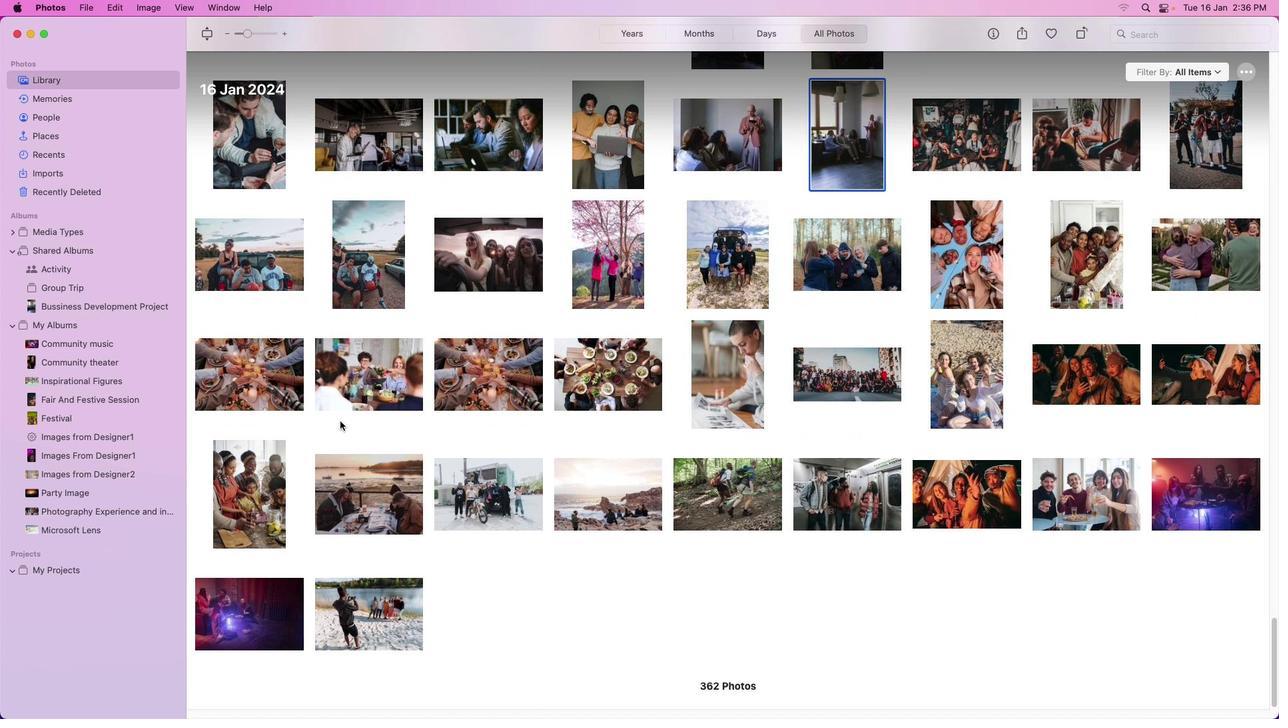 
Action: Mouse scrolled (340, 421) with delta (0, 0)
Screenshot: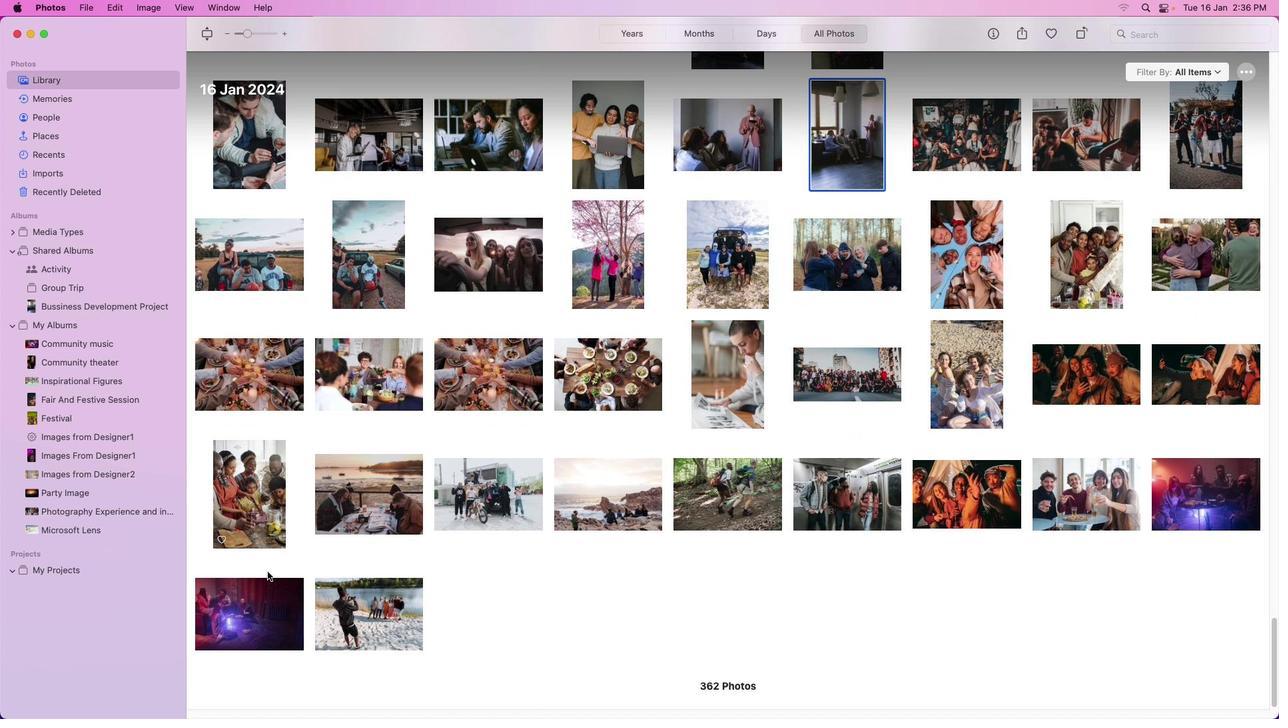
Action: Mouse scrolled (340, 421) with delta (0, 0)
Screenshot: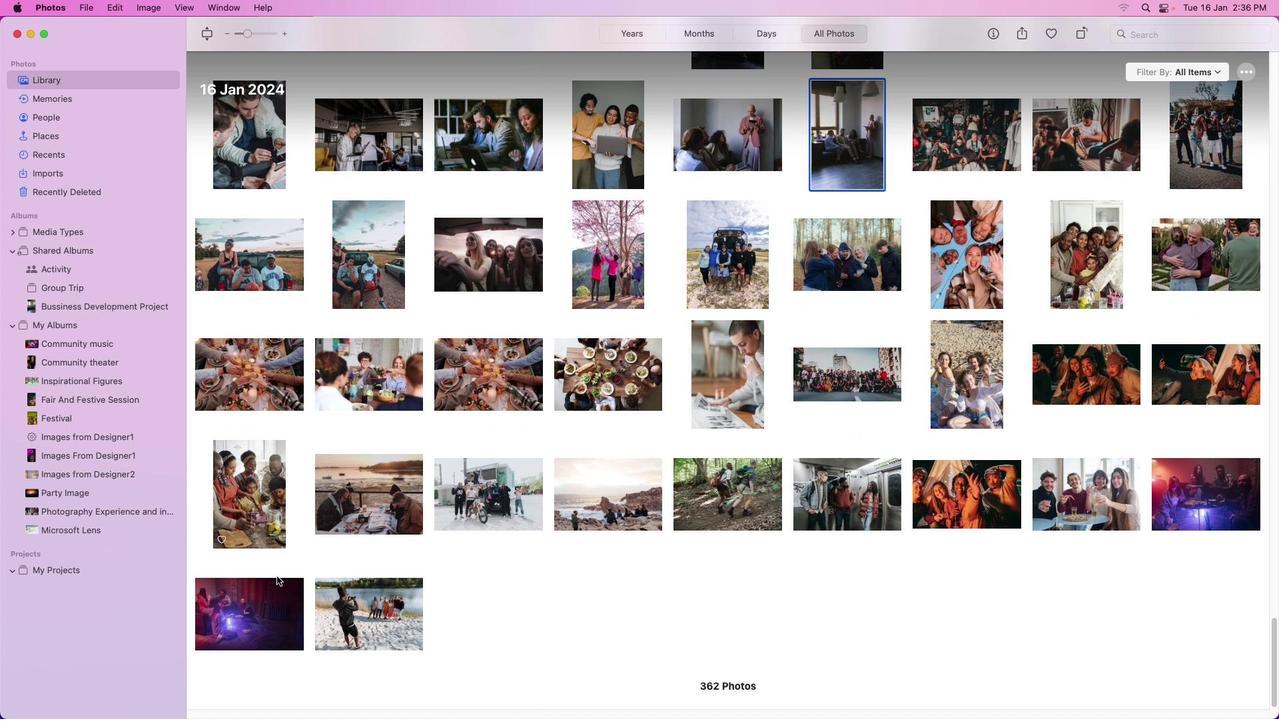 
Action: Mouse scrolled (340, 421) with delta (0, -1)
Screenshot: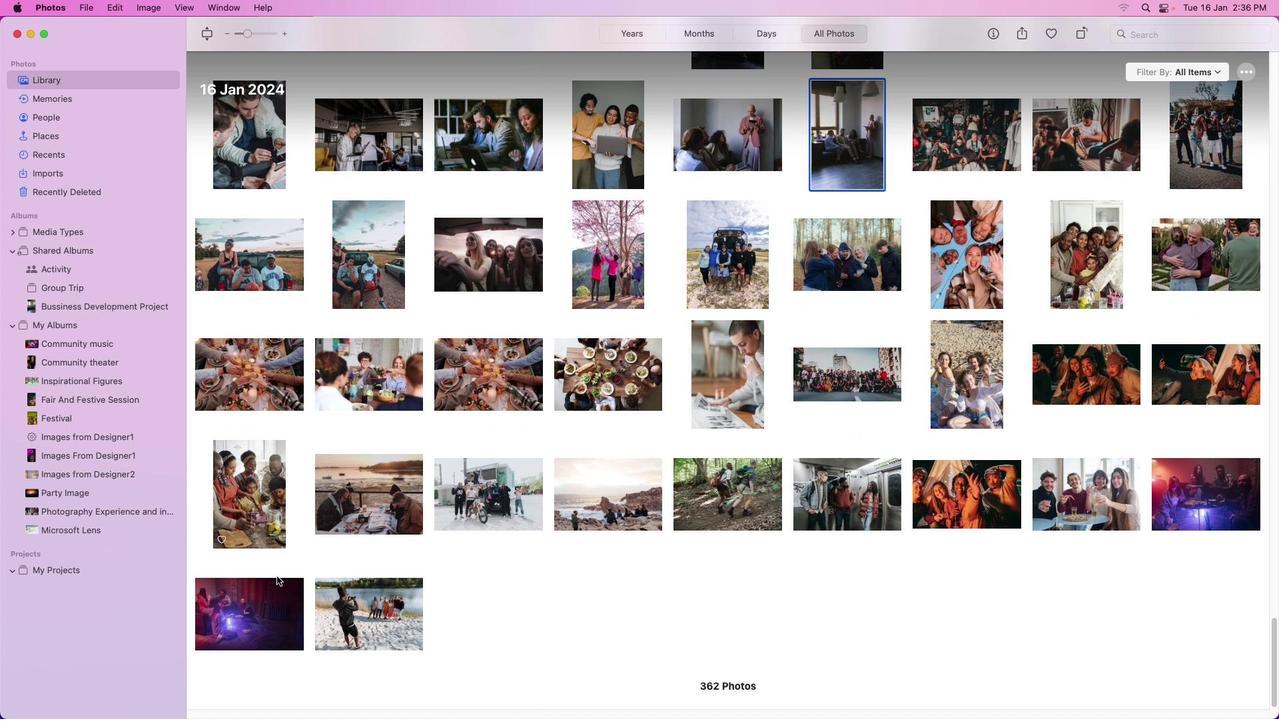 
Action: Mouse scrolled (340, 421) with delta (0, -3)
Screenshot: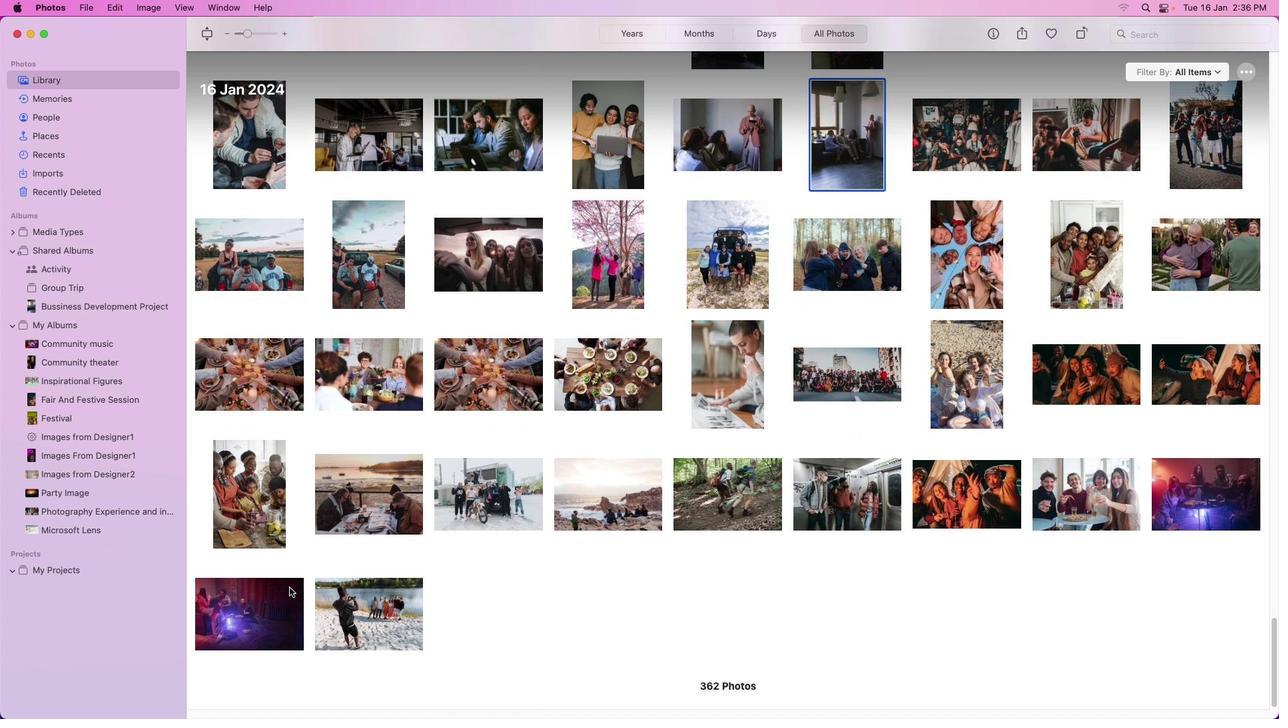 
Action: Mouse moved to (368, 623)
Screenshot: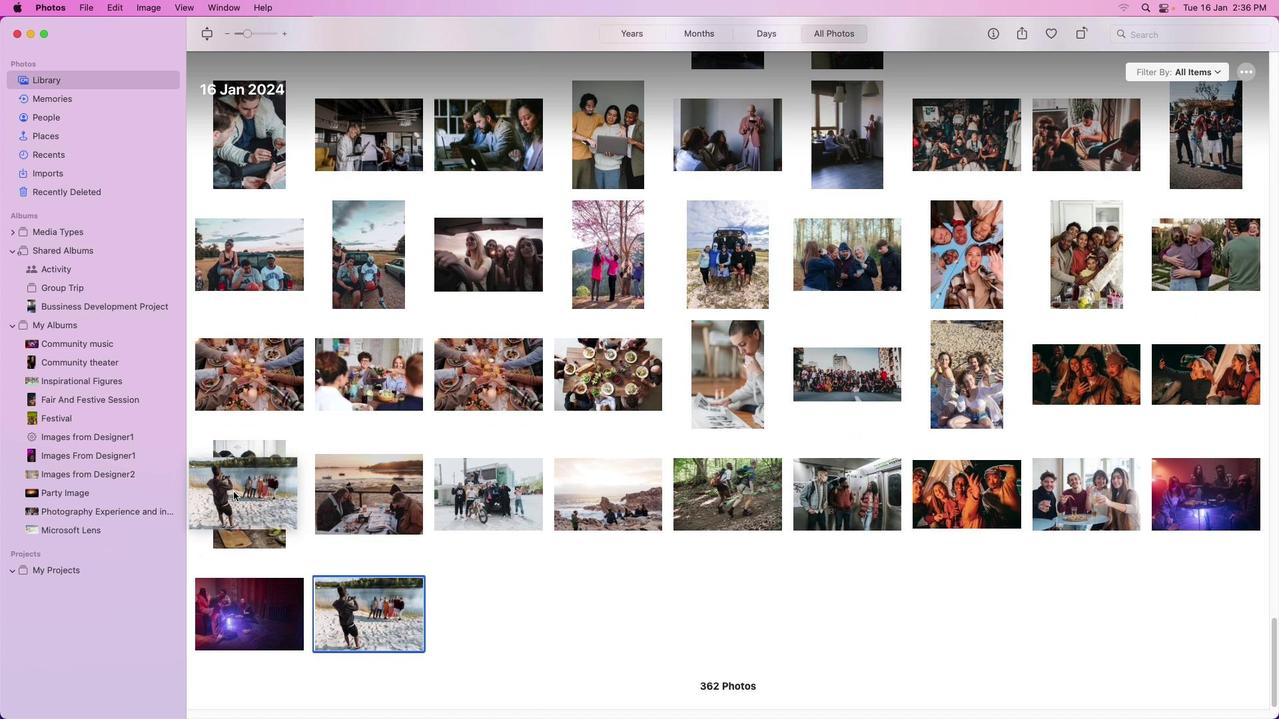 
Action: Mouse pressed left at (368, 623)
Screenshot: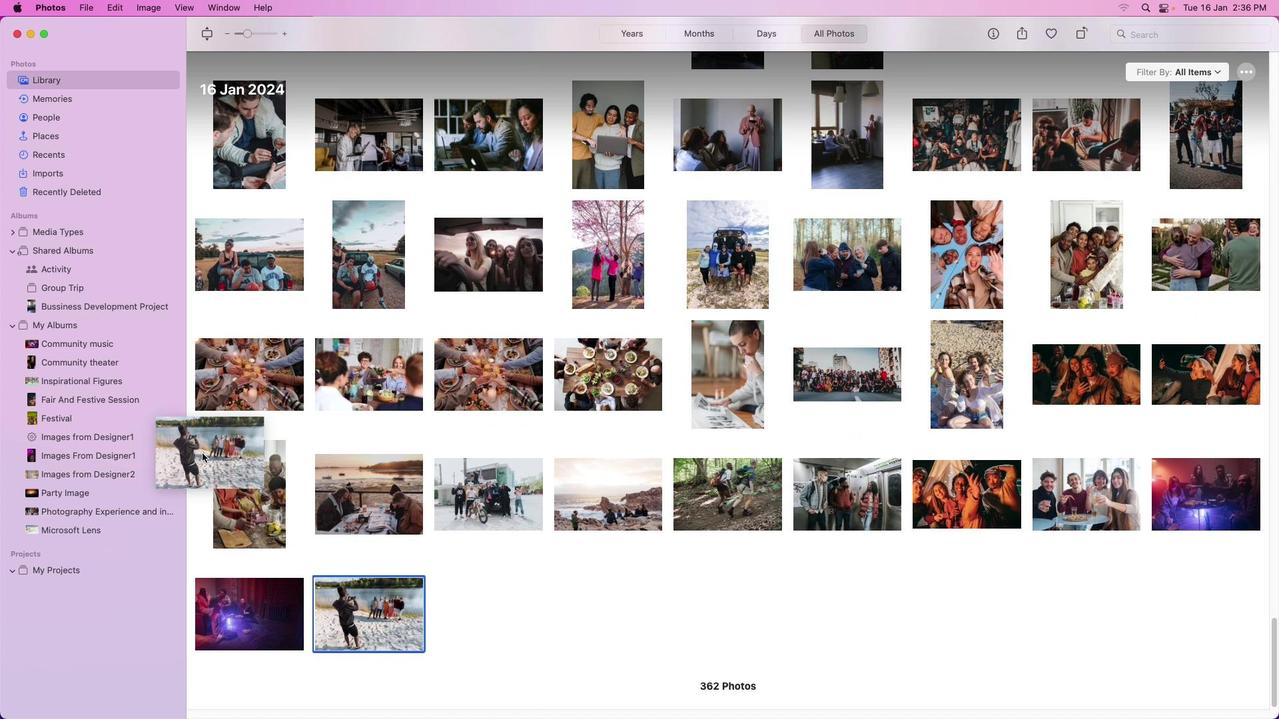 
Action: Mouse moved to (241, 588)
Screenshot: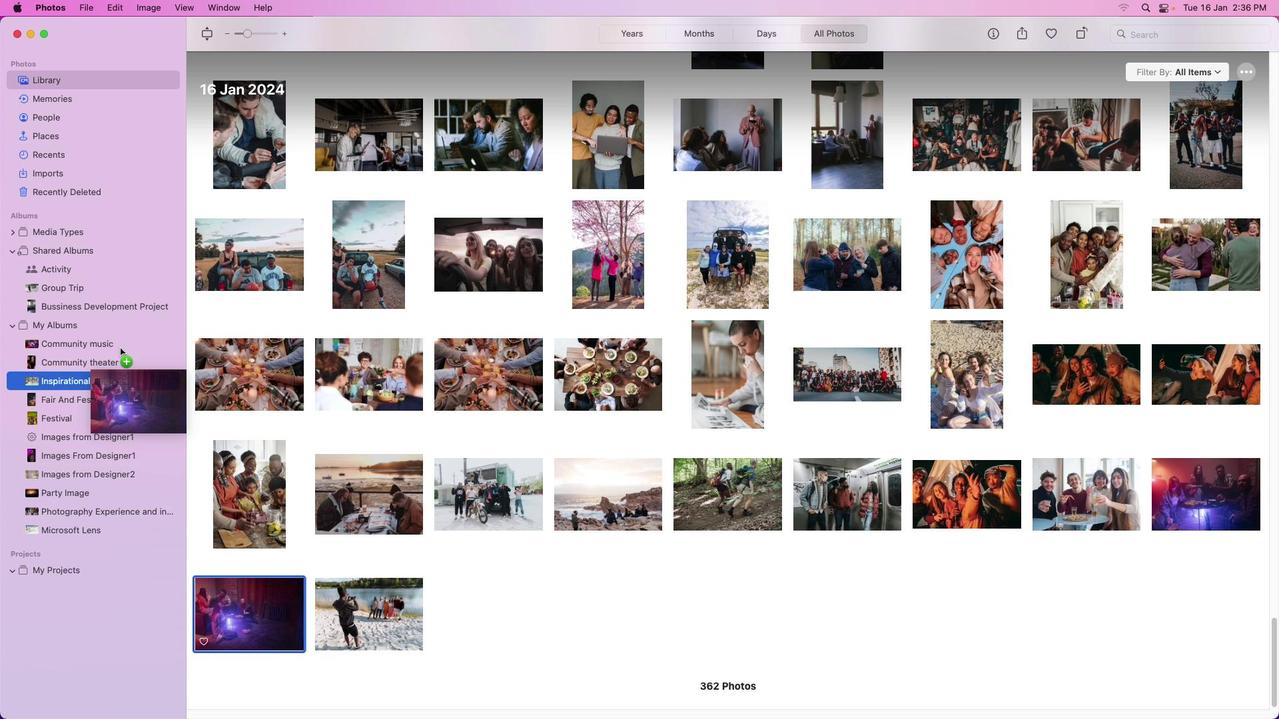 
Action: Mouse pressed left at (241, 588)
Screenshot: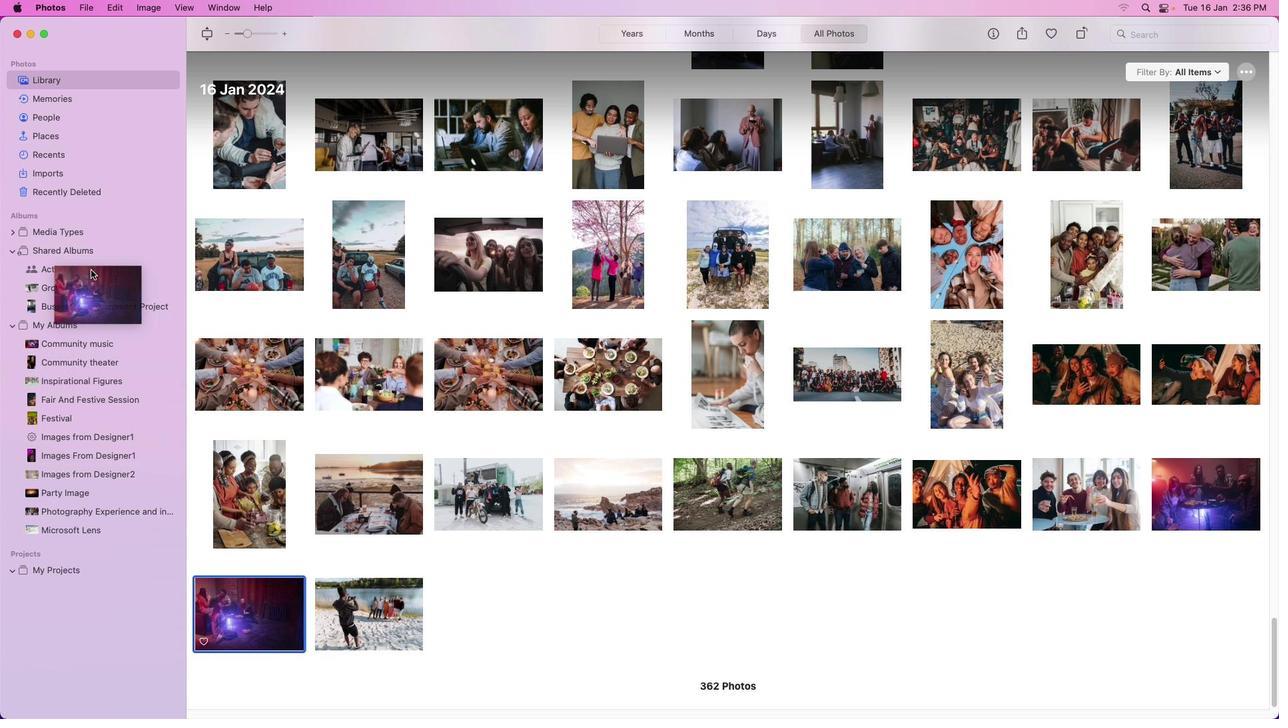 
Action: Mouse moved to (381, 623)
Screenshot: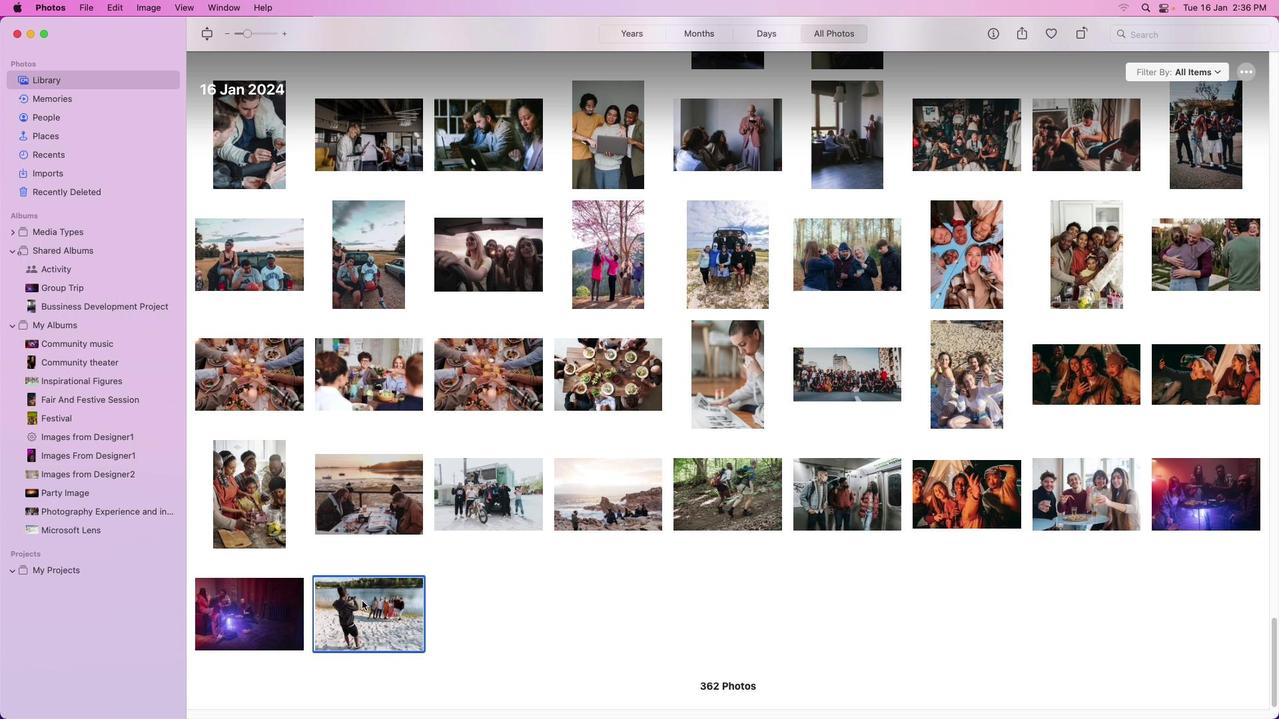 
Action: Mouse pressed left at (381, 623)
Screenshot: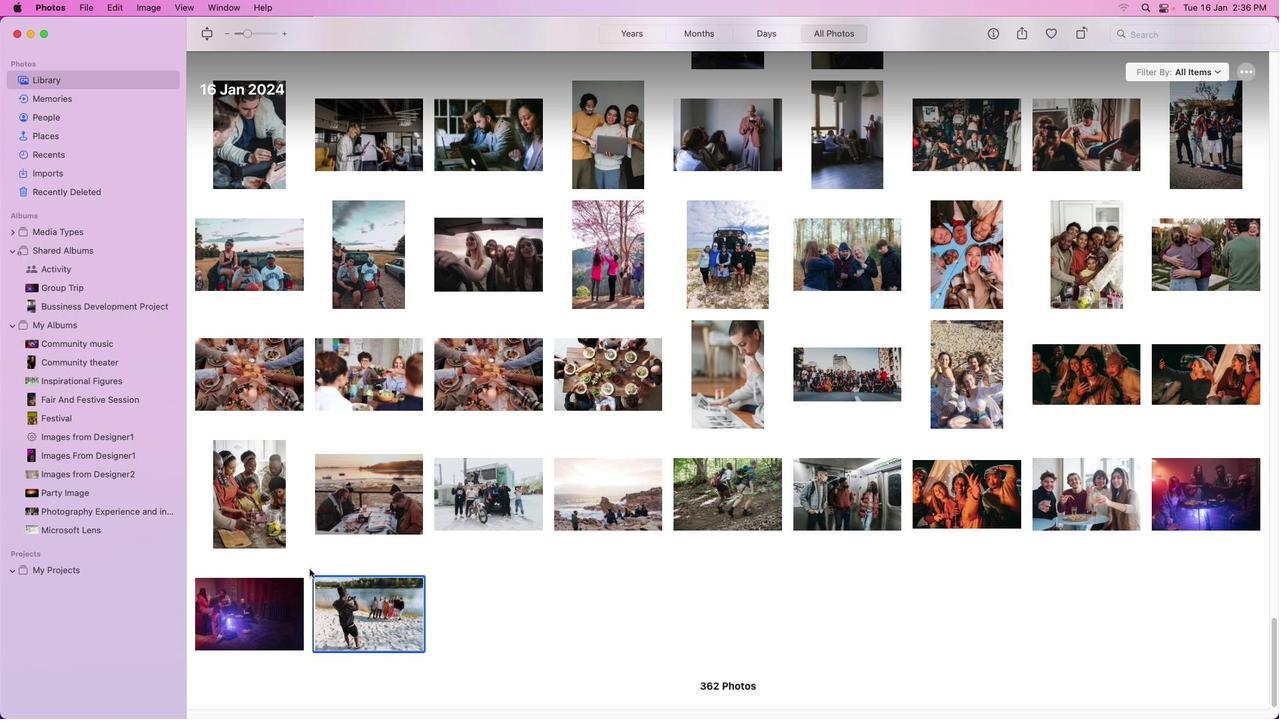 
Action: Mouse moved to (259, 505)
Screenshot: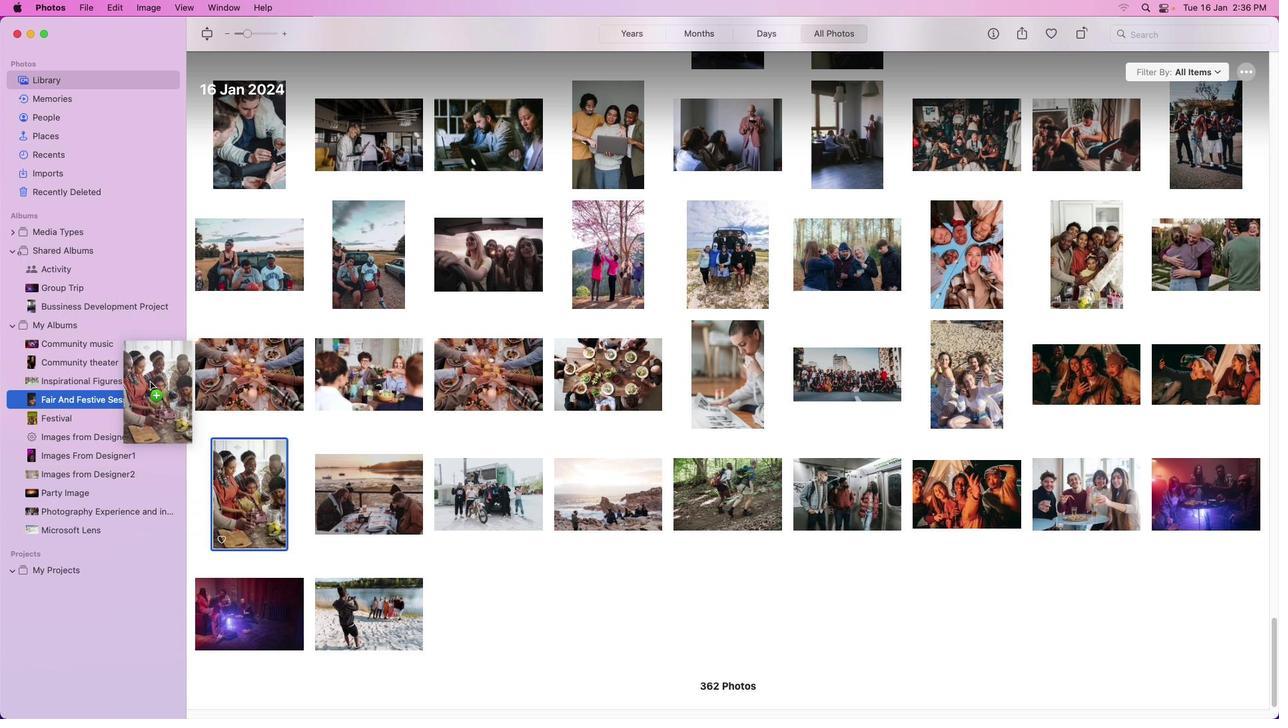 
Action: Mouse pressed left at (259, 505)
Screenshot: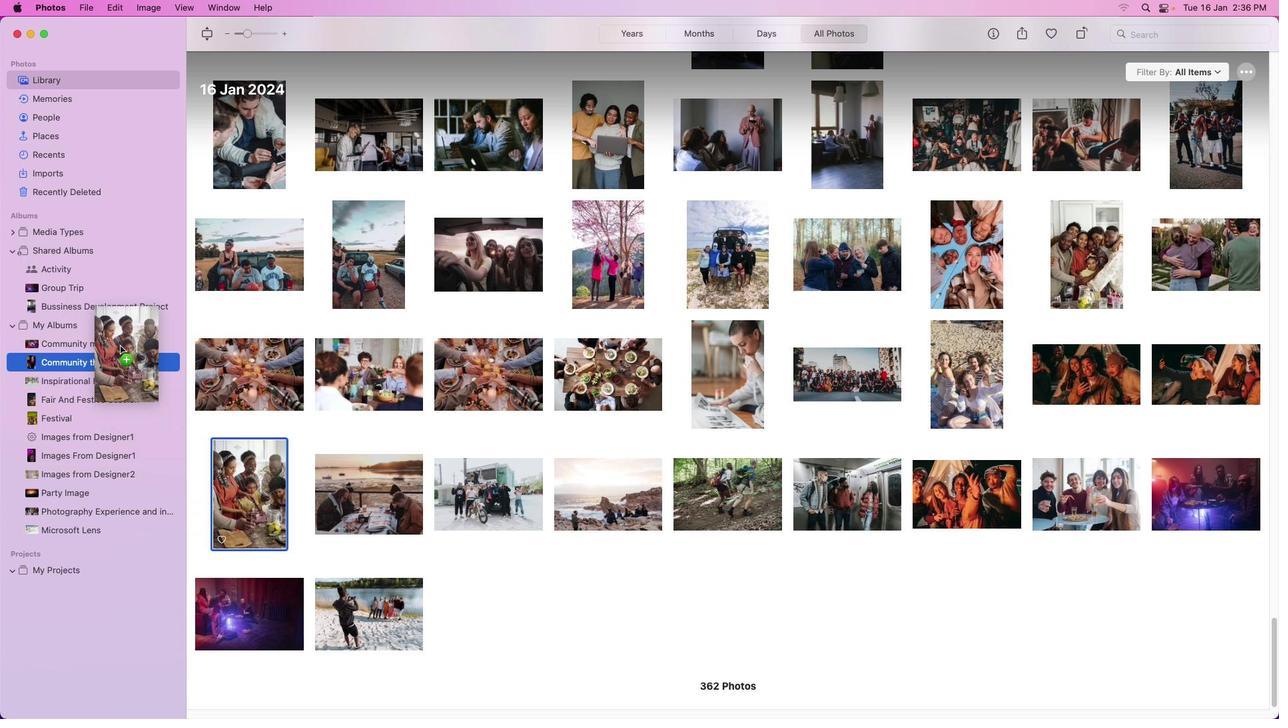 
Action: Mouse moved to (332, 483)
Screenshot: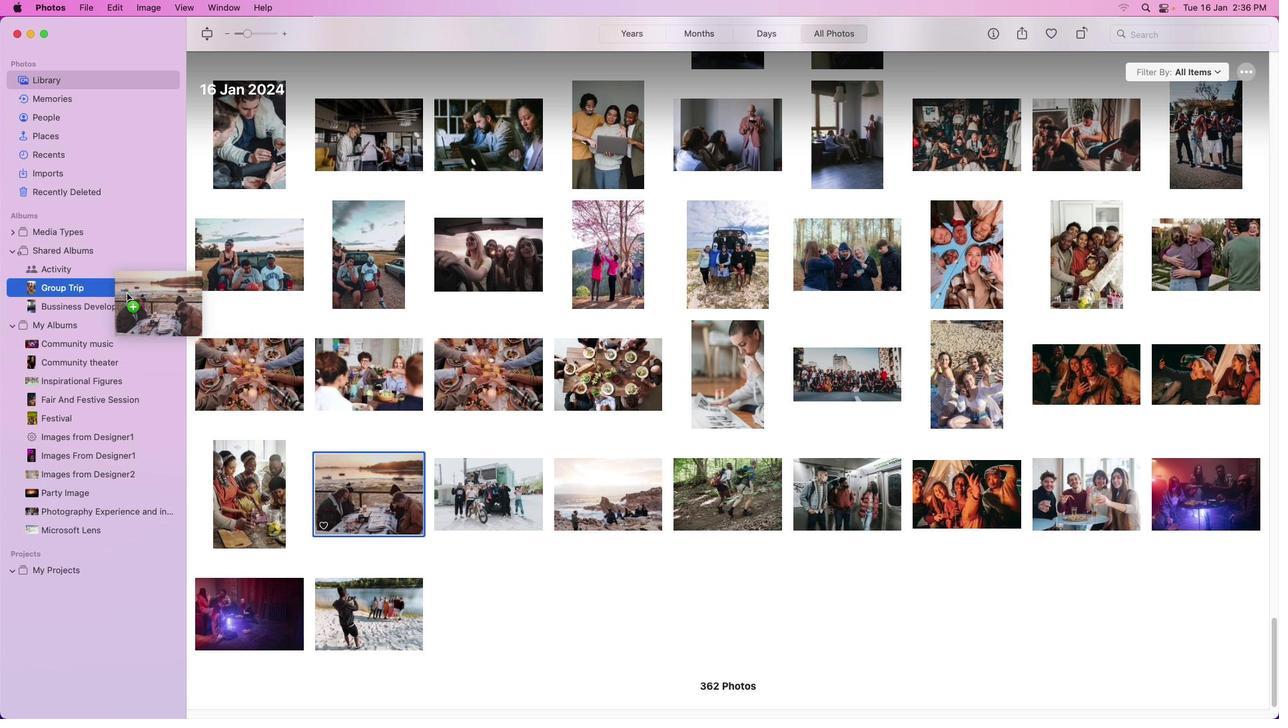 
Action: Mouse pressed left at (332, 483)
Screenshot: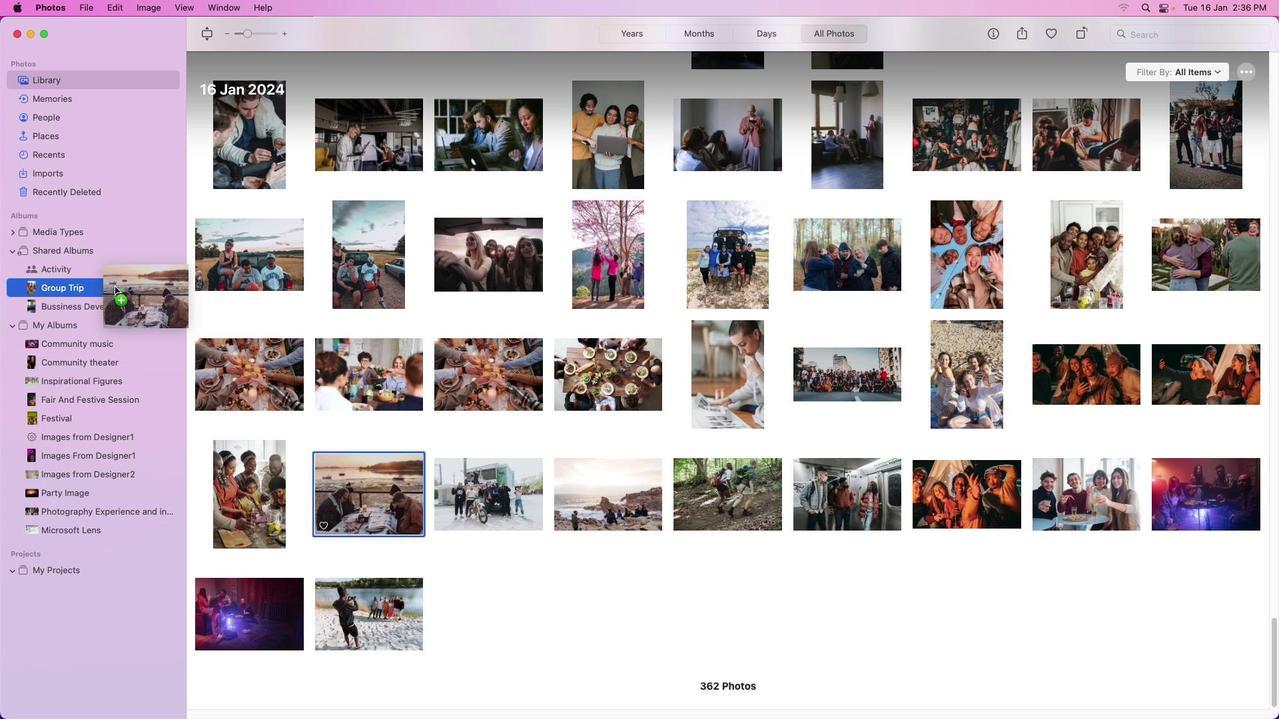 
Action: Mouse moved to (471, 491)
Screenshot: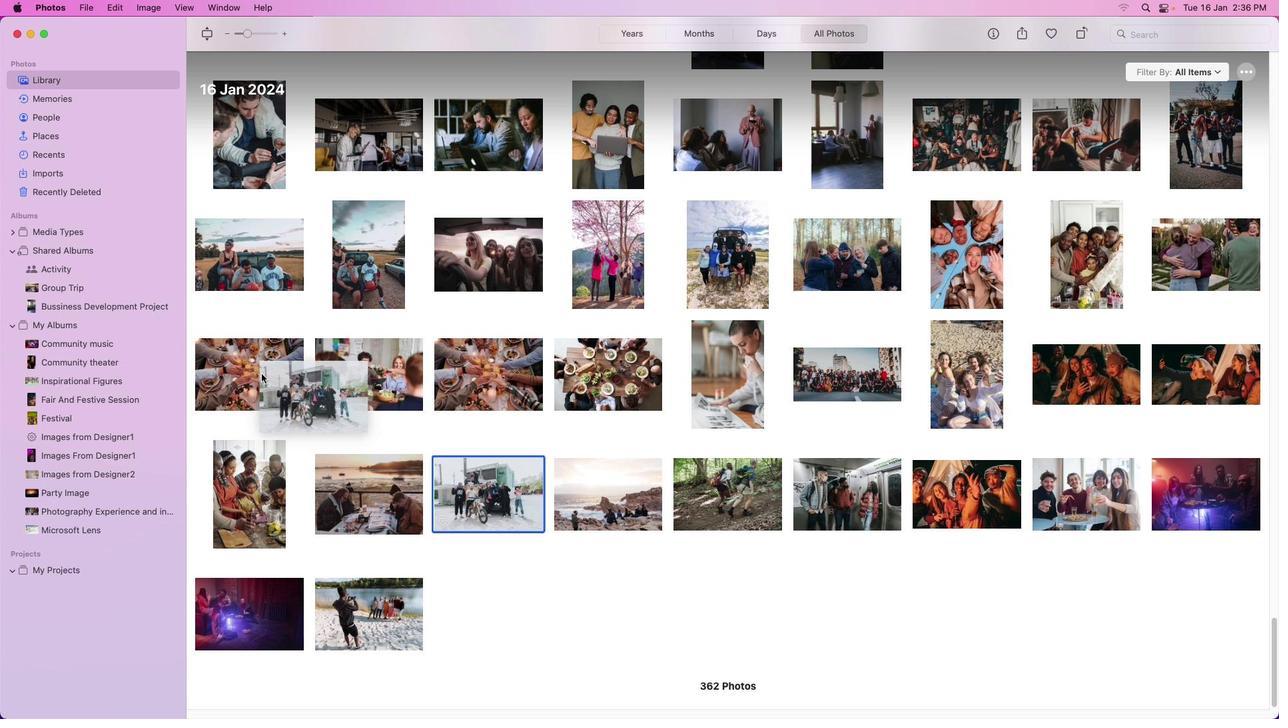 
Action: Mouse pressed left at (471, 491)
Screenshot: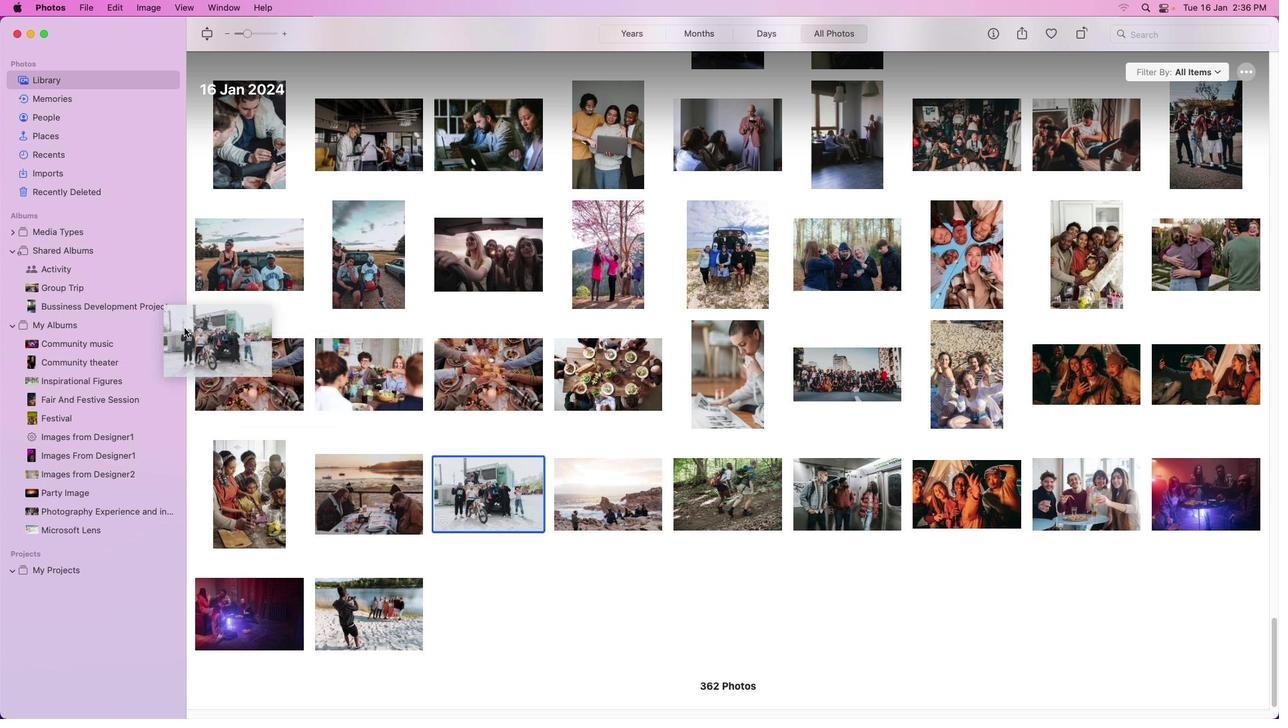 
Action: Mouse moved to (606, 497)
Screenshot: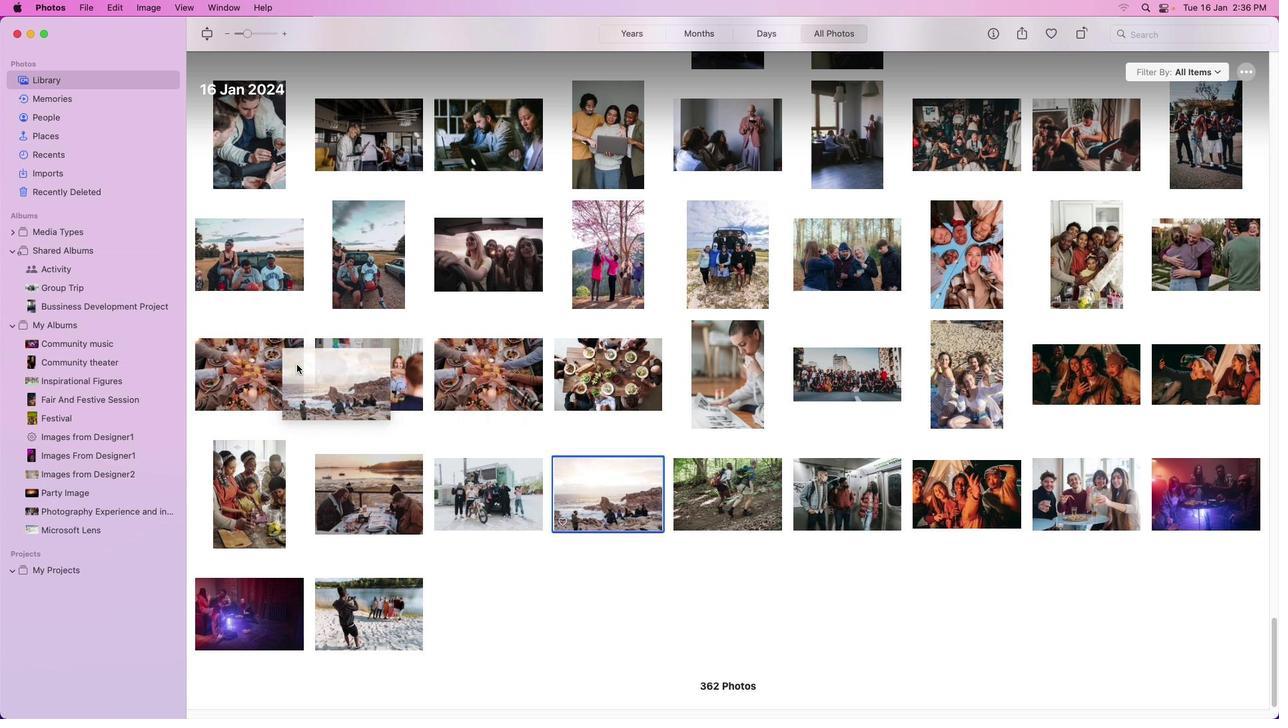 
Action: Mouse pressed left at (606, 497)
Screenshot: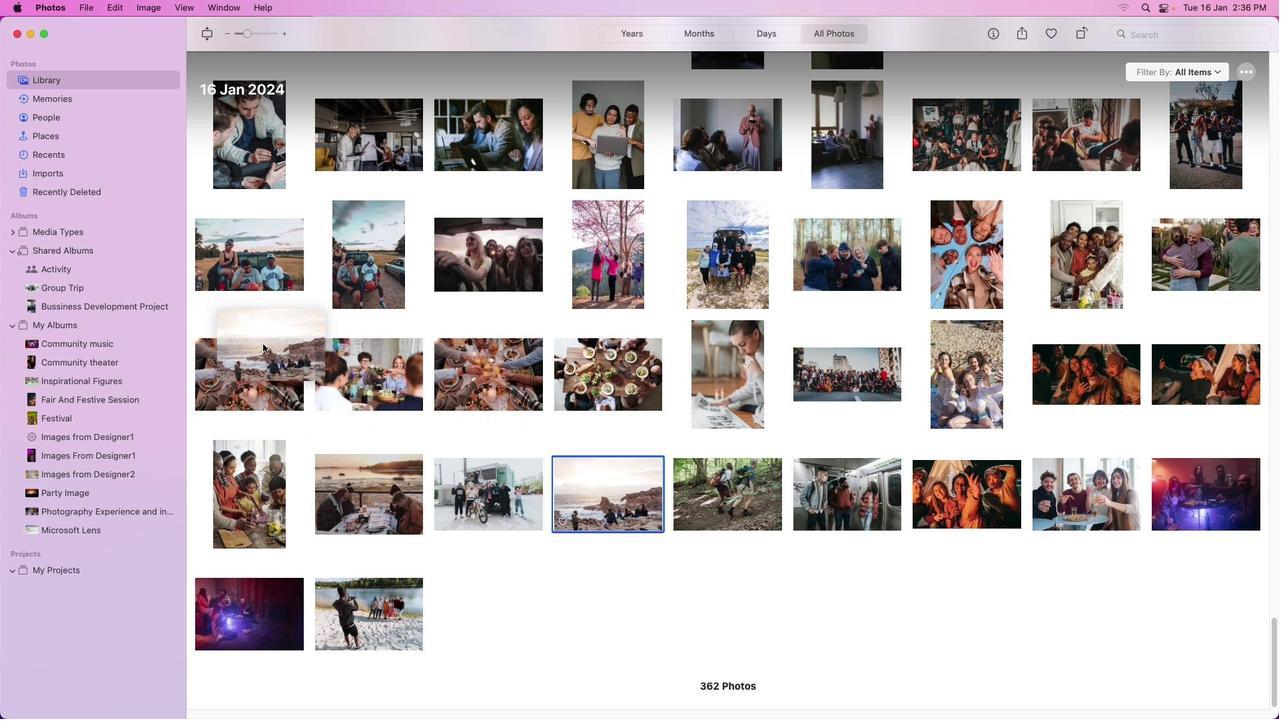 
Action: Mouse moved to (711, 493)
Screenshot: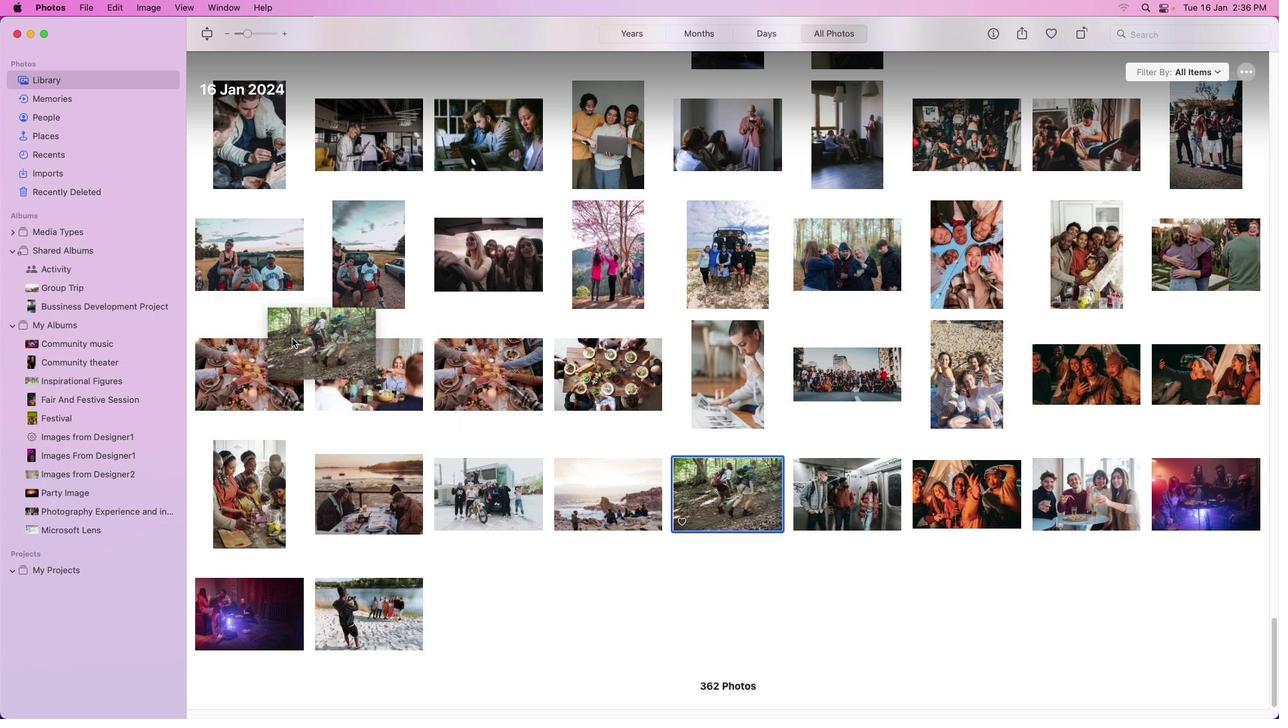 
Action: Mouse pressed left at (711, 493)
Screenshot: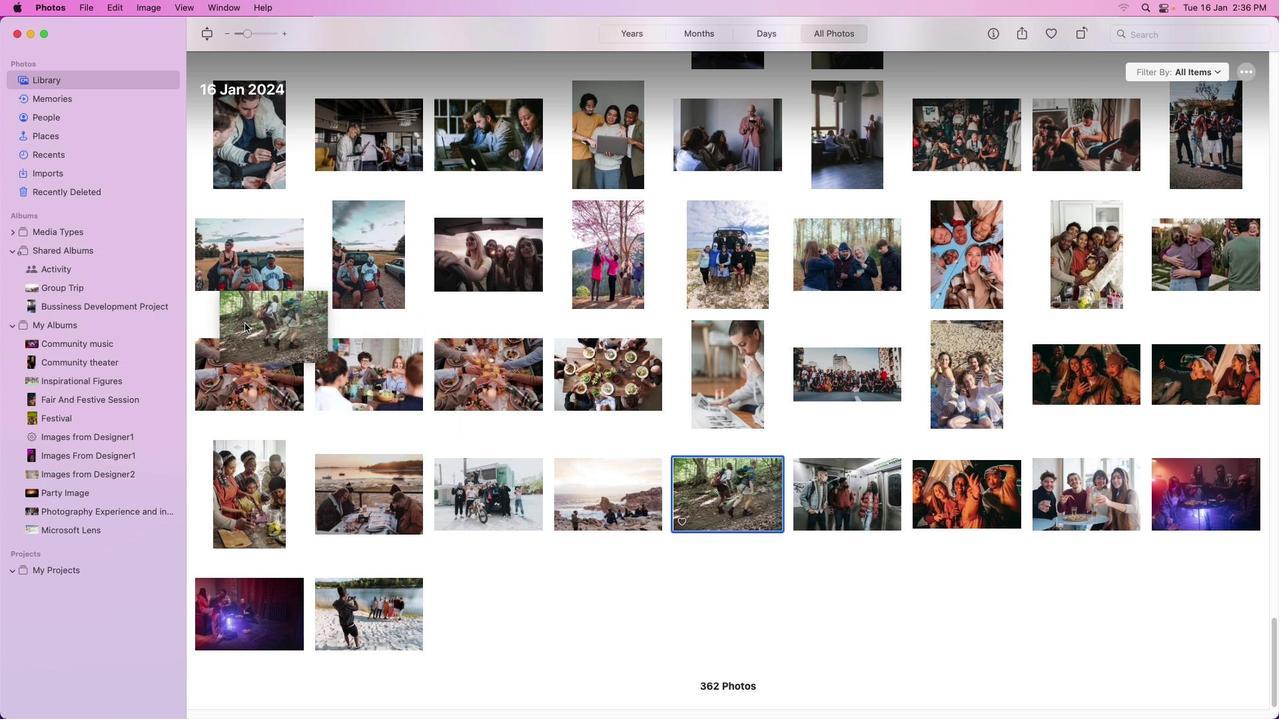 
Action: Mouse moved to (869, 491)
Screenshot: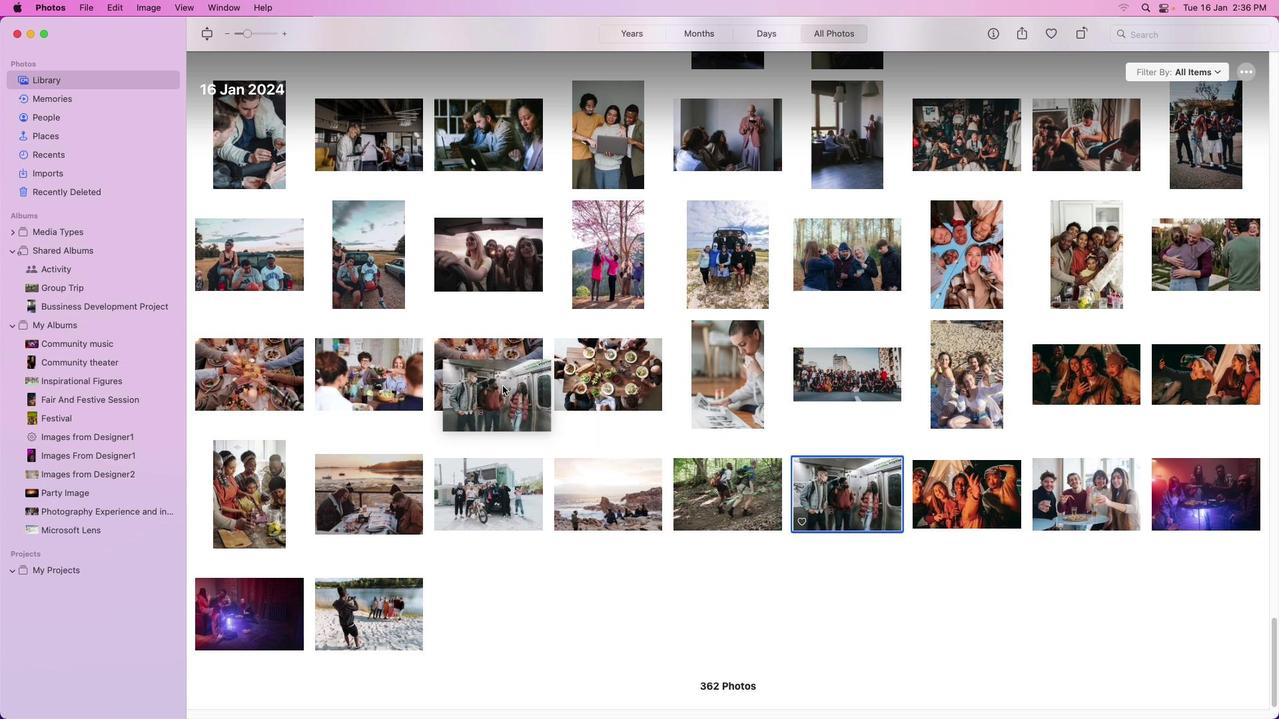 
Action: Mouse pressed left at (869, 491)
Screenshot: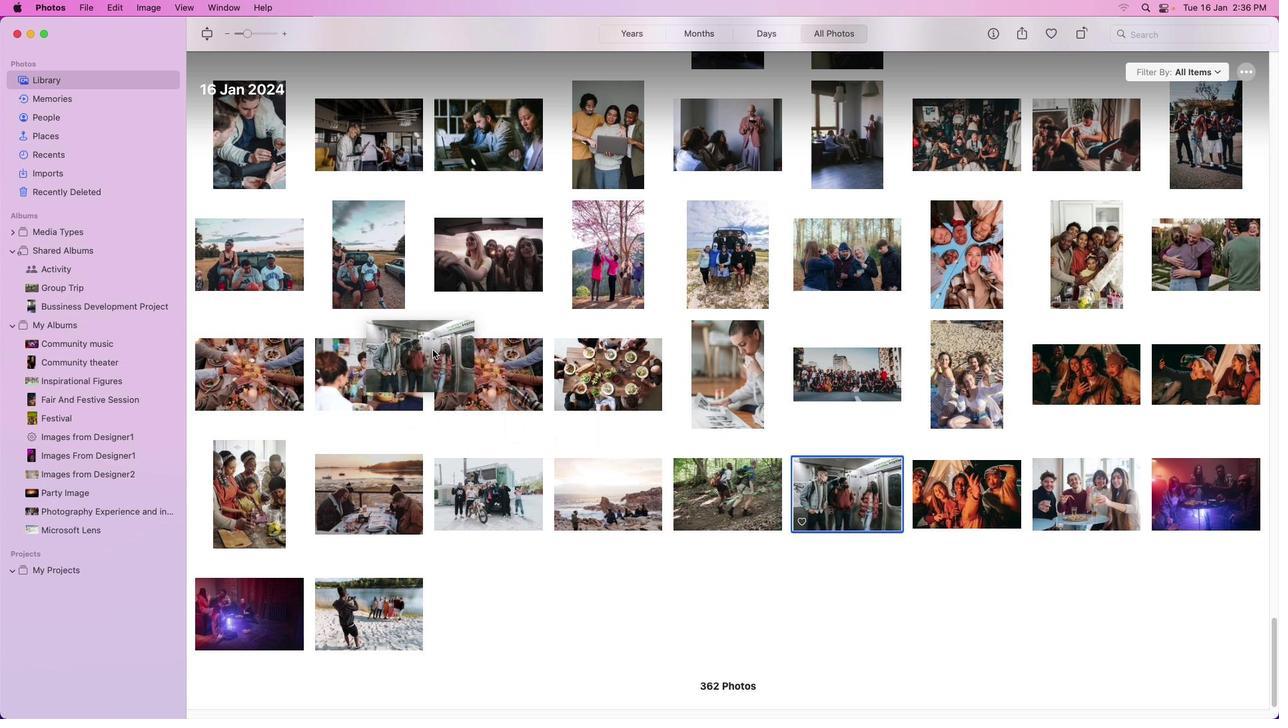 
Action: Mouse moved to (957, 500)
Screenshot: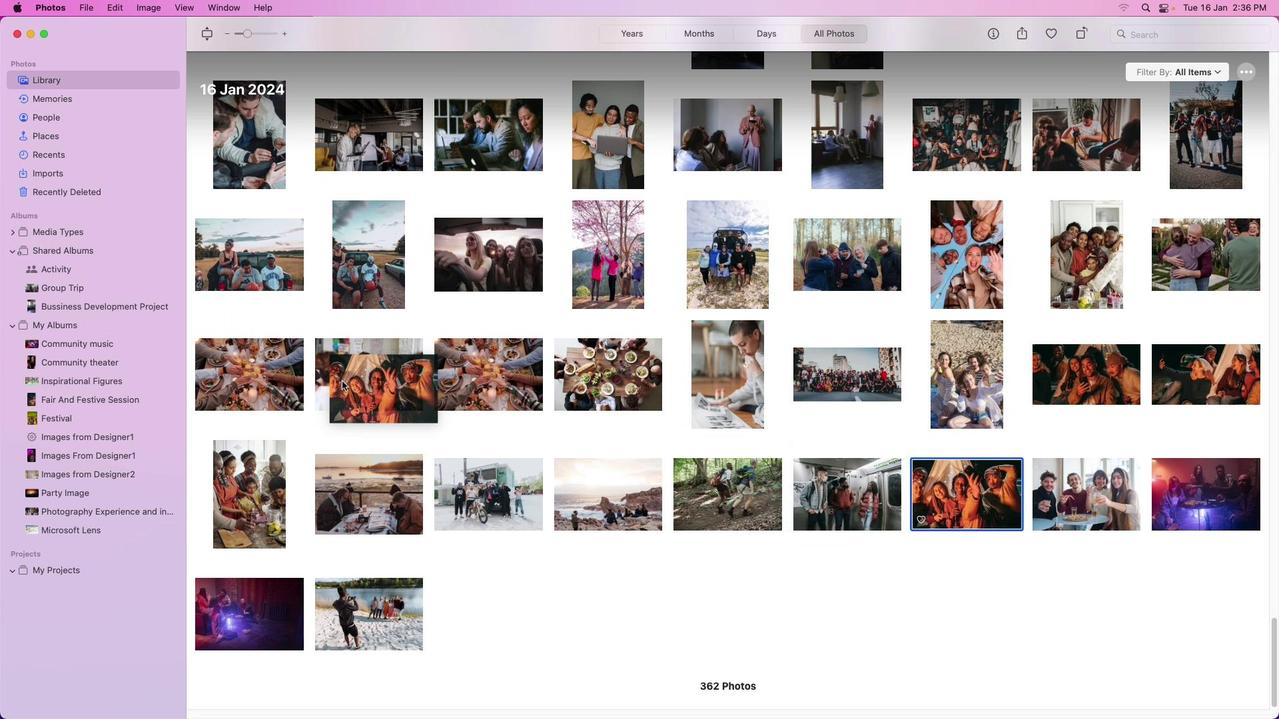 
Action: Mouse pressed left at (957, 500)
Screenshot: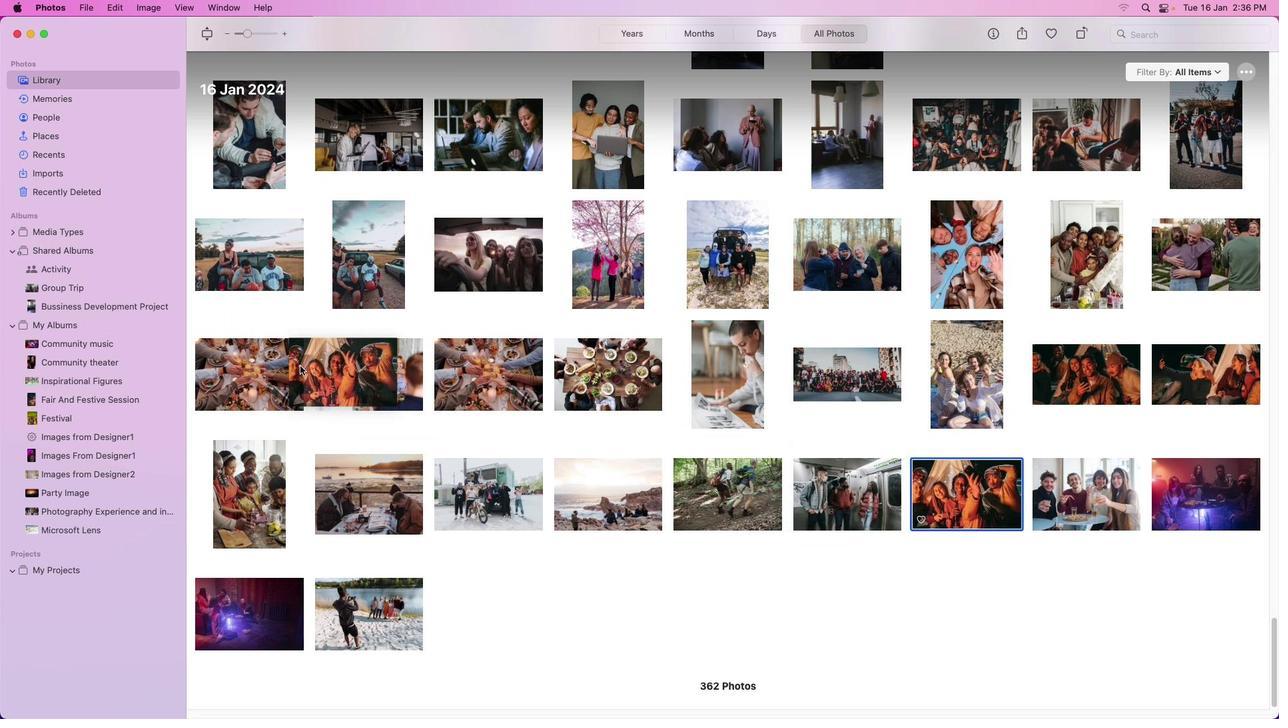 
Action: Mouse moved to (1085, 496)
Screenshot: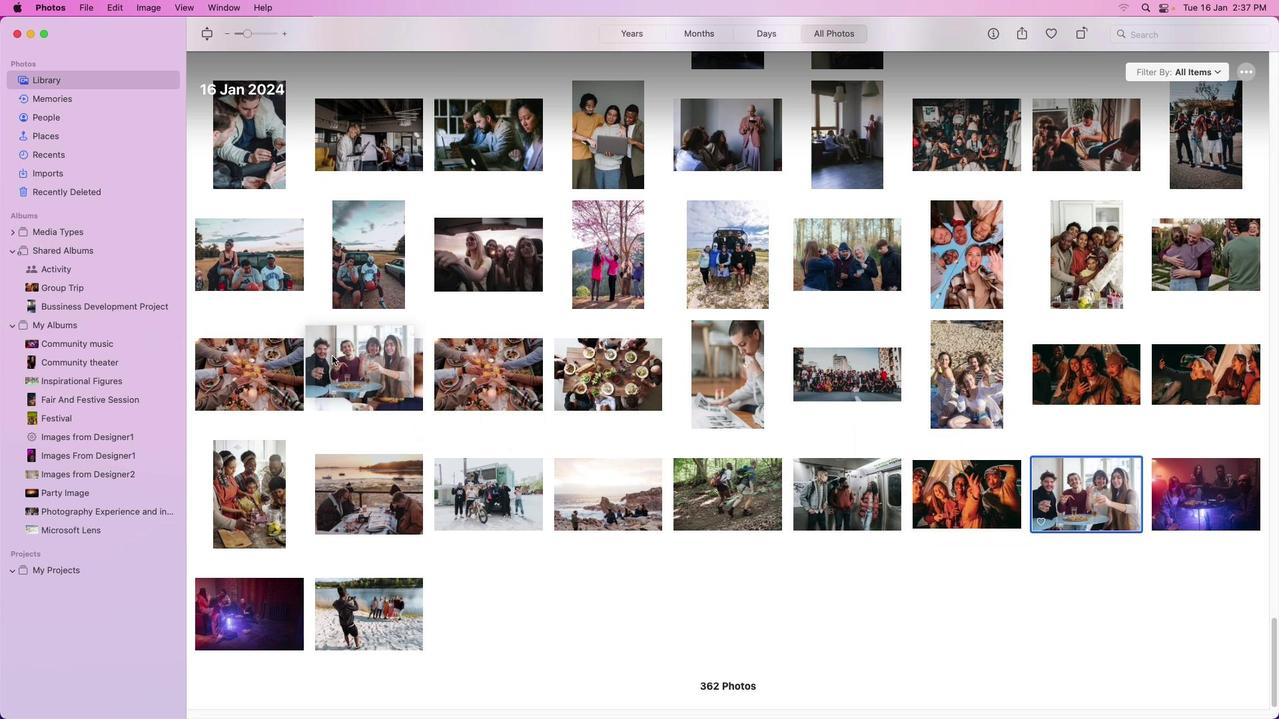 
Action: Mouse pressed left at (1085, 496)
Screenshot: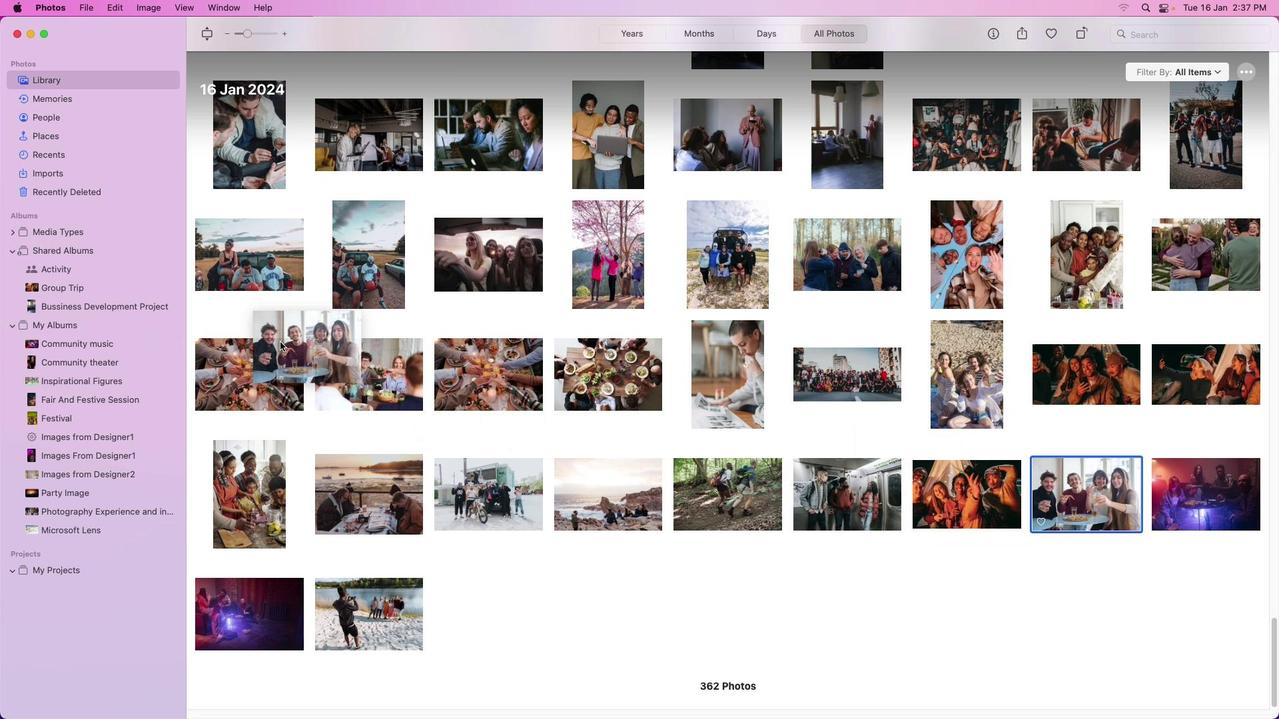 
Action: Mouse moved to (1237, 493)
Screenshot: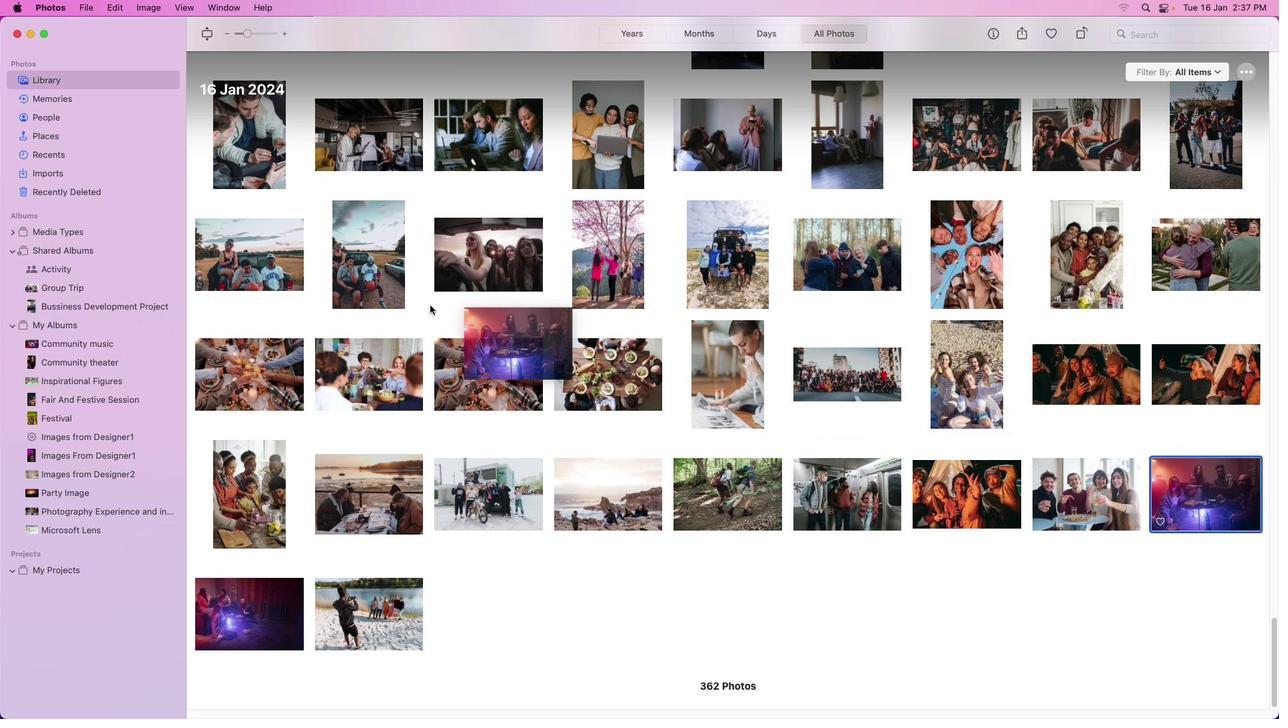 
Action: Mouse pressed left at (1237, 493)
Screenshot: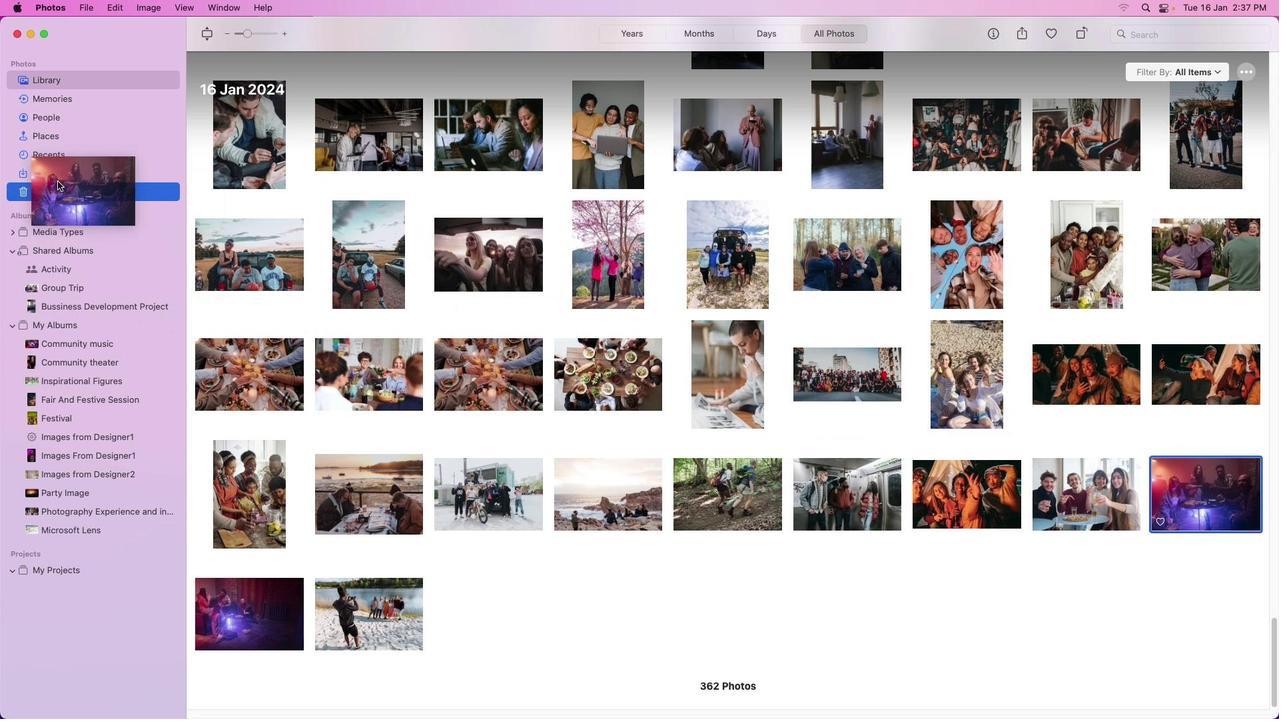 
Action: Mouse moved to (257, 374)
Screenshot: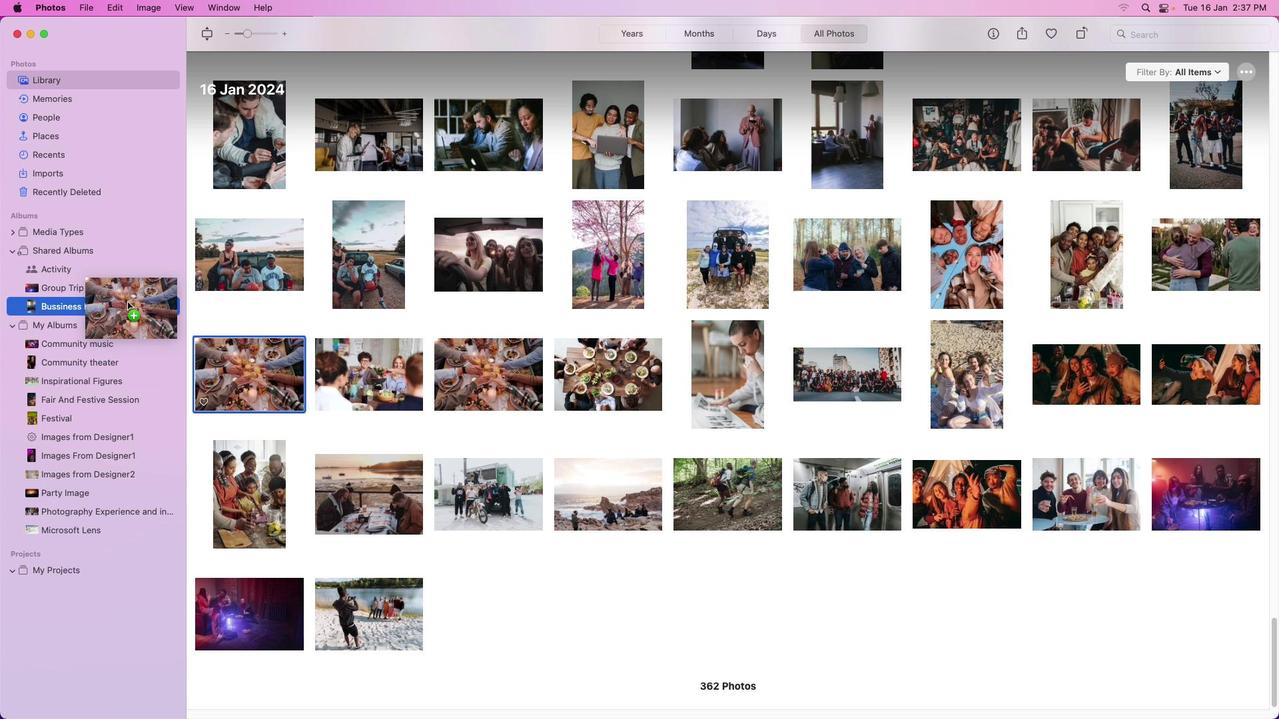 
Action: Mouse pressed left at (257, 374)
Screenshot: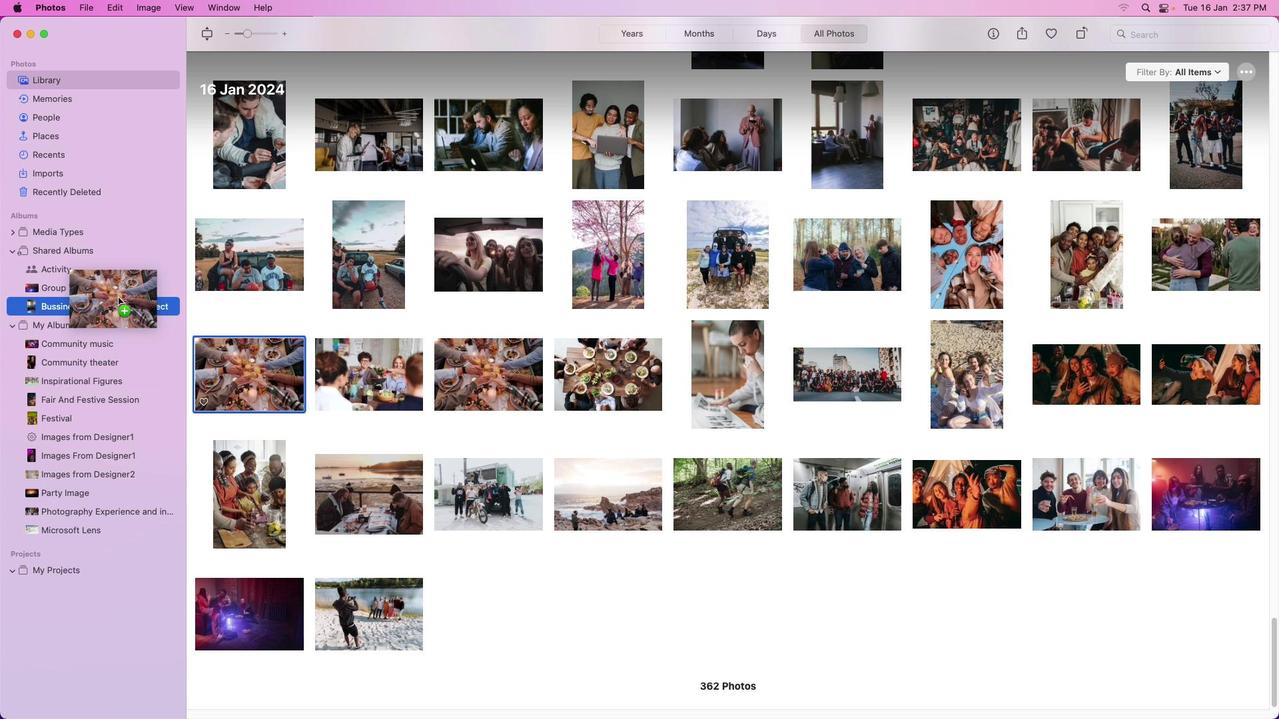 
Action: Mouse moved to (385, 392)
Screenshot: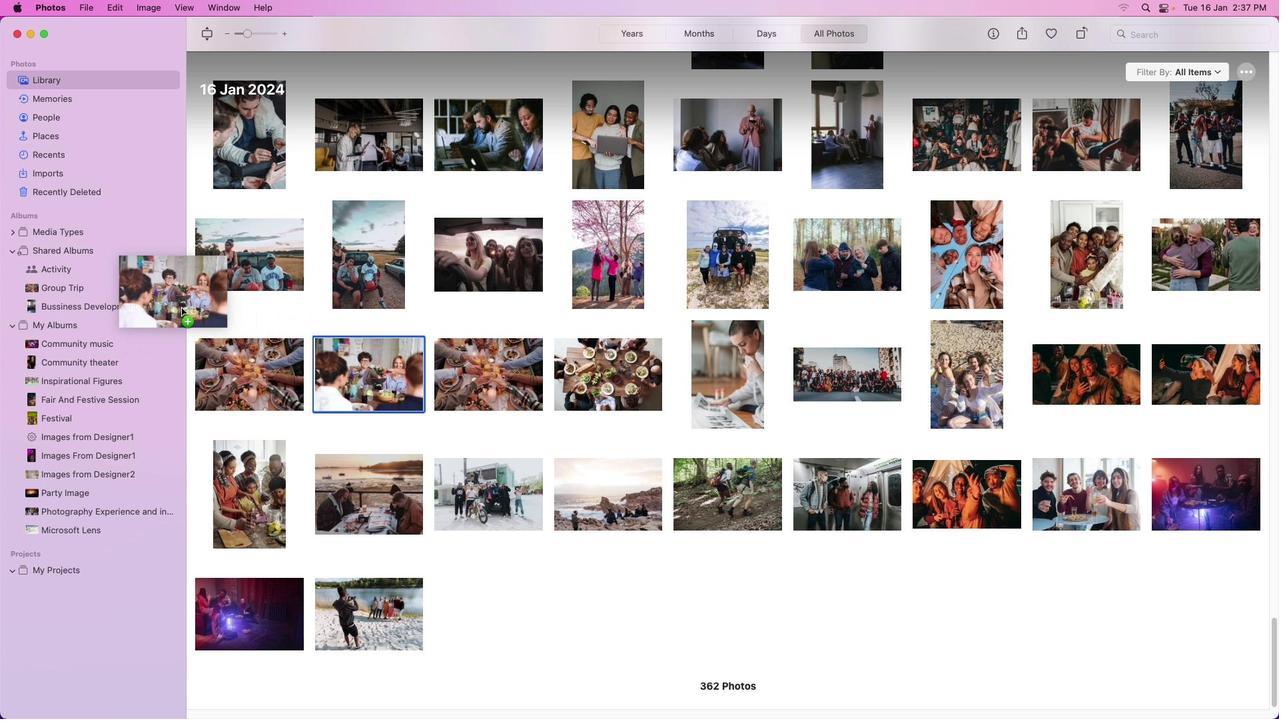 
Action: Mouse pressed left at (385, 392)
Screenshot: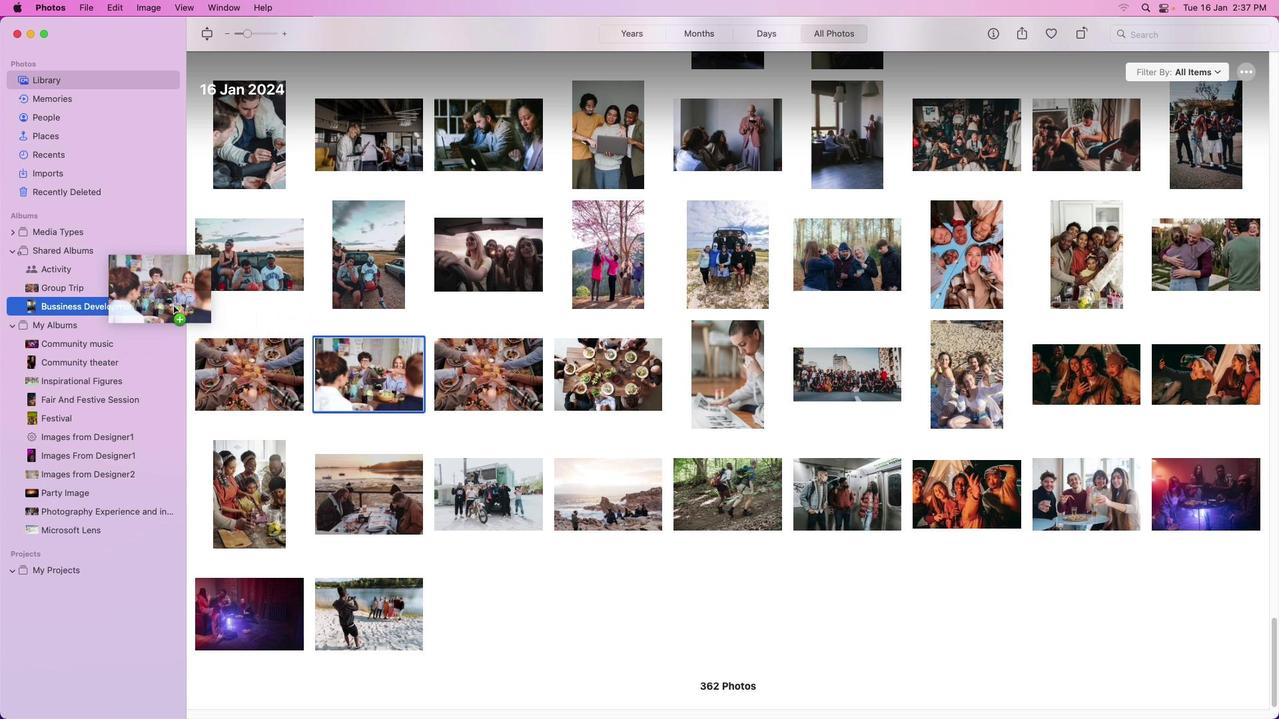 
Action: Mouse moved to (497, 375)
Screenshot: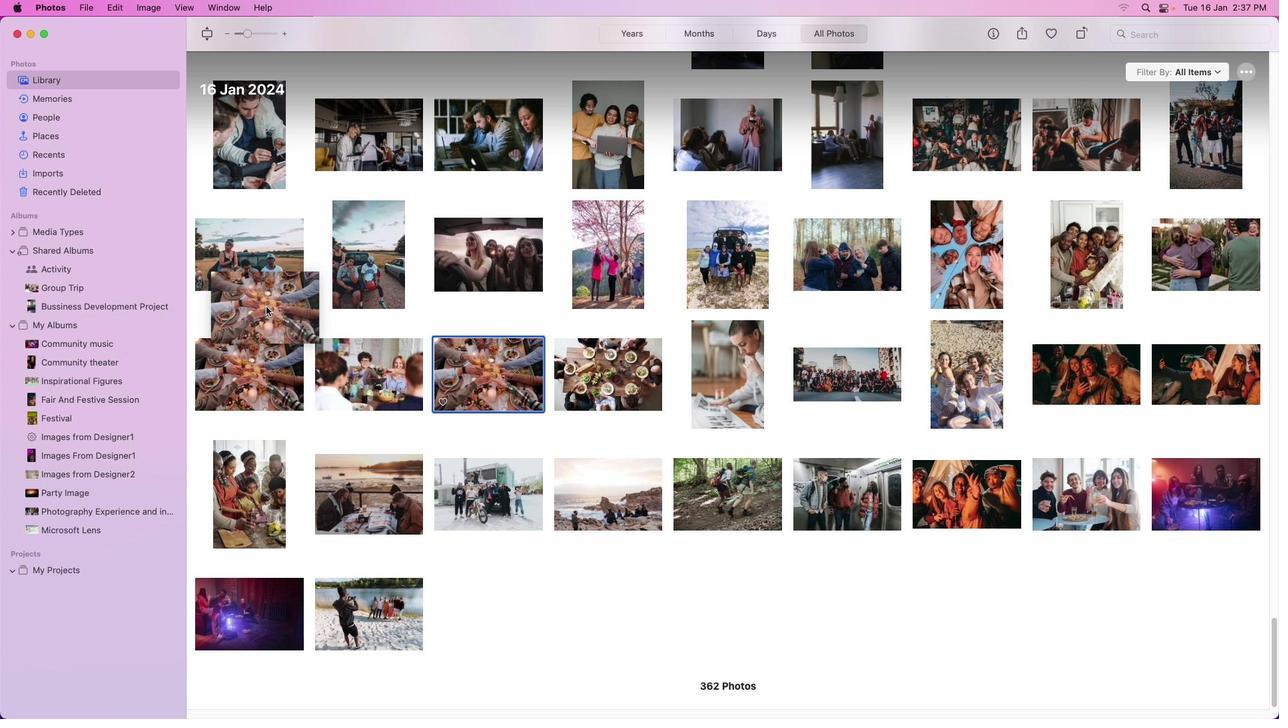 
Action: Mouse pressed left at (497, 375)
Screenshot: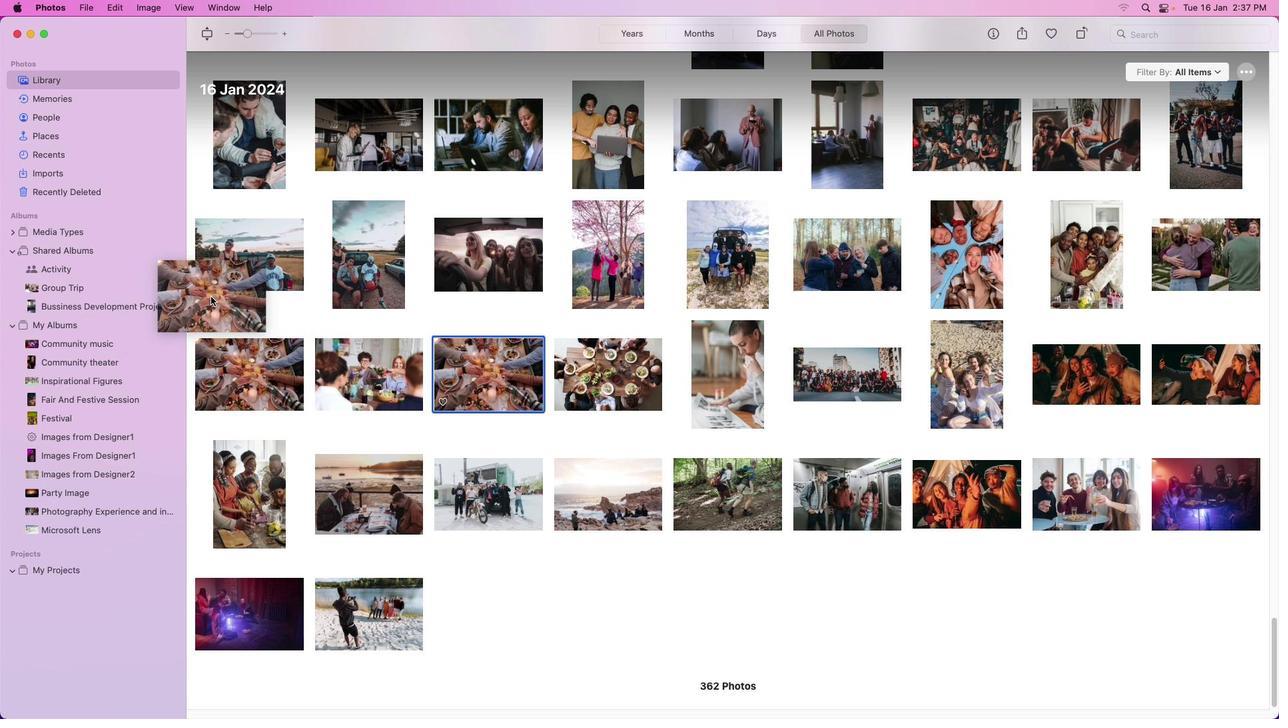 
Action: Mouse moved to (602, 383)
Screenshot: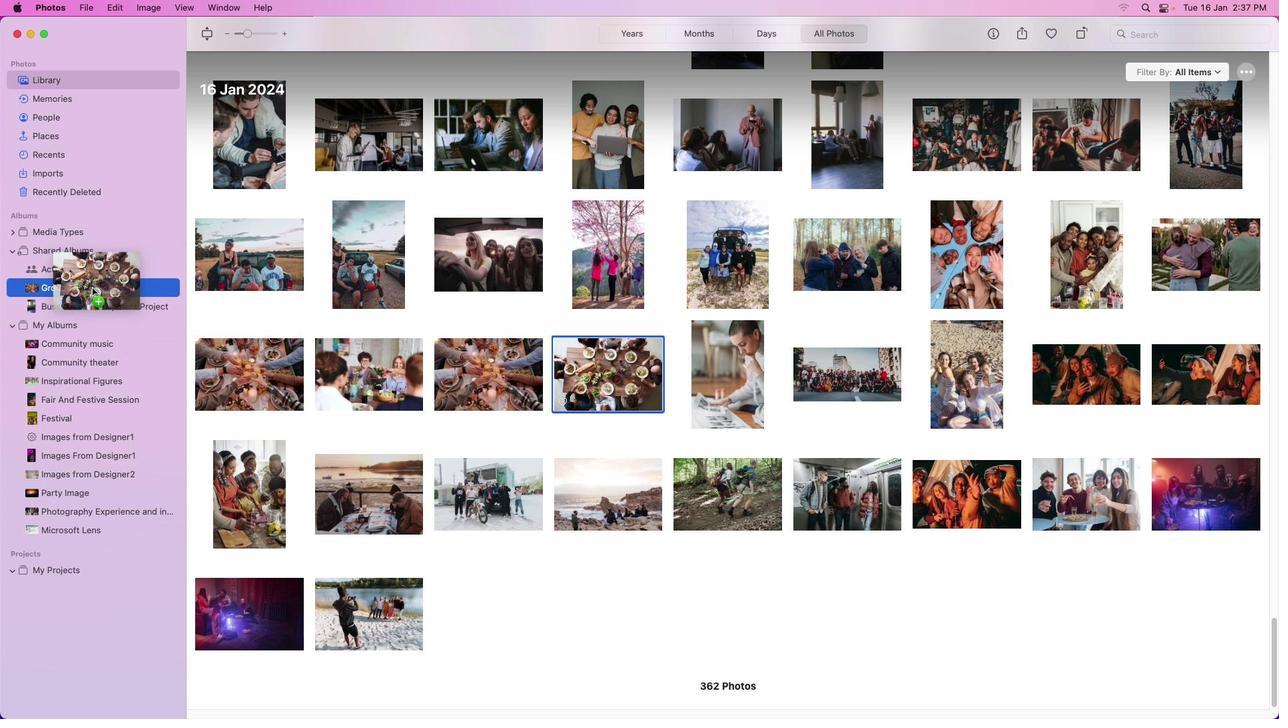 
Action: Mouse pressed left at (602, 383)
Screenshot: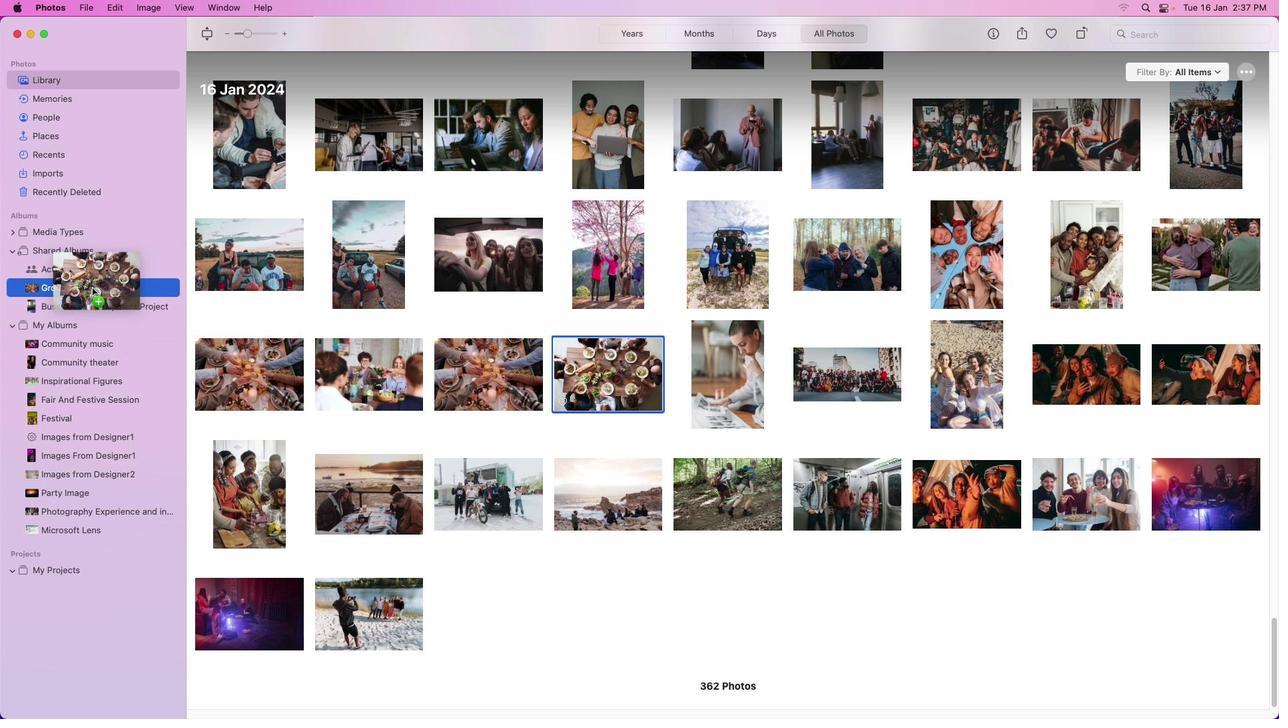 
Action: Mouse moved to (708, 401)
Screenshot: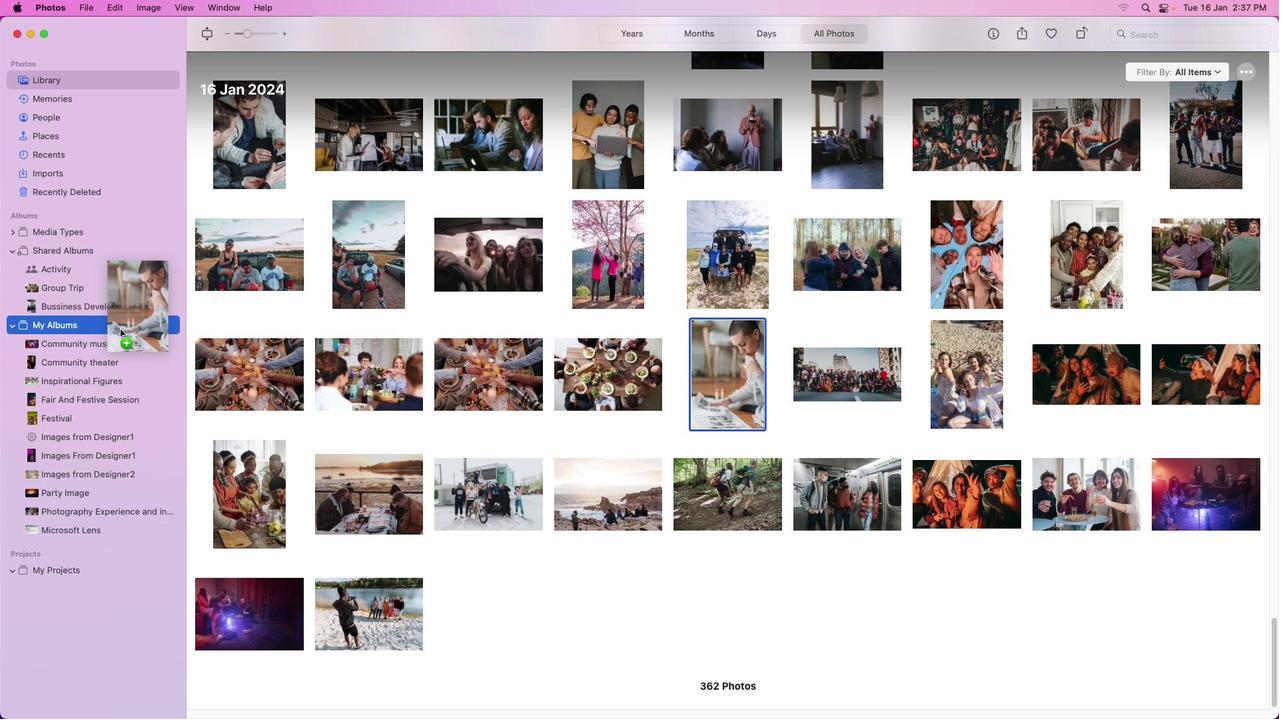 
Action: Mouse pressed left at (708, 401)
Screenshot: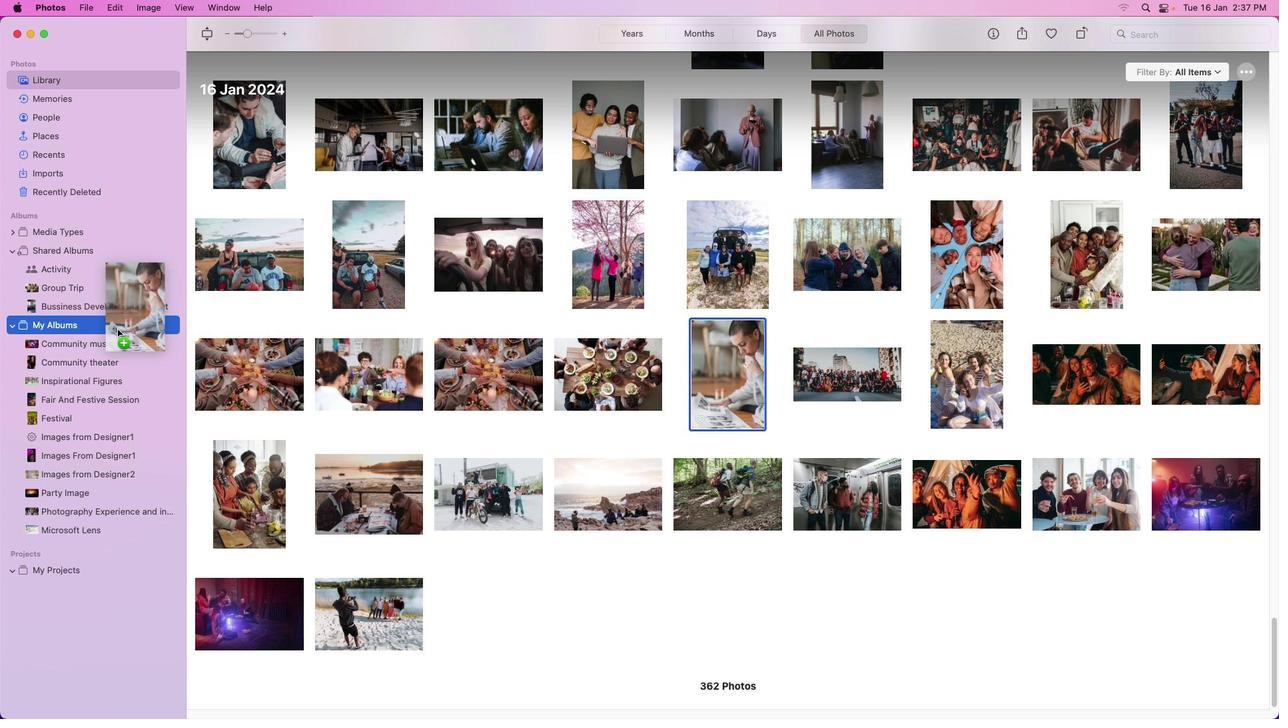 
Action: Mouse moved to (848, 381)
Screenshot: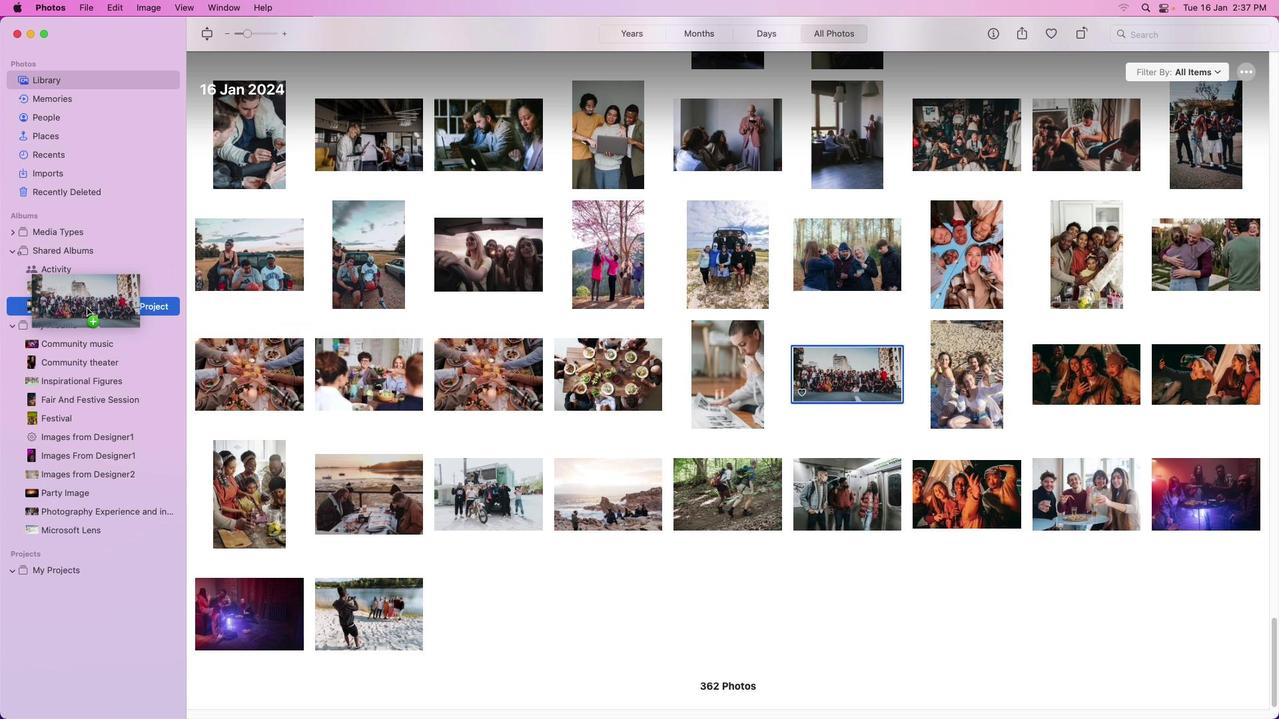 
Action: Mouse pressed left at (848, 381)
Screenshot: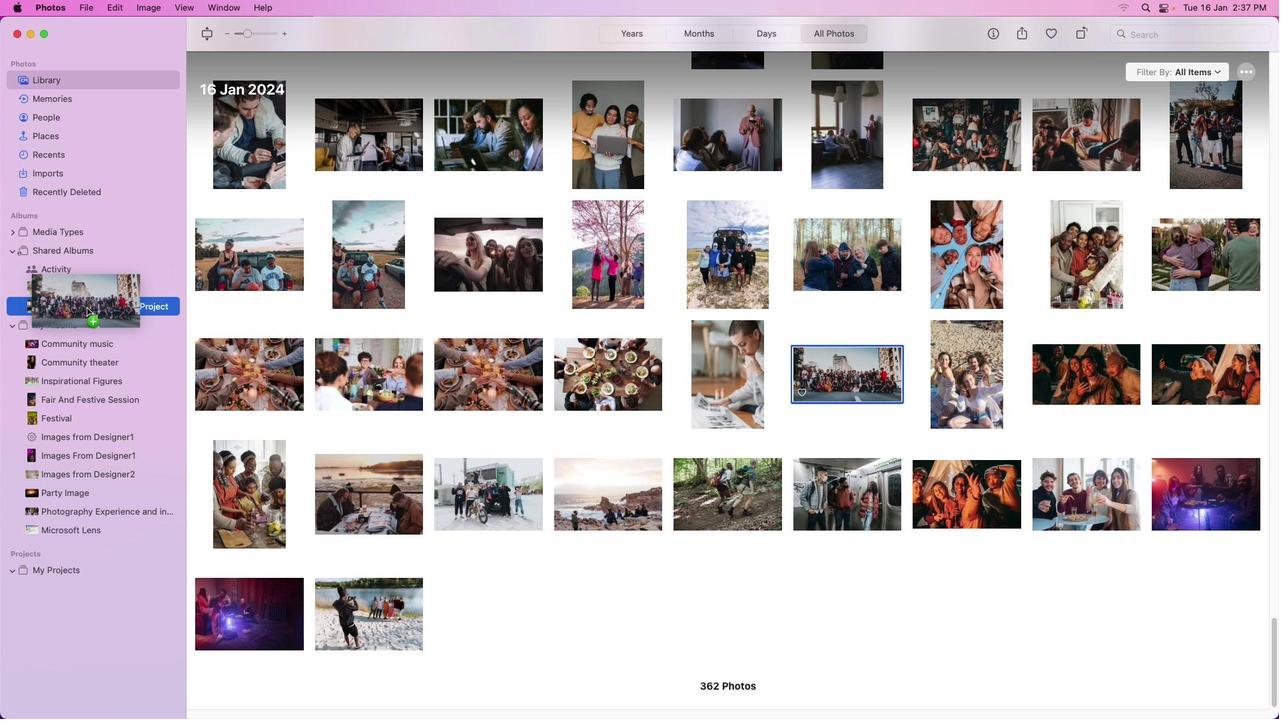 
Action: Mouse moved to (936, 379)
Screenshot: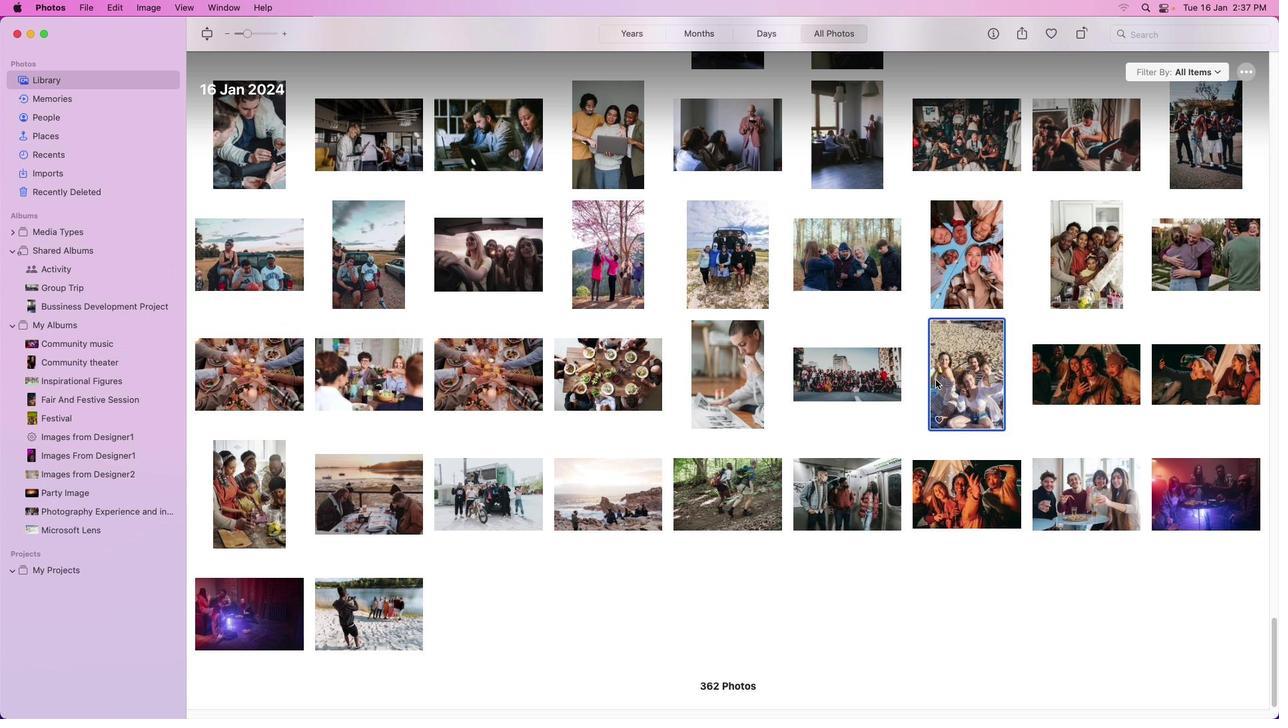 
Action: Mouse pressed left at (936, 379)
Screenshot: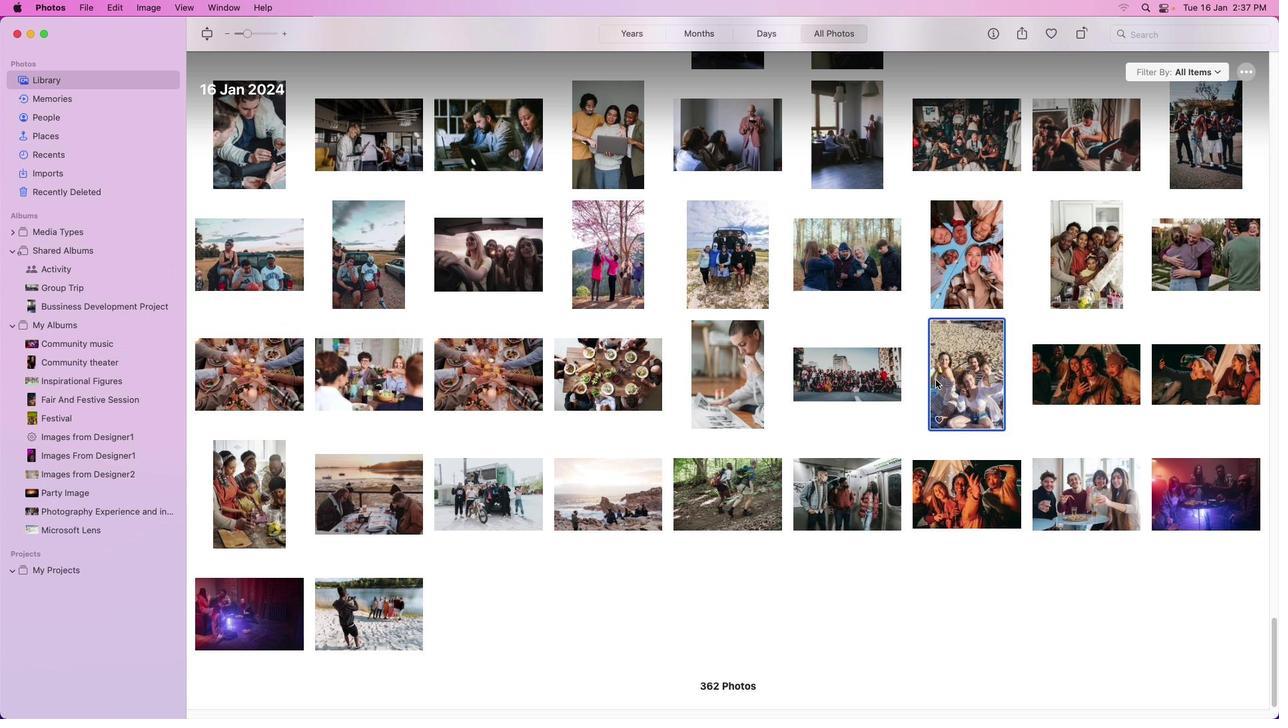 
Action: Mouse pressed left at (936, 379)
Screenshot: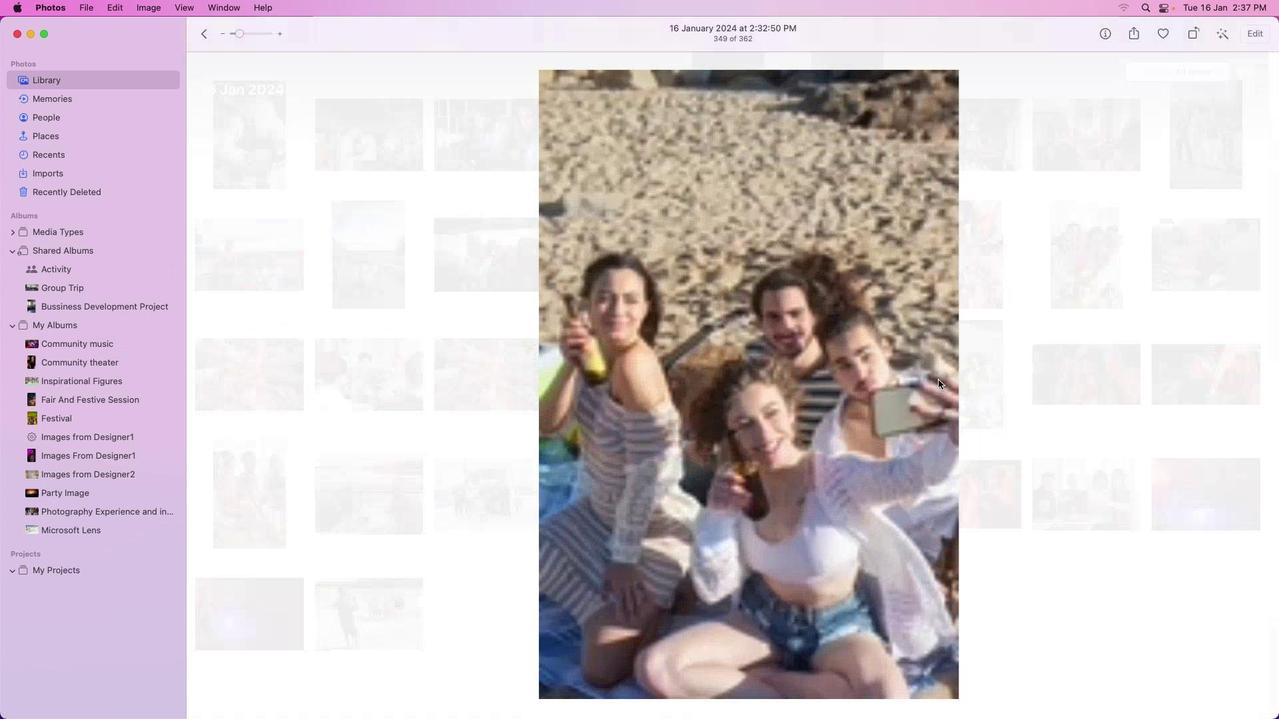 
Action: Mouse moved to (939, 379)
Screenshot: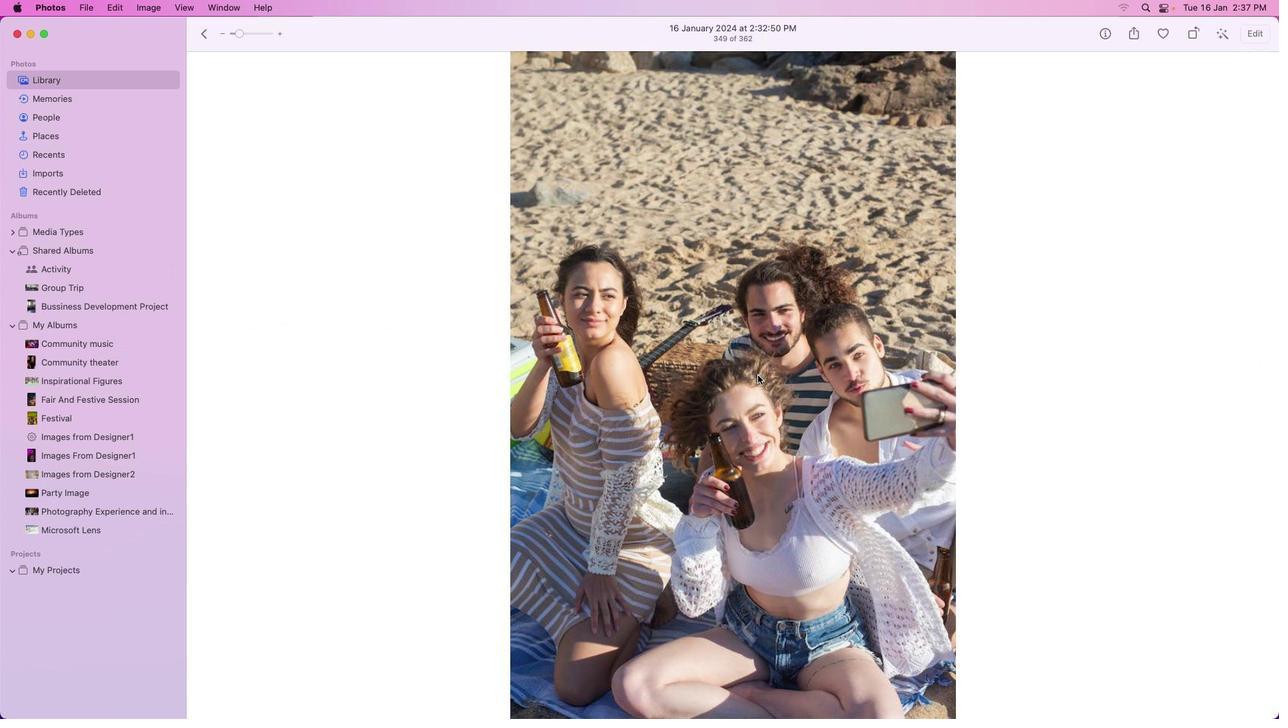
Action: Mouse pressed left at (939, 379)
Screenshot: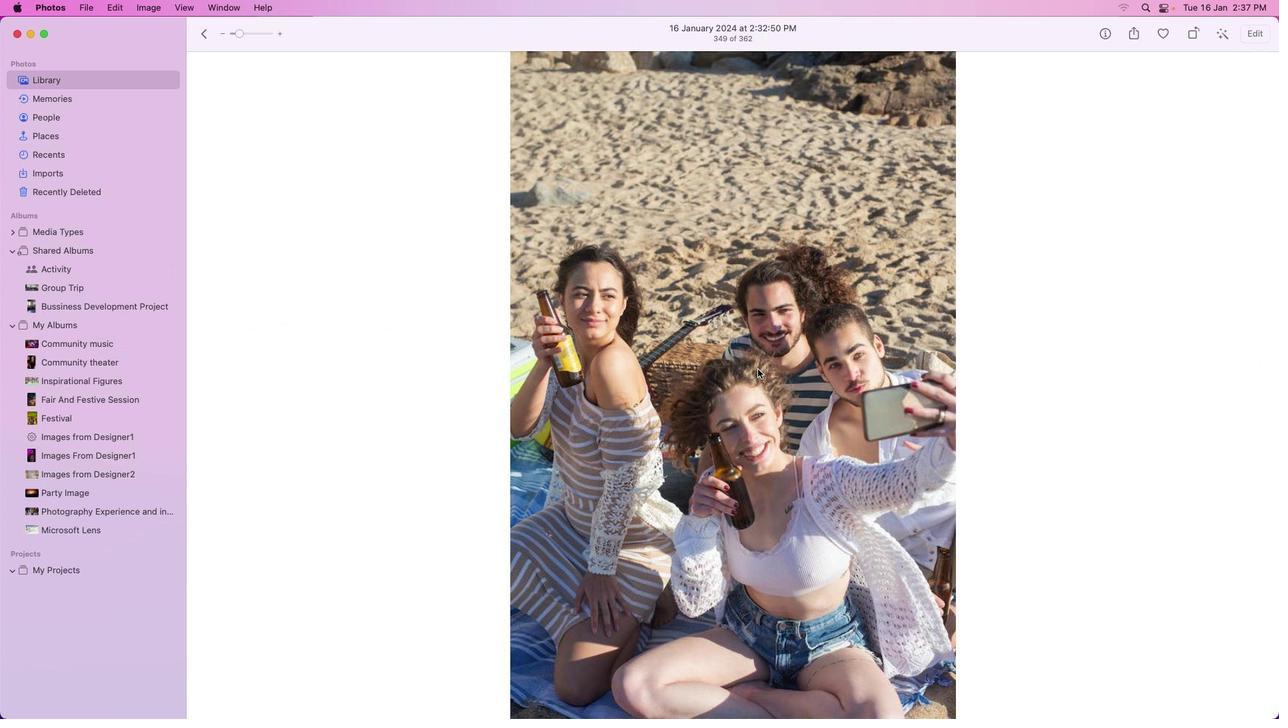 
Action: Mouse moved to (761, 367)
Screenshot: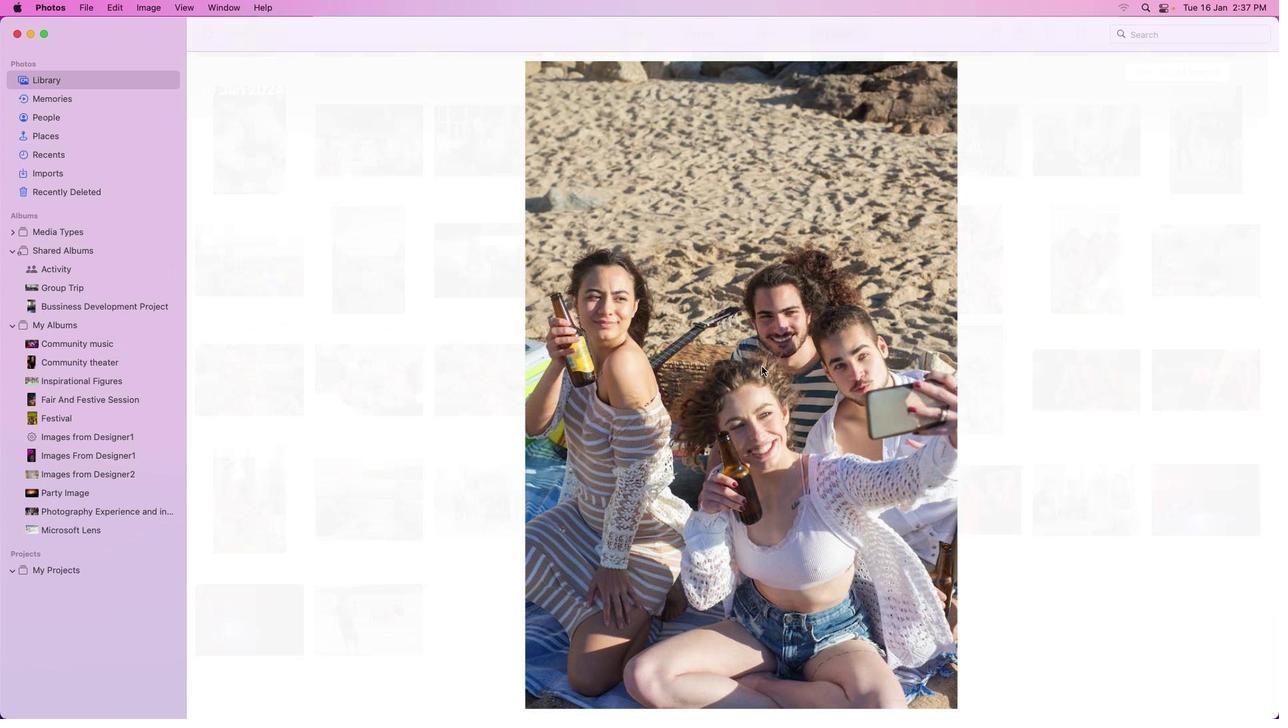 
Action: Mouse pressed left at (761, 367)
Screenshot: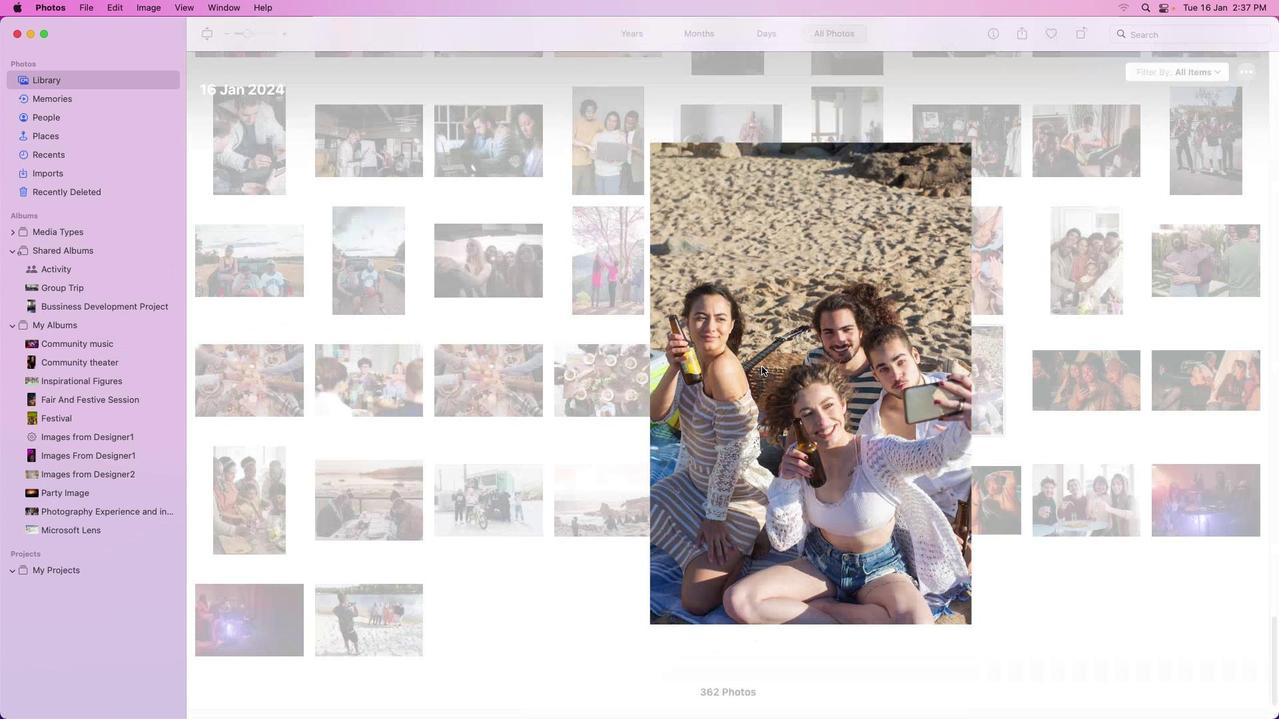 
Action: Mouse pressed left at (761, 367)
Screenshot: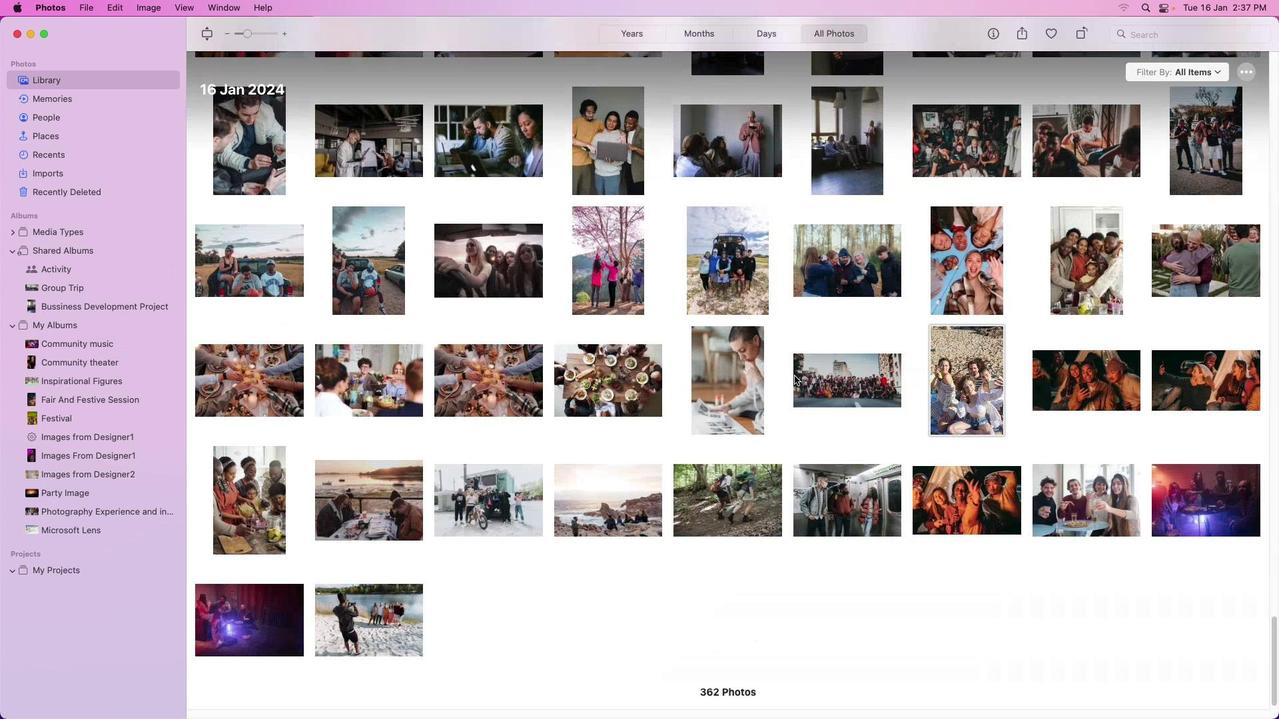 
Action: Mouse moved to (959, 389)
Screenshot: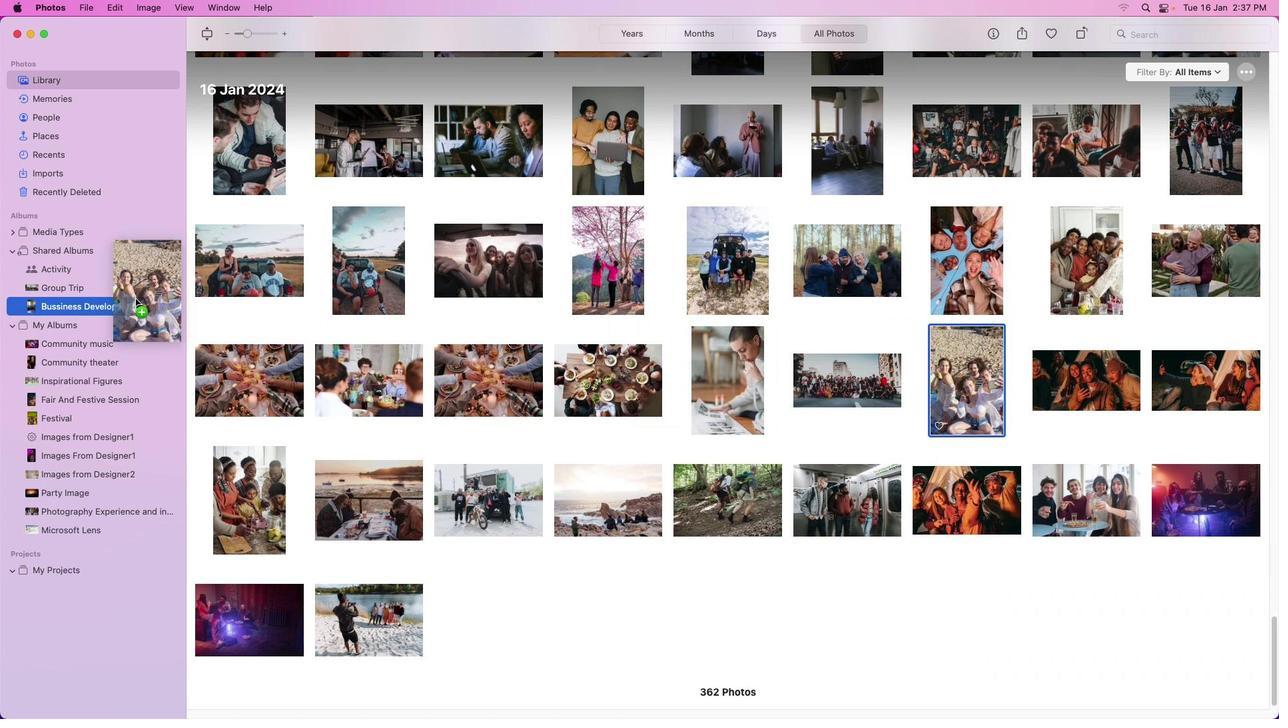 
Action: Mouse pressed left at (959, 389)
Screenshot: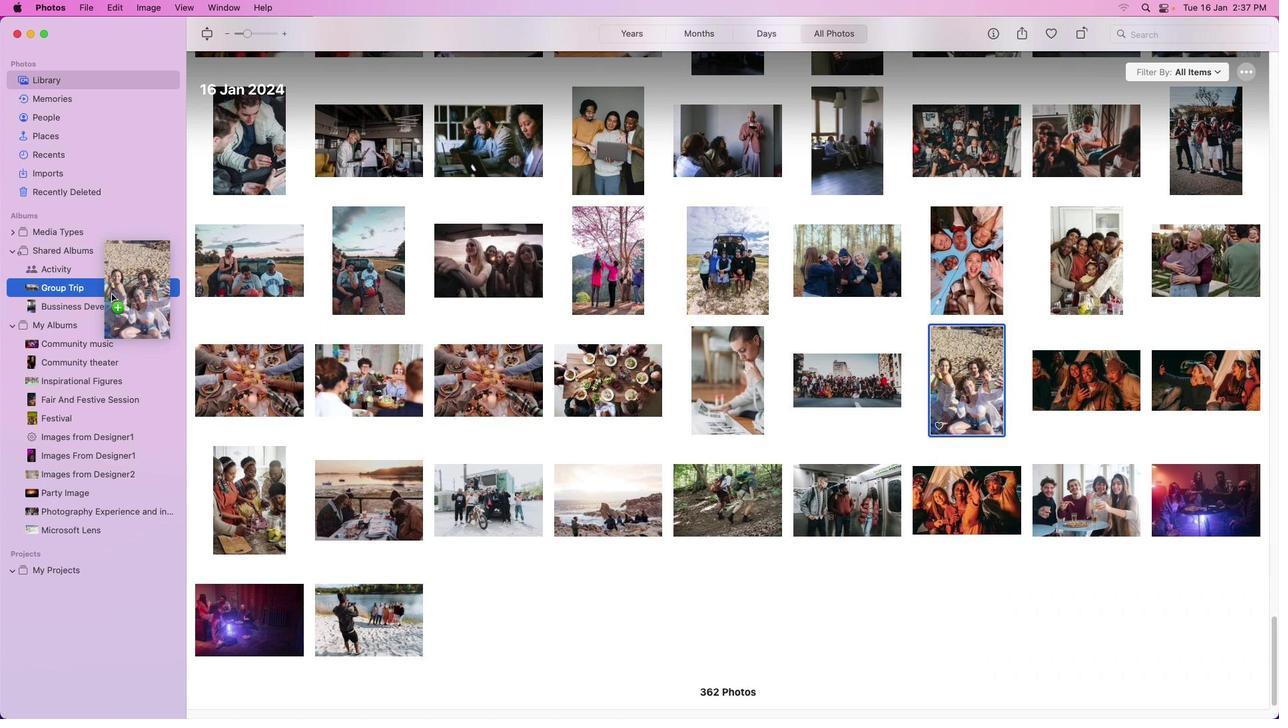 
Action: Mouse moved to (1075, 375)
Screenshot: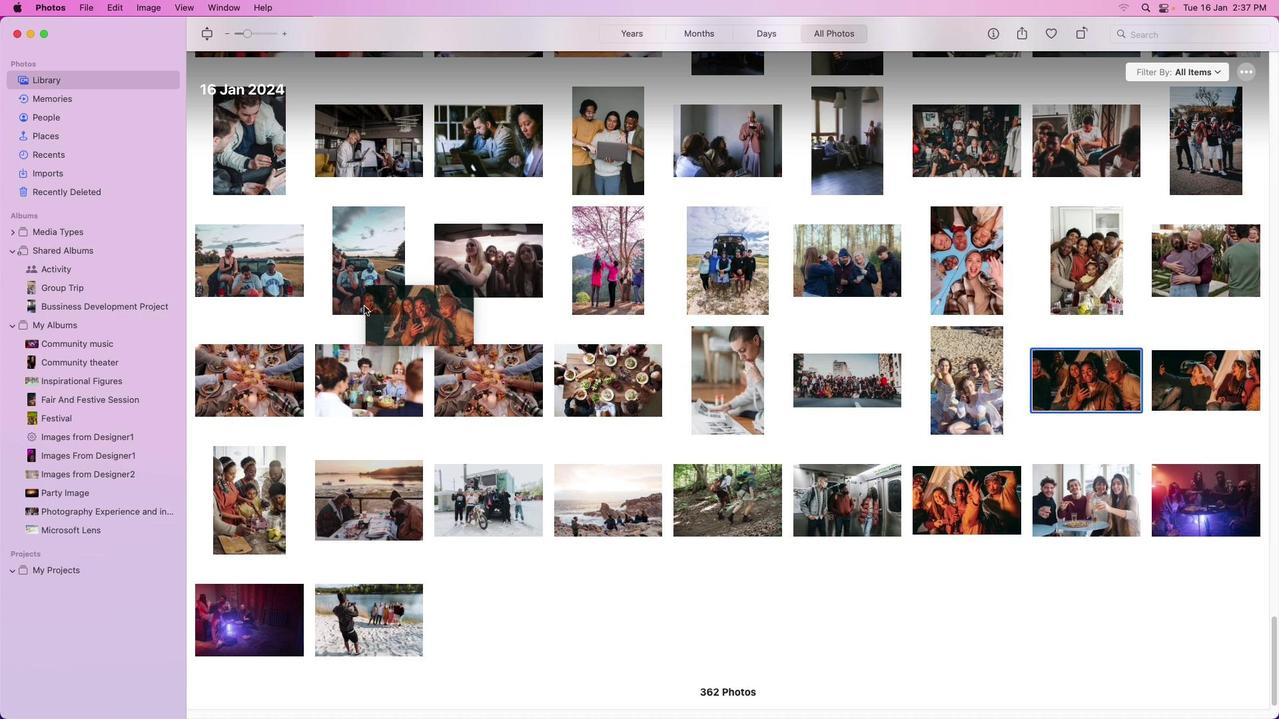 
Action: Mouse pressed left at (1075, 375)
Screenshot: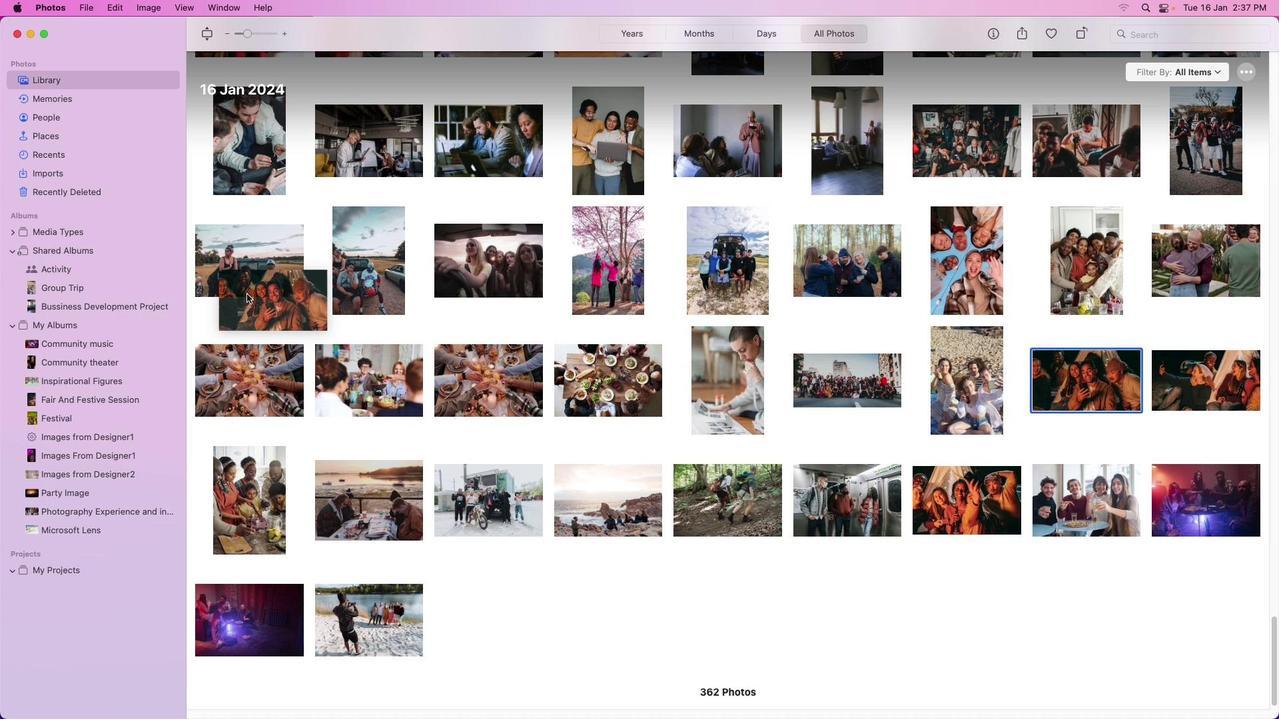 
Action: Mouse moved to (1199, 395)
Screenshot: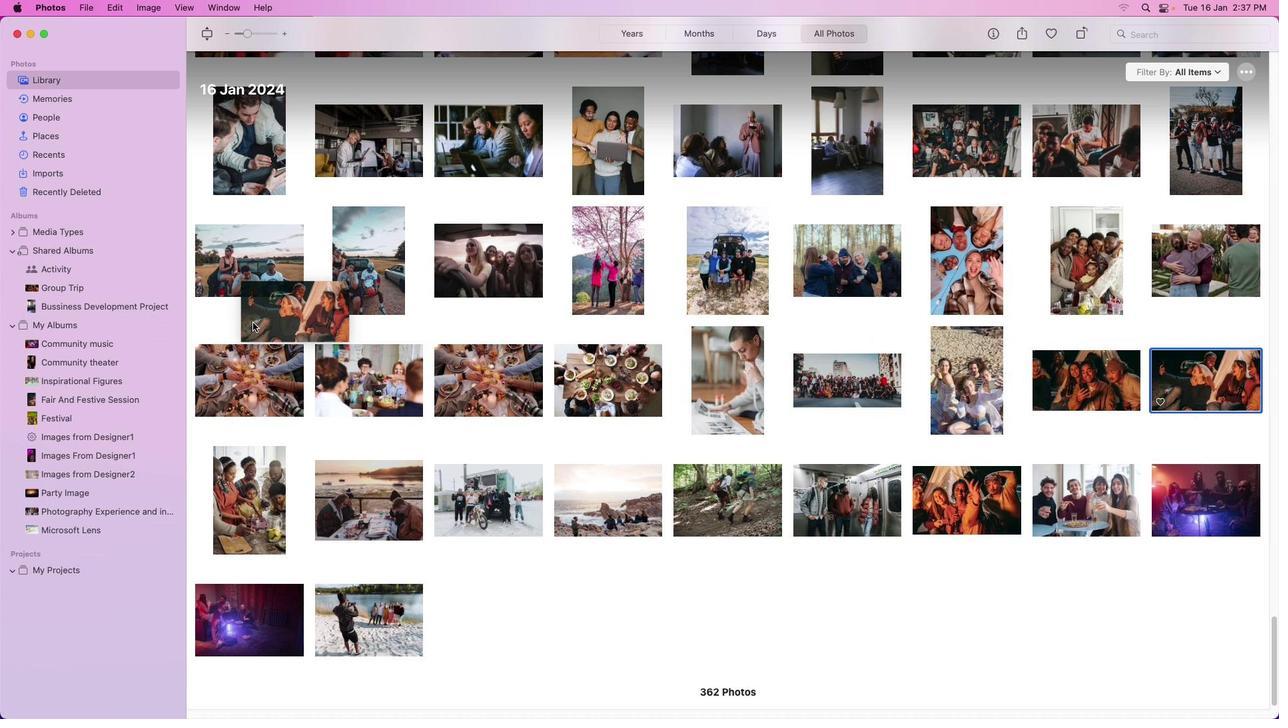
Action: Mouse pressed left at (1199, 395)
Screenshot: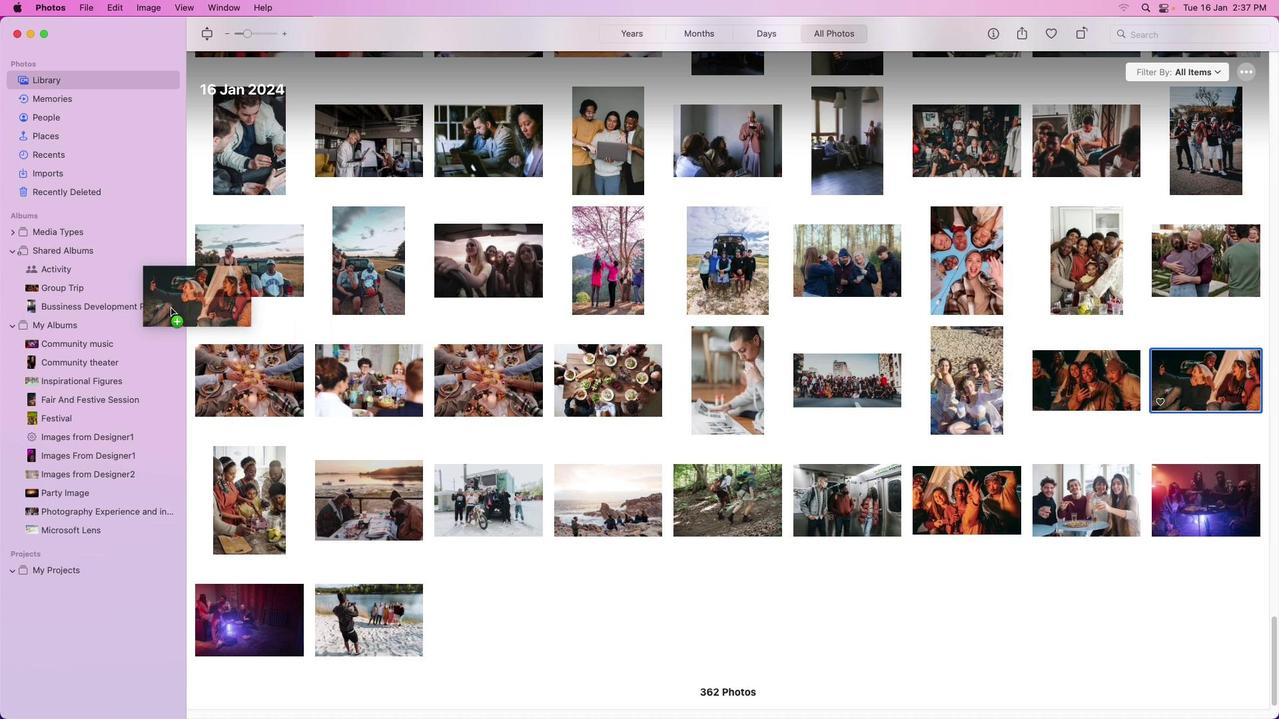 
Action: Mouse moved to (255, 281)
Screenshot: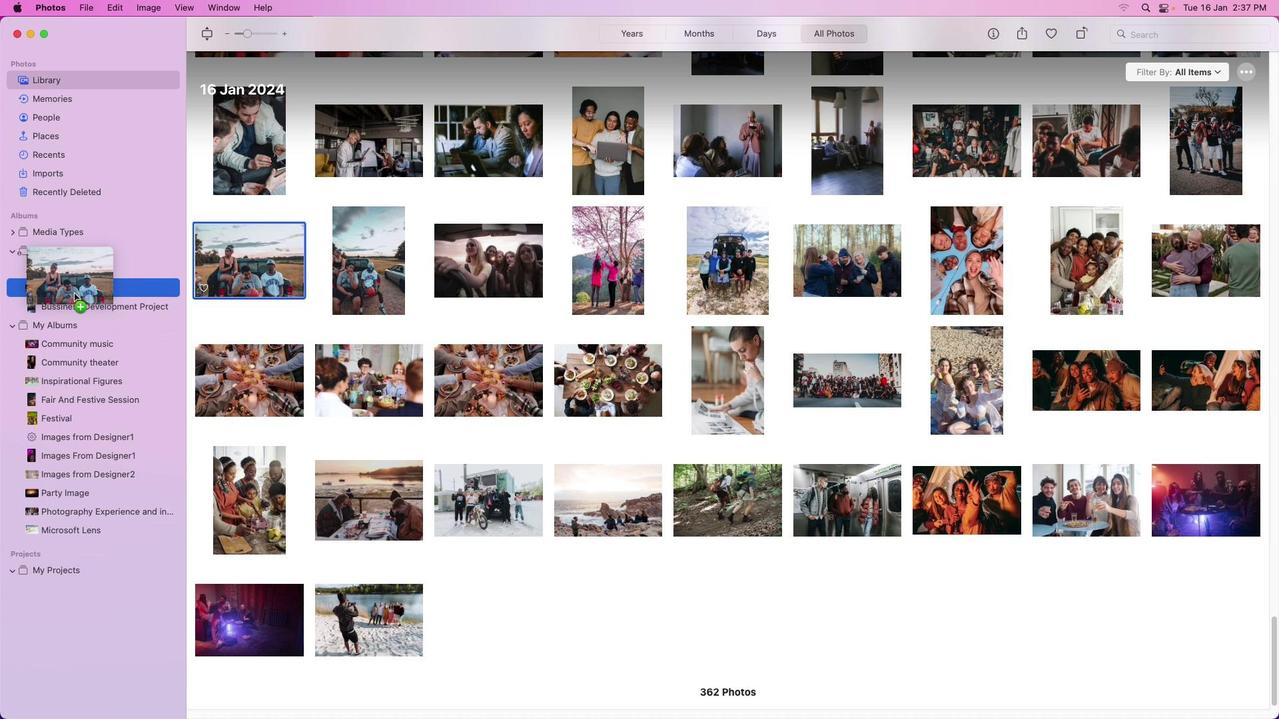 
Action: Mouse pressed left at (255, 281)
Screenshot: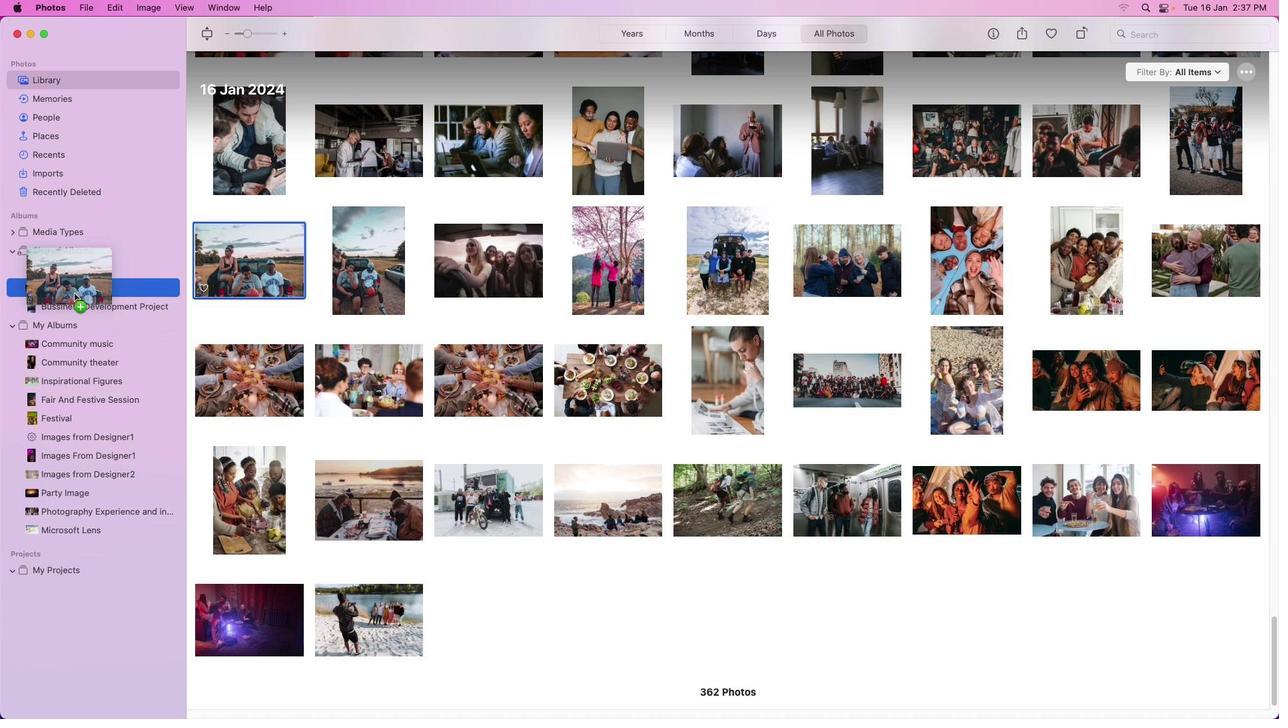 
Action: Mouse moved to (250, 383)
Screenshot: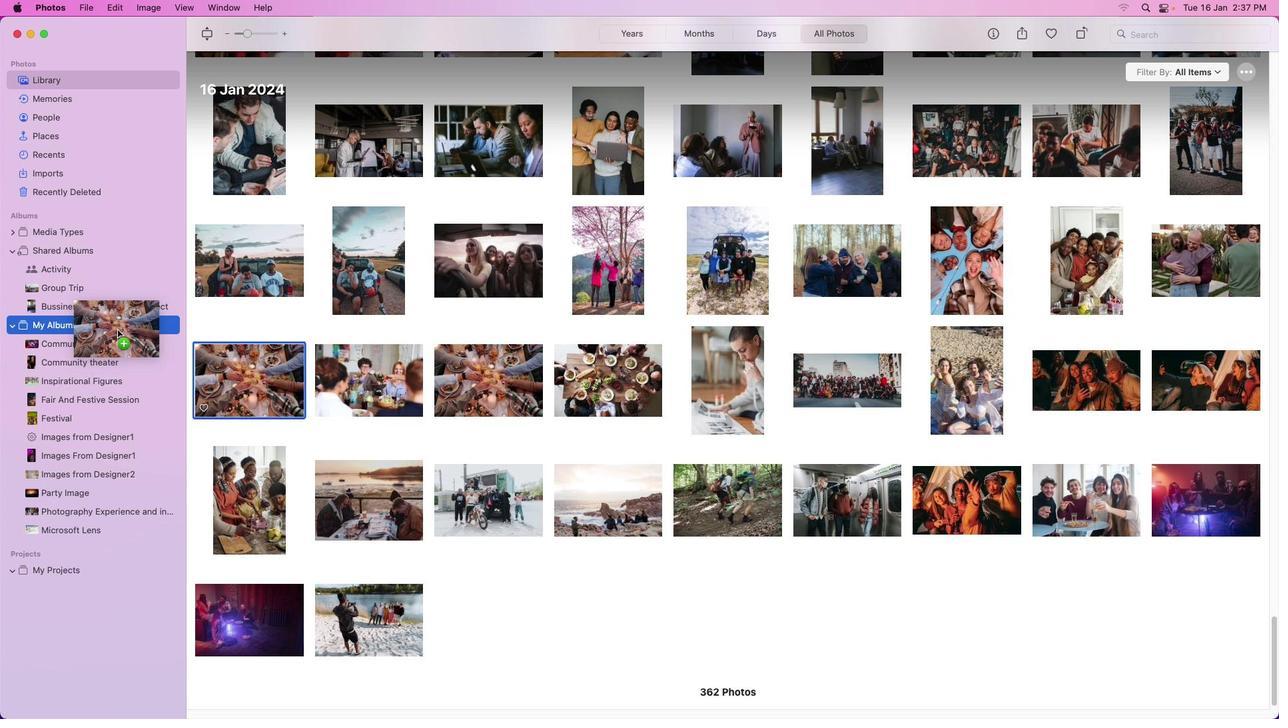 
Action: Mouse pressed left at (250, 383)
Screenshot: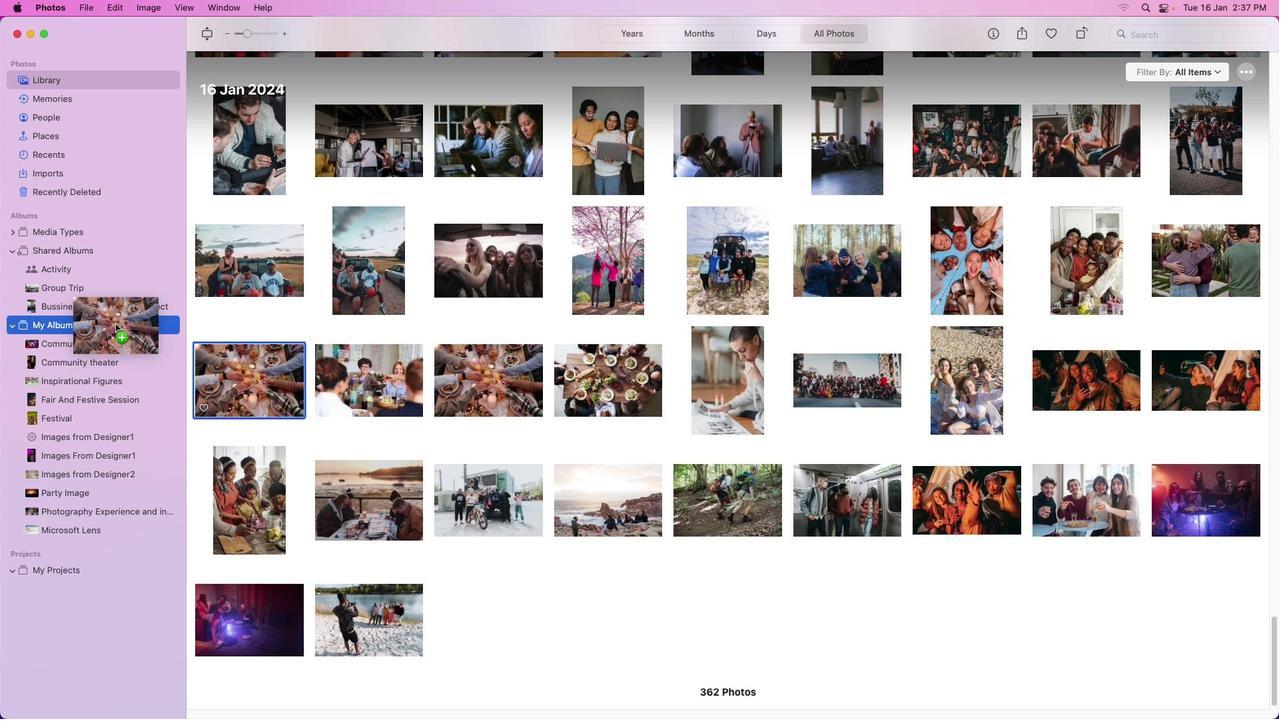
Action: Mouse moved to (394, 398)
Screenshot: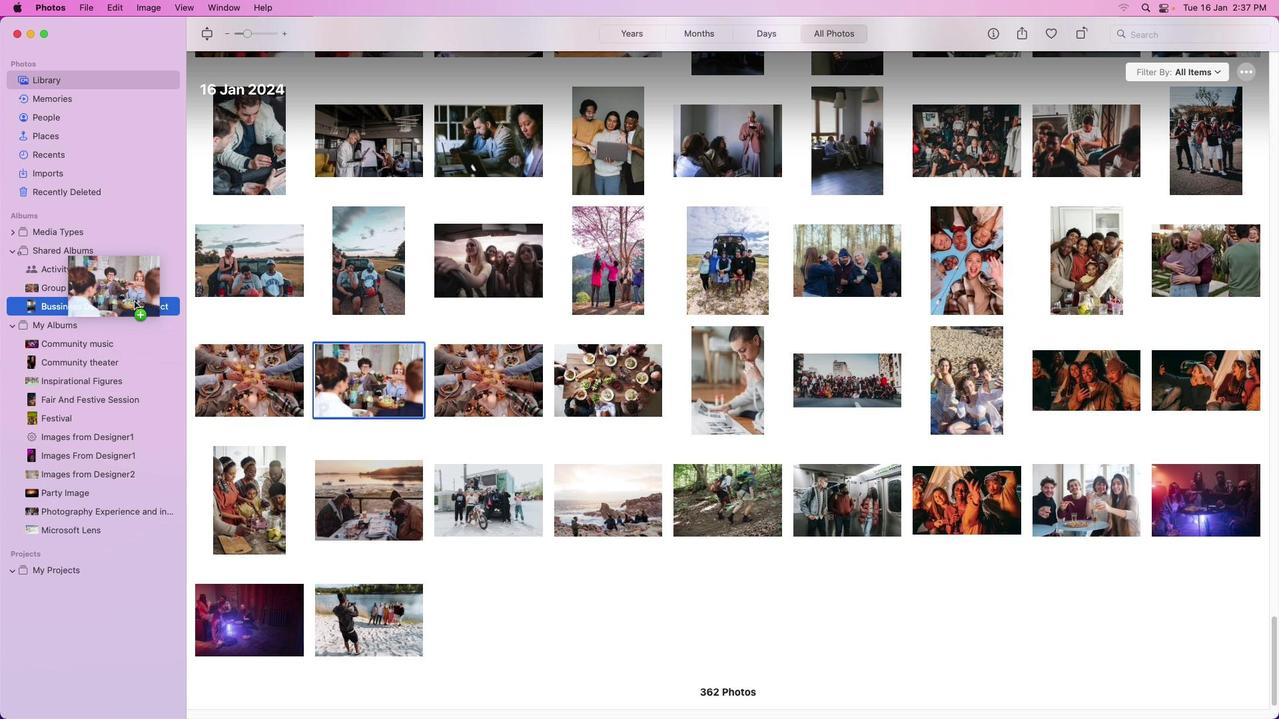 
Action: Mouse pressed left at (394, 398)
Screenshot: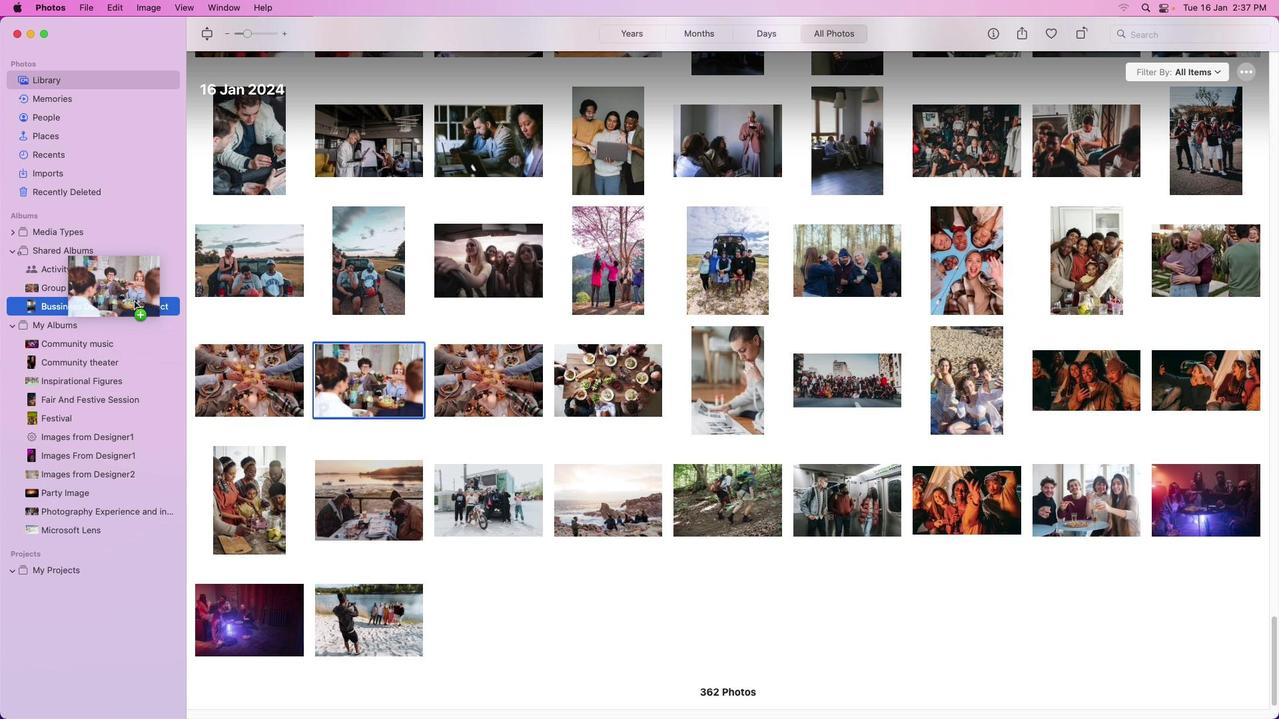 
Action: Mouse moved to (502, 391)
Screenshot: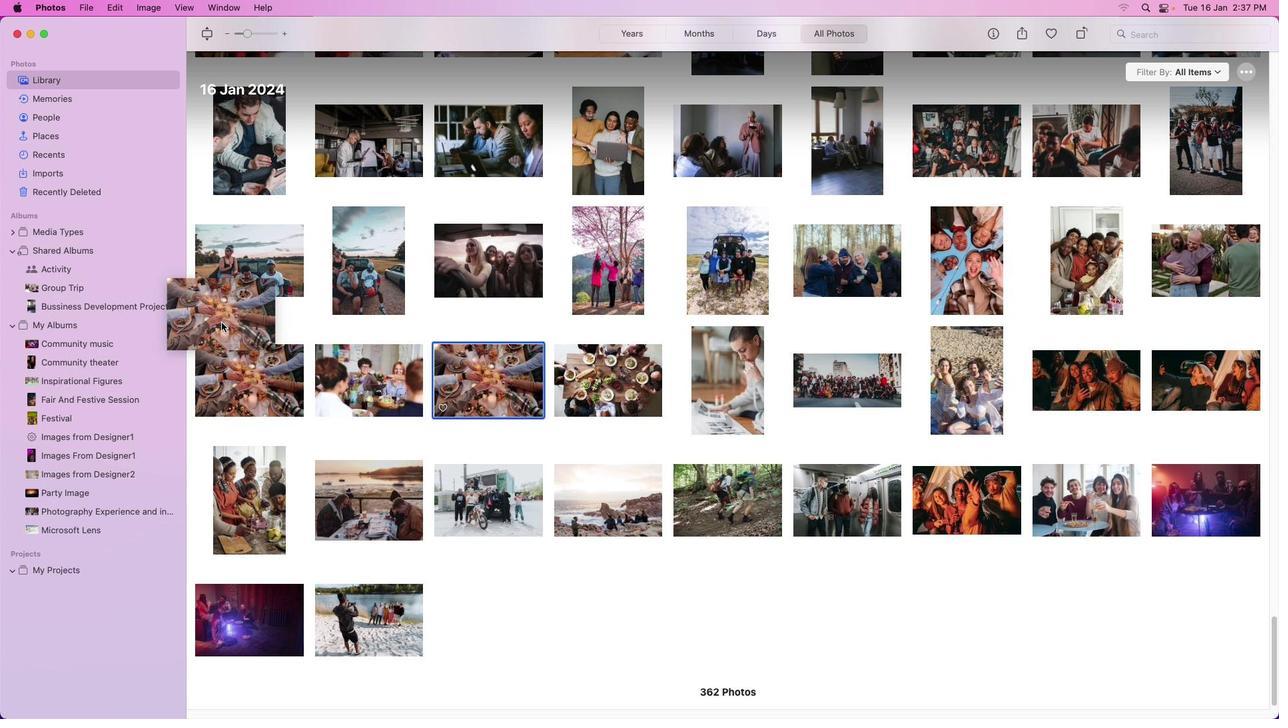 
Action: Mouse pressed left at (502, 391)
Screenshot: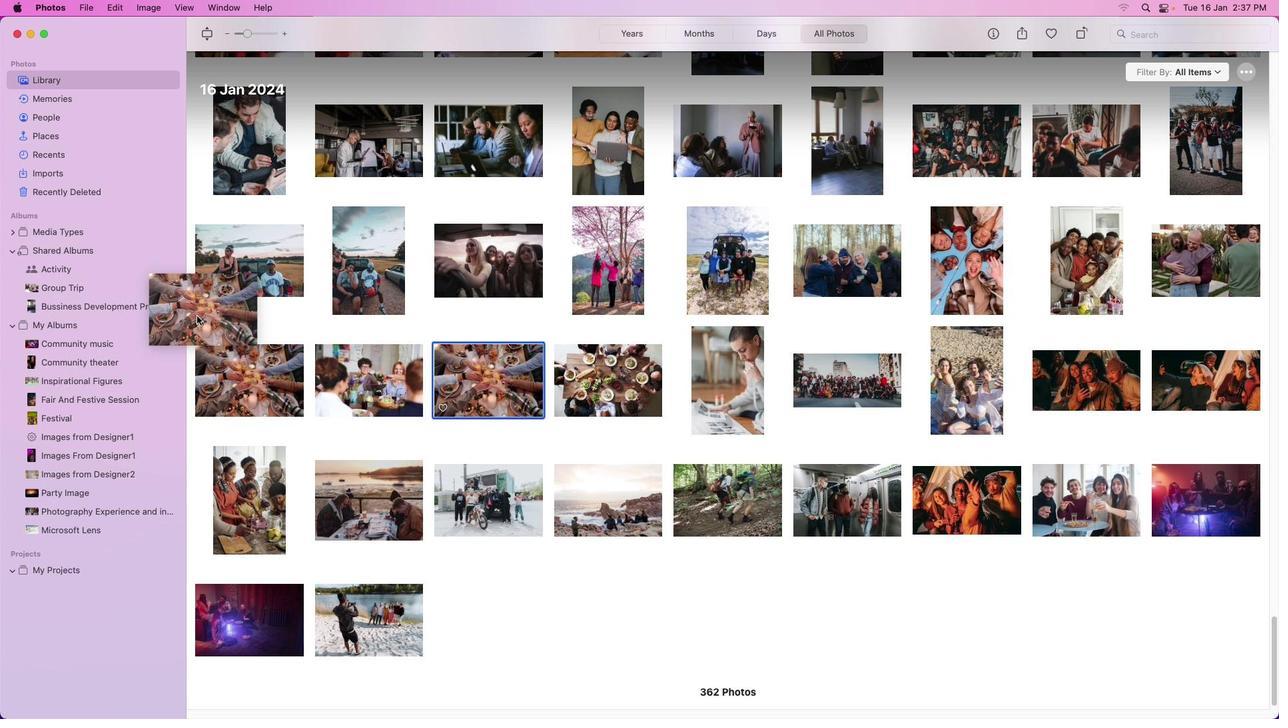 
Action: Mouse moved to (596, 372)
Screenshot: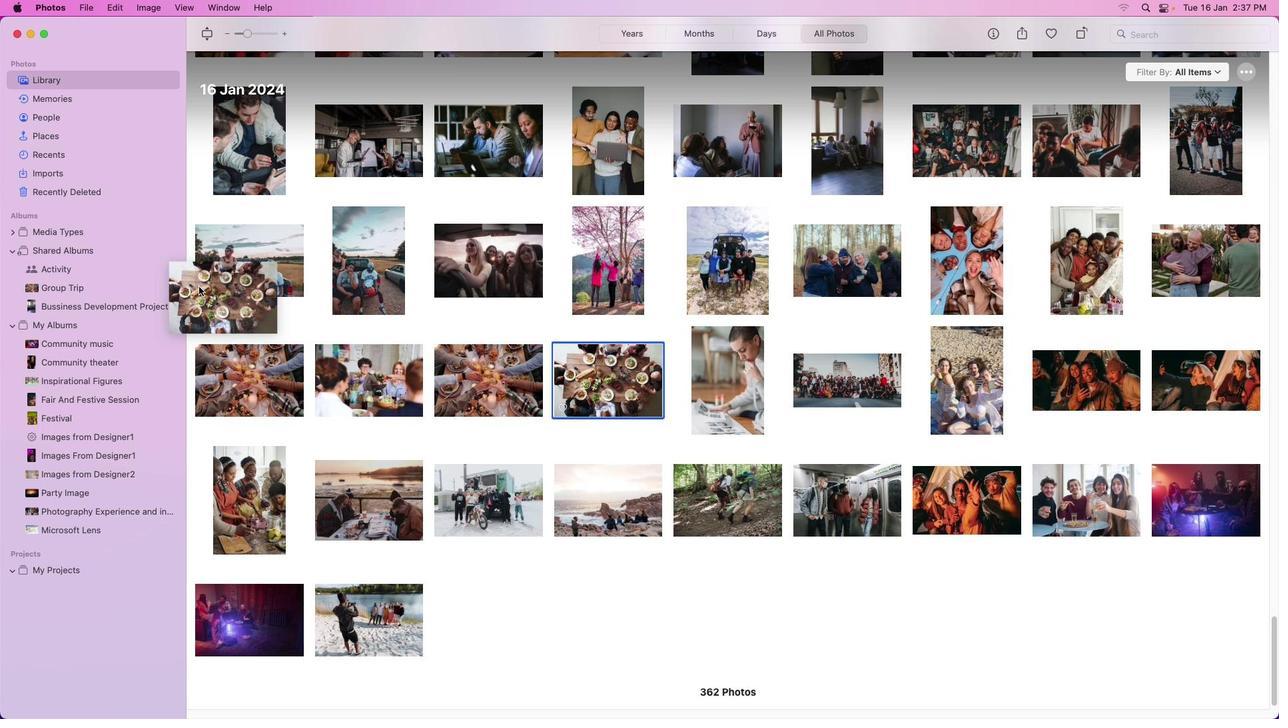 
Action: Mouse pressed left at (596, 372)
Screenshot: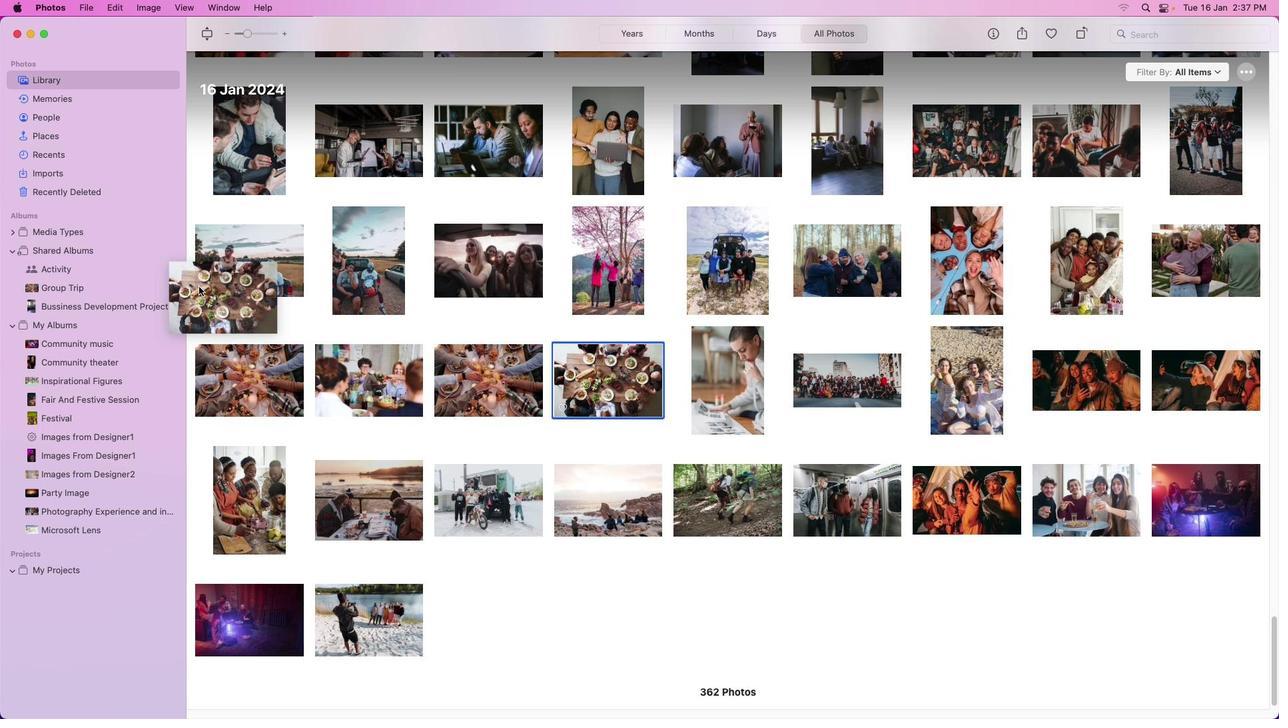 
Action: Mouse moved to (744, 377)
Screenshot: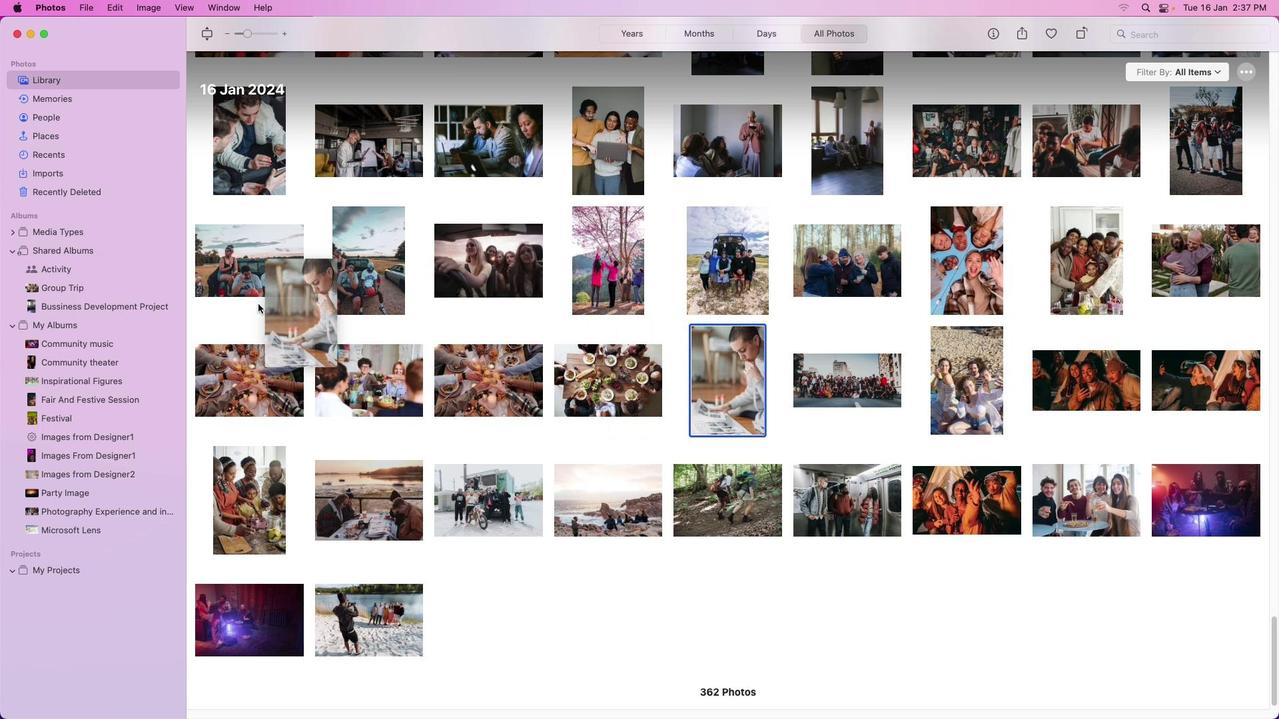 
Action: Mouse pressed left at (744, 377)
Screenshot: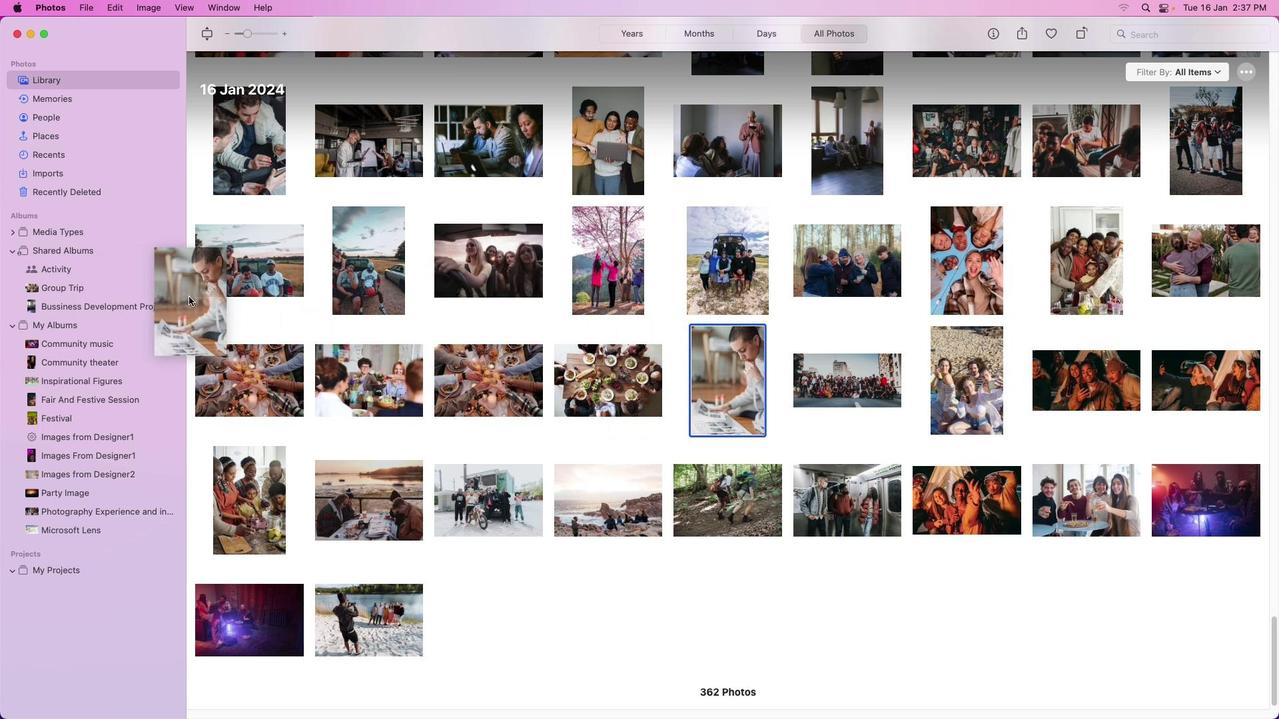 
Action: Mouse moved to (722, 281)
Screenshot: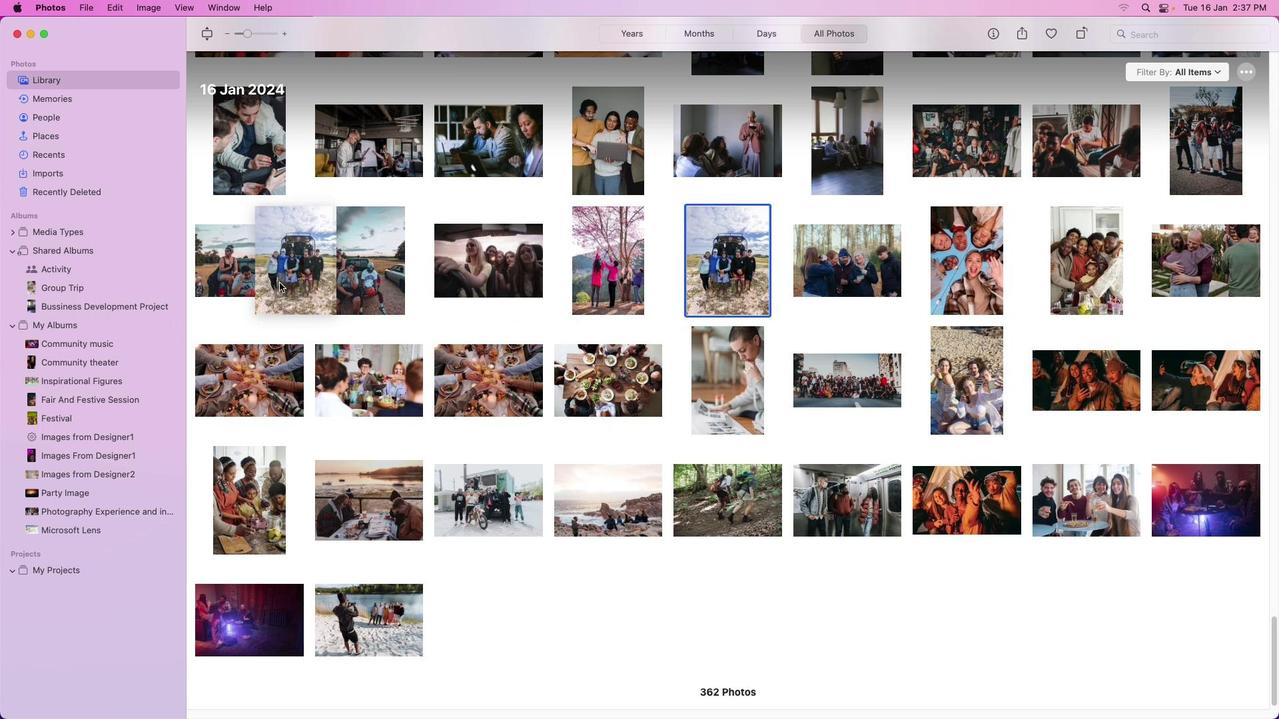 
Action: Mouse pressed left at (722, 281)
Screenshot: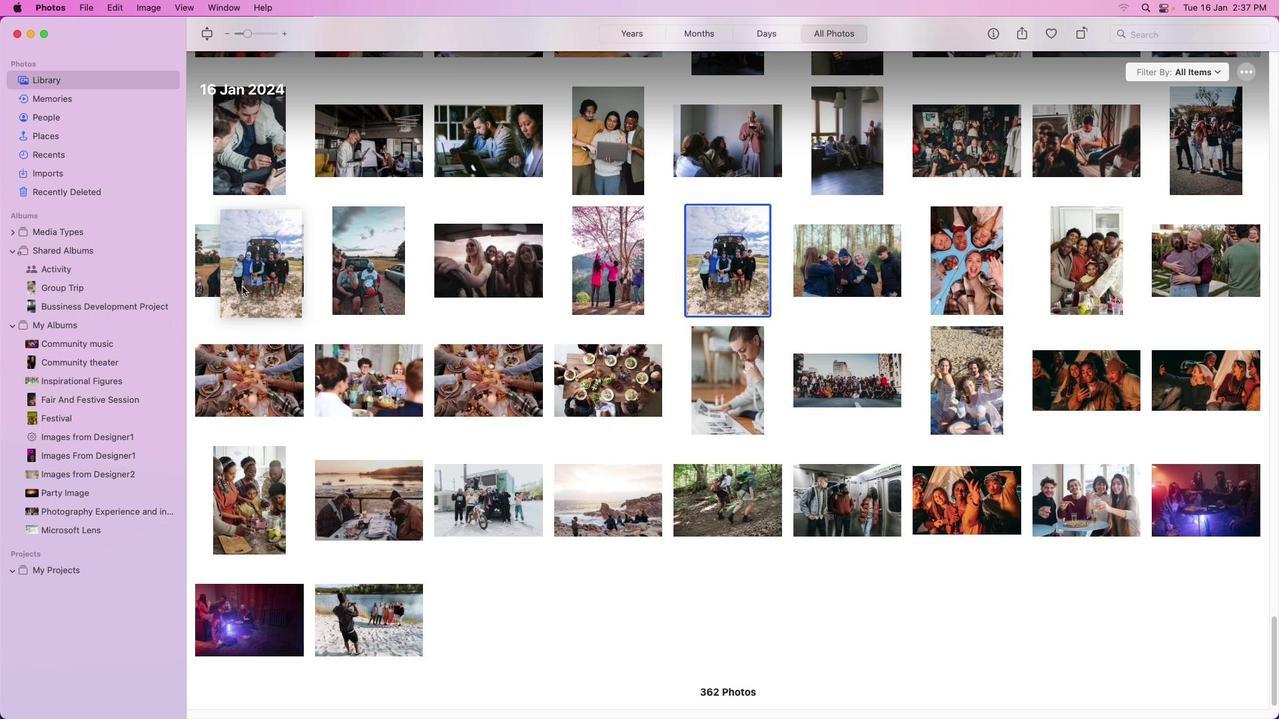
Action: Mouse moved to (877, 273)
Screenshot: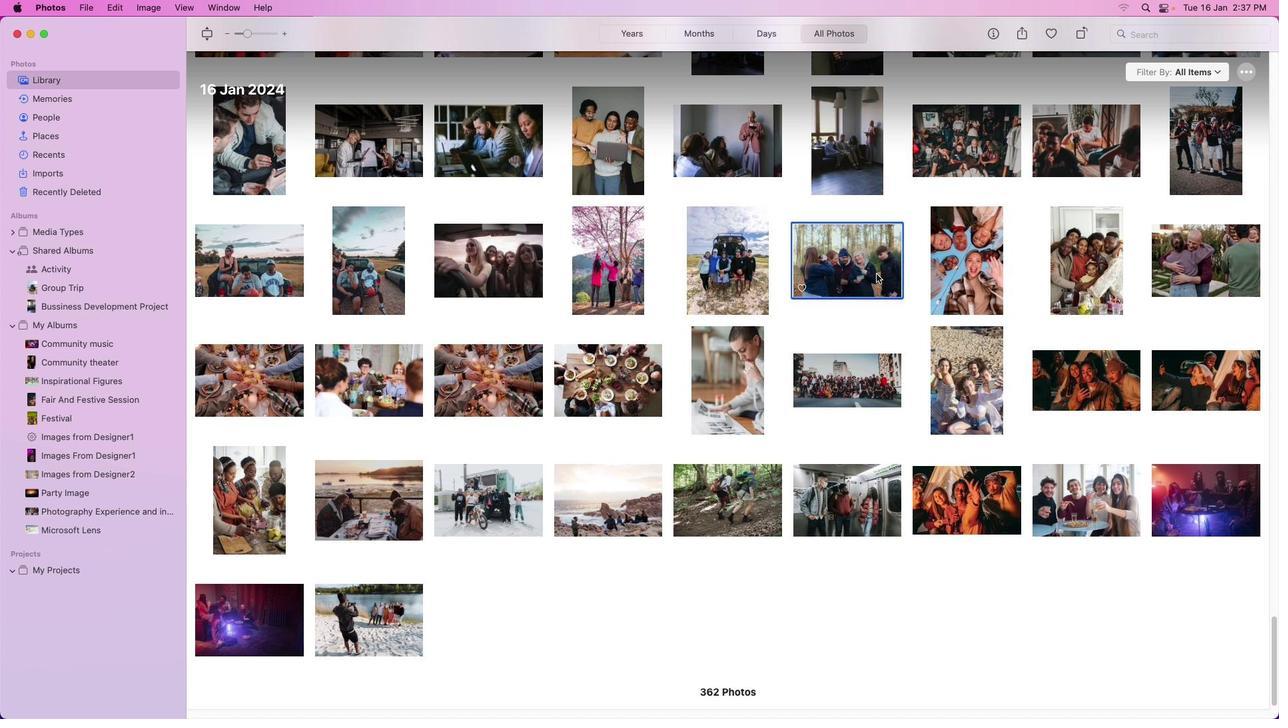 
Action: Mouse pressed left at (877, 273)
Screenshot: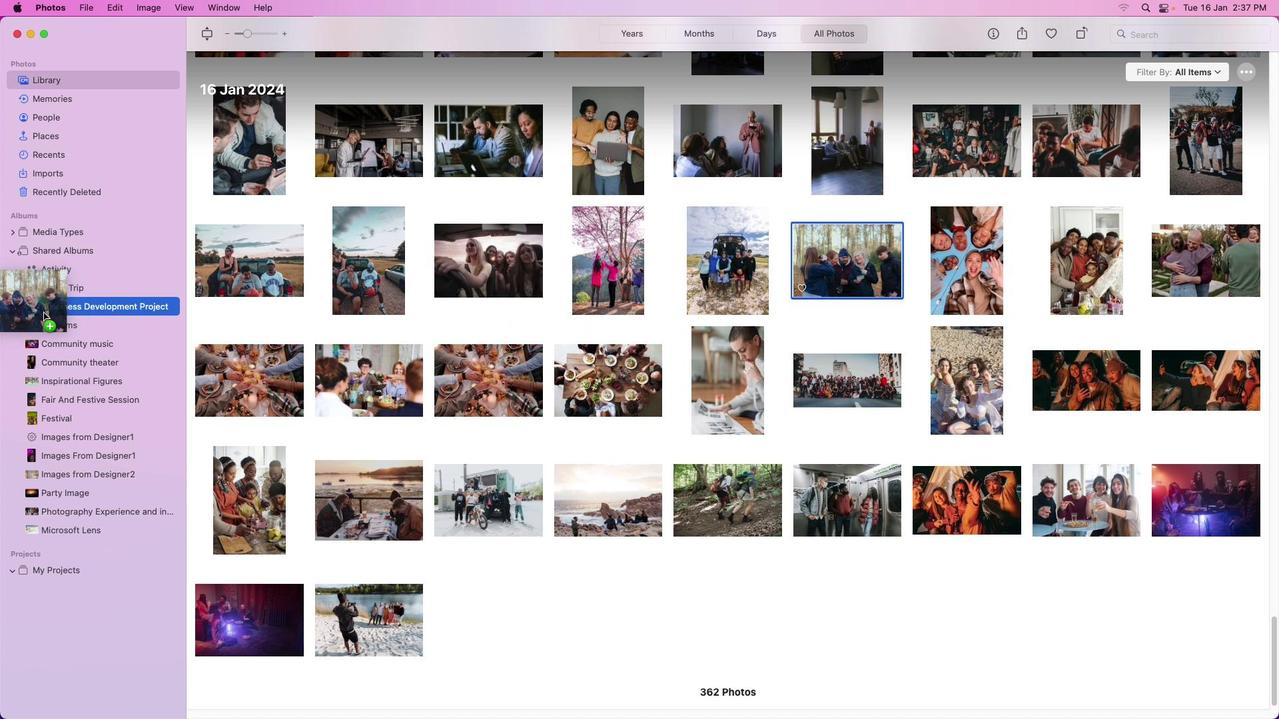 
Action: Mouse moved to (955, 279)
Screenshot: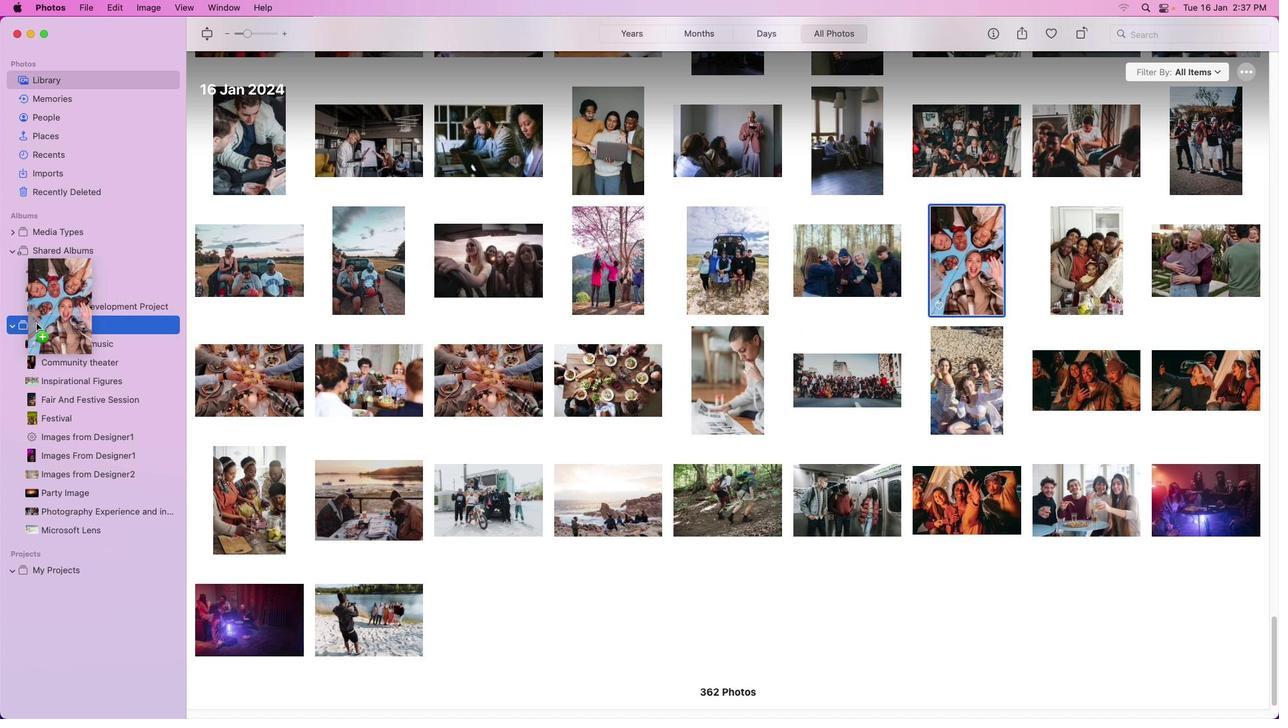 
Action: Mouse pressed left at (955, 279)
Screenshot: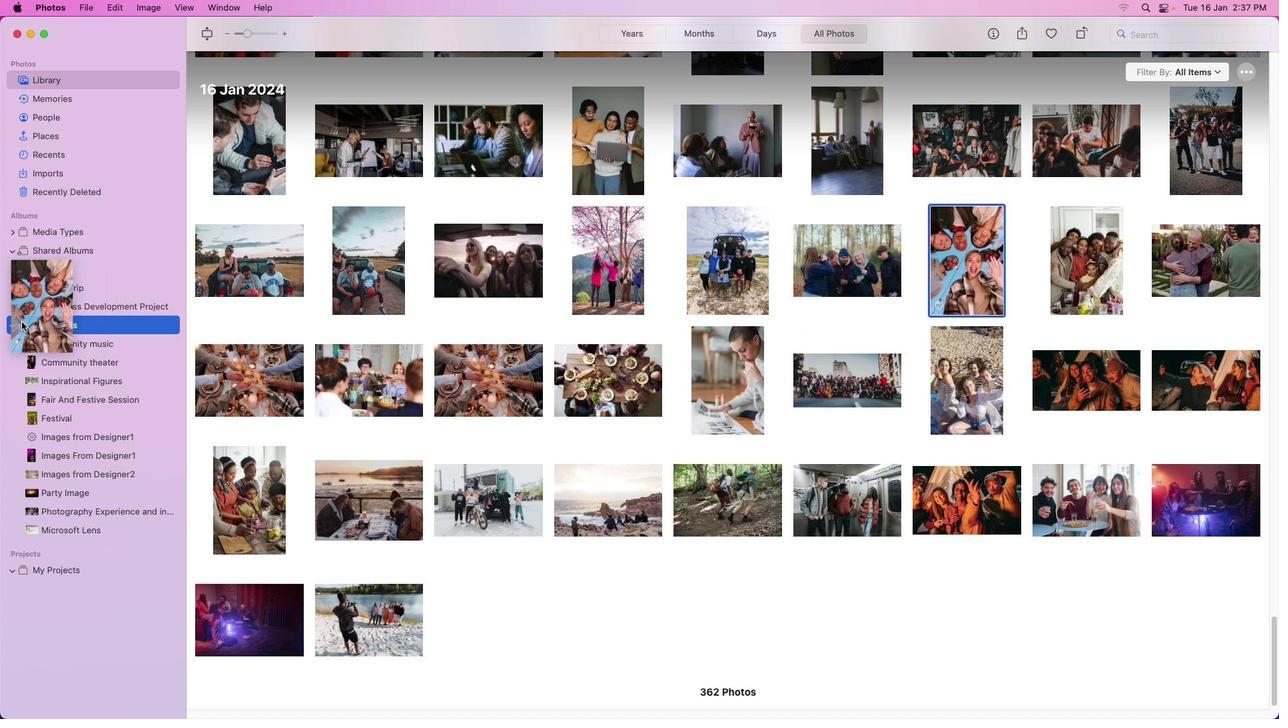 
Action: Mouse moved to (1065, 258)
Screenshot: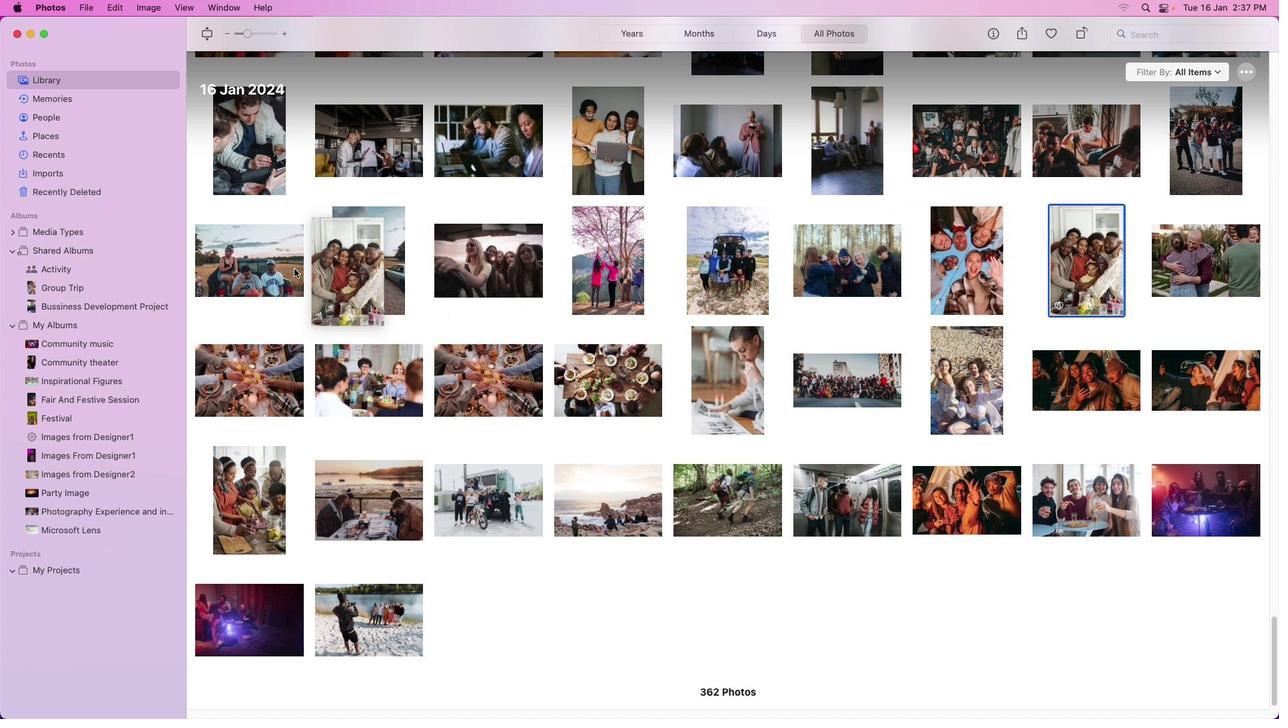 
Action: Mouse pressed left at (1065, 258)
Screenshot: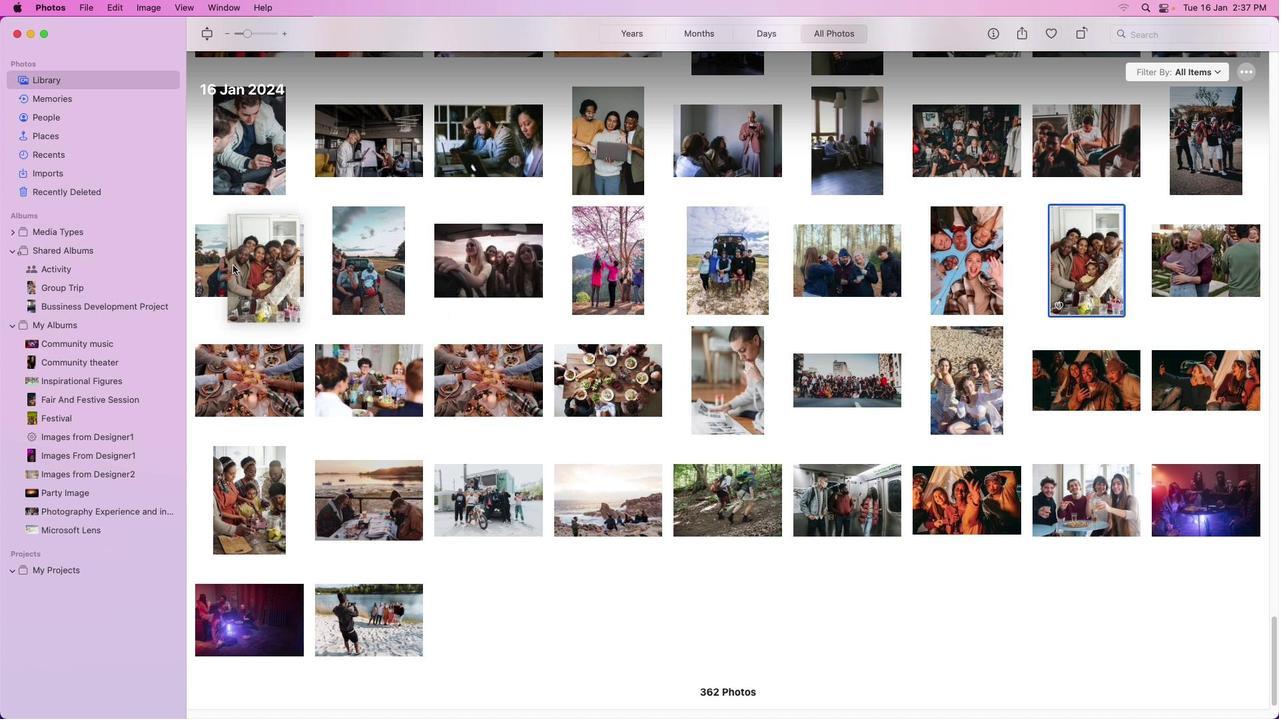 
Action: Mouse moved to (1202, 257)
Screenshot: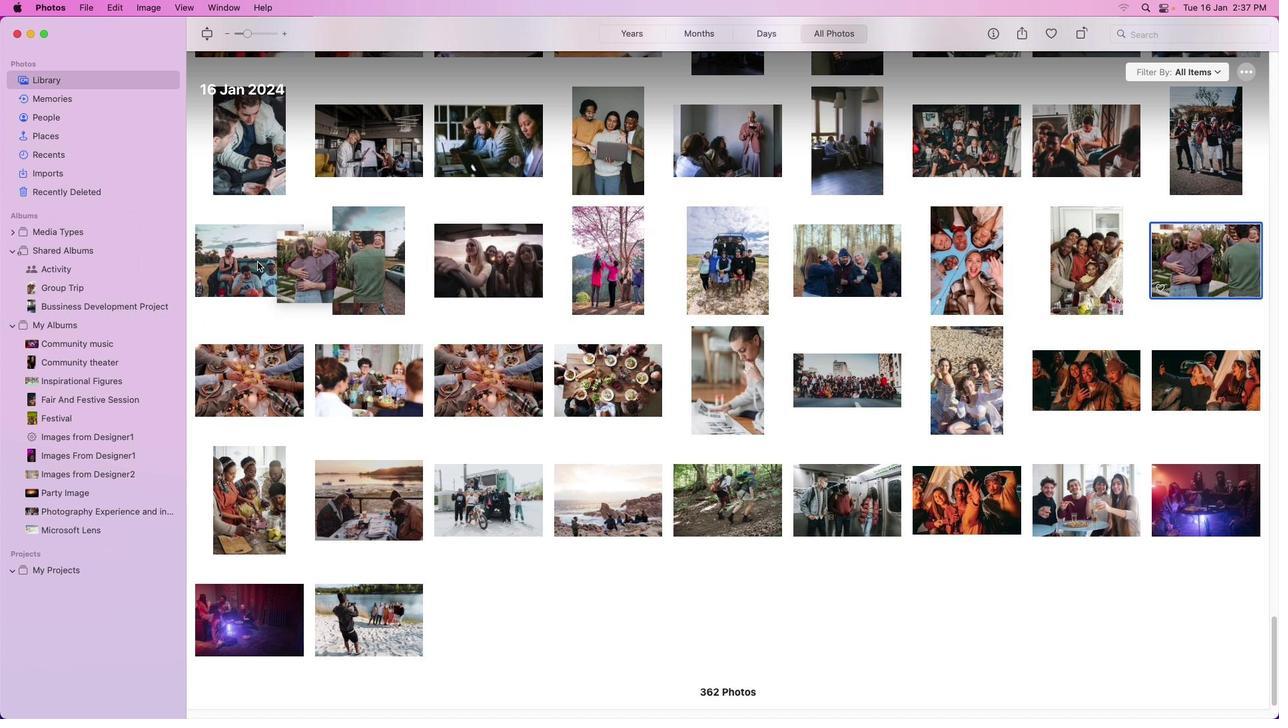 
Action: Mouse pressed left at (1202, 257)
Screenshot: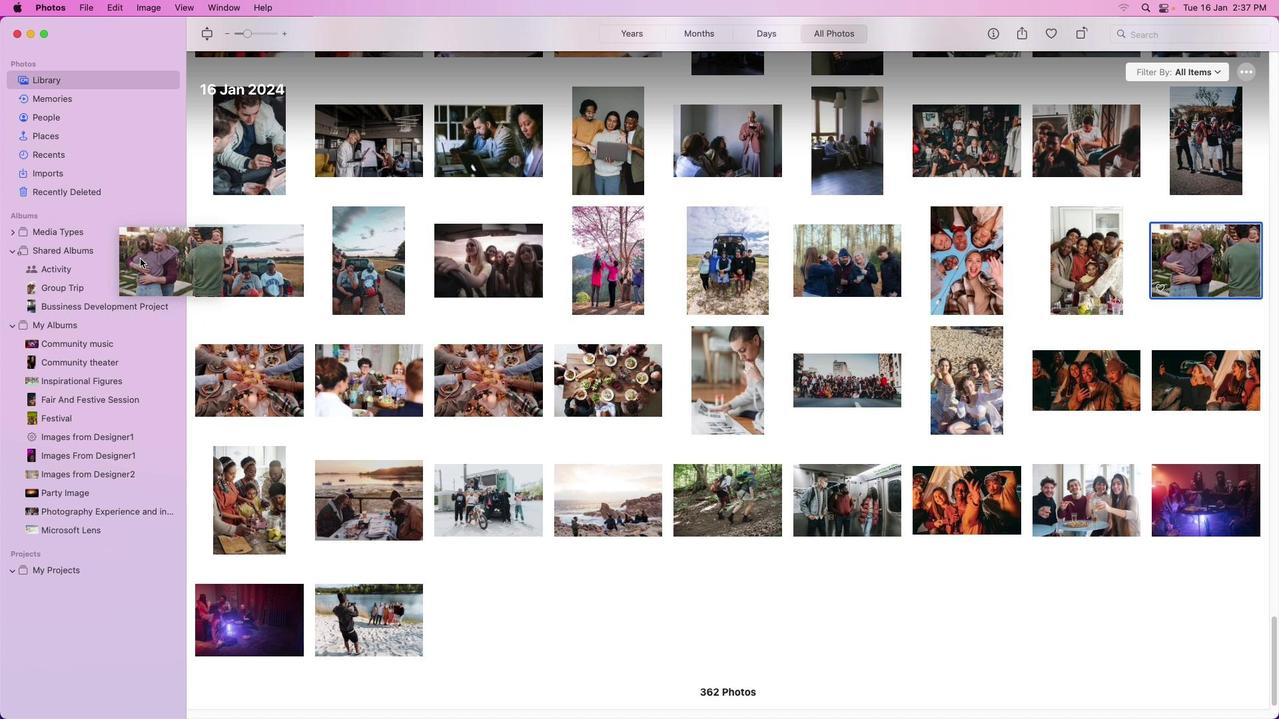 
Action: Mouse moved to (1202, 165)
Screenshot: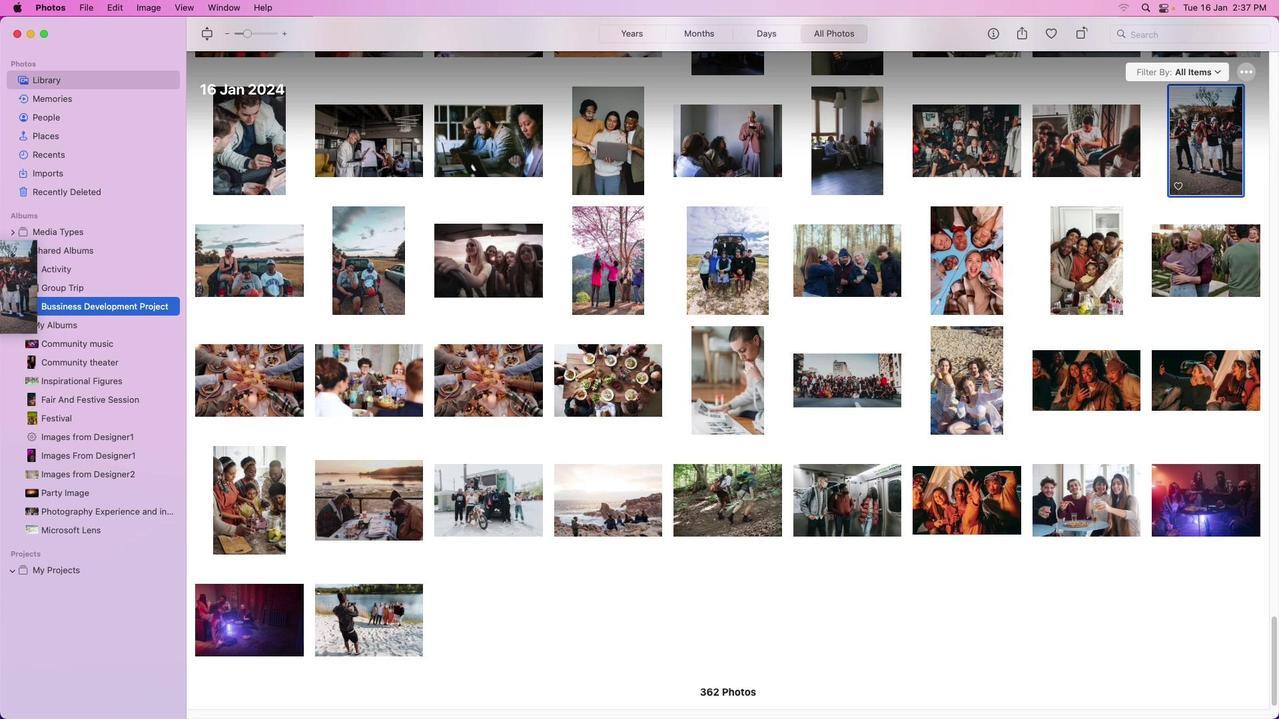 
Action: Mouse pressed left at (1202, 165)
Screenshot: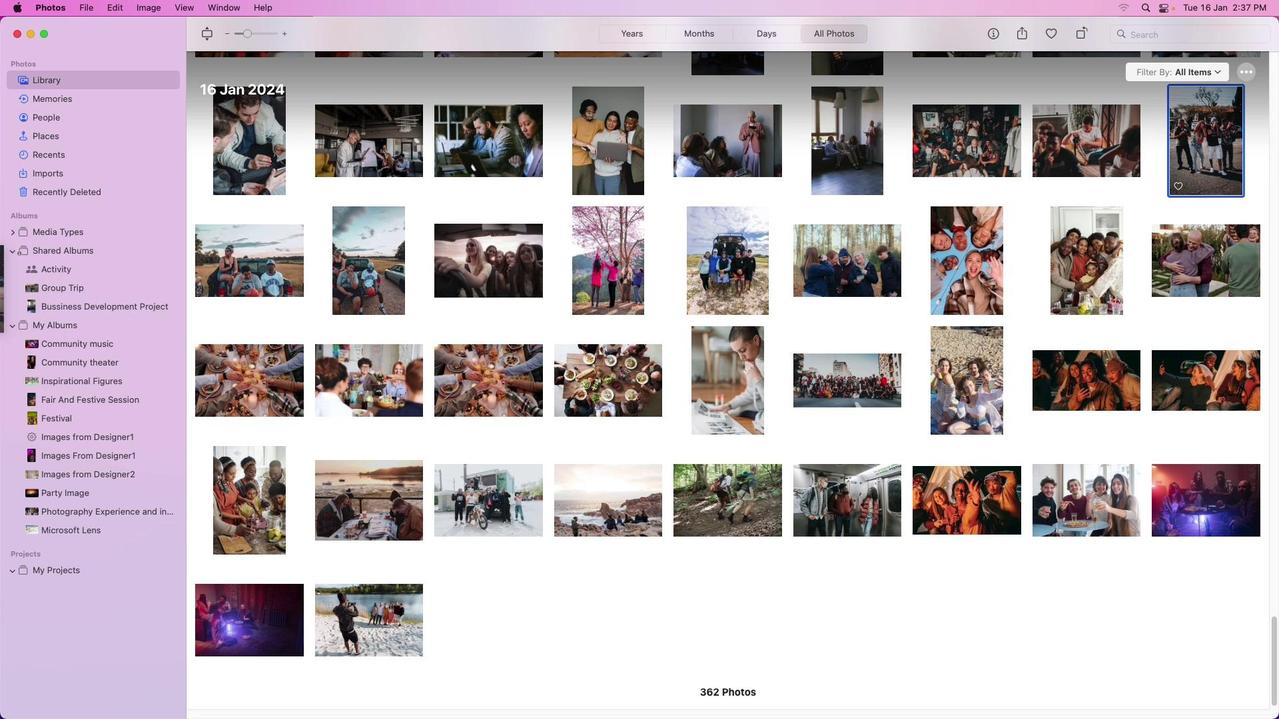 
Action: Mouse moved to (1077, 162)
Screenshot: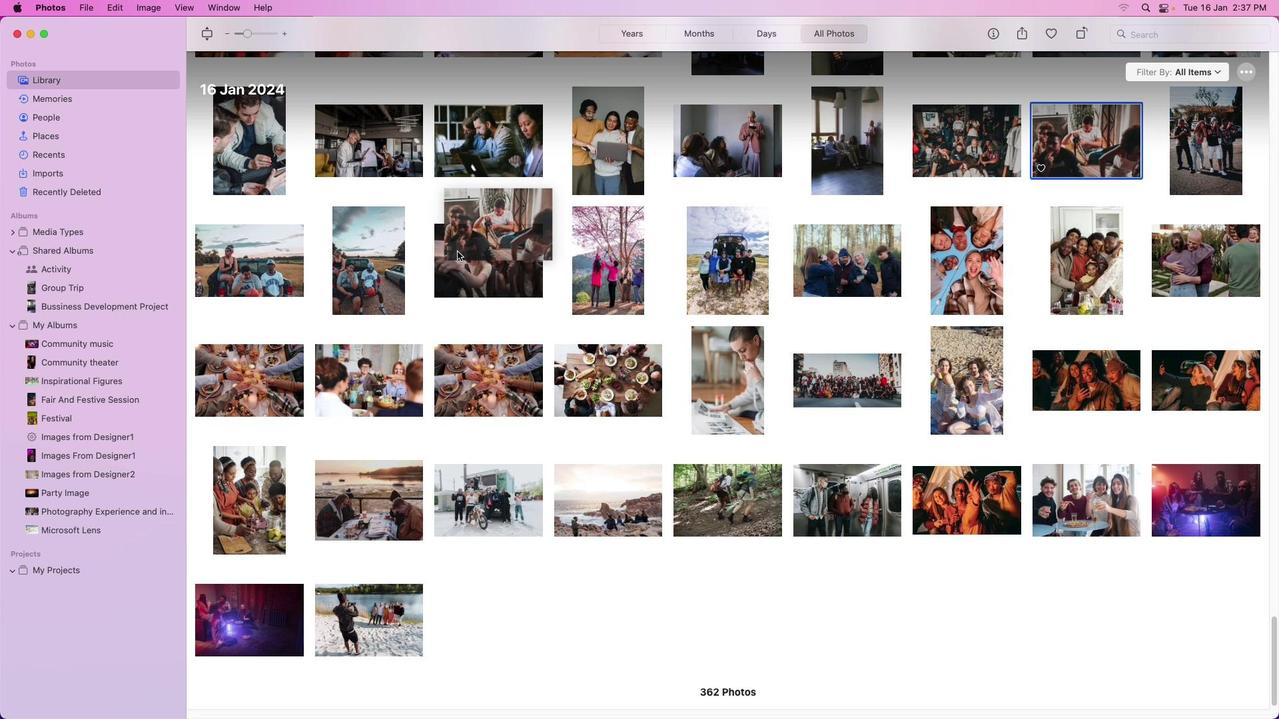 
Action: Mouse pressed left at (1077, 162)
Screenshot: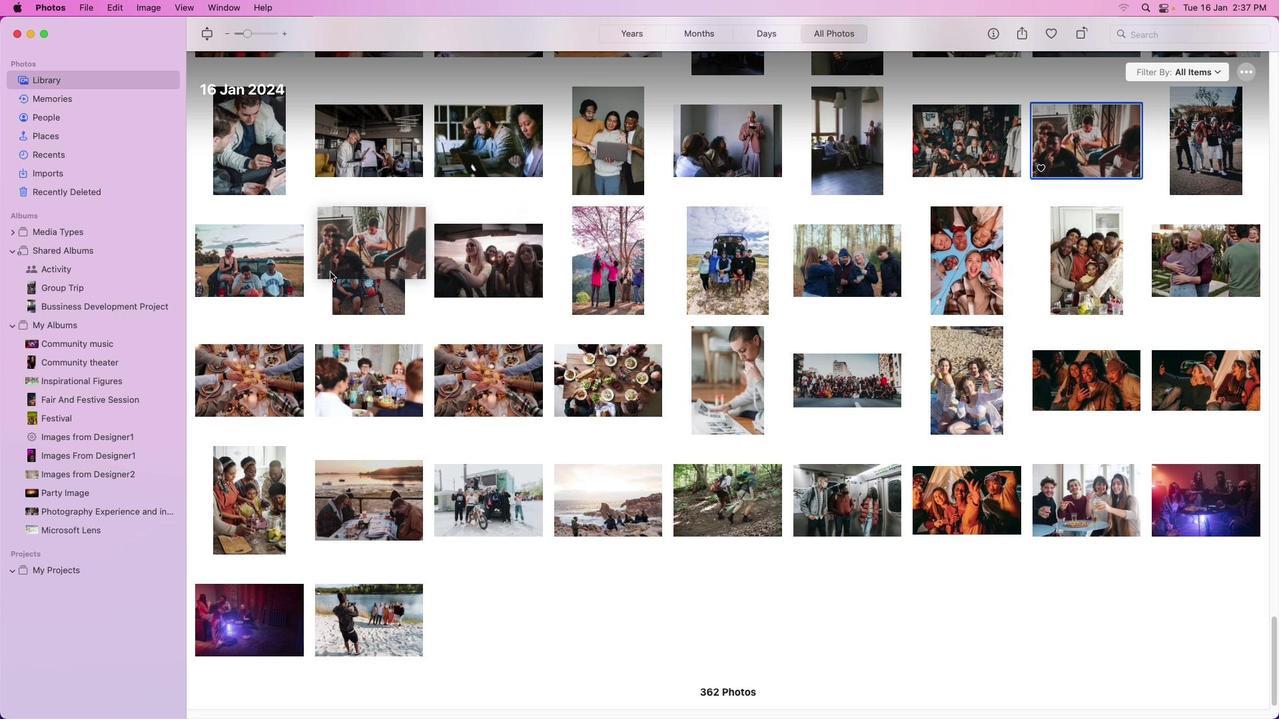 
Action: Mouse moved to (982, 132)
Screenshot: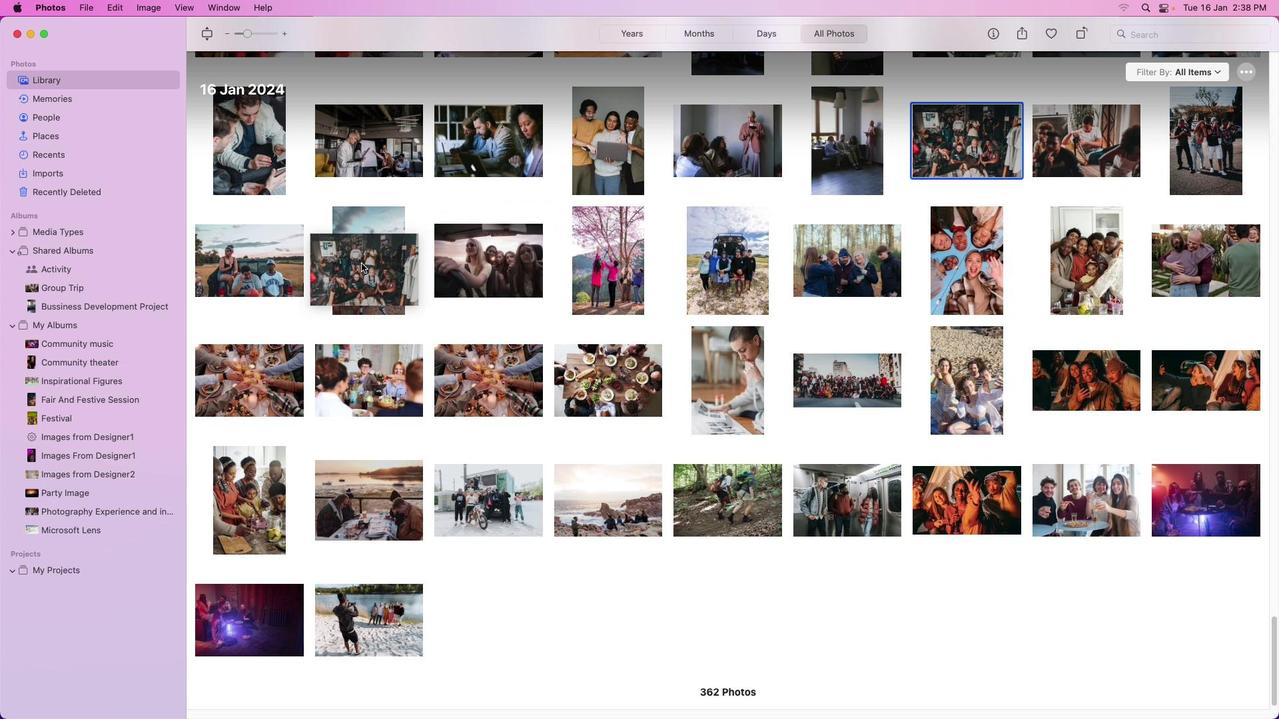 
Action: Mouse pressed left at (982, 132)
Screenshot: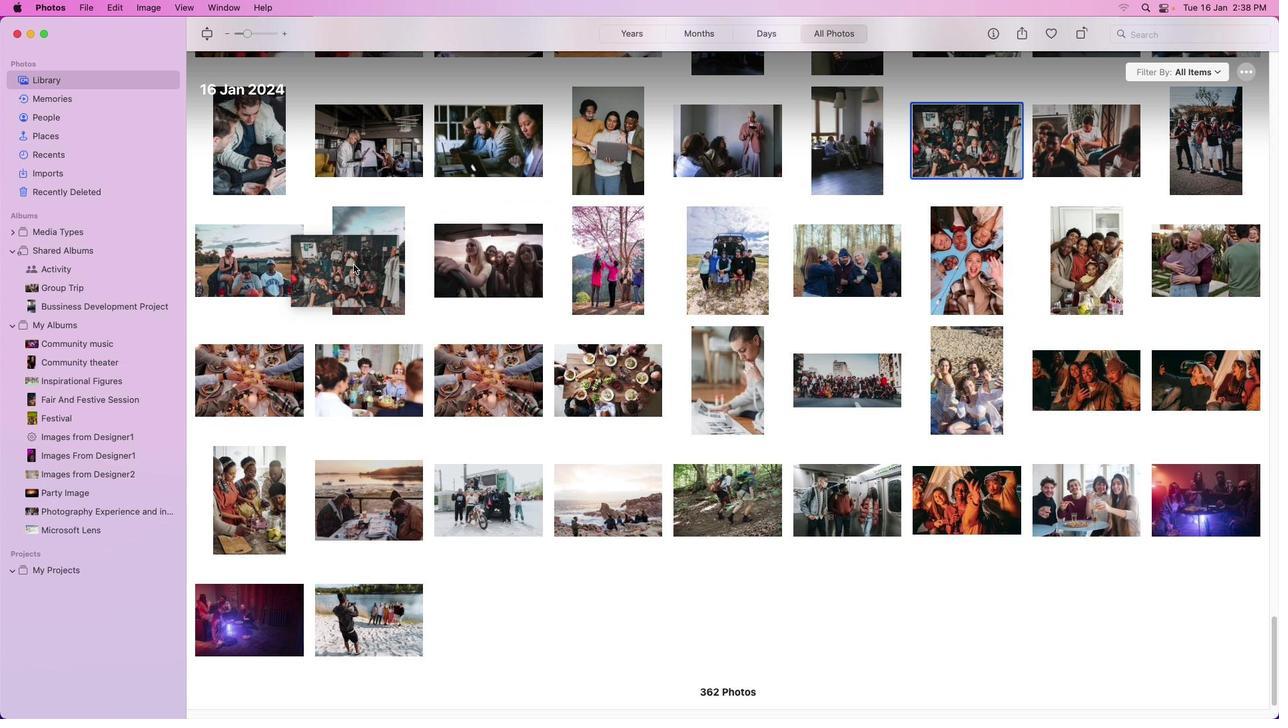 
Action: Mouse moved to (929, 353)
Screenshot: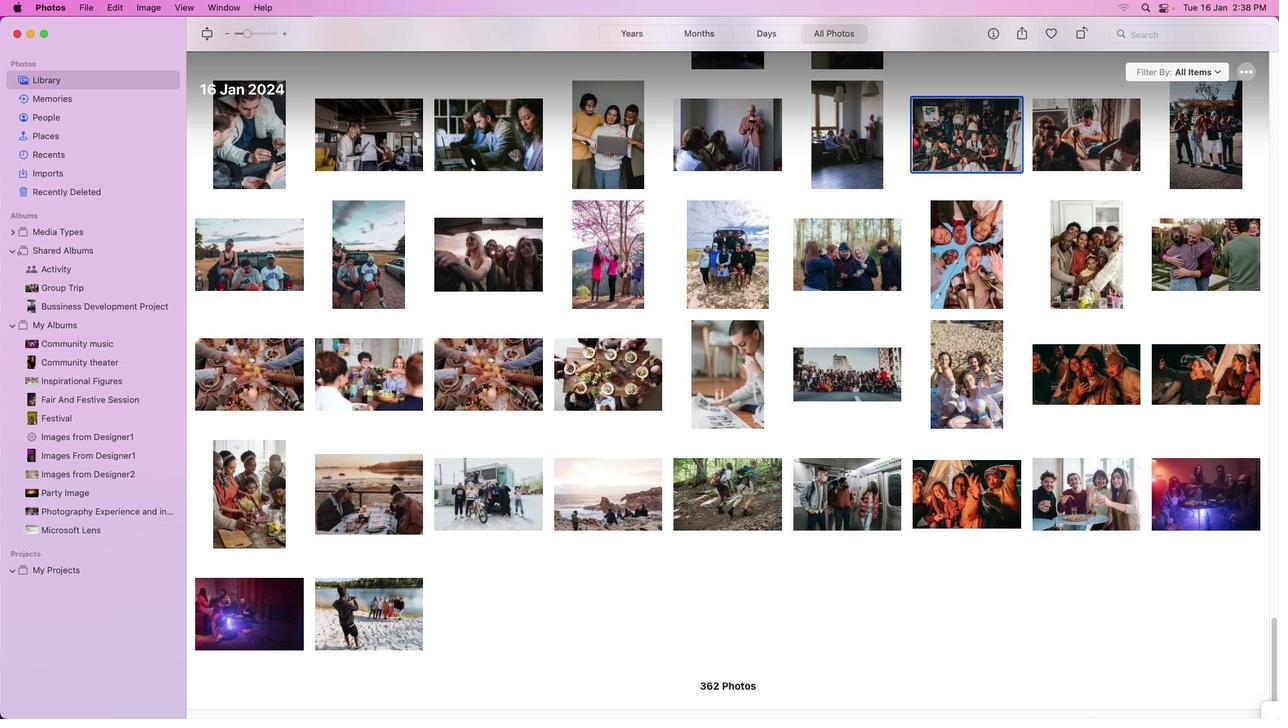 
Action: Mouse scrolled (929, 353) with delta (0, 0)
Screenshot: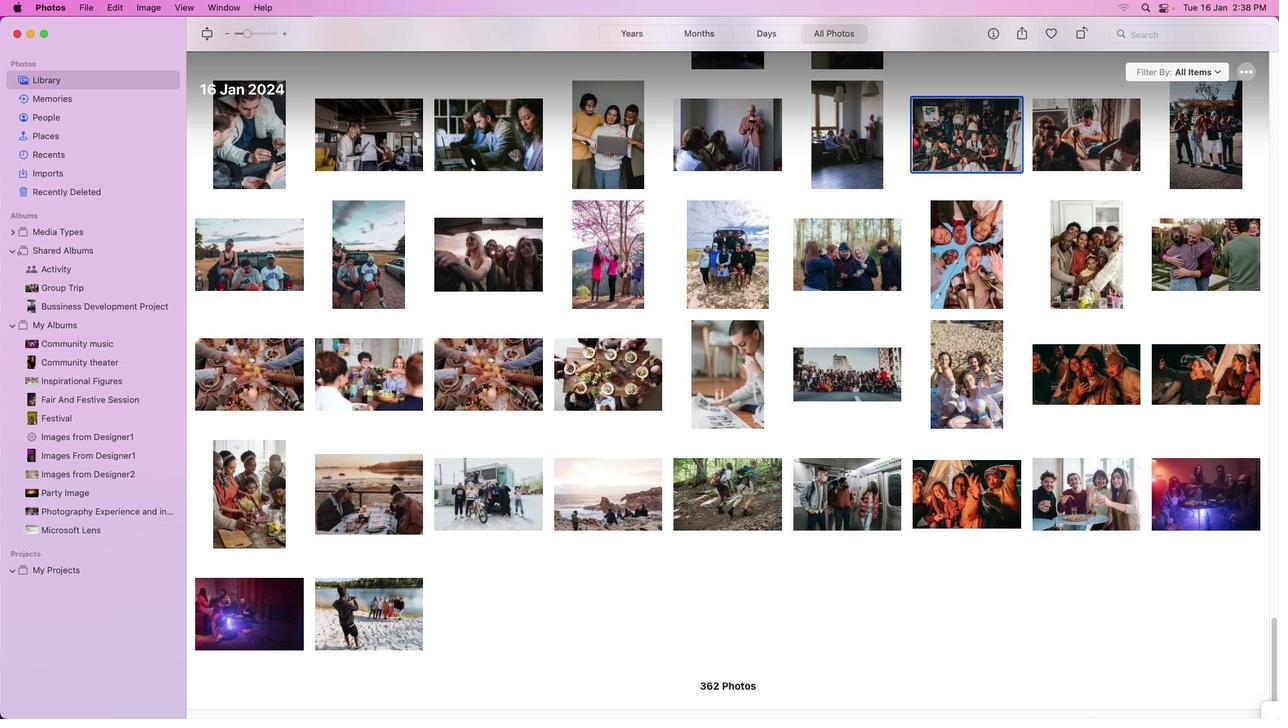 
Action: Mouse moved to (931, 353)
Screenshot: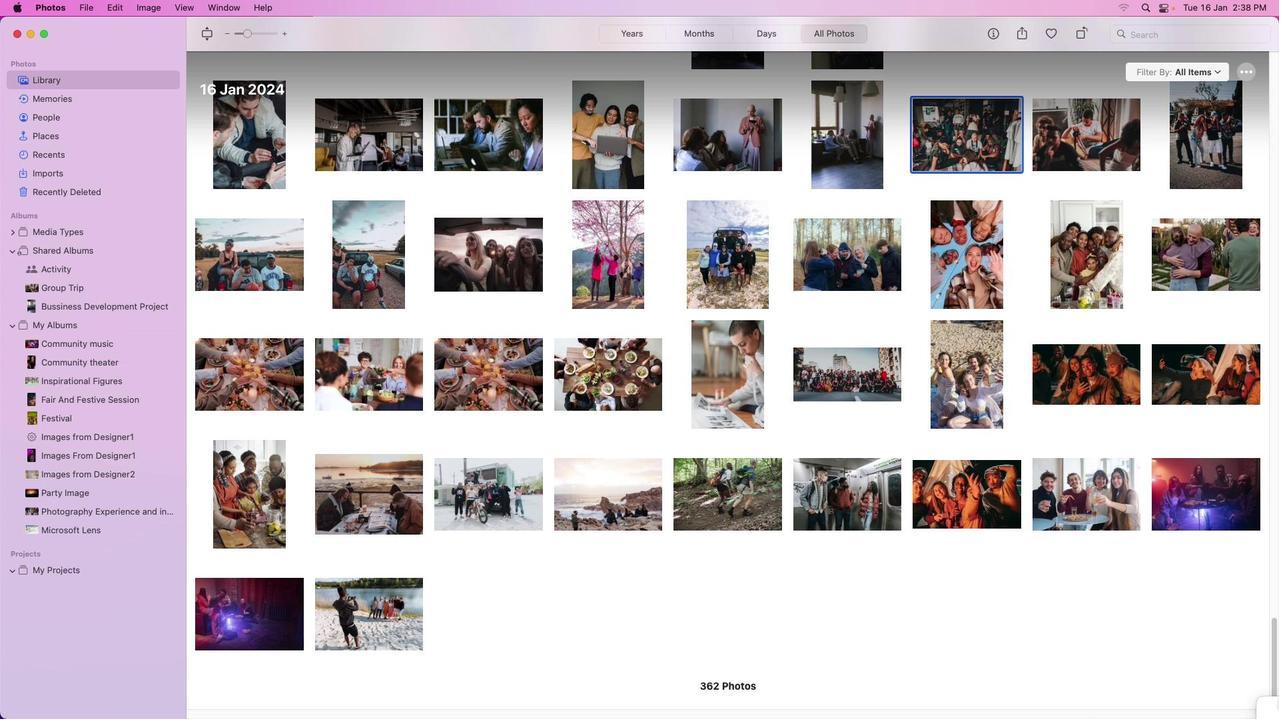 
Action: Mouse scrolled (931, 353) with delta (0, 0)
Screenshot: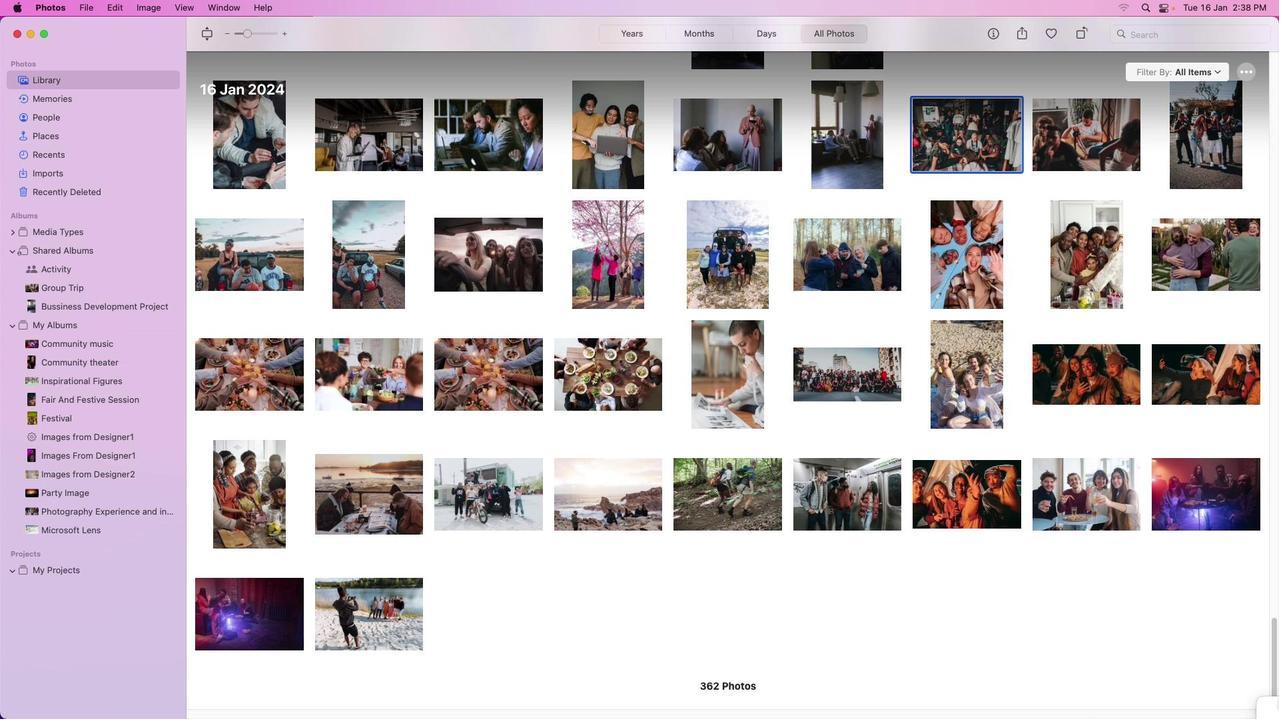 
Action: Mouse moved to (932, 354)
Screenshot: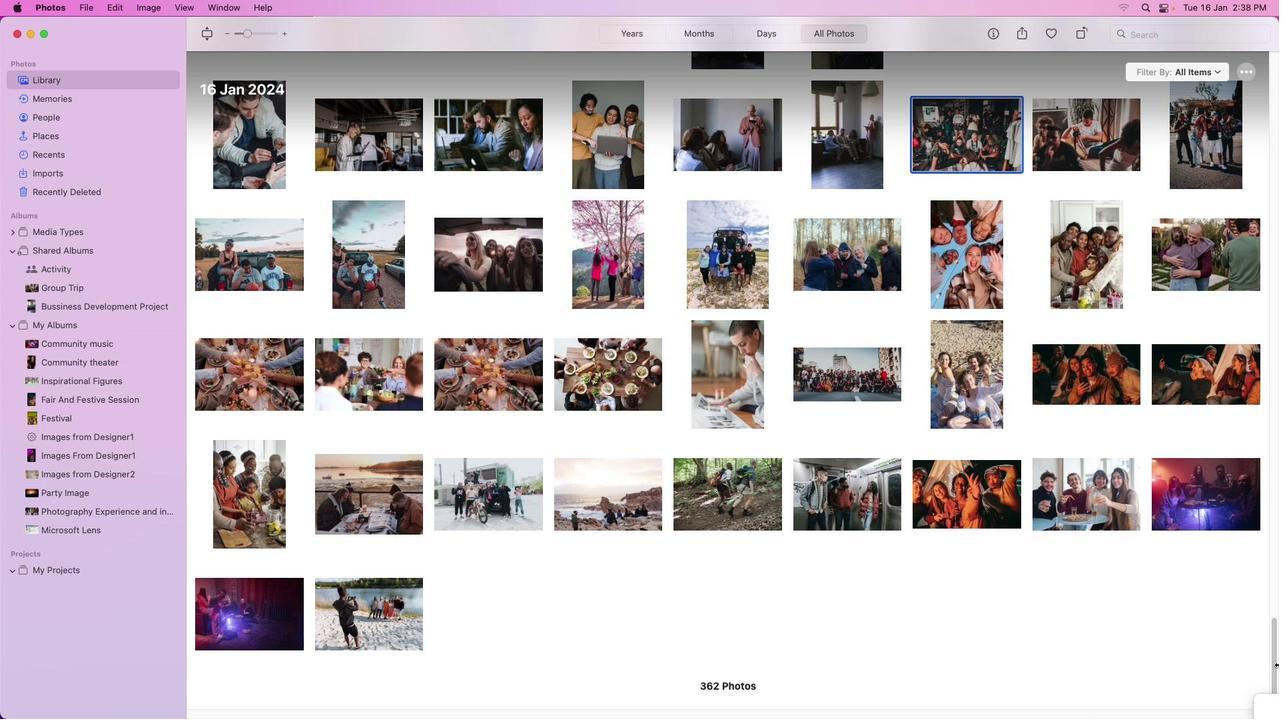 
Action: Mouse scrolled (932, 354) with delta (0, -1)
Screenshot: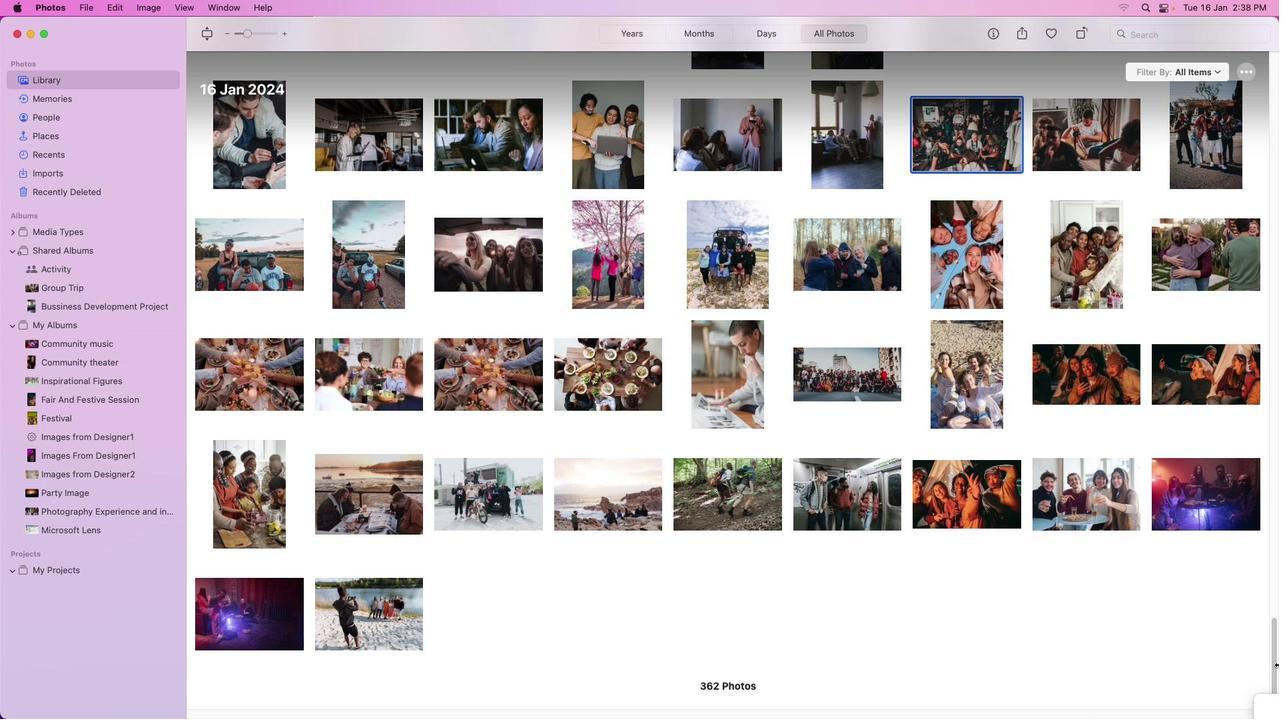 
Action: Mouse moved to (932, 354)
Screenshot: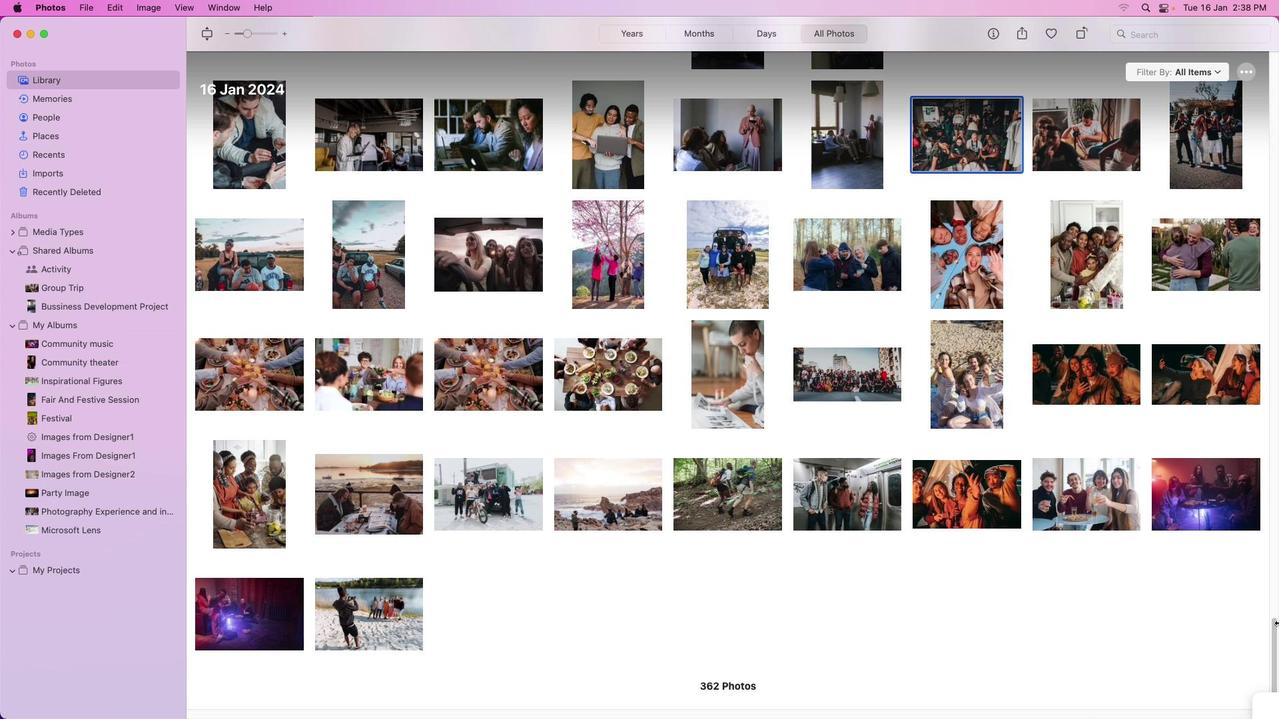 
Action: Mouse scrolled (932, 354) with delta (0, -2)
Screenshot: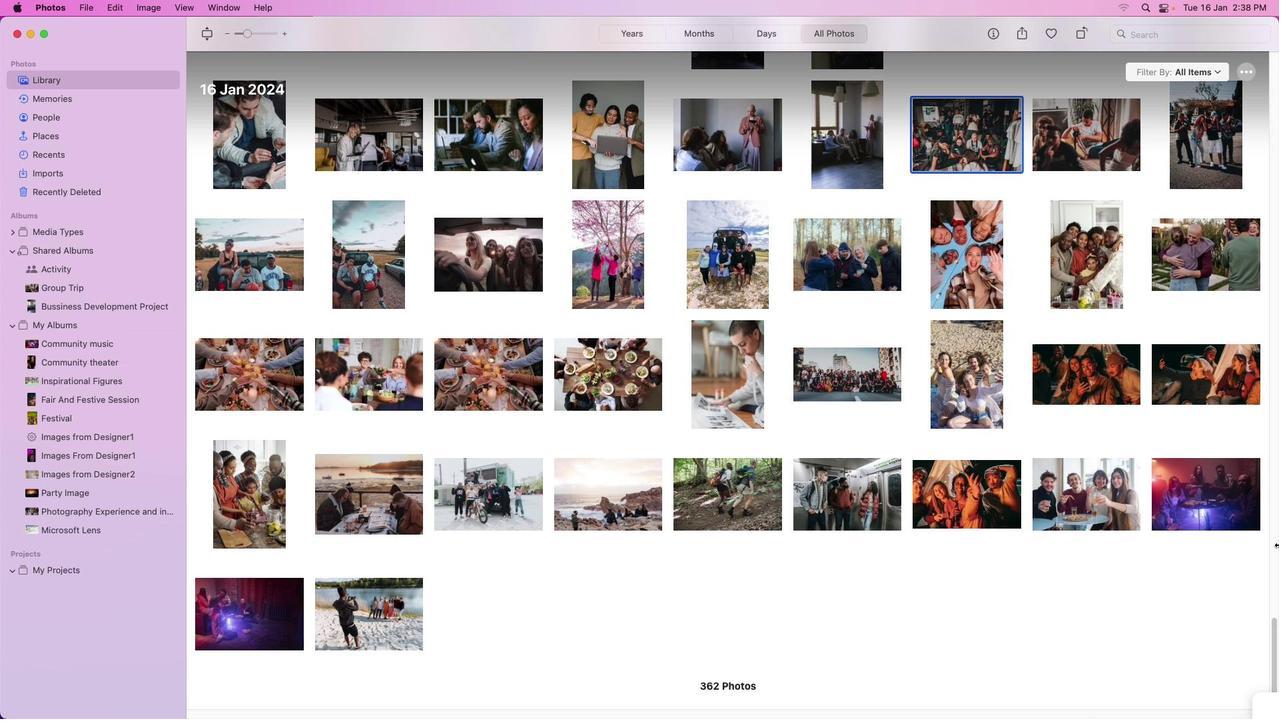 
Action: Mouse moved to (1085, 369)
Screenshot: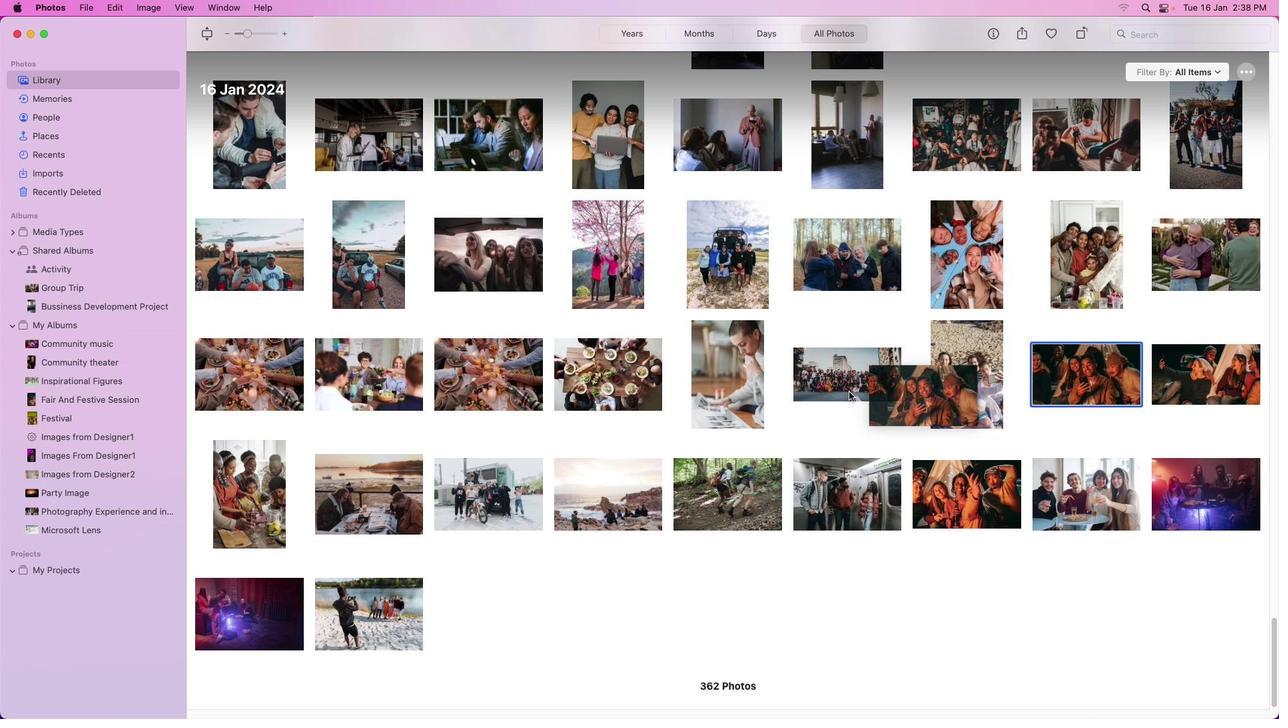 
Action: Mouse pressed left at (1085, 369)
Screenshot: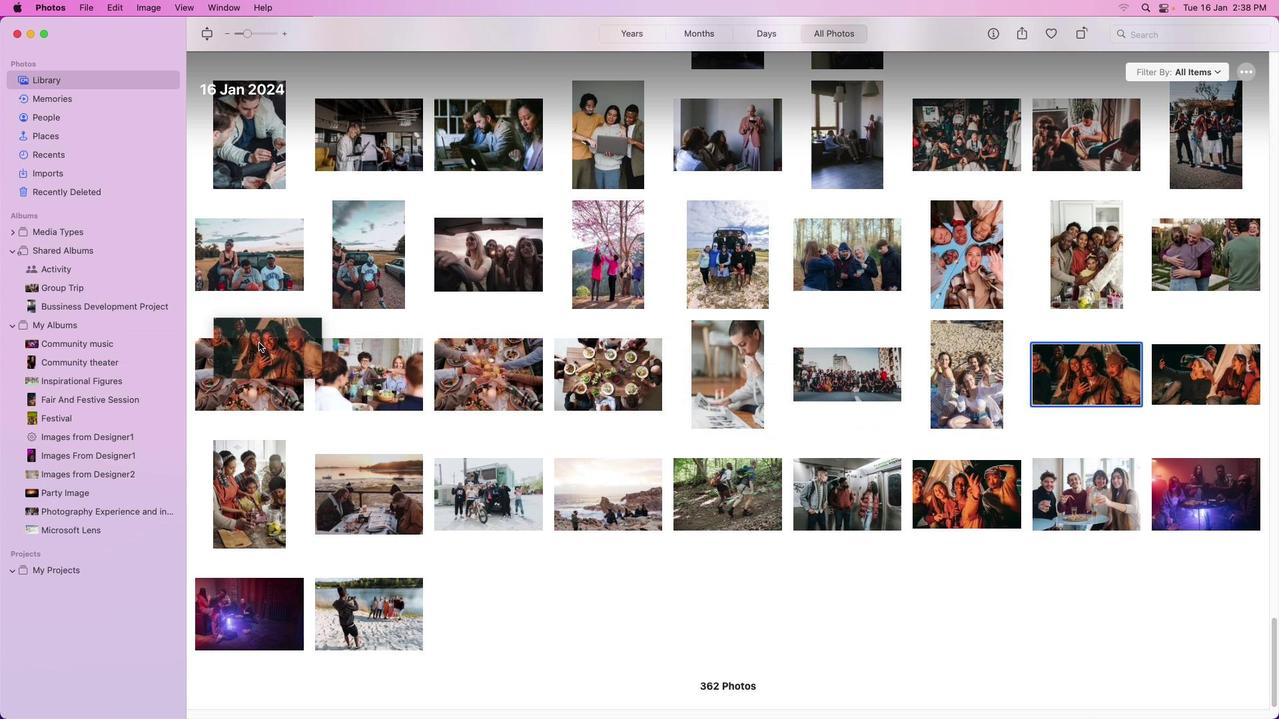 
Action: Mouse moved to (636, 613)
Screenshot: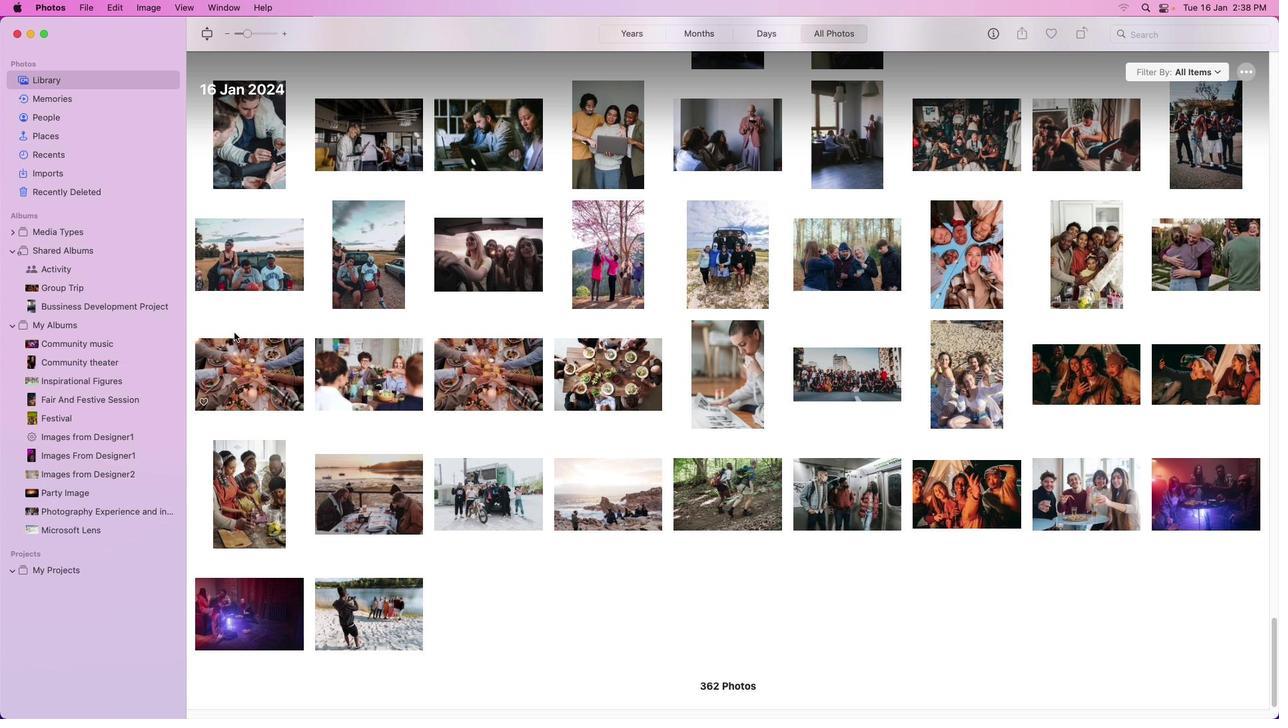 
Action: Mouse pressed left at (636, 613)
Screenshot: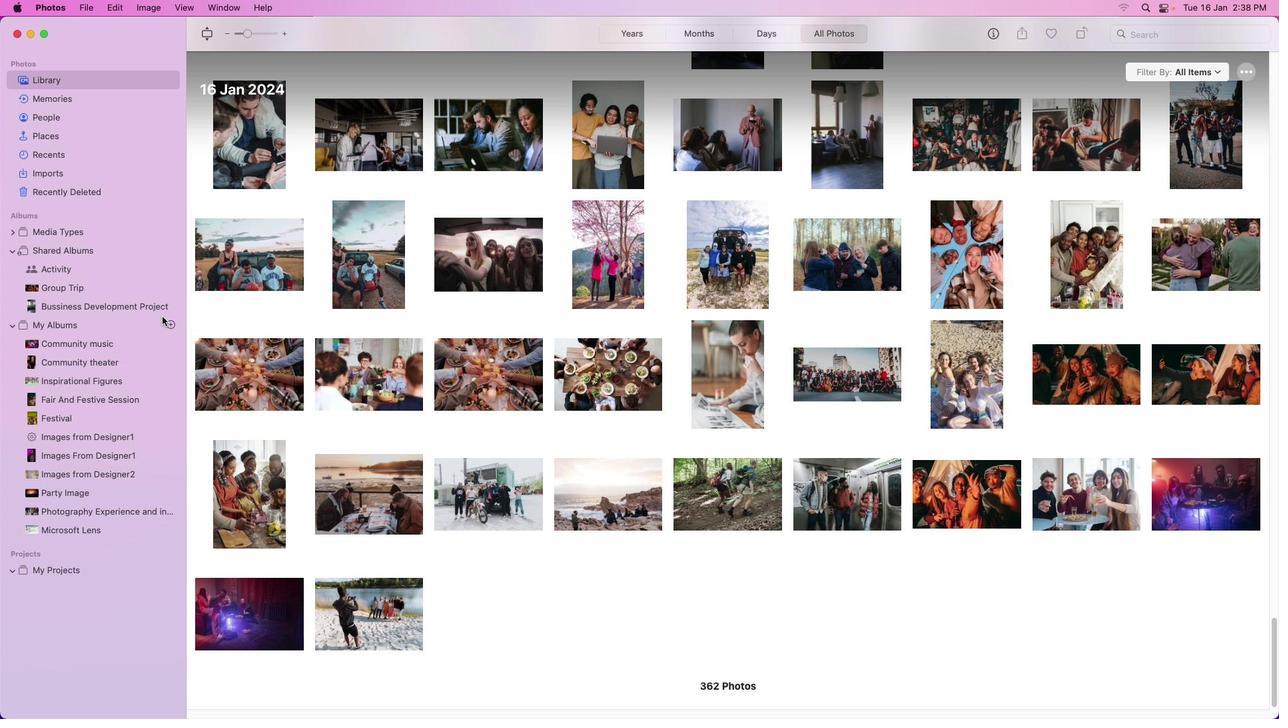 
Action: Mouse moved to (88, 285)
Screenshot: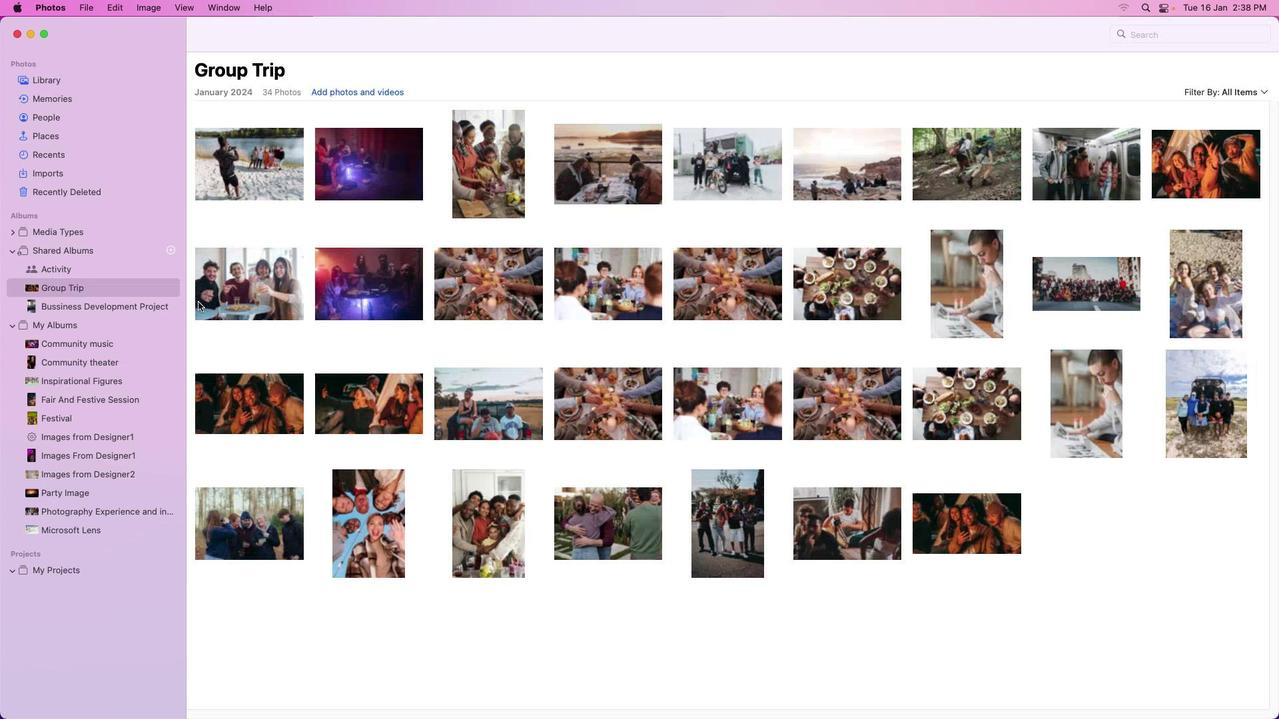 
Action: Mouse pressed left at (88, 285)
Screenshot: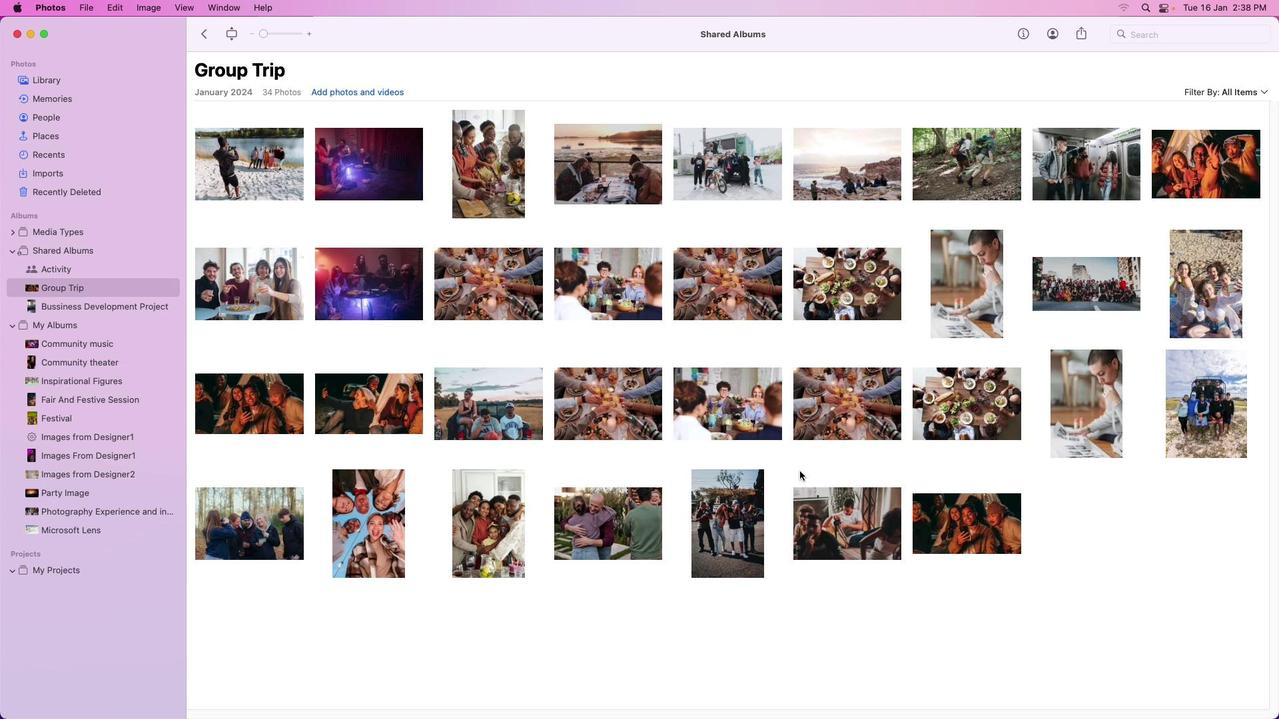 
Action: Mouse moved to (1120, 575)
Screenshot: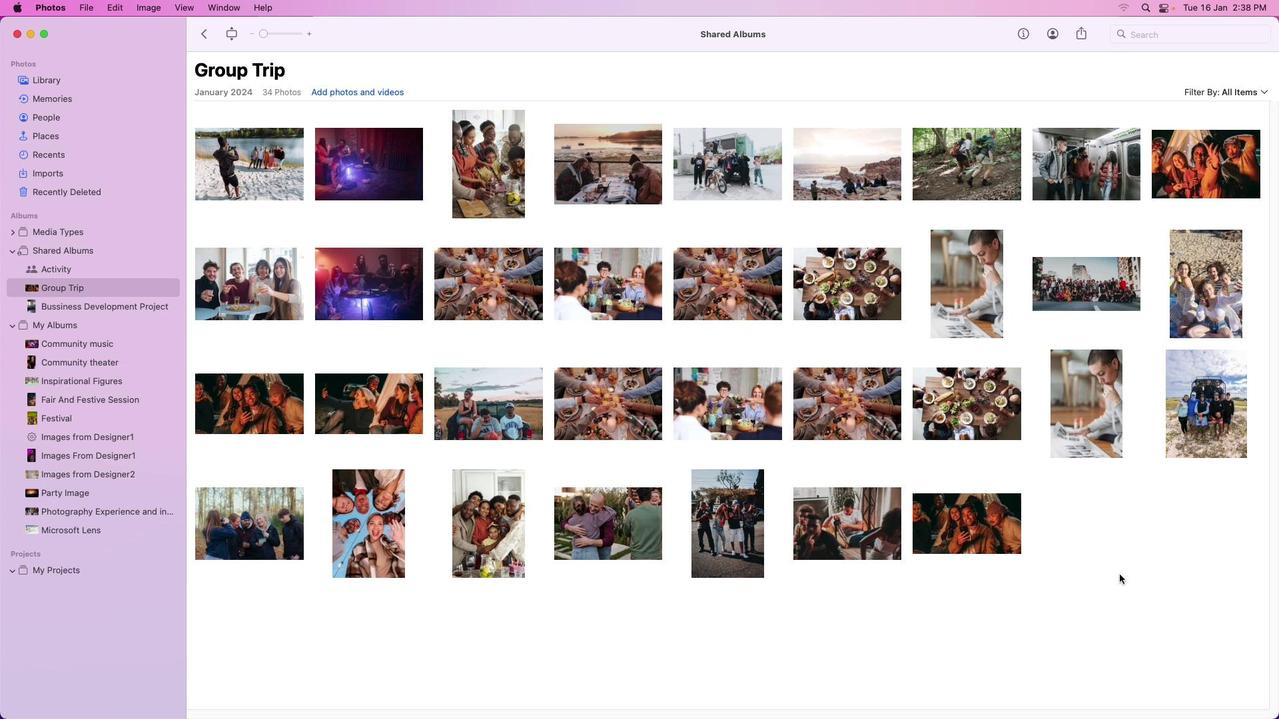 
Action: Mouse scrolled (1120, 575) with delta (0, 0)
Screenshot: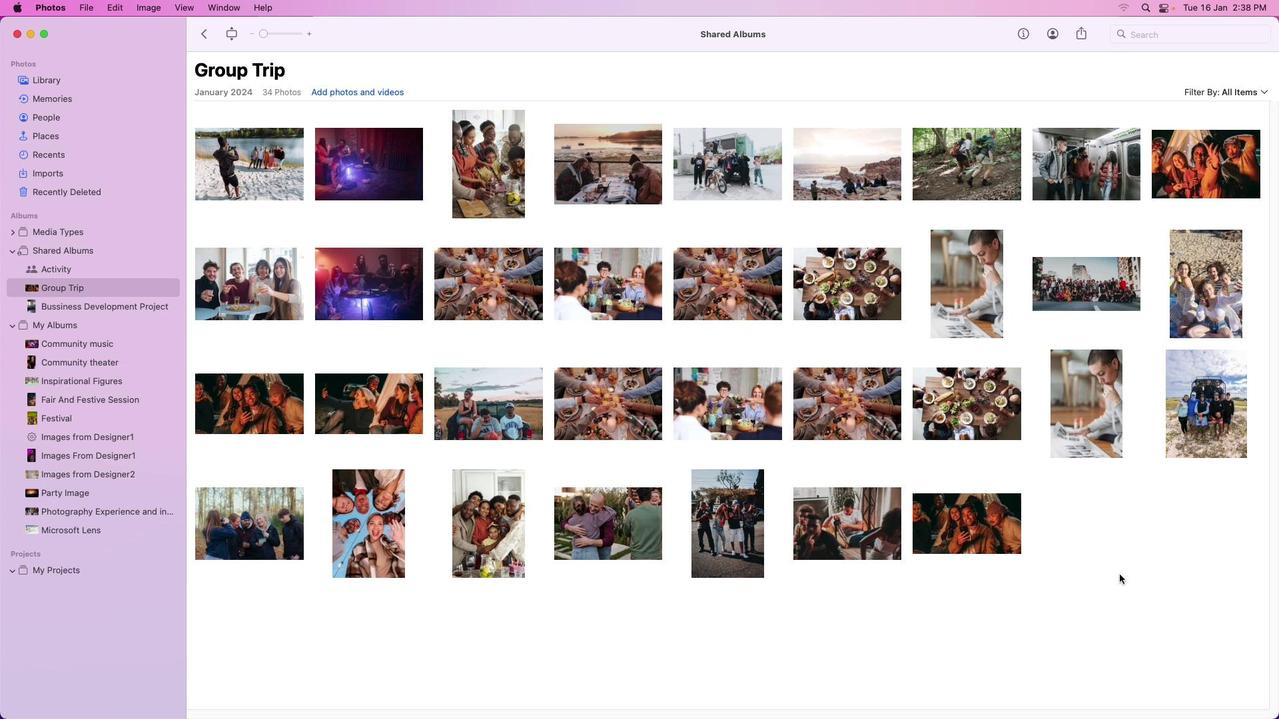 
Action: Mouse scrolled (1120, 575) with delta (0, 0)
Screenshot: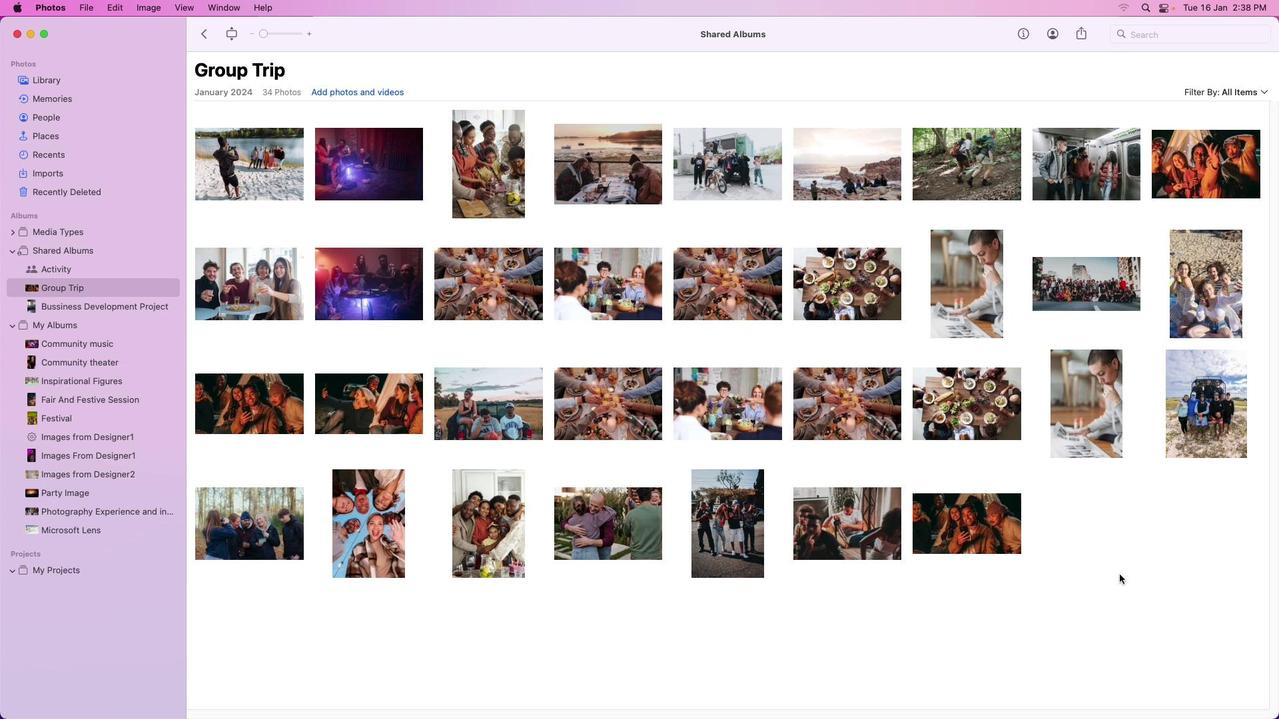 
Action: Mouse scrolled (1120, 575) with delta (0, 1)
Screenshot: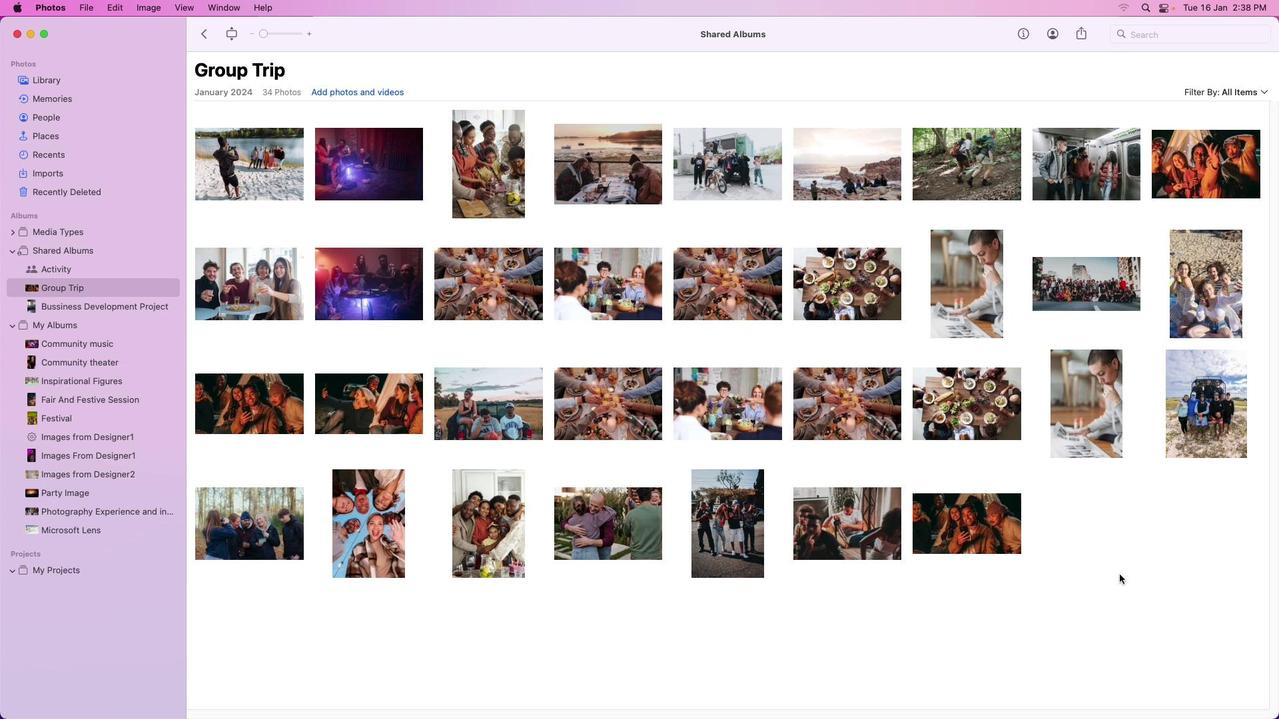 
Action: Mouse scrolled (1120, 575) with delta (0, 2)
Screenshot: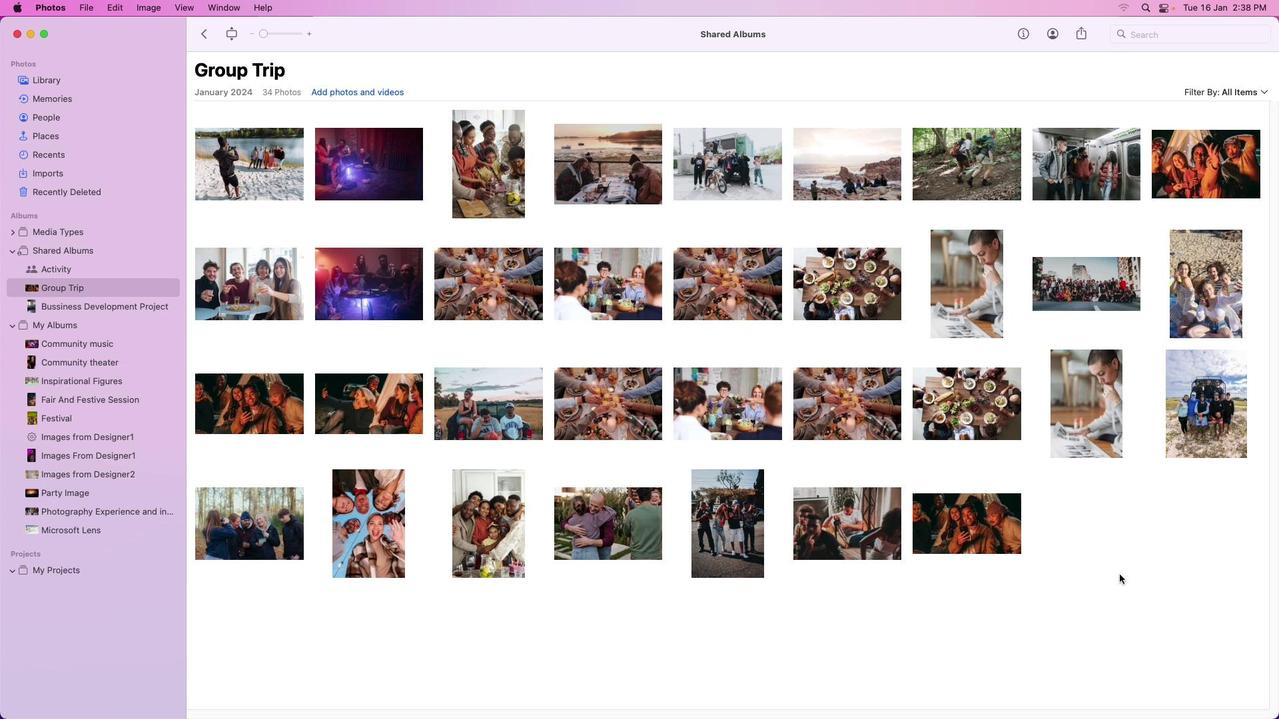 
Action: Mouse scrolled (1120, 575) with delta (0, 3)
